 Task: Look for Airbnb options in Nguru, Nigeria from 6th December, 2023 to 10th December, 2023 for 1 adult.1  bedroom having 1 bed and 1 bathroom. Property type can be hotel. Look for 5 properties as per requirement.
Action: Mouse moved to (605, 134)
Screenshot: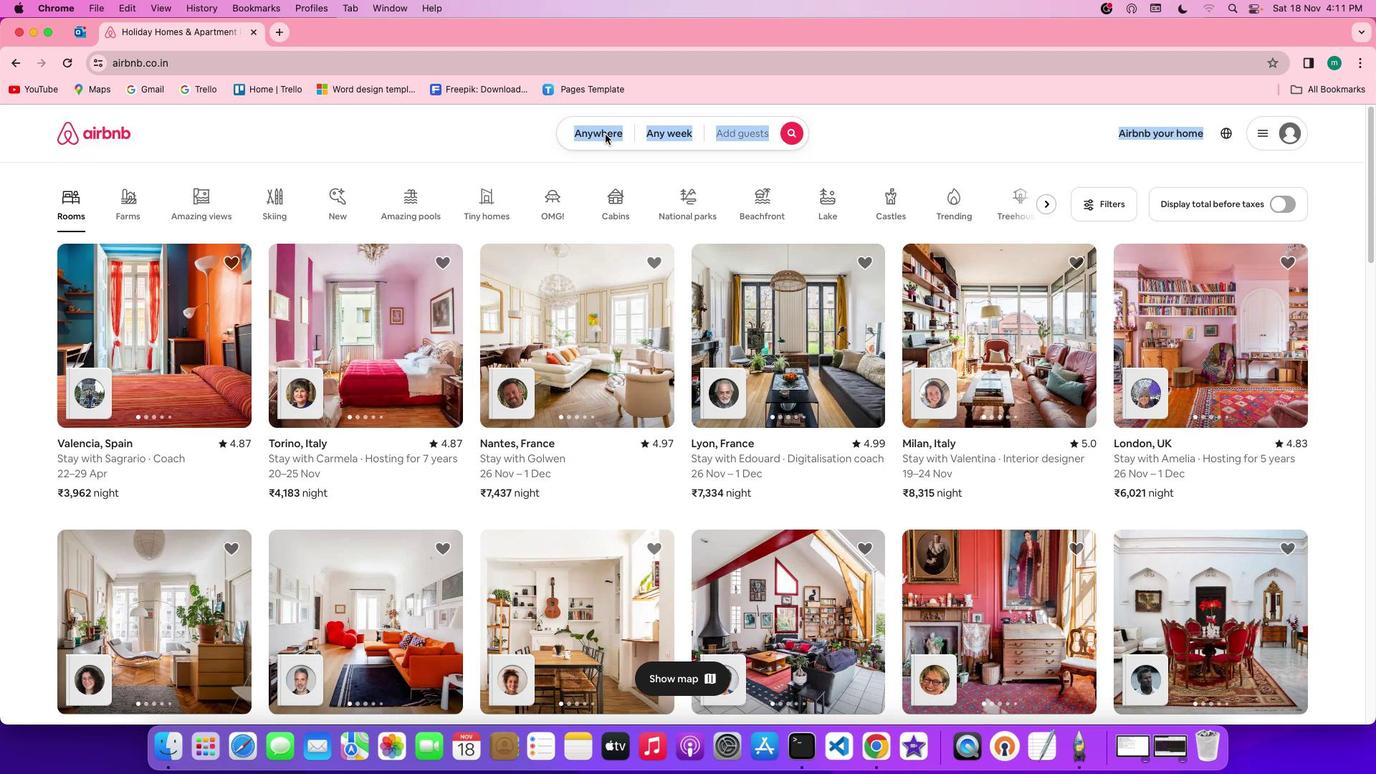 
Action: Mouse pressed left at (605, 134)
Screenshot: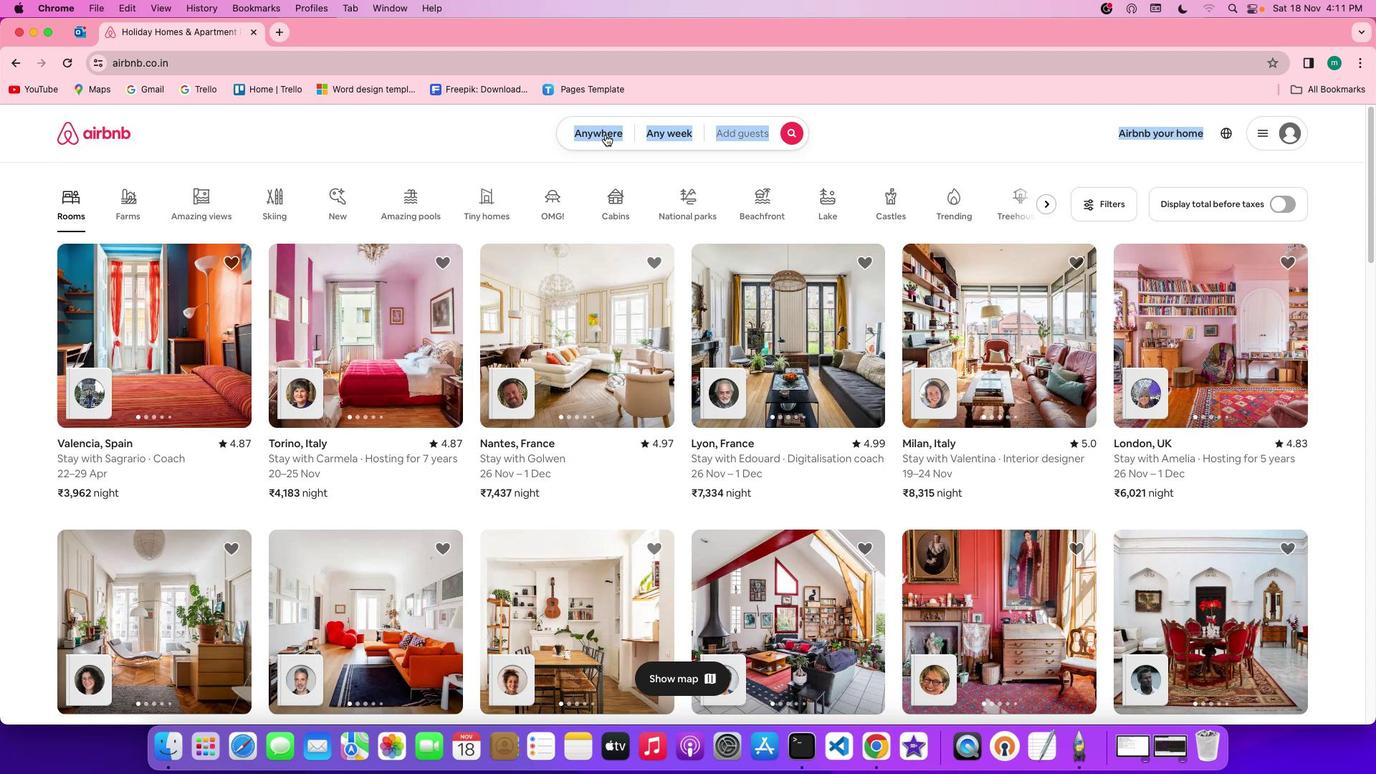 
Action: Mouse pressed left at (605, 134)
Screenshot: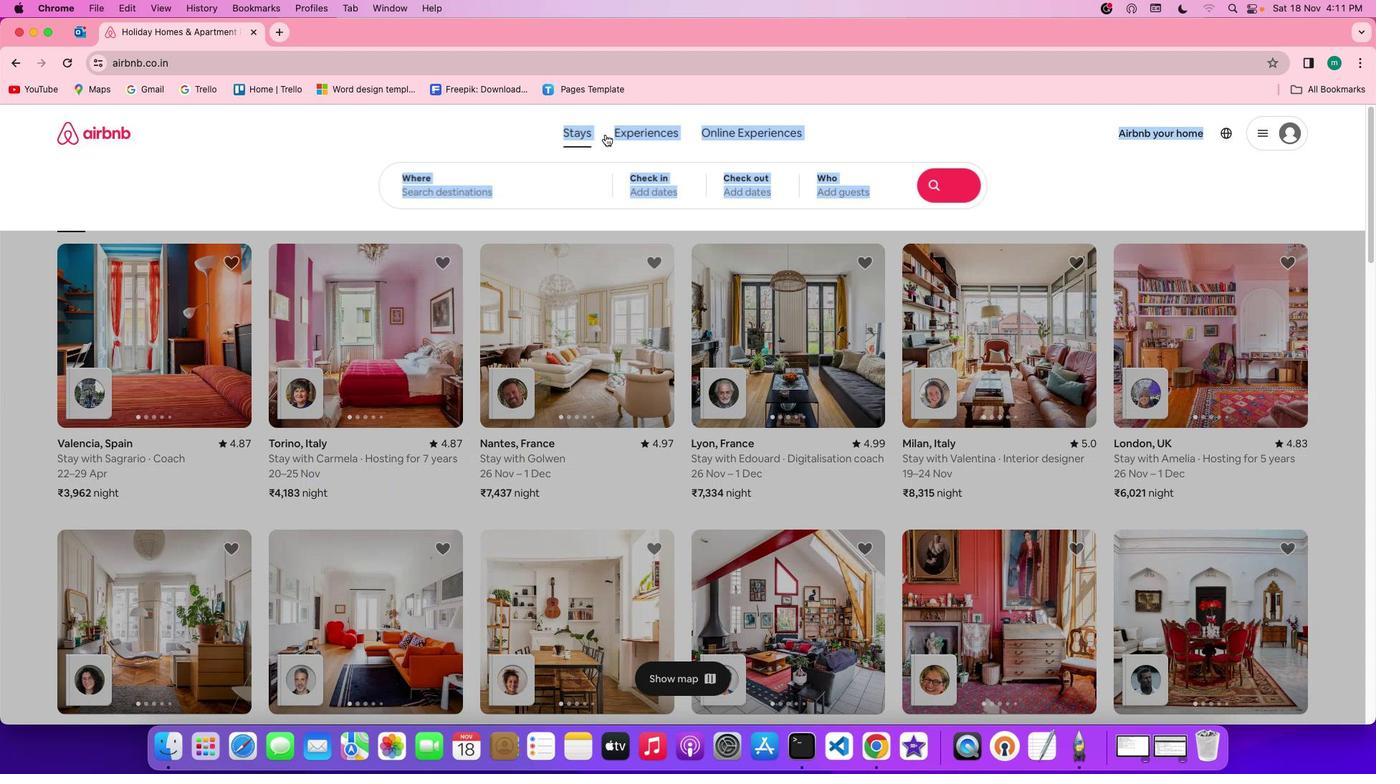 
Action: Mouse moved to (556, 180)
Screenshot: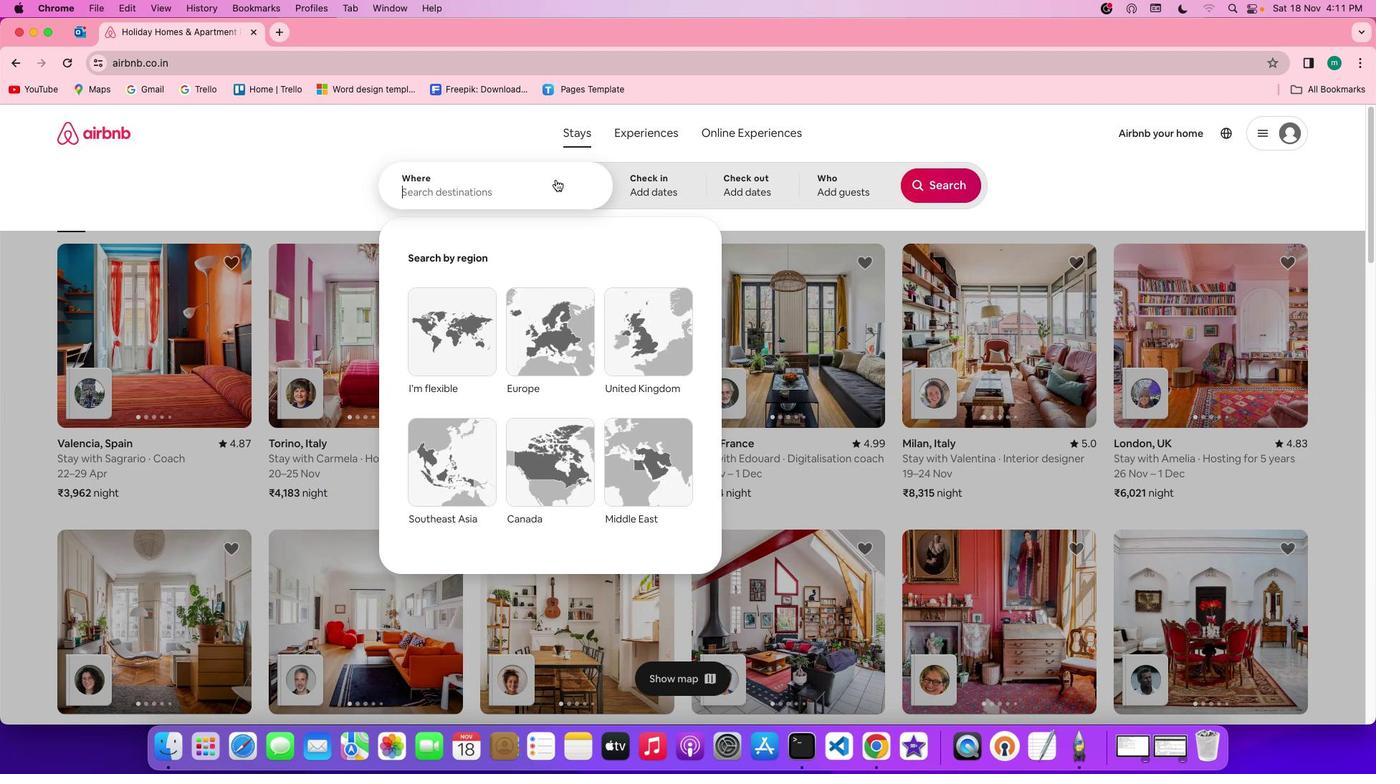 
Action: Mouse pressed left at (556, 180)
Screenshot: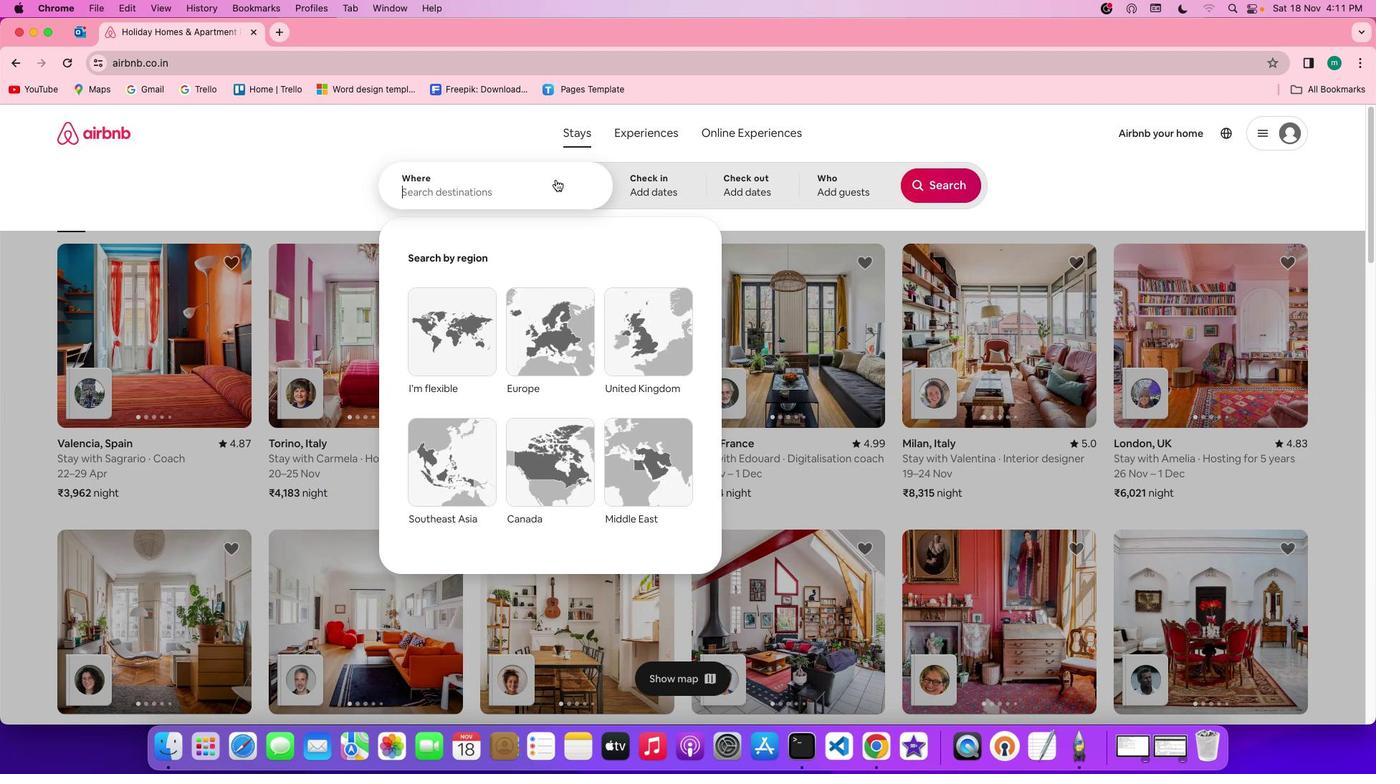 
Action: Mouse moved to (469, 189)
Screenshot: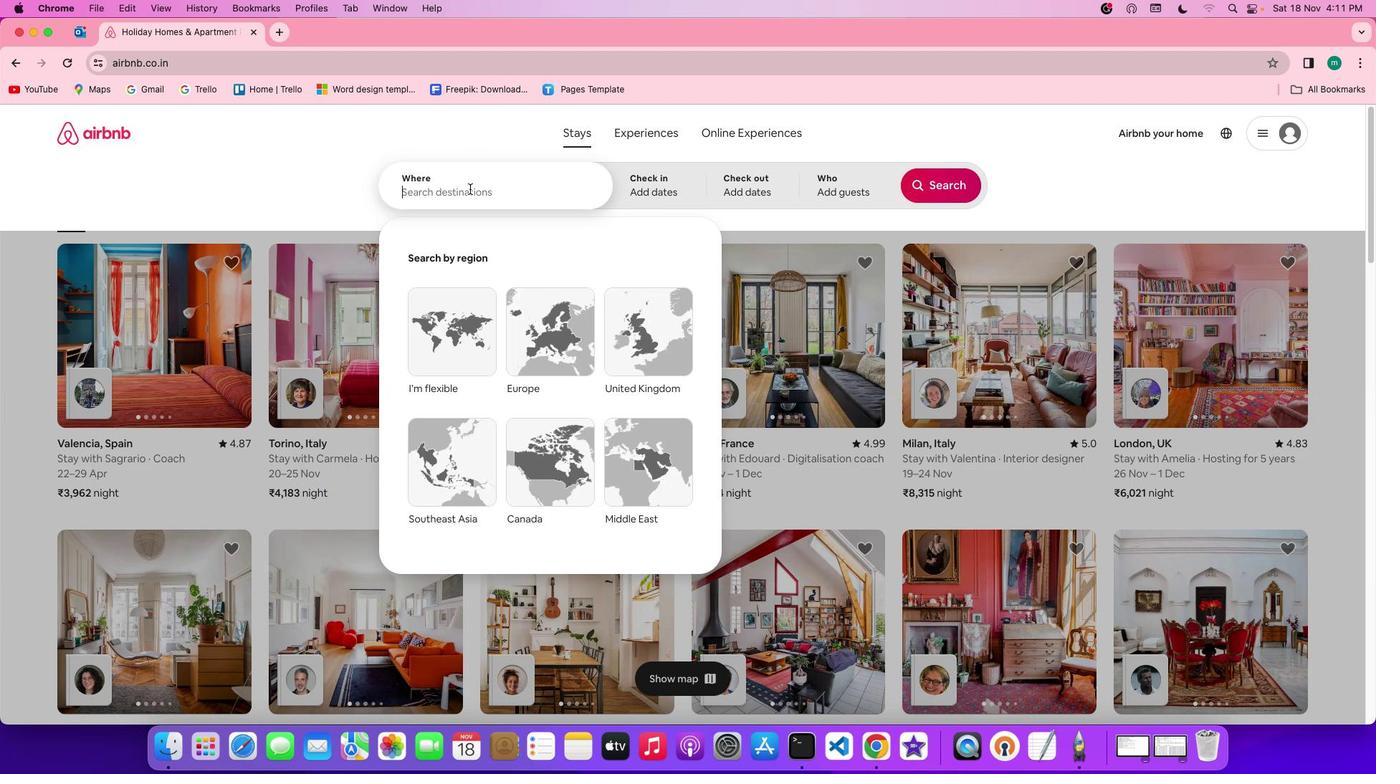 
Action: Mouse pressed left at (469, 189)
Screenshot: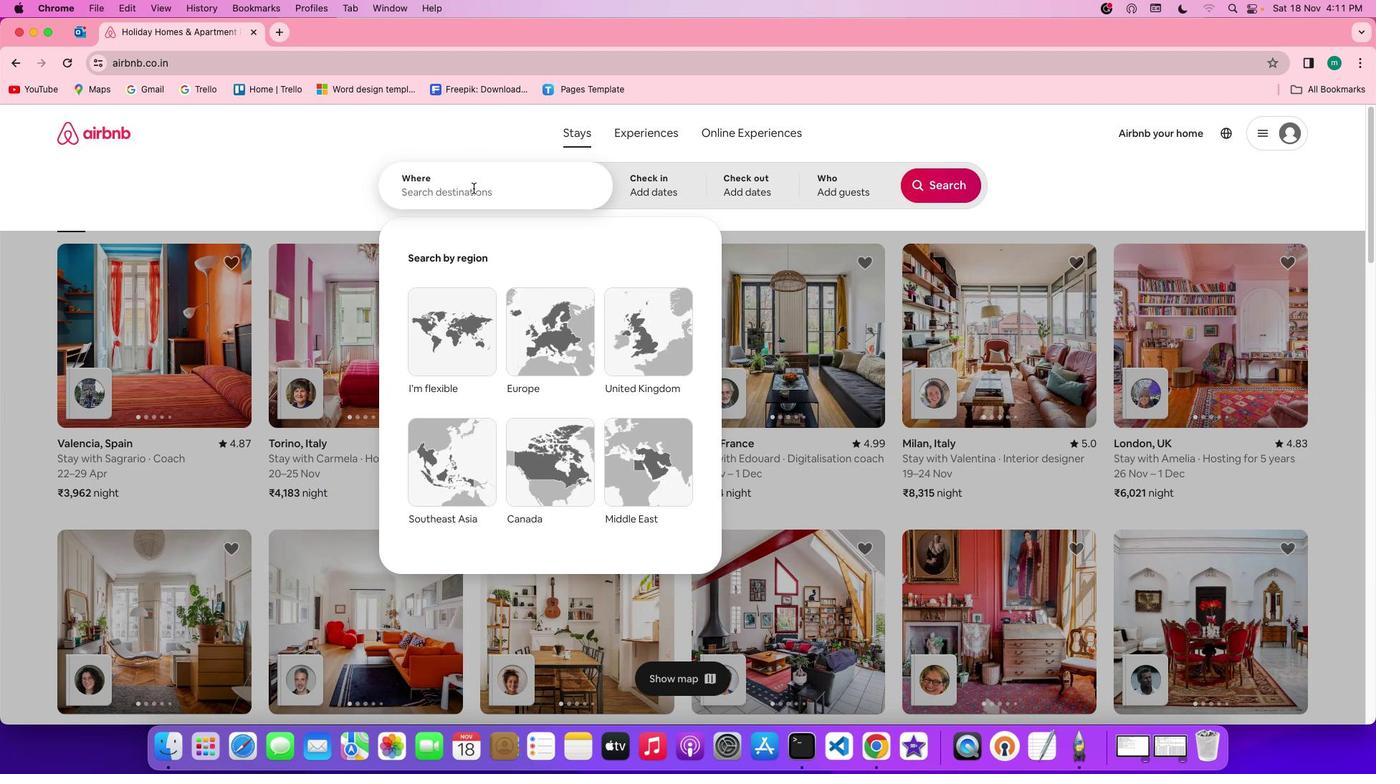 
Action: Mouse moved to (476, 187)
Screenshot: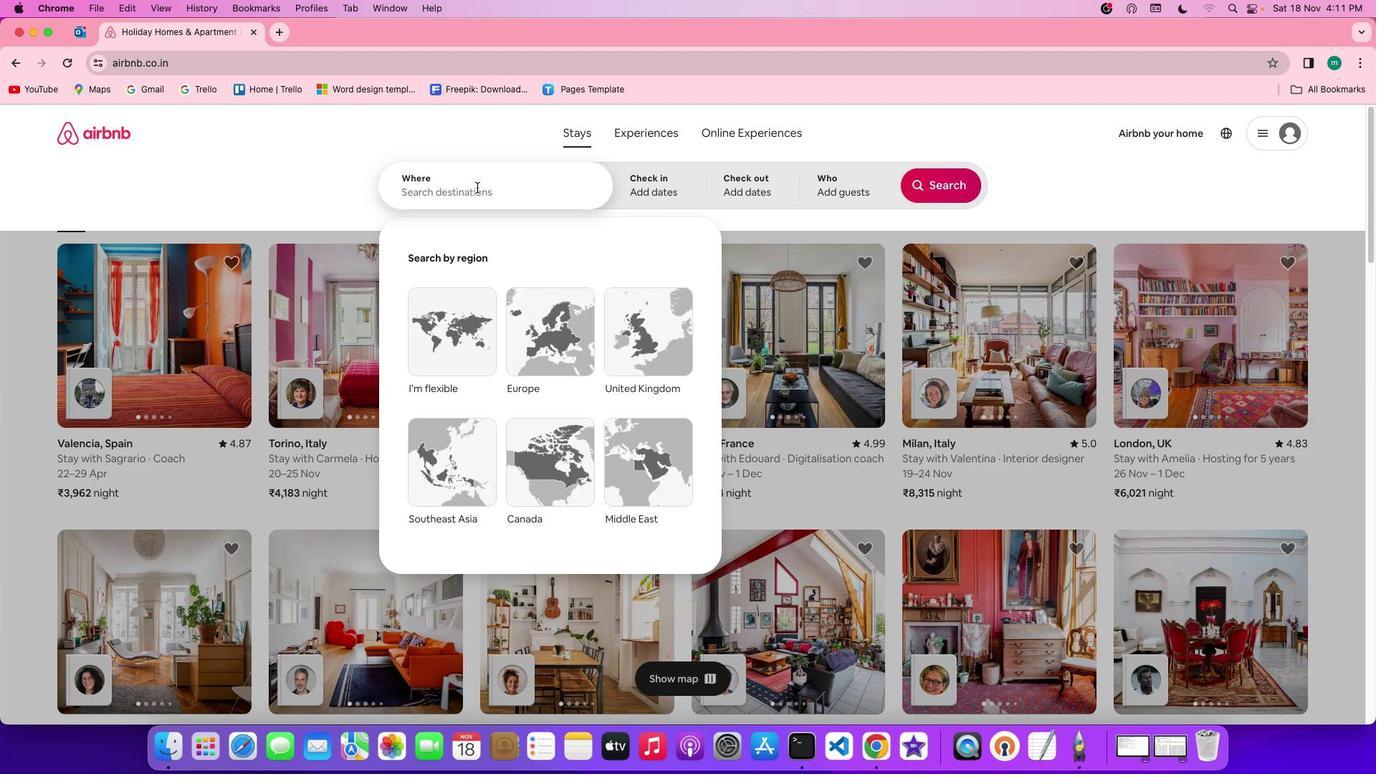 
Action: Key pressed Key.shift'N''g''u''r''u'','Key.spaceKey.shift'n''i''g''e''r''i''a'
Screenshot: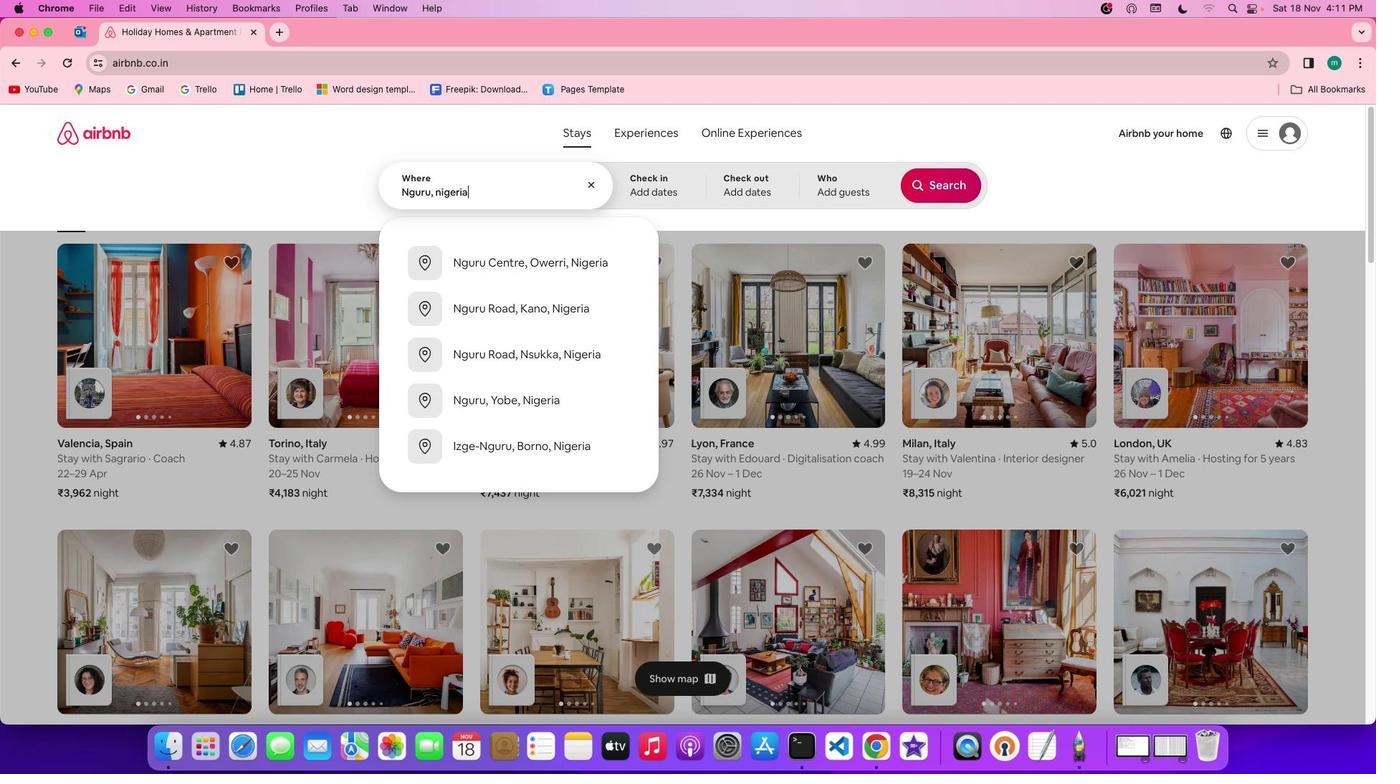 
Action: Mouse moved to (642, 188)
Screenshot: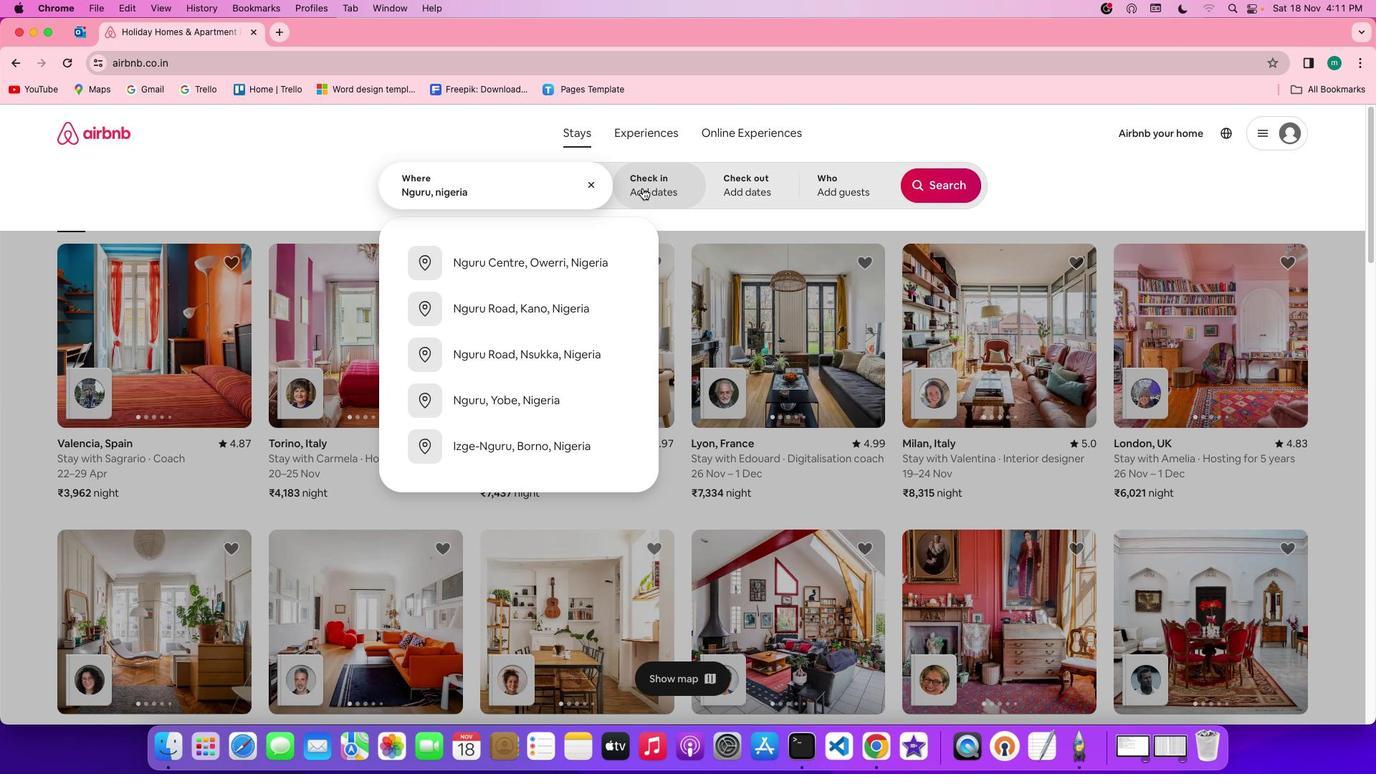 
Action: Mouse pressed left at (642, 188)
Screenshot: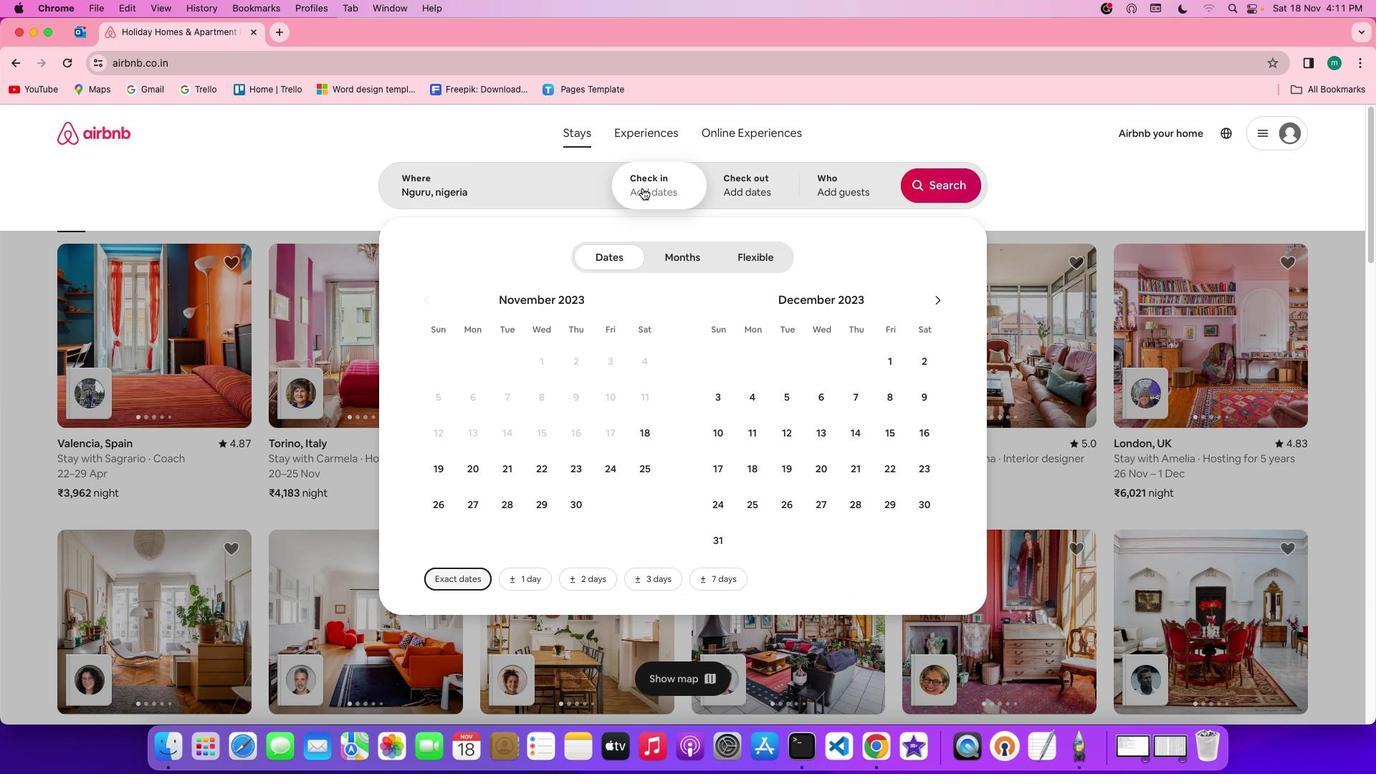 
Action: Mouse moved to (811, 404)
Screenshot: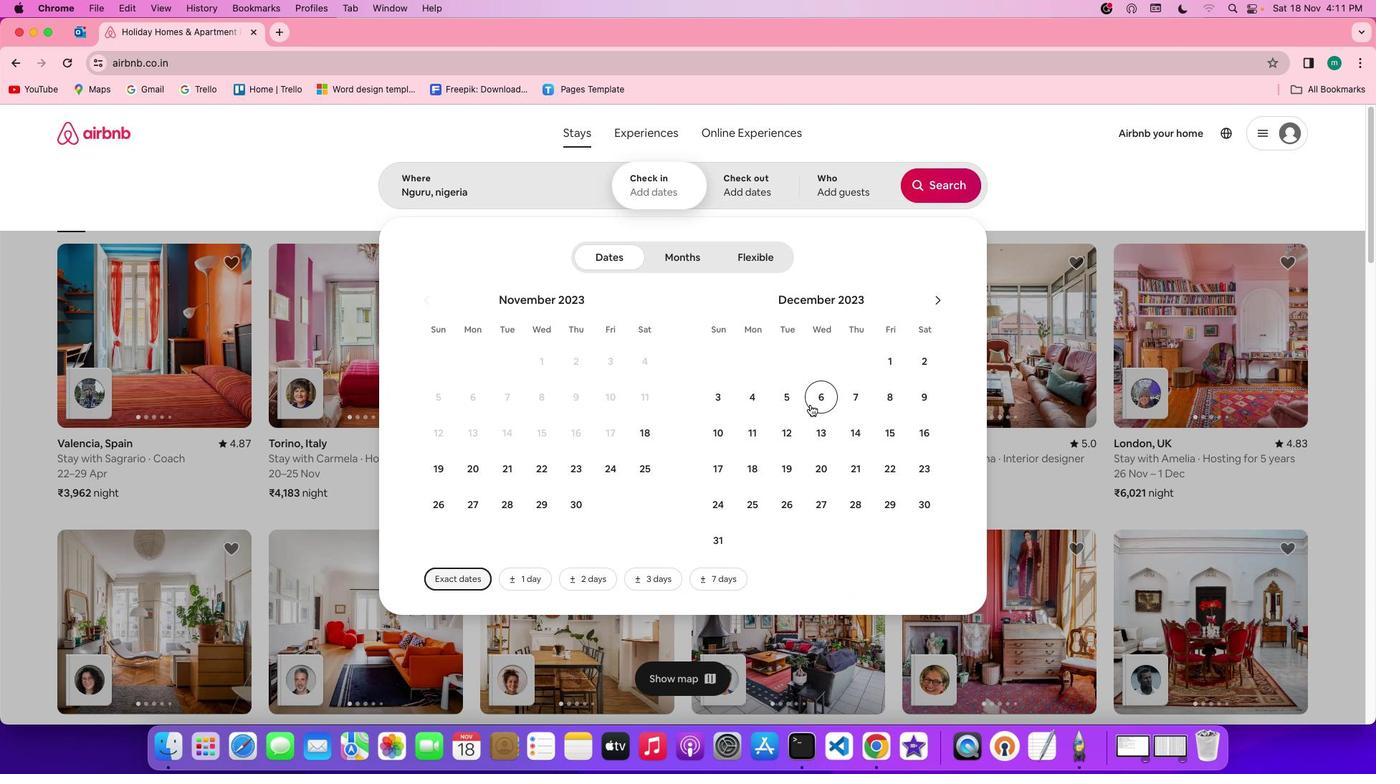 
Action: Mouse pressed left at (811, 404)
Screenshot: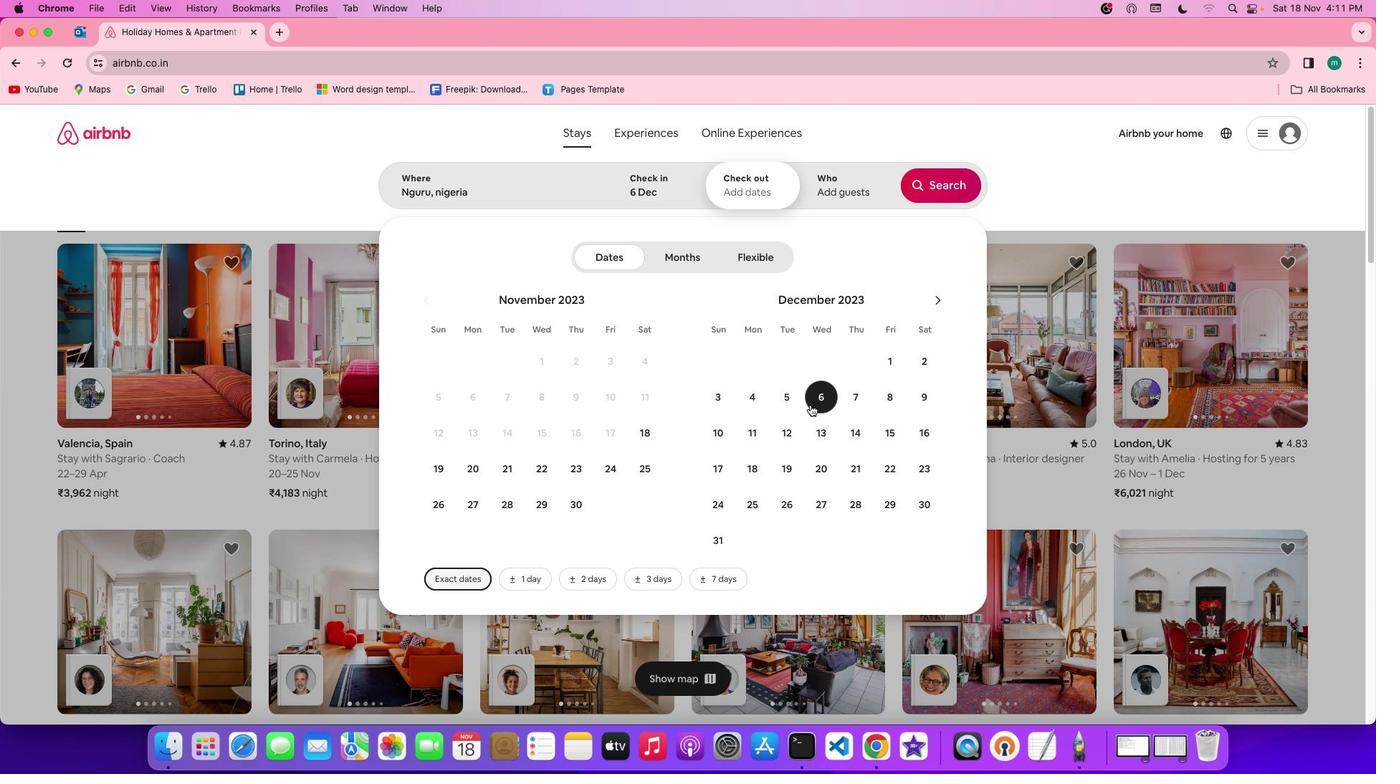 
Action: Mouse moved to (716, 427)
Screenshot: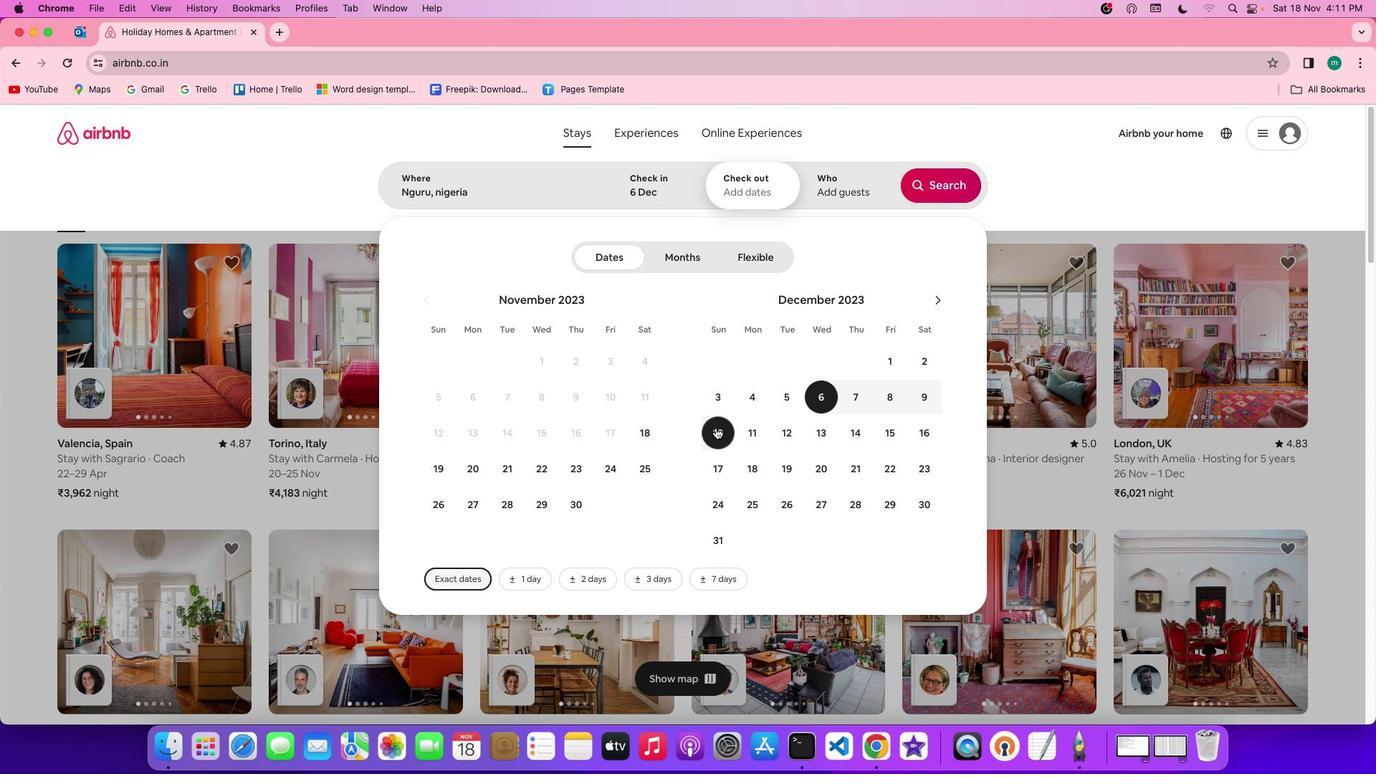 
Action: Mouse pressed left at (716, 427)
Screenshot: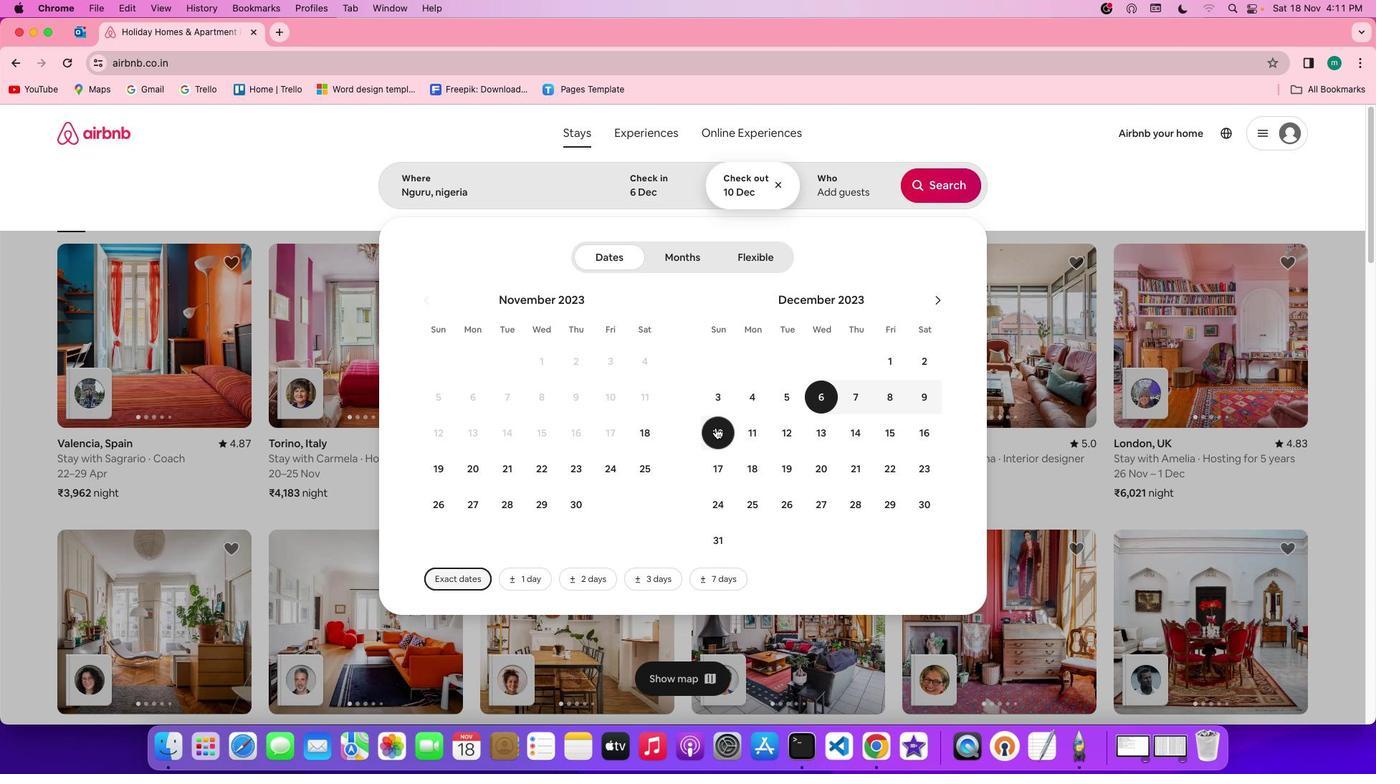 
Action: Mouse moved to (860, 193)
Screenshot: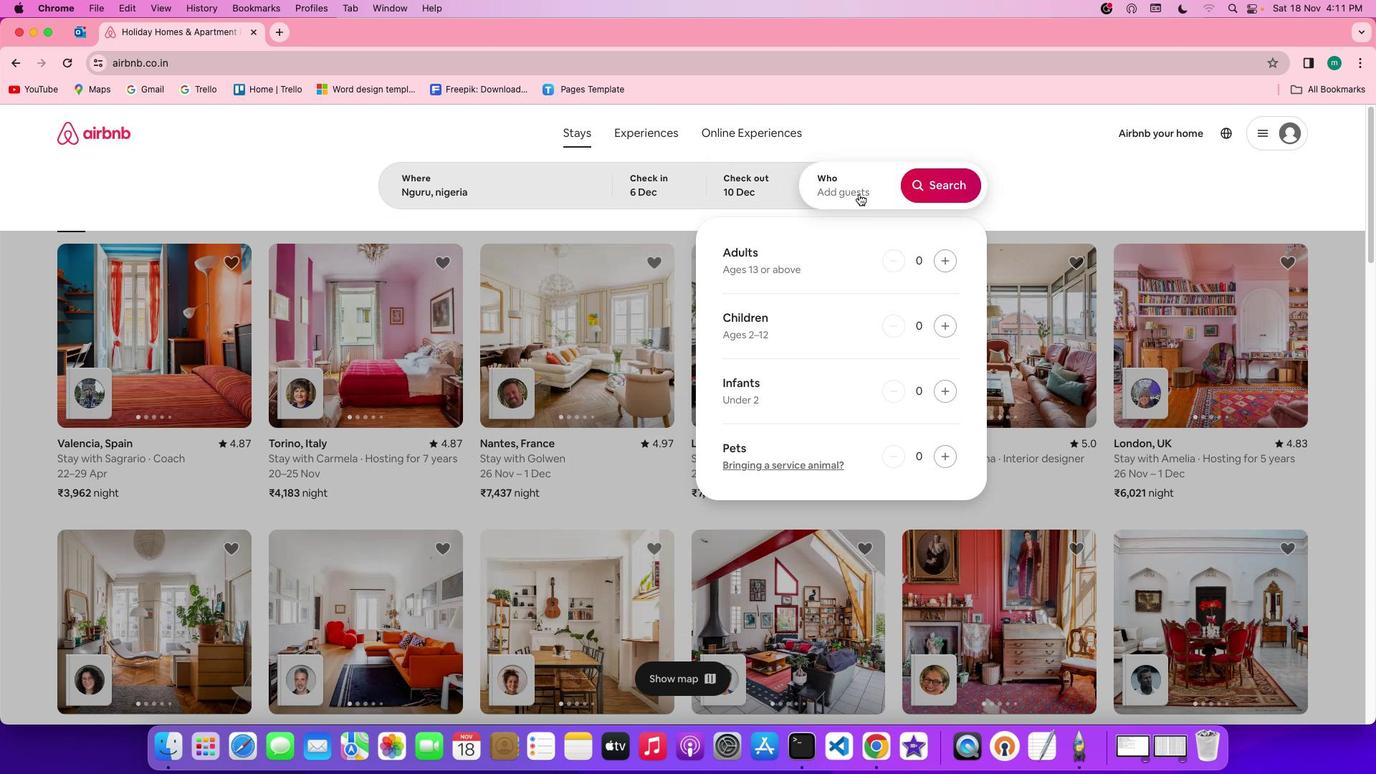 
Action: Mouse pressed left at (860, 193)
Screenshot: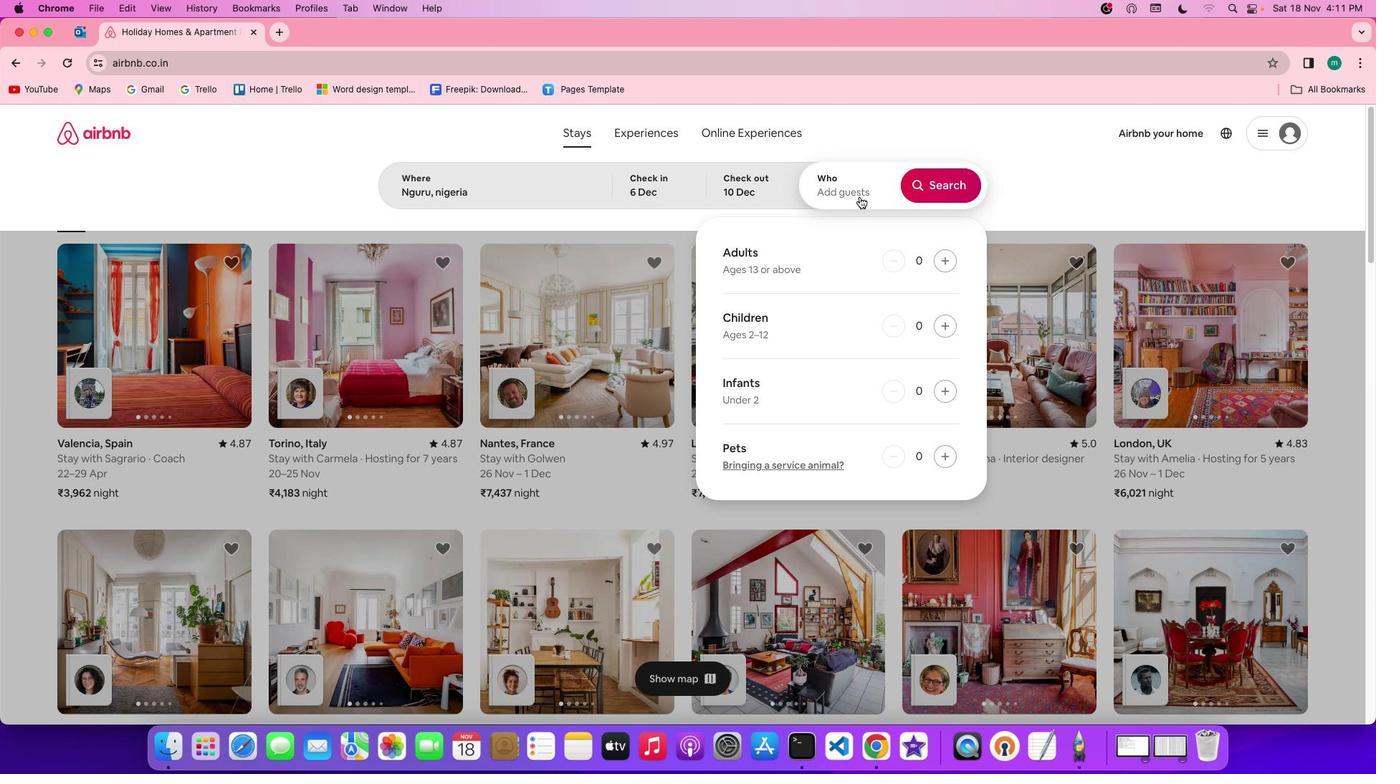 
Action: Mouse moved to (948, 266)
Screenshot: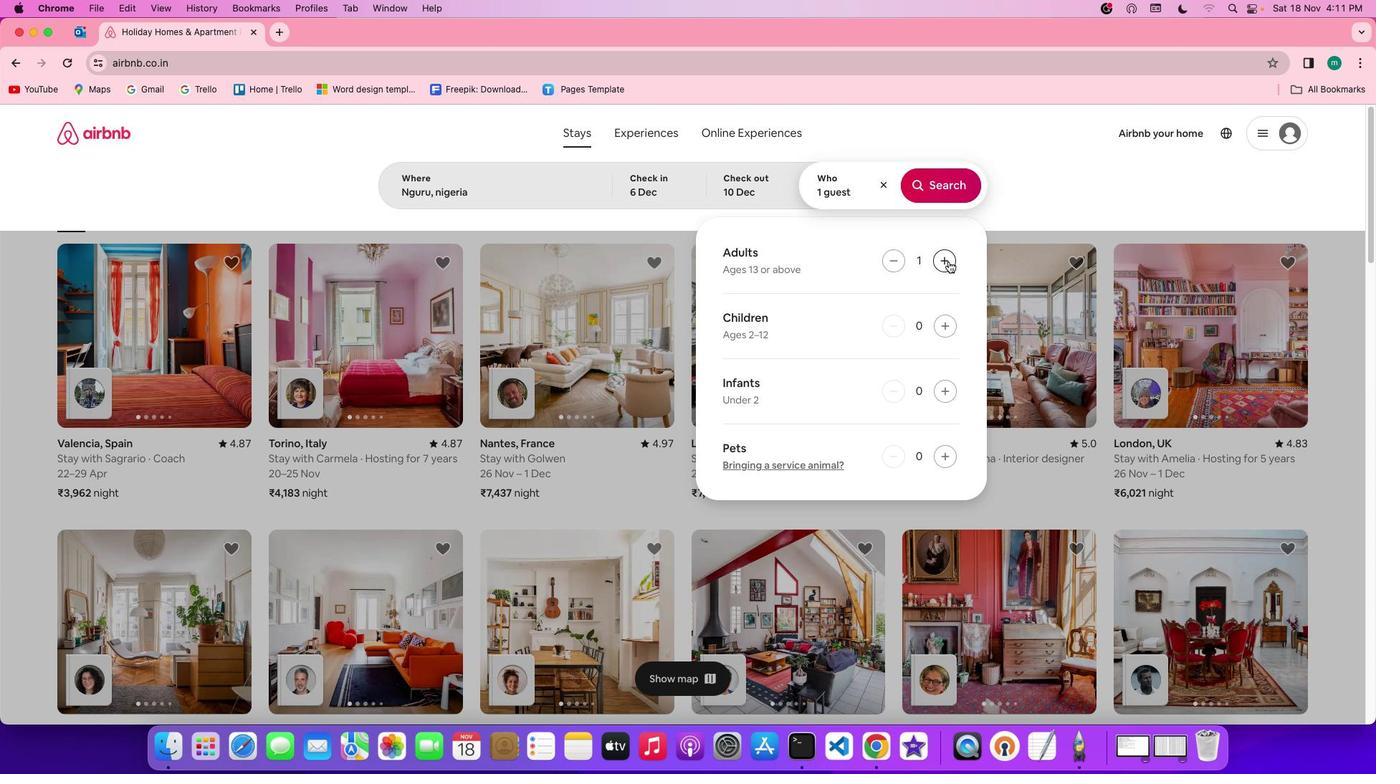 
Action: Mouse pressed left at (948, 266)
Screenshot: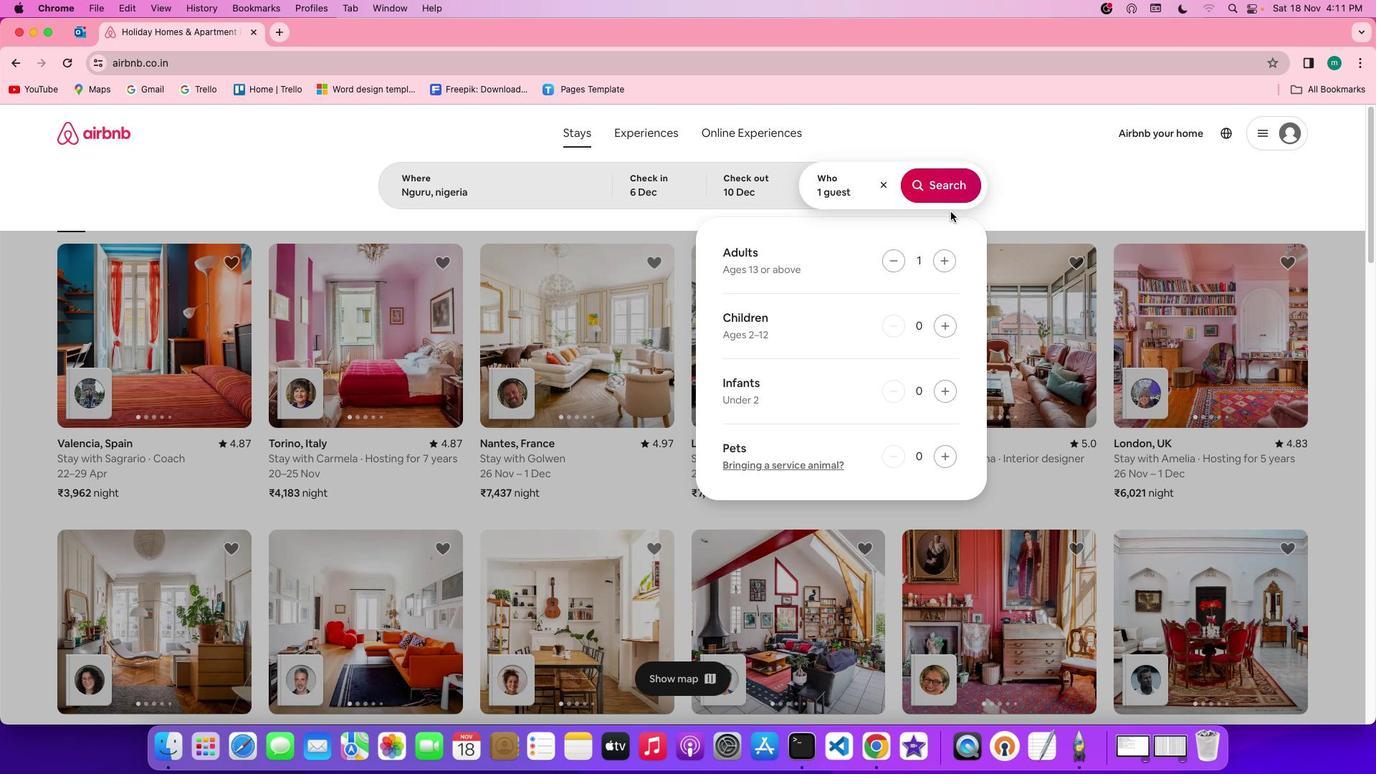 
Action: Mouse moved to (949, 182)
Screenshot: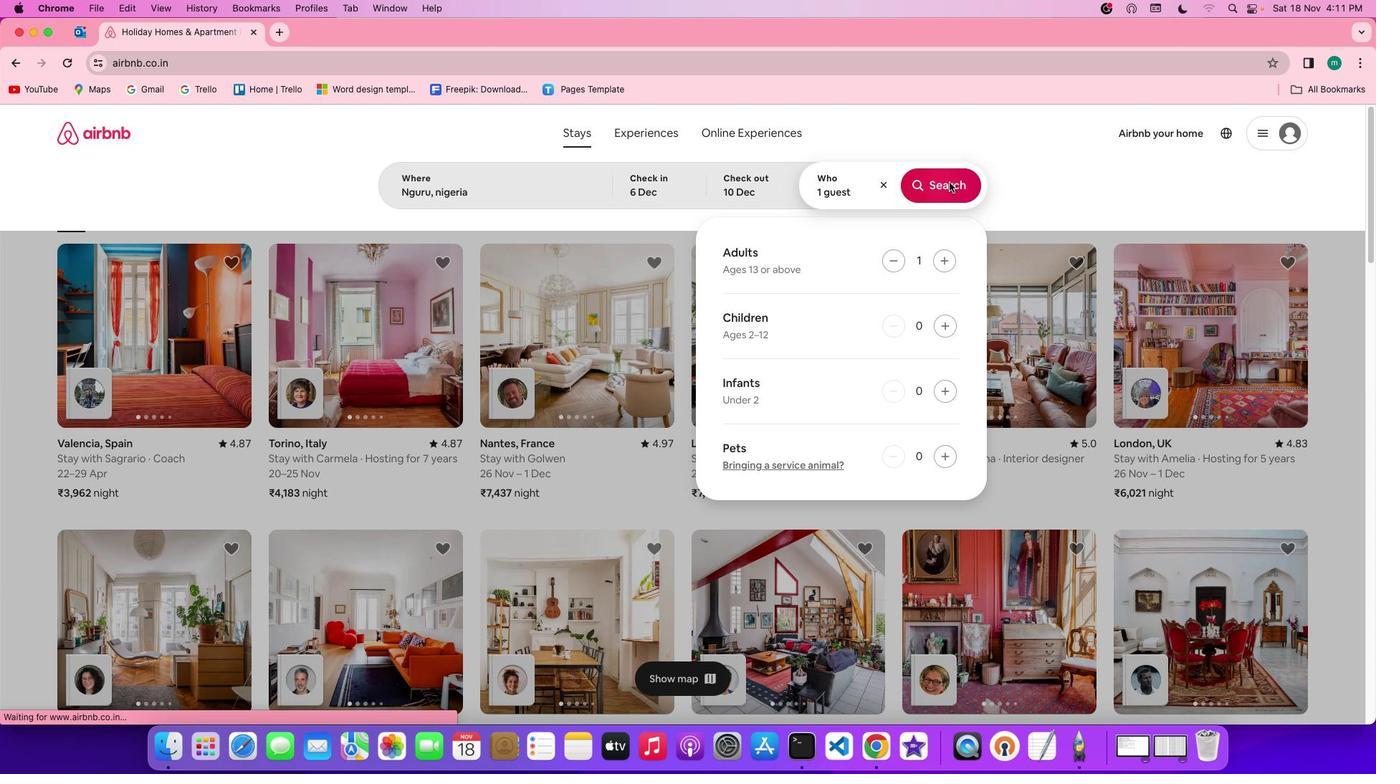 
Action: Mouse pressed left at (949, 182)
Screenshot: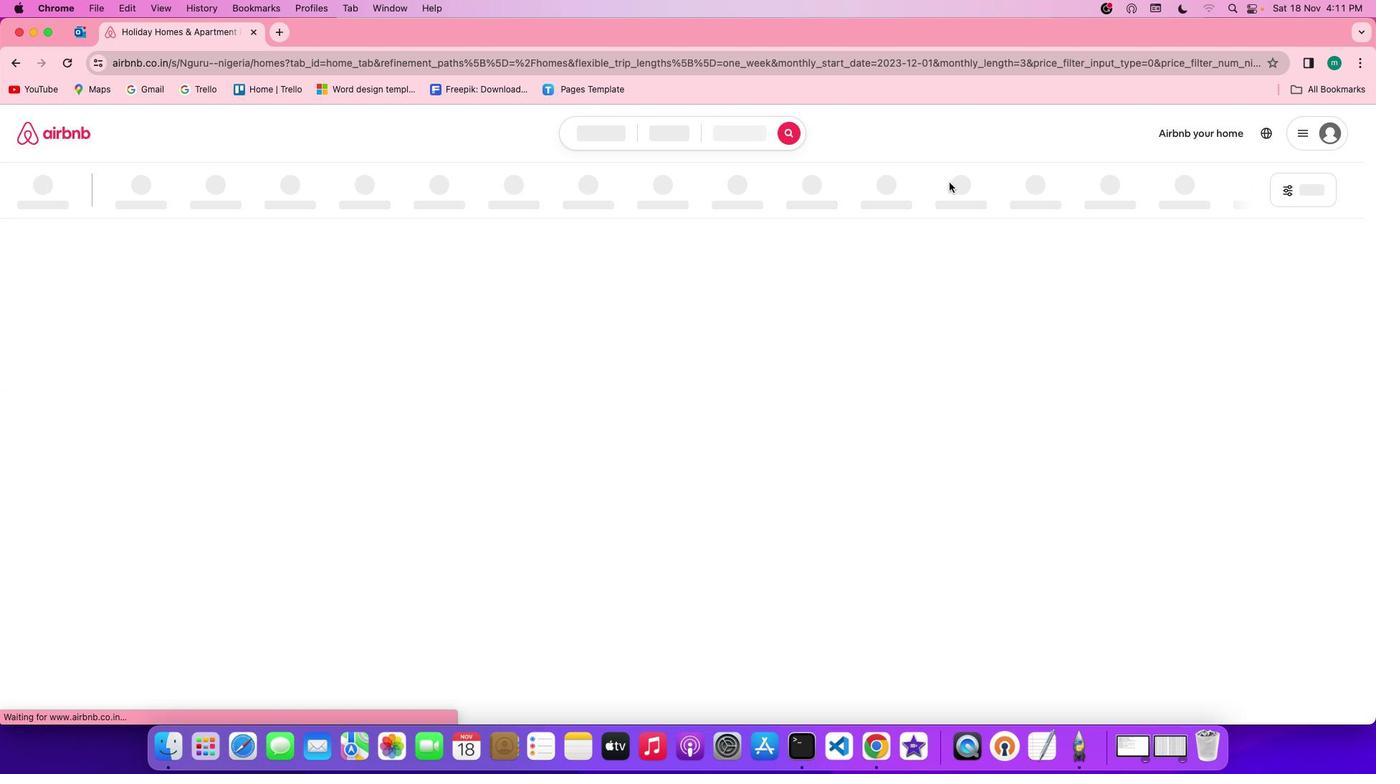 
Action: Mouse moved to (1138, 188)
Screenshot: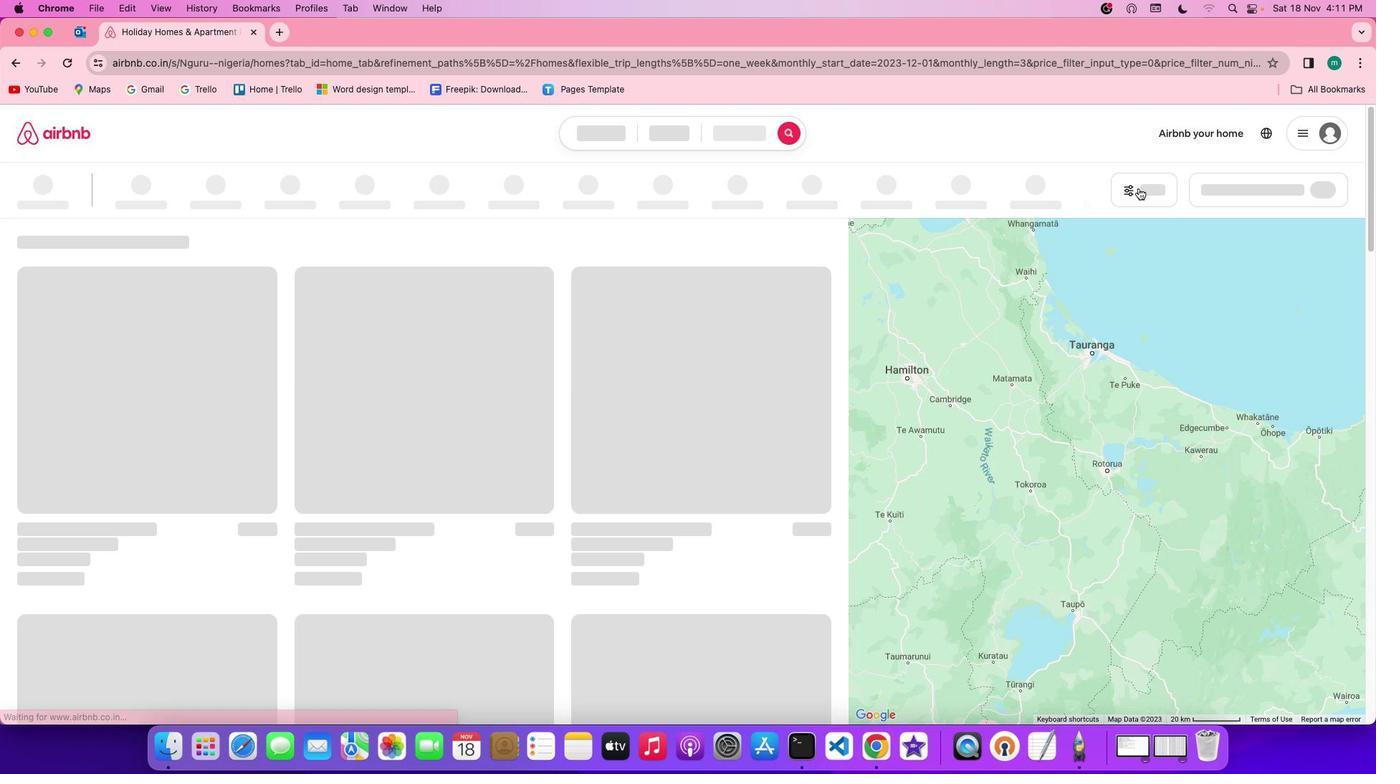 
Action: Mouse pressed left at (1138, 188)
Screenshot: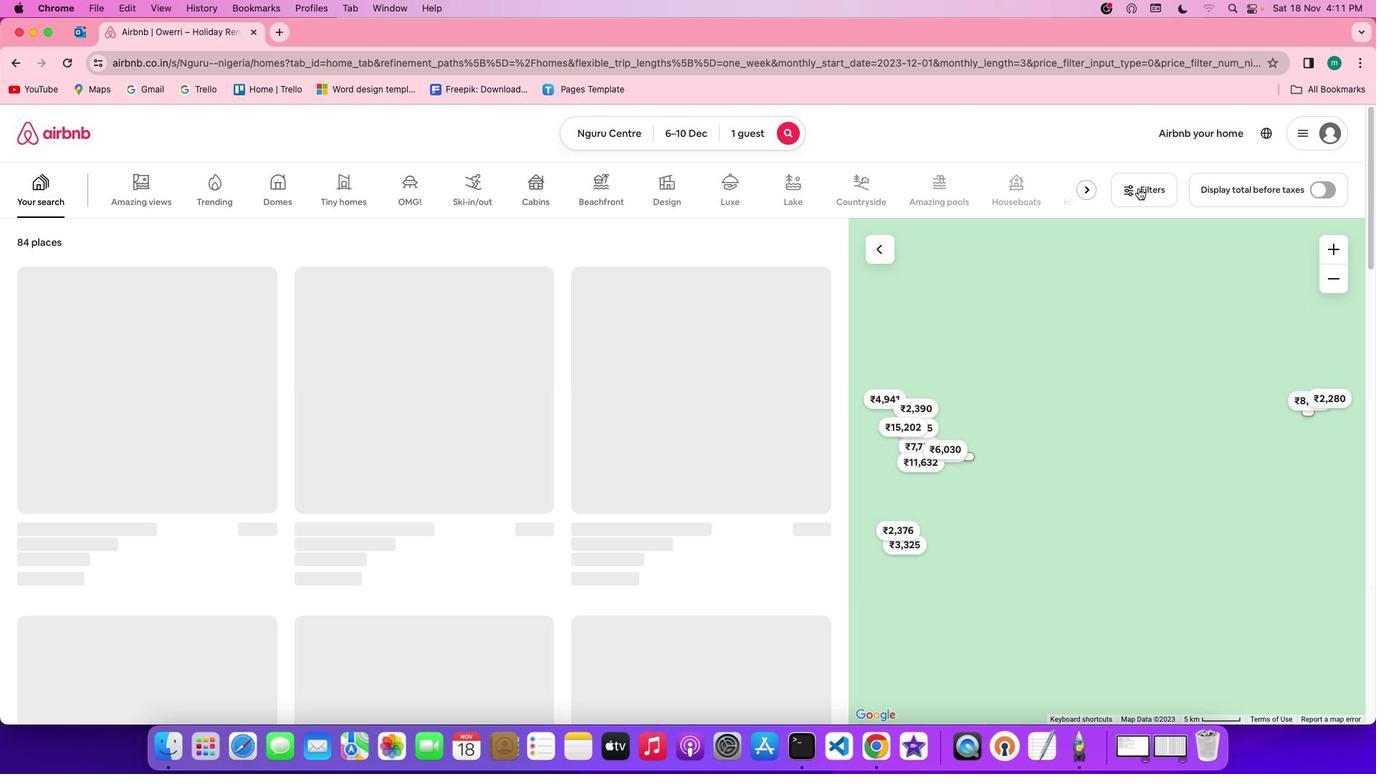 
Action: Mouse moved to (598, 463)
Screenshot: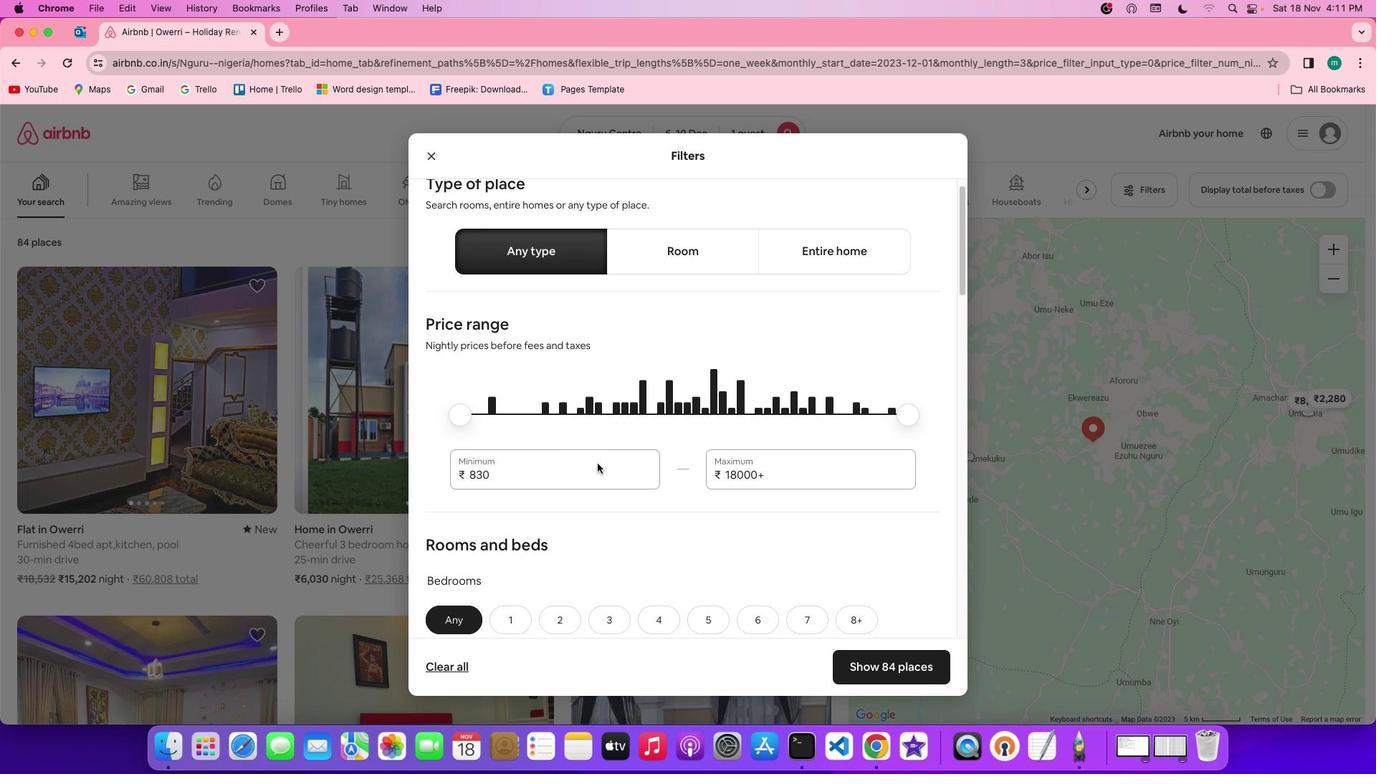 
Action: Mouse scrolled (598, 463) with delta (0, 0)
Screenshot: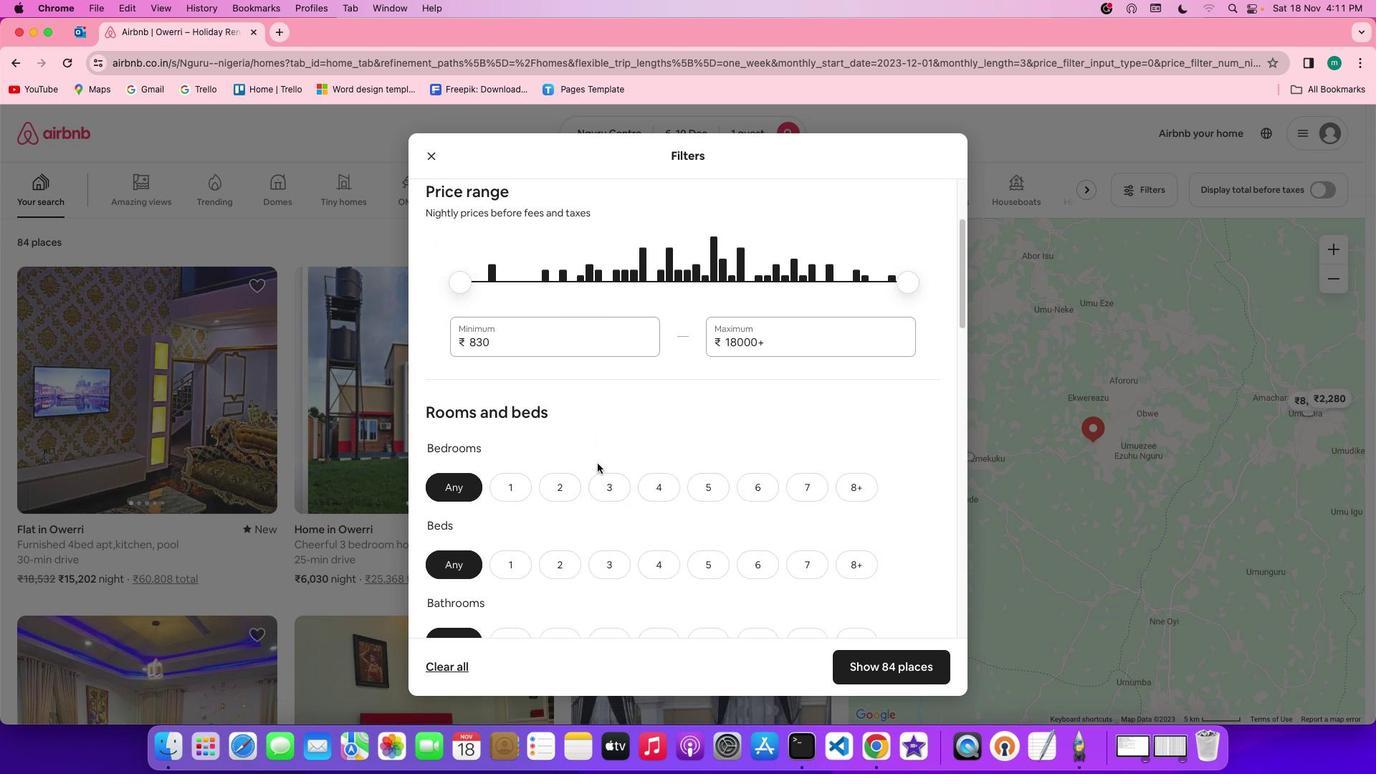 
Action: Mouse scrolled (598, 463) with delta (0, 0)
Screenshot: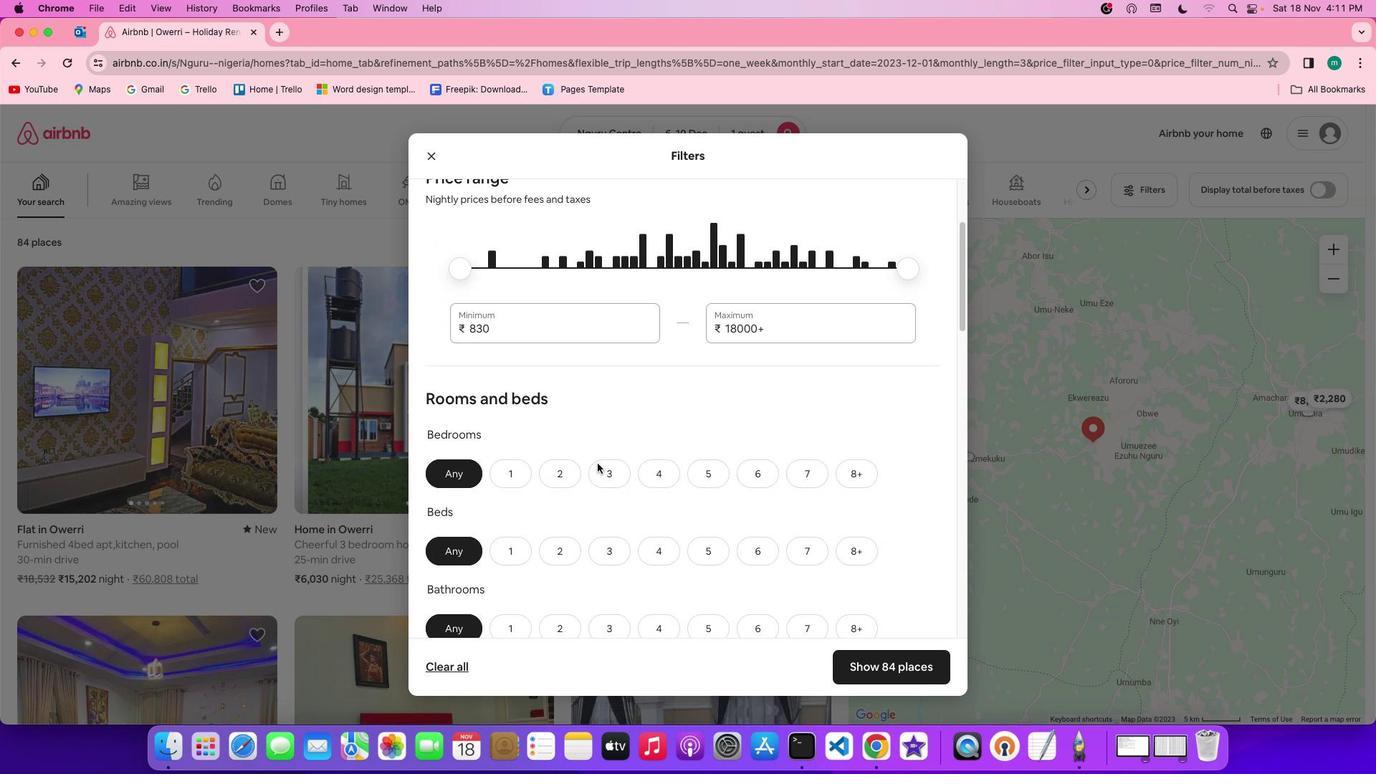 
Action: Mouse scrolled (598, 463) with delta (0, -1)
Screenshot: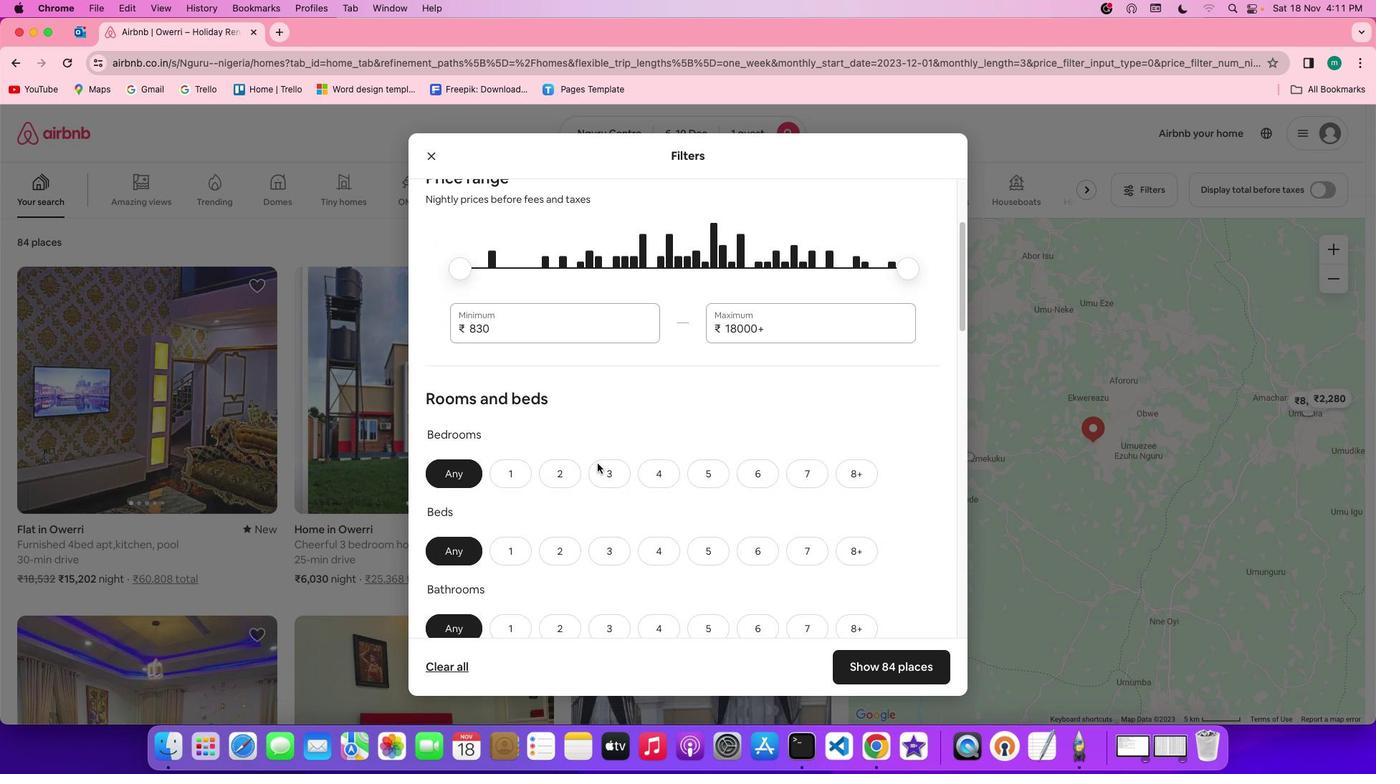 
Action: Mouse scrolled (598, 463) with delta (0, -1)
Screenshot: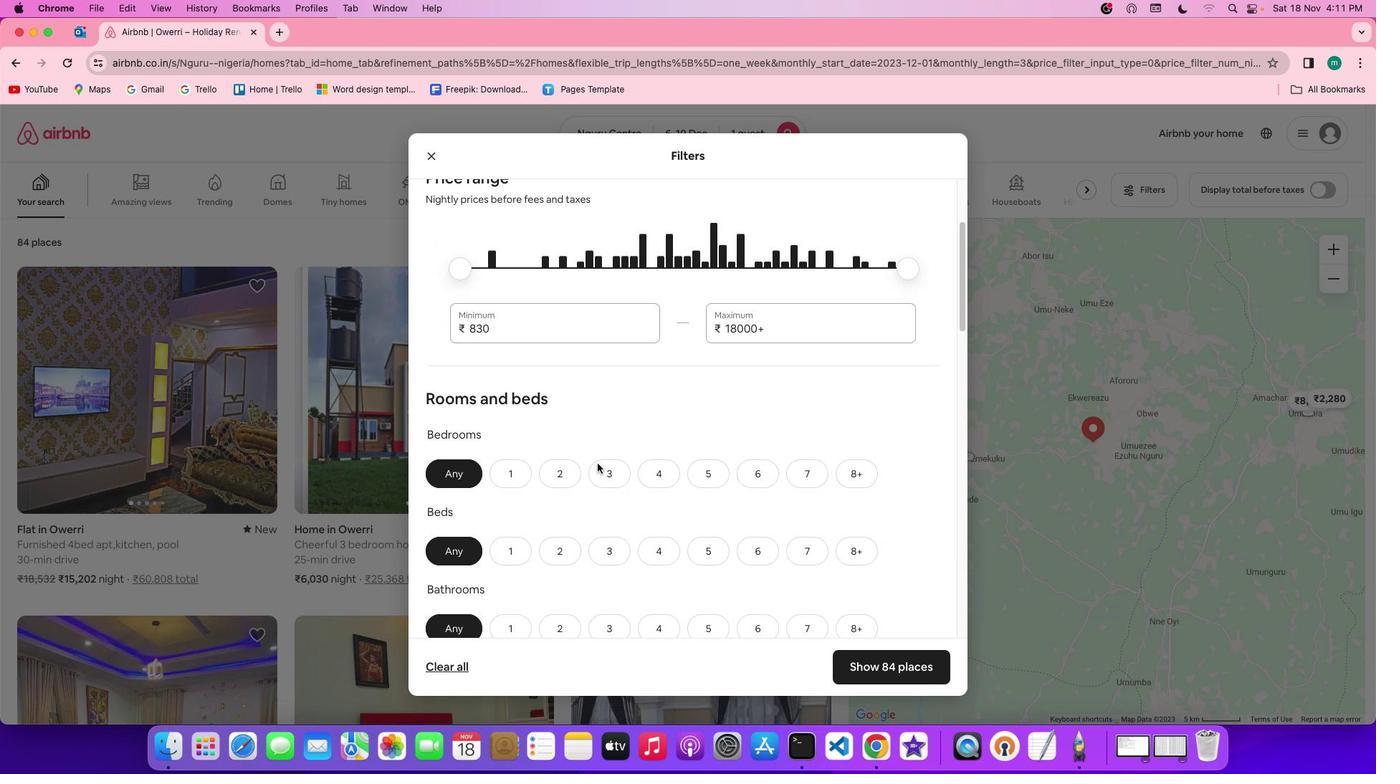 
Action: Mouse scrolled (598, 463) with delta (0, 0)
Screenshot: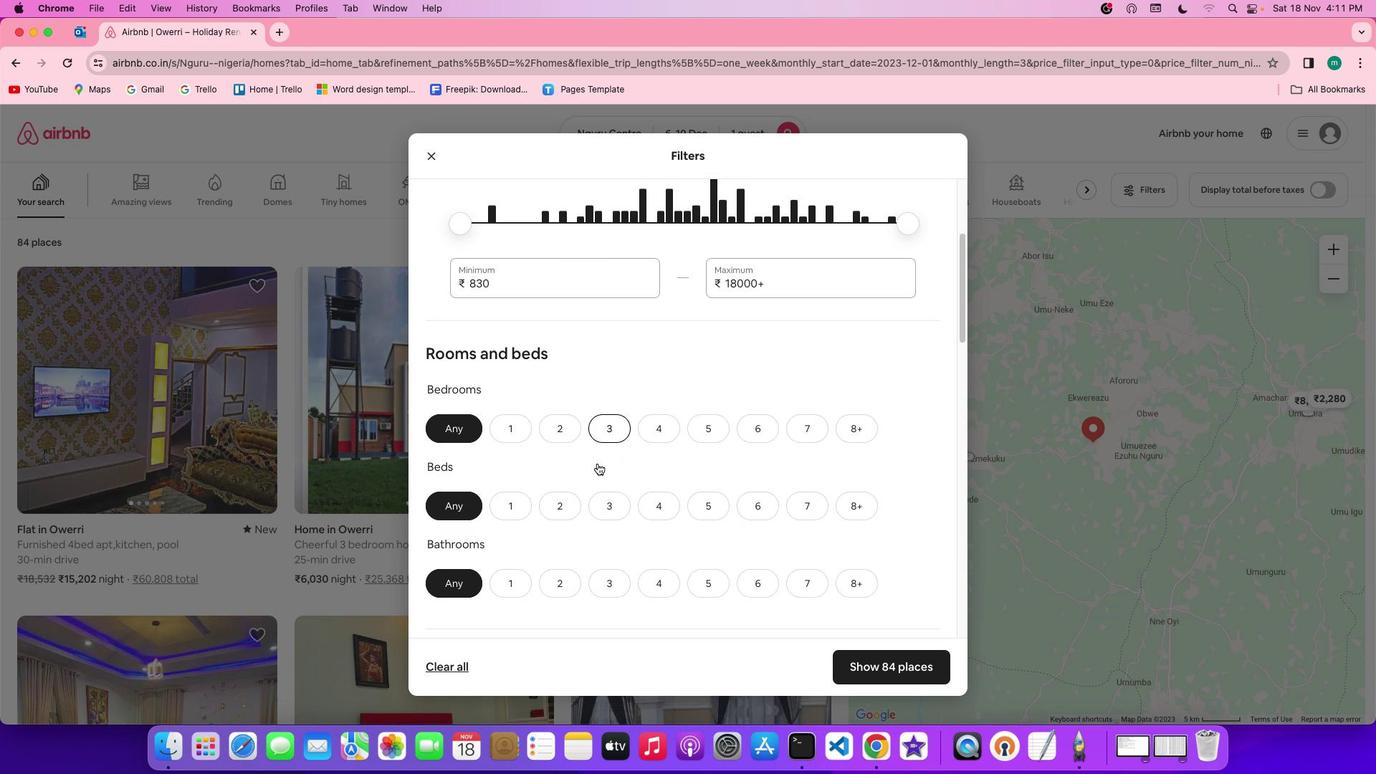 
Action: Mouse scrolled (598, 463) with delta (0, 0)
Screenshot: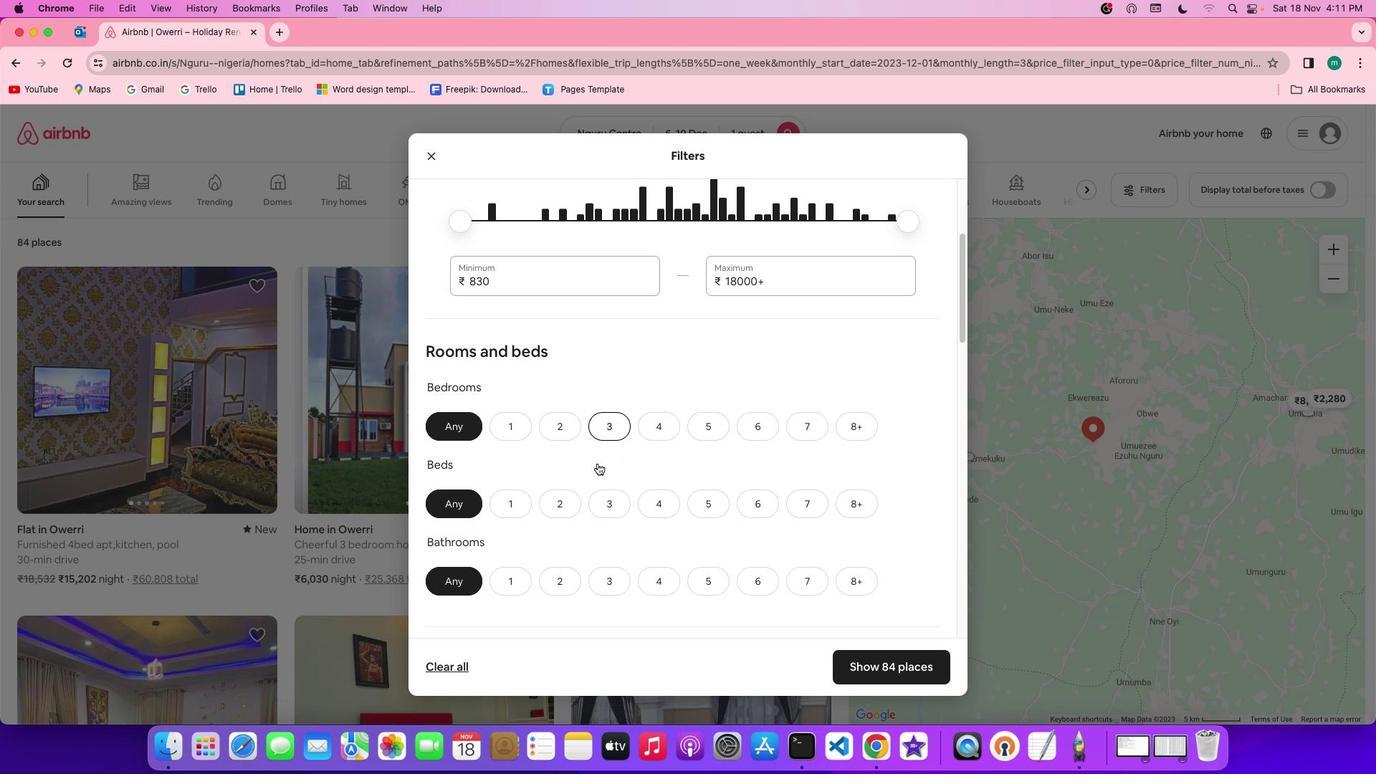
Action: Mouse scrolled (598, 463) with delta (0, 0)
Screenshot: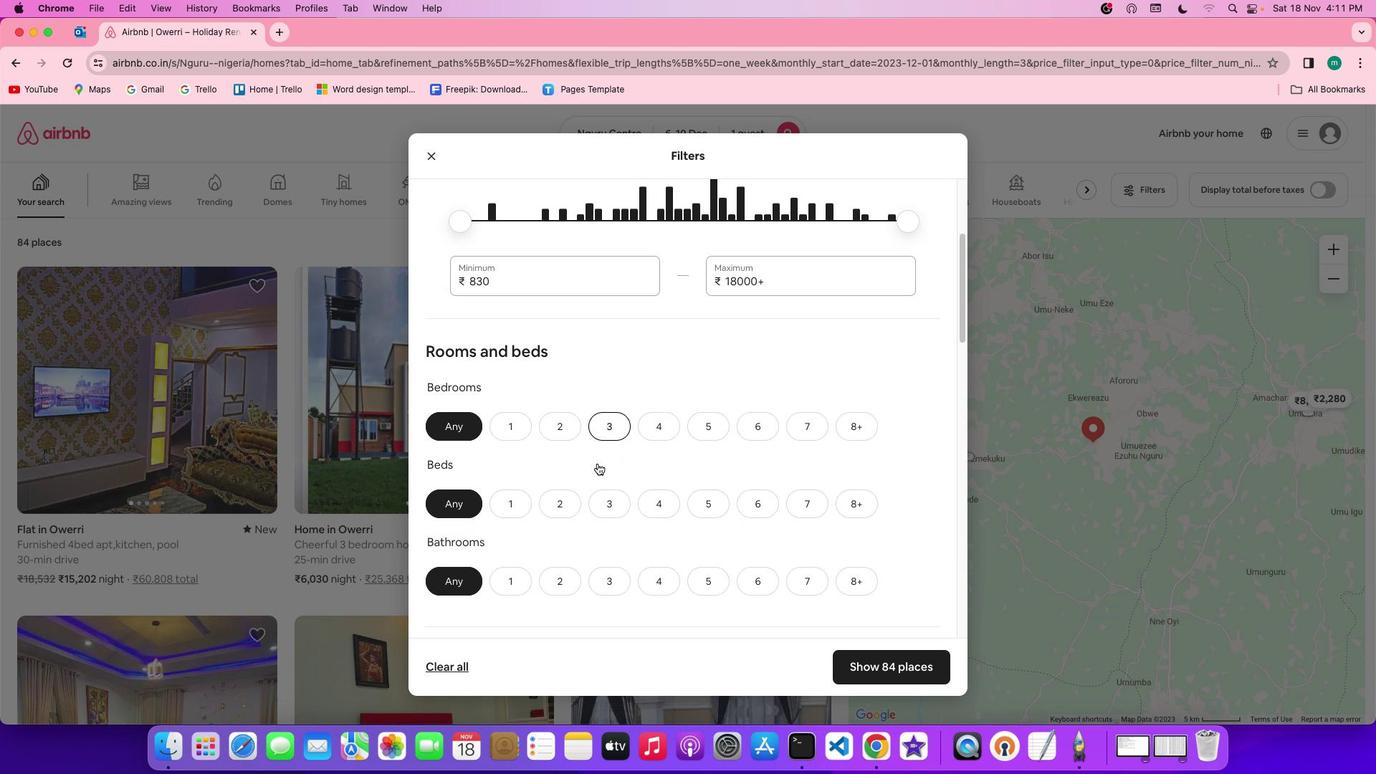 
Action: Mouse scrolled (598, 463) with delta (0, 0)
Screenshot: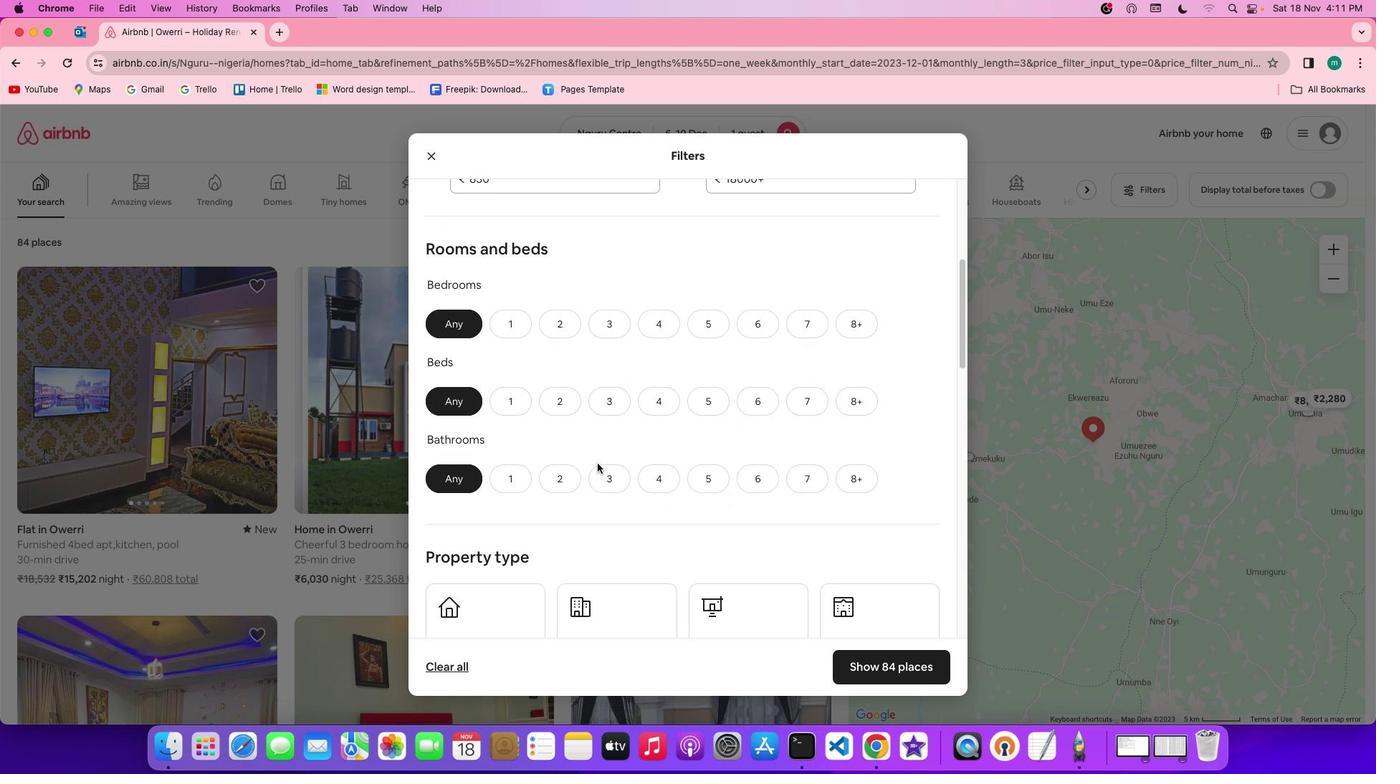 
Action: Mouse scrolled (598, 463) with delta (0, 0)
Screenshot: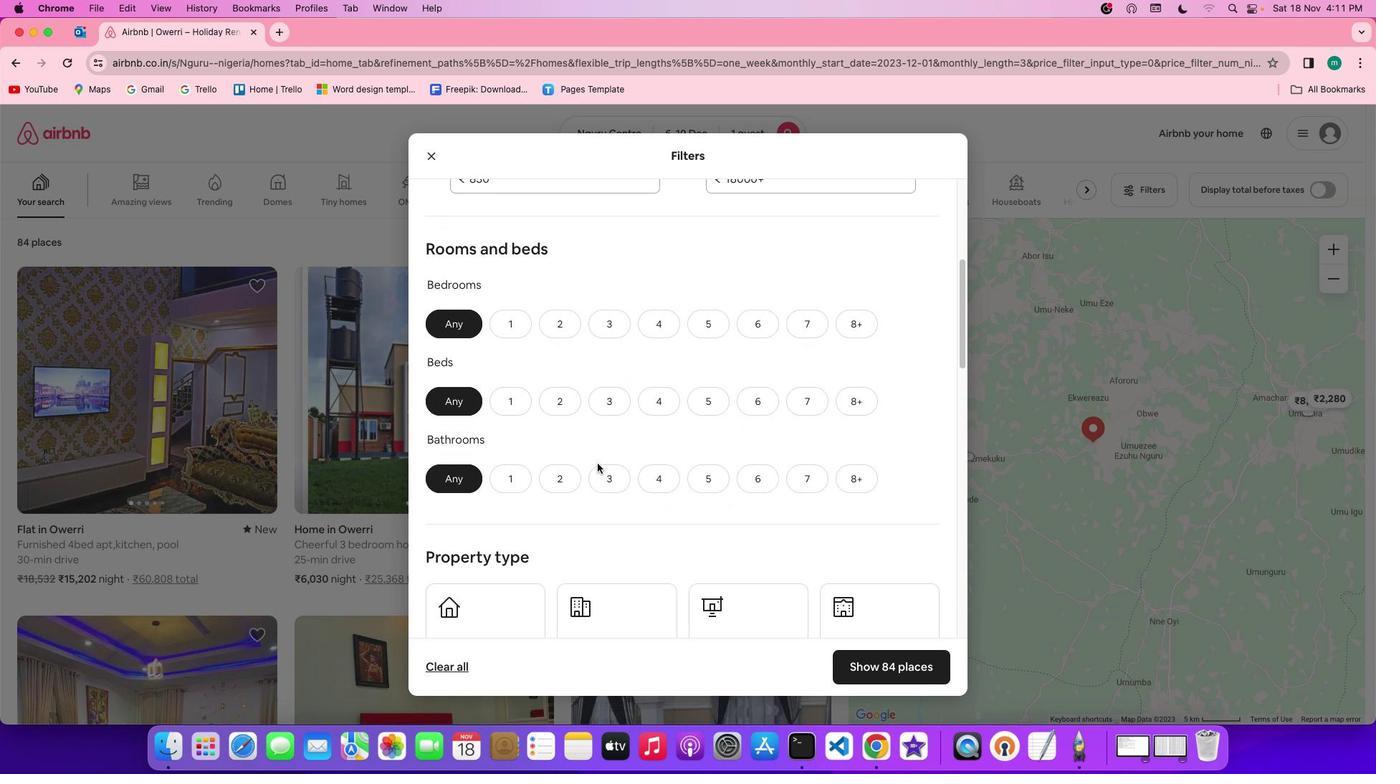 
Action: Mouse scrolled (598, 463) with delta (0, -1)
Screenshot: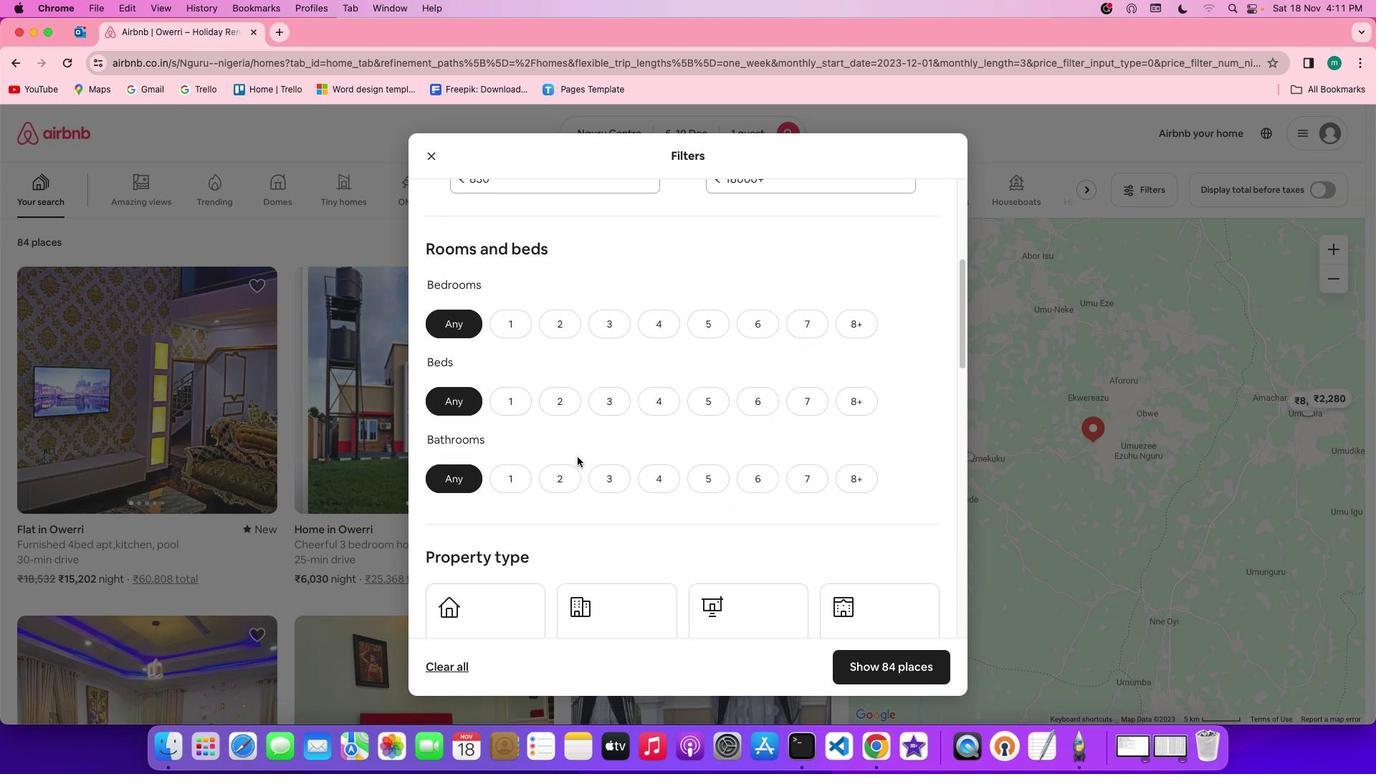 
Action: Mouse scrolled (598, 463) with delta (0, 0)
Screenshot: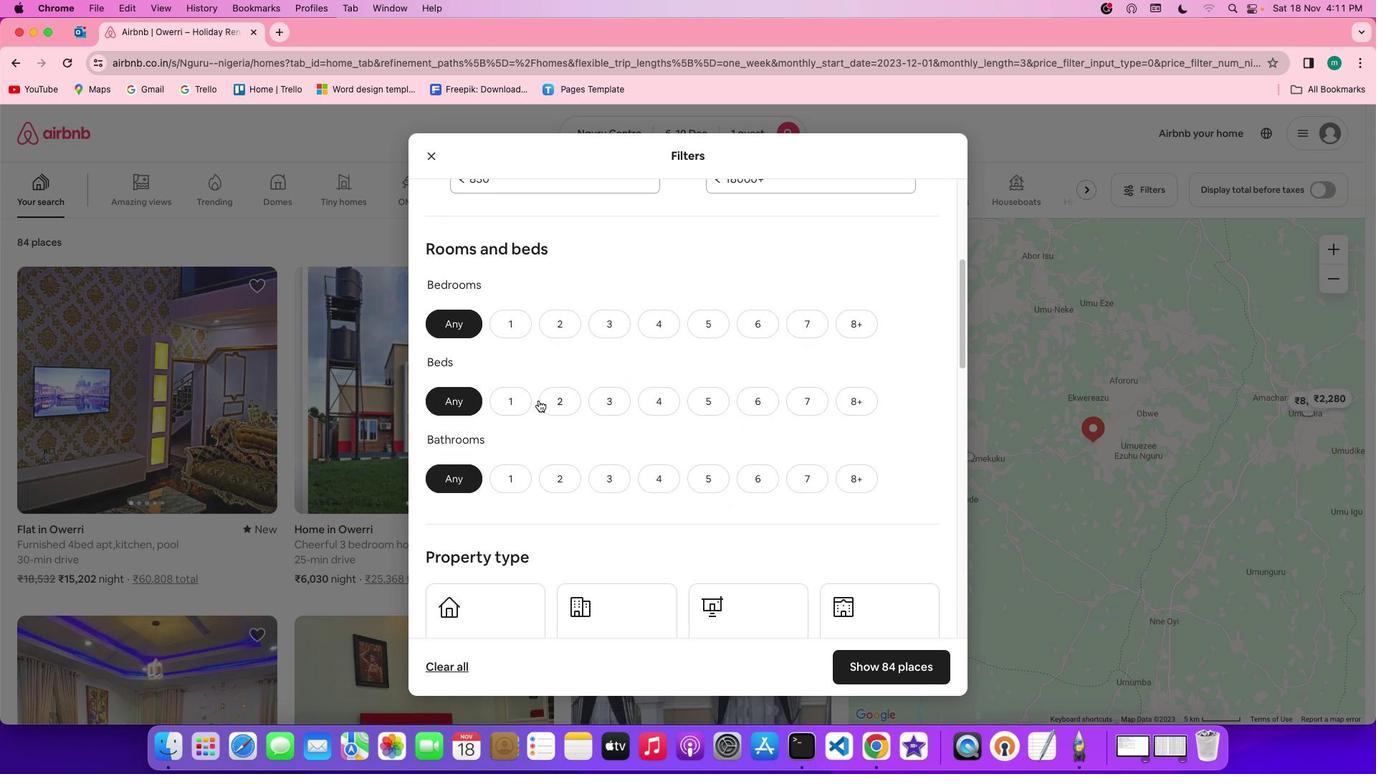 
Action: Mouse moved to (514, 322)
Screenshot: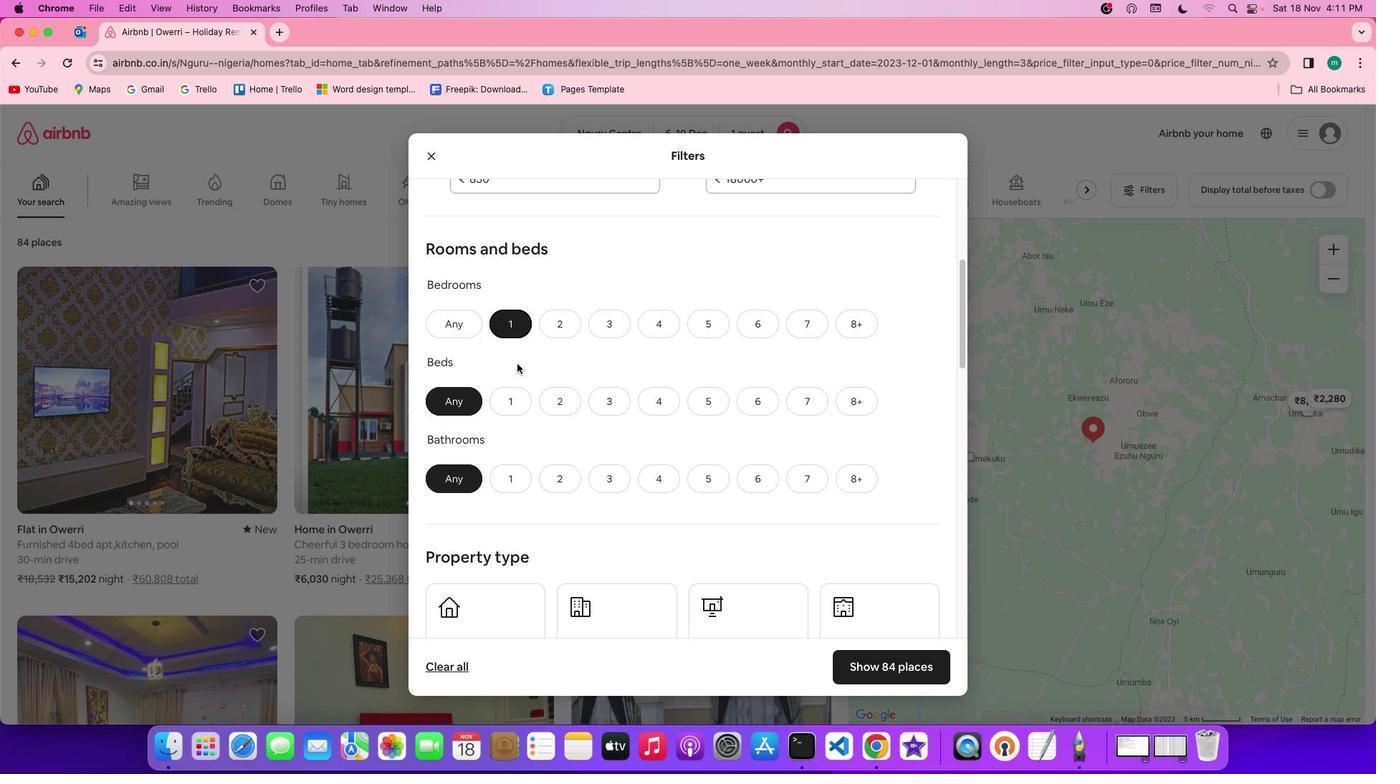 
Action: Mouse pressed left at (514, 322)
Screenshot: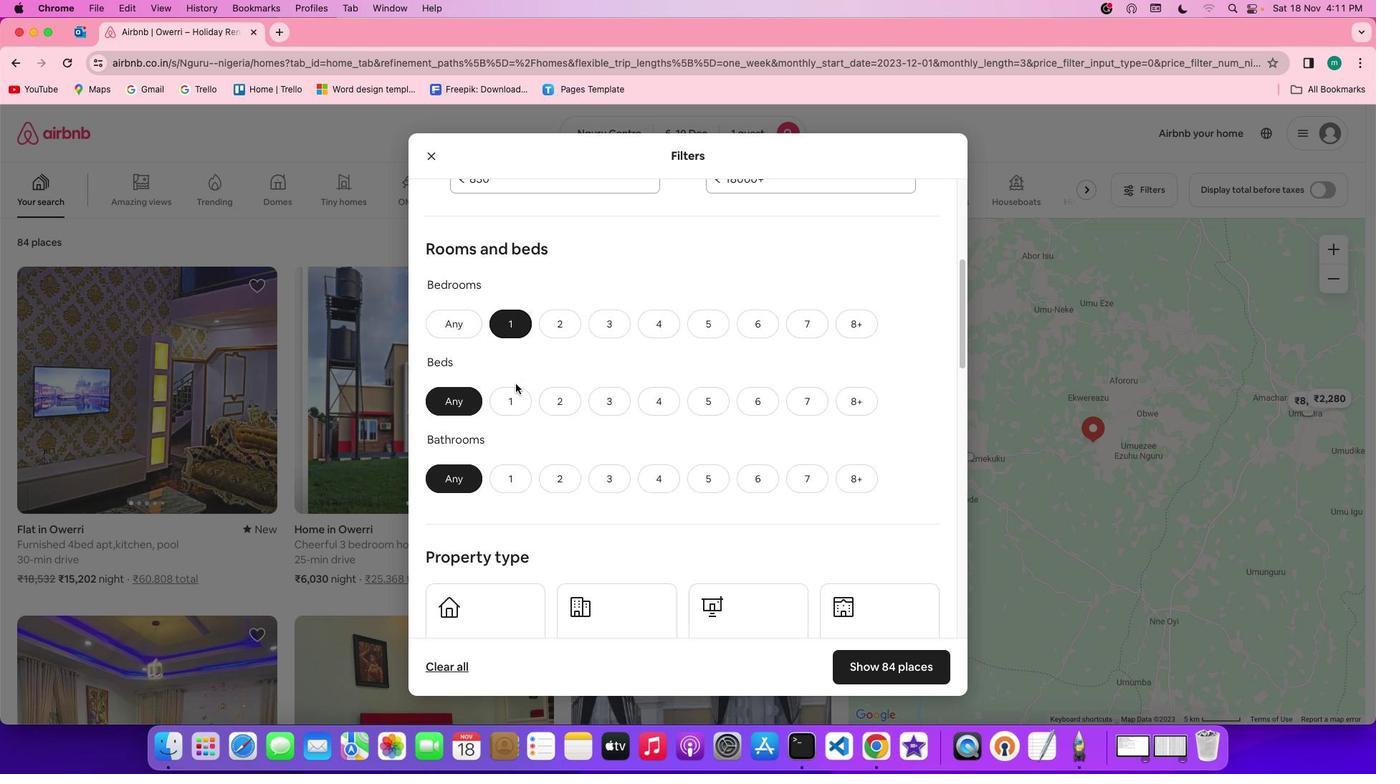 
Action: Mouse moved to (505, 400)
Screenshot: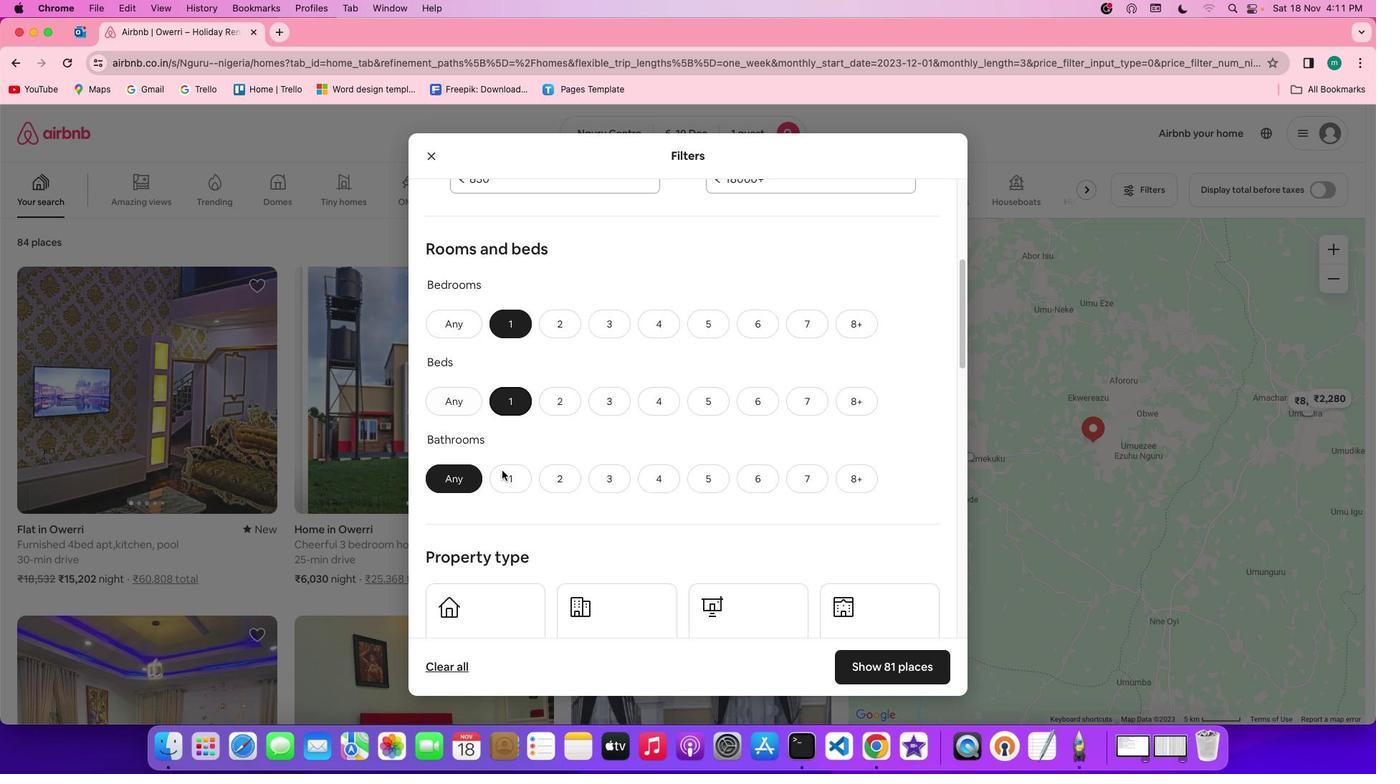 
Action: Mouse pressed left at (505, 400)
Screenshot: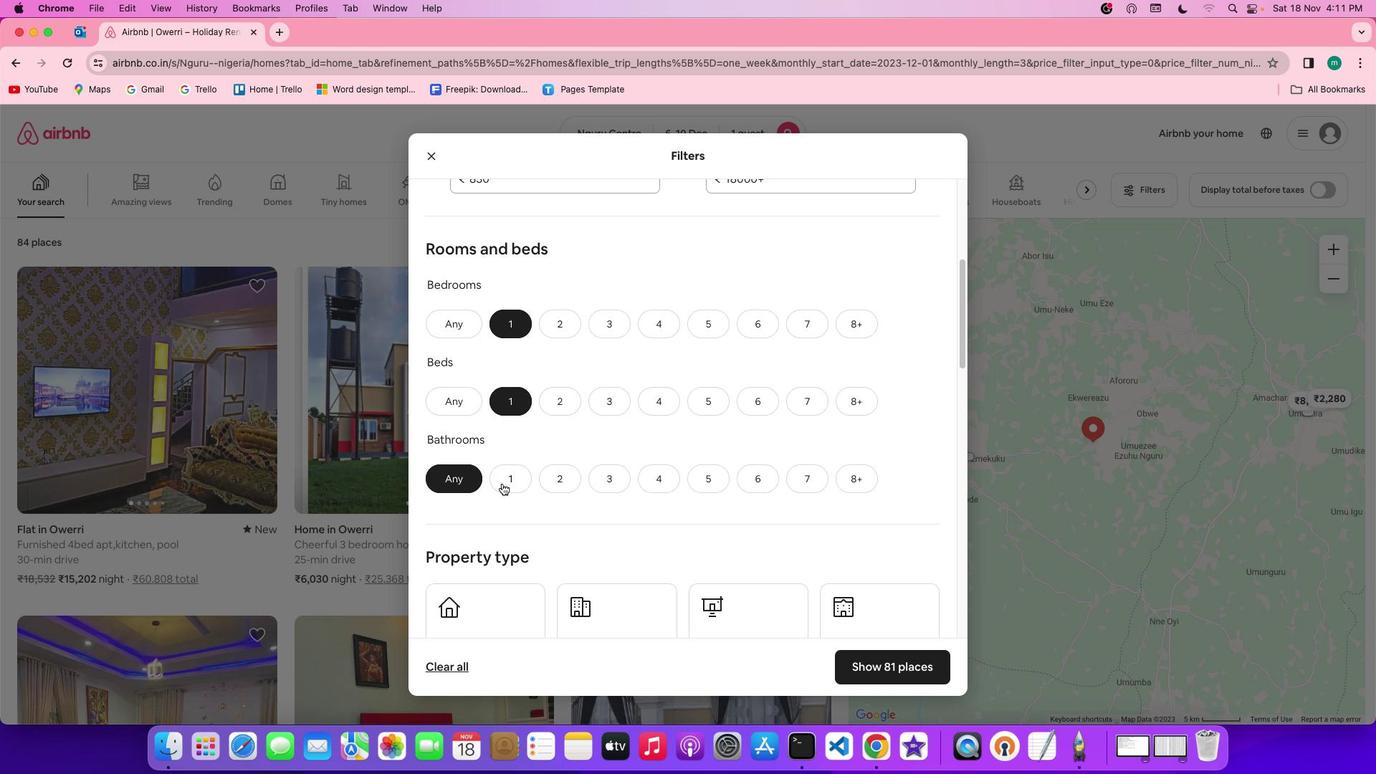 
Action: Mouse moved to (511, 482)
Screenshot: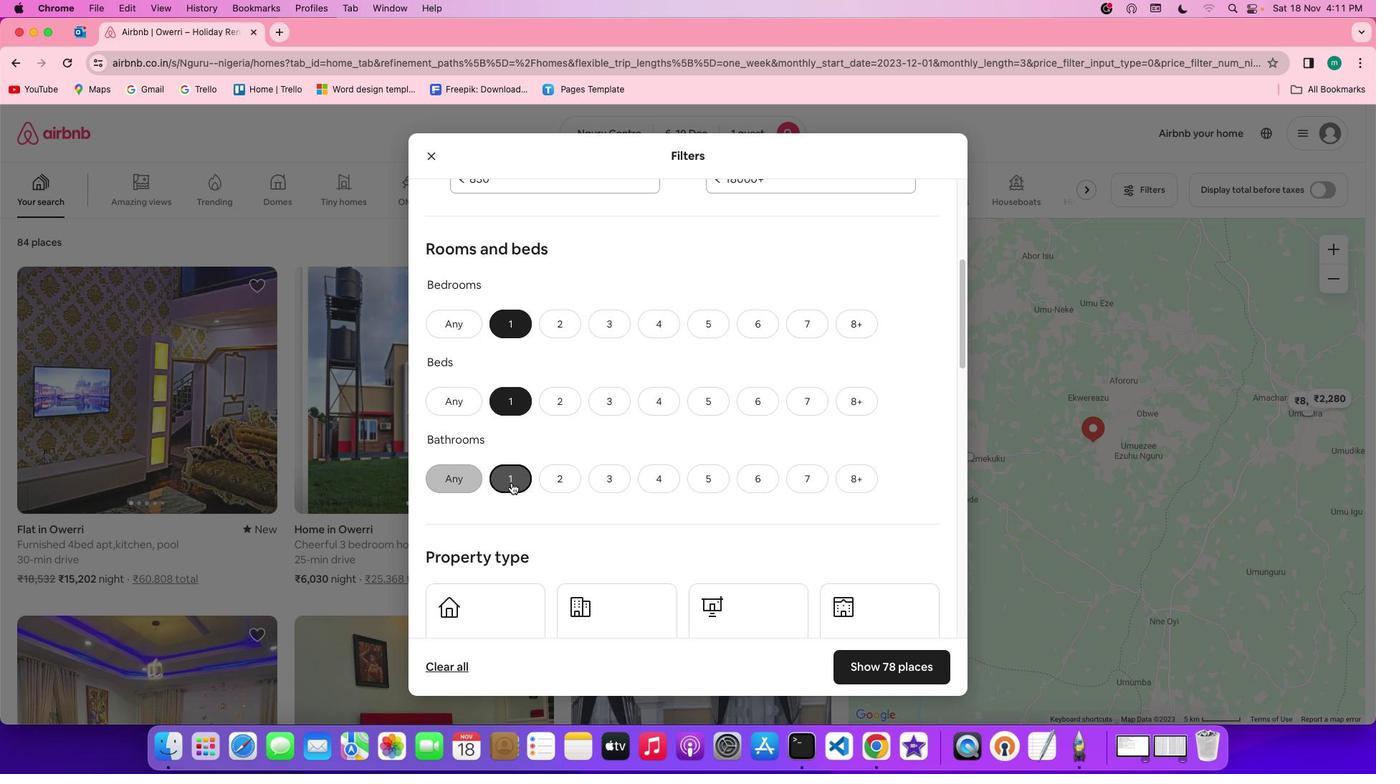 
Action: Mouse pressed left at (511, 482)
Screenshot: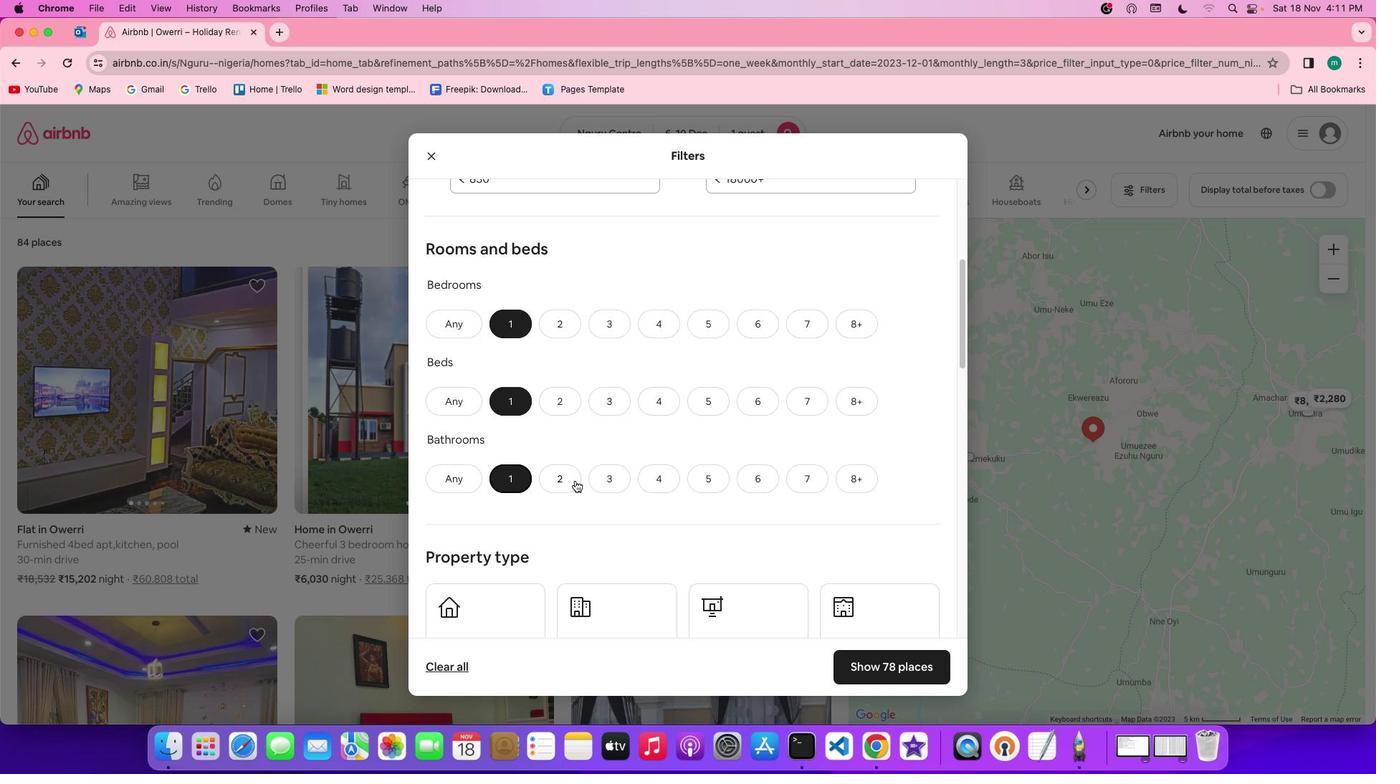 
Action: Mouse moved to (642, 486)
Screenshot: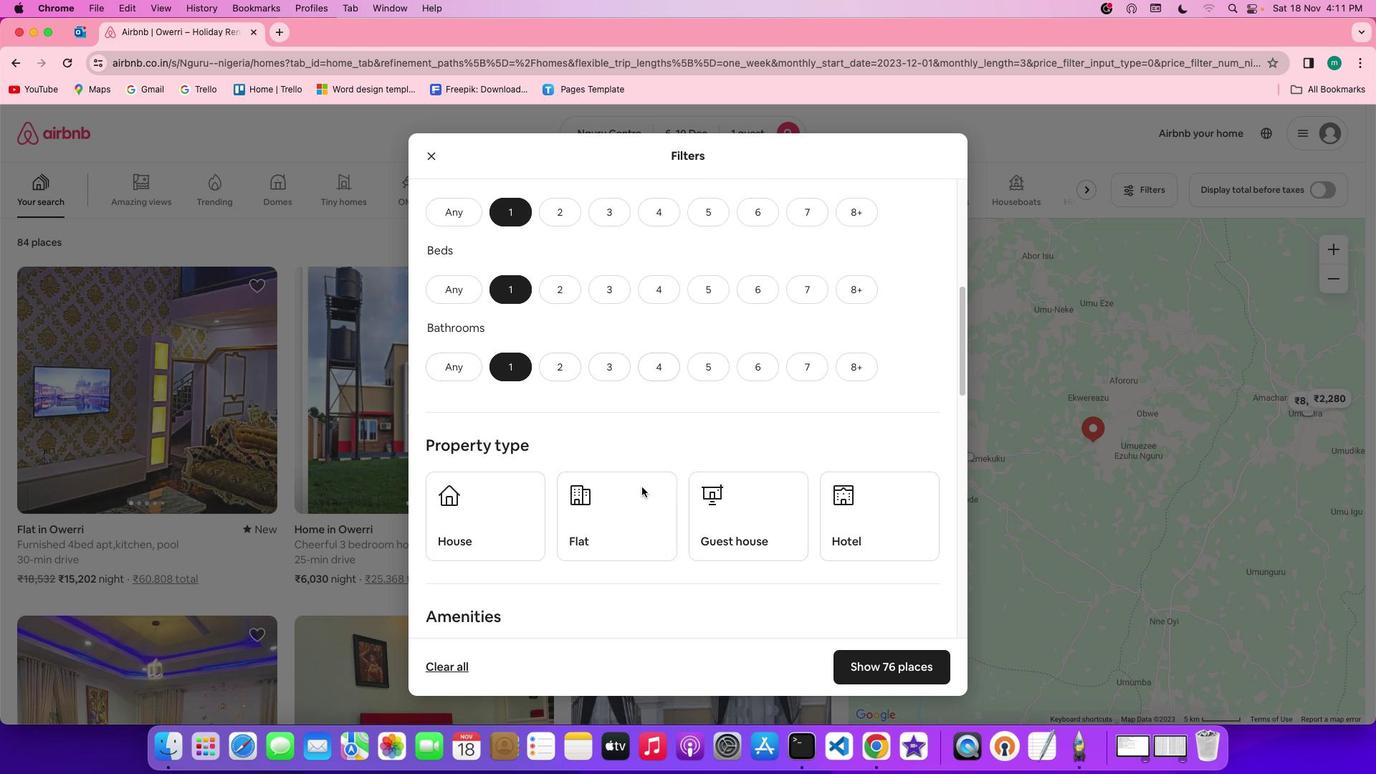 
Action: Mouse scrolled (642, 486) with delta (0, 0)
Screenshot: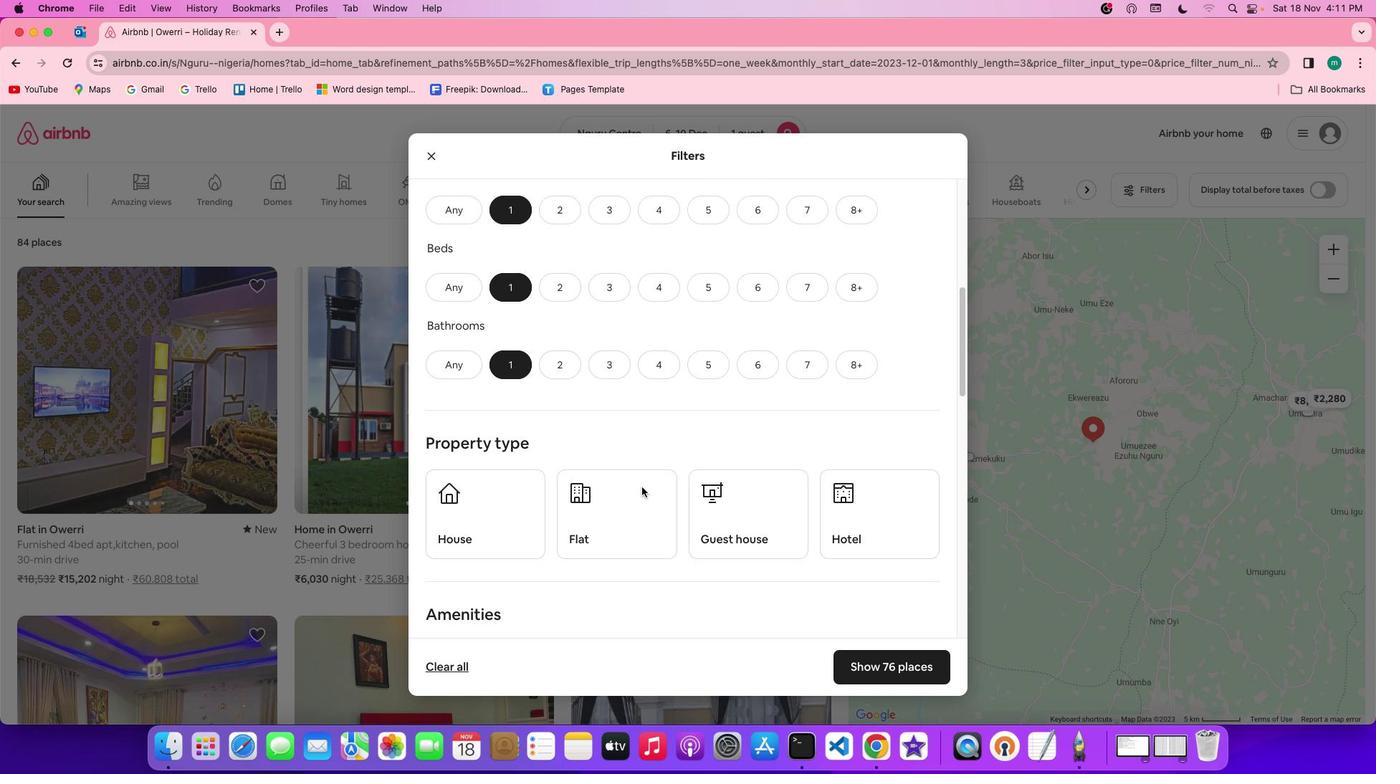 
Action: Mouse scrolled (642, 486) with delta (0, 0)
Screenshot: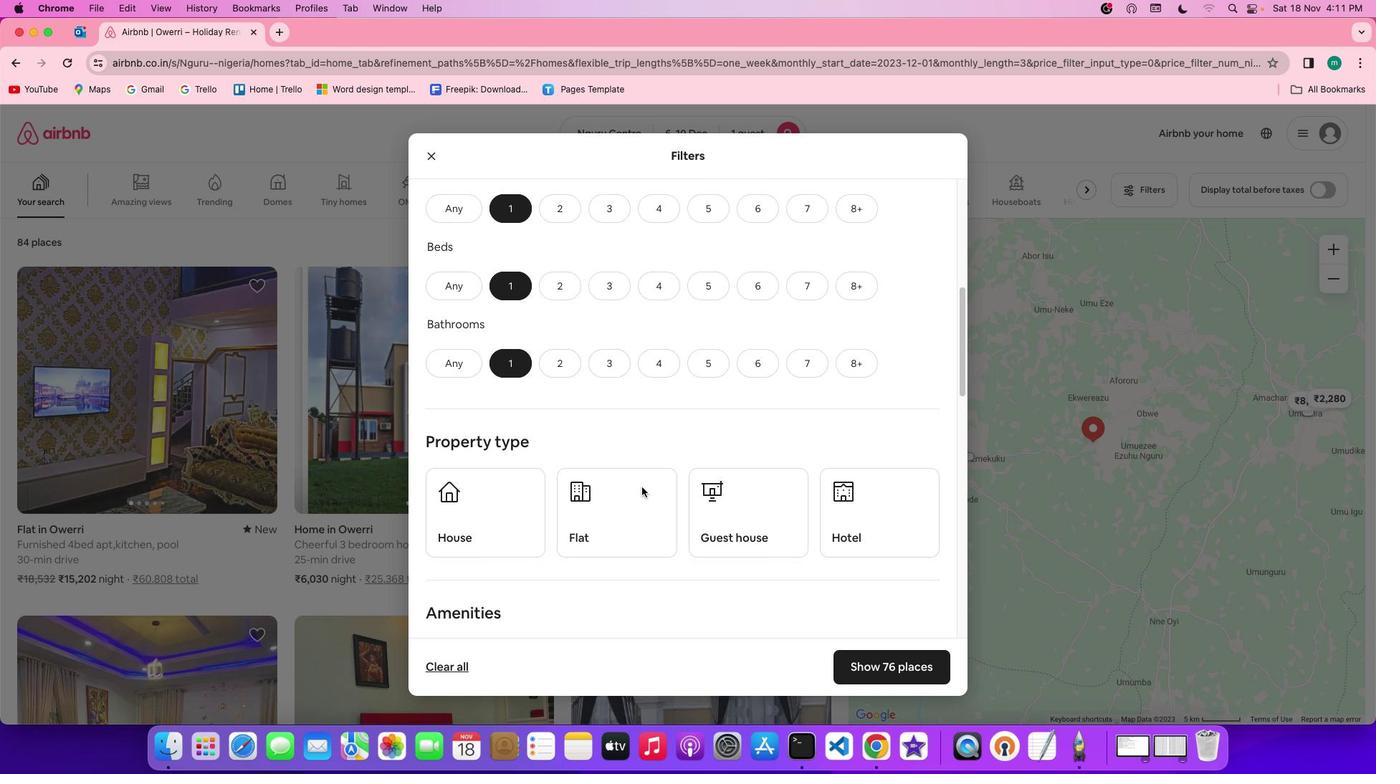 
Action: Mouse scrolled (642, 486) with delta (0, -1)
Screenshot: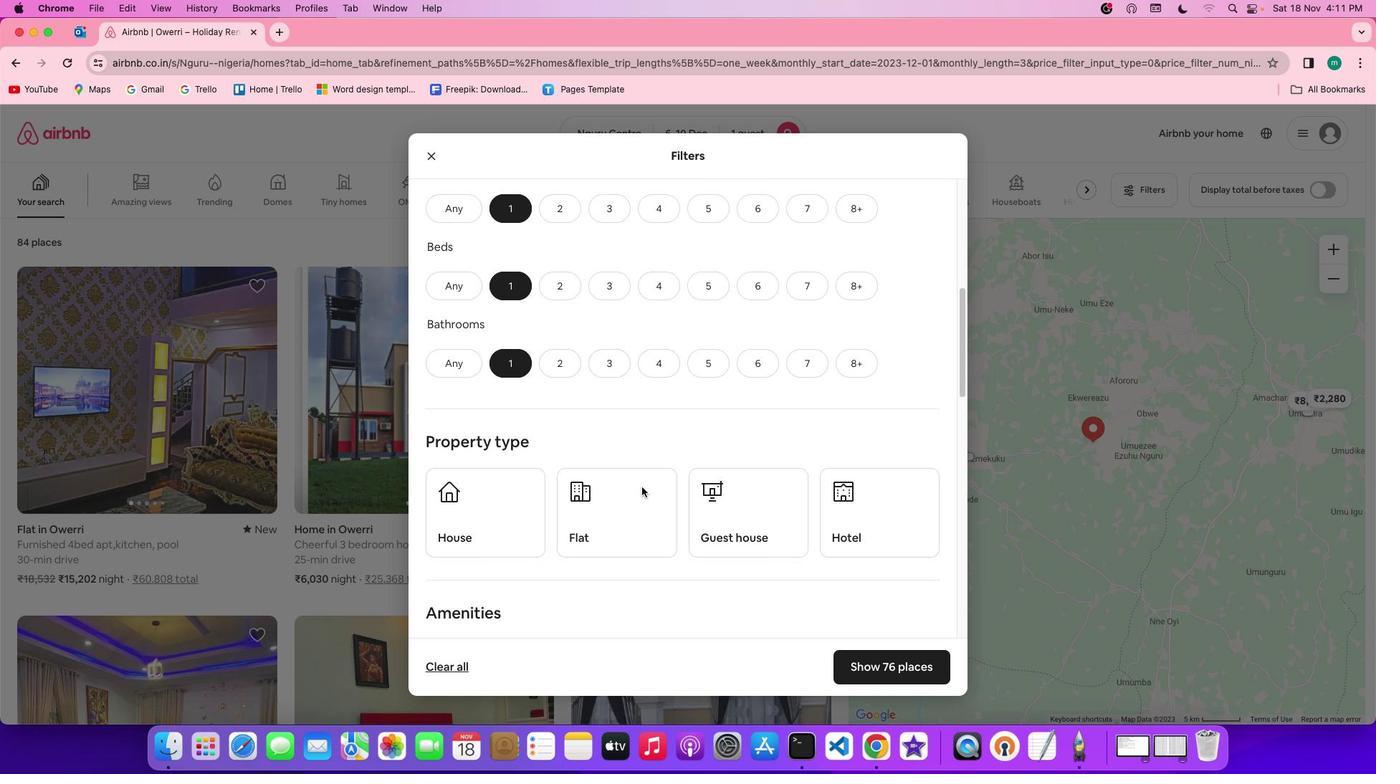 
Action: Mouse scrolled (642, 486) with delta (0, 0)
Screenshot: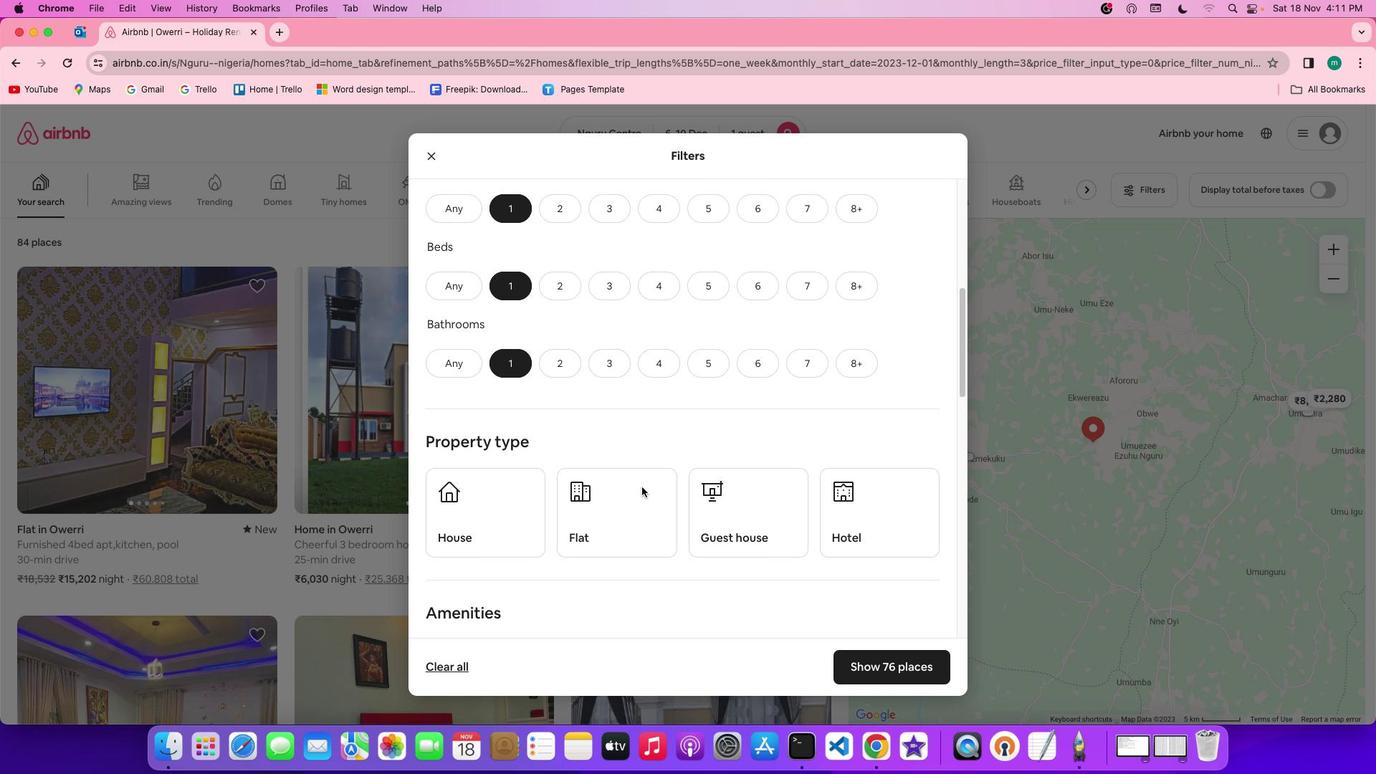
Action: Mouse scrolled (642, 486) with delta (0, 0)
Screenshot: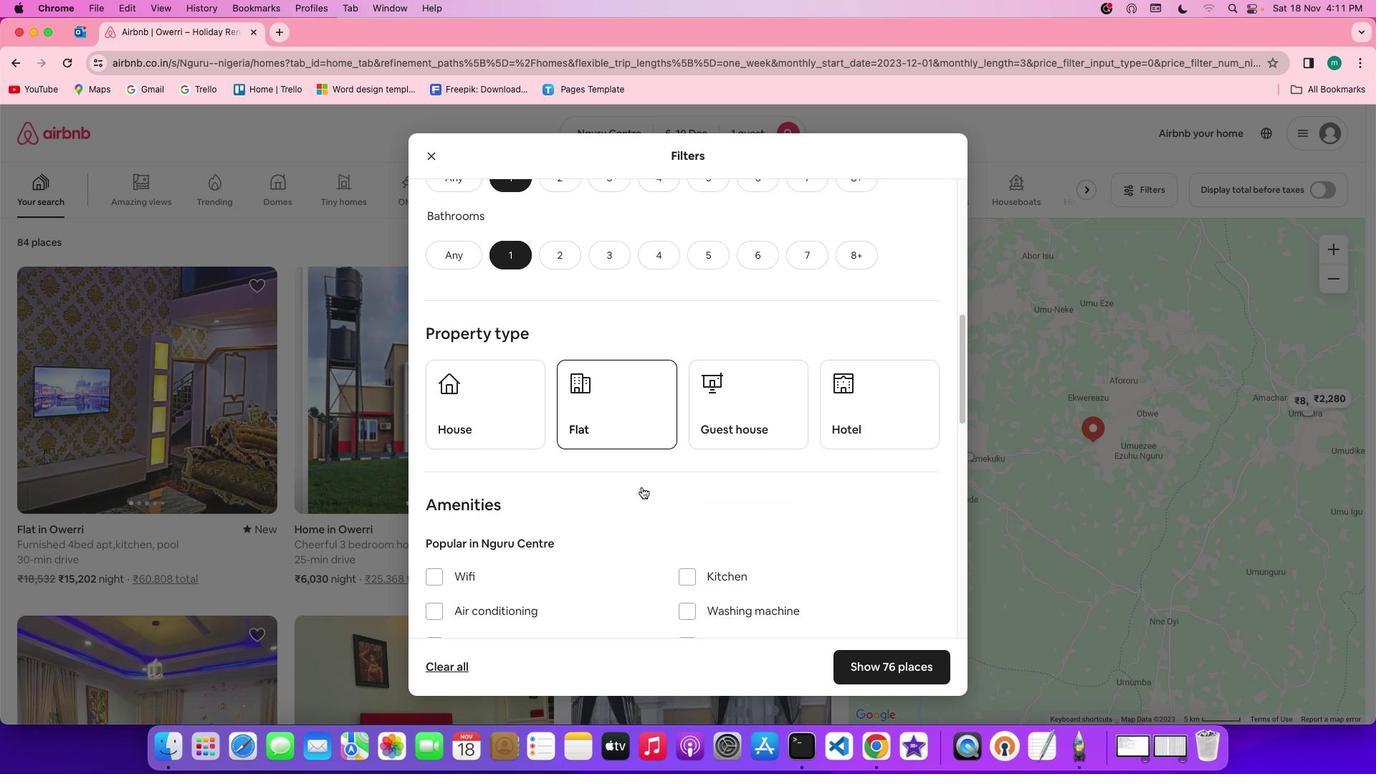 
Action: Mouse scrolled (642, 486) with delta (0, 0)
Screenshot: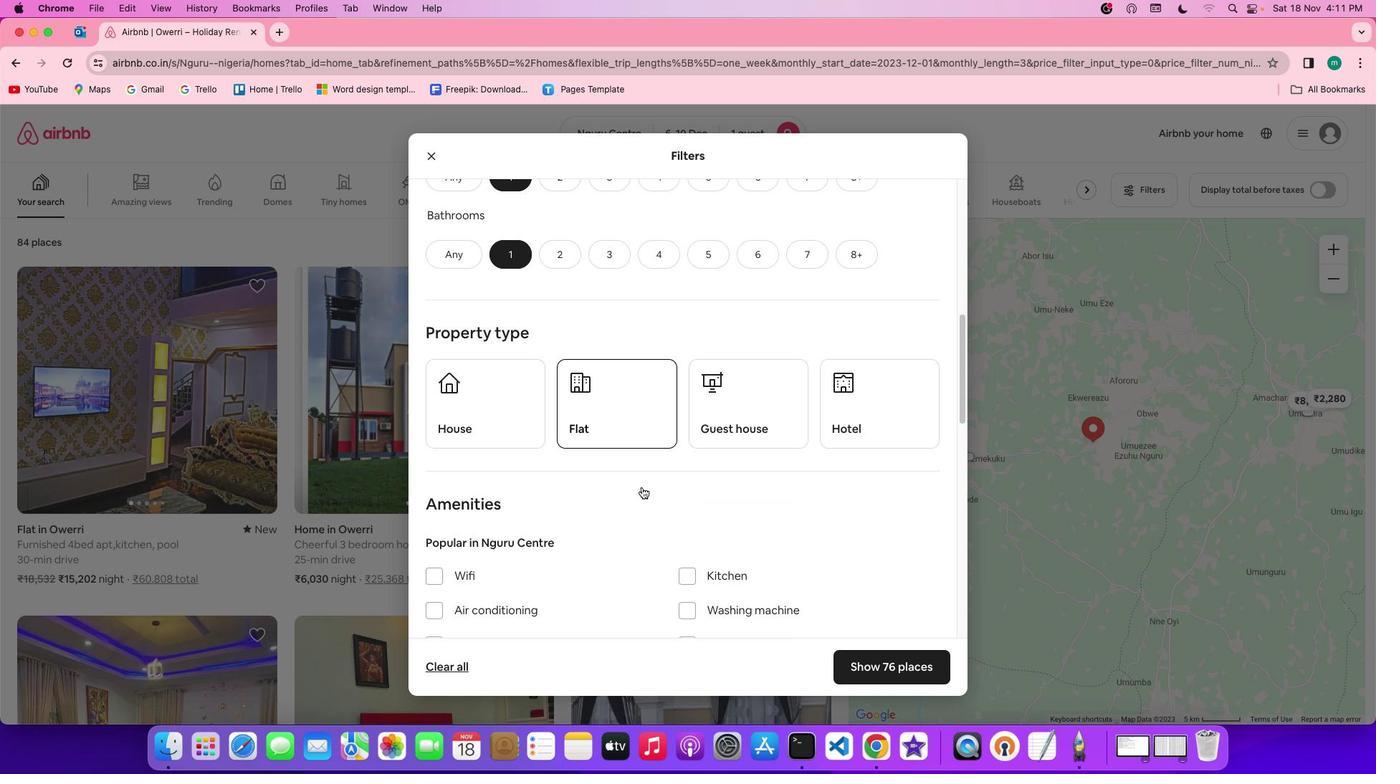 
Action: Mouse scrolled (642, 486) with delta (0, -1)
Screenshot: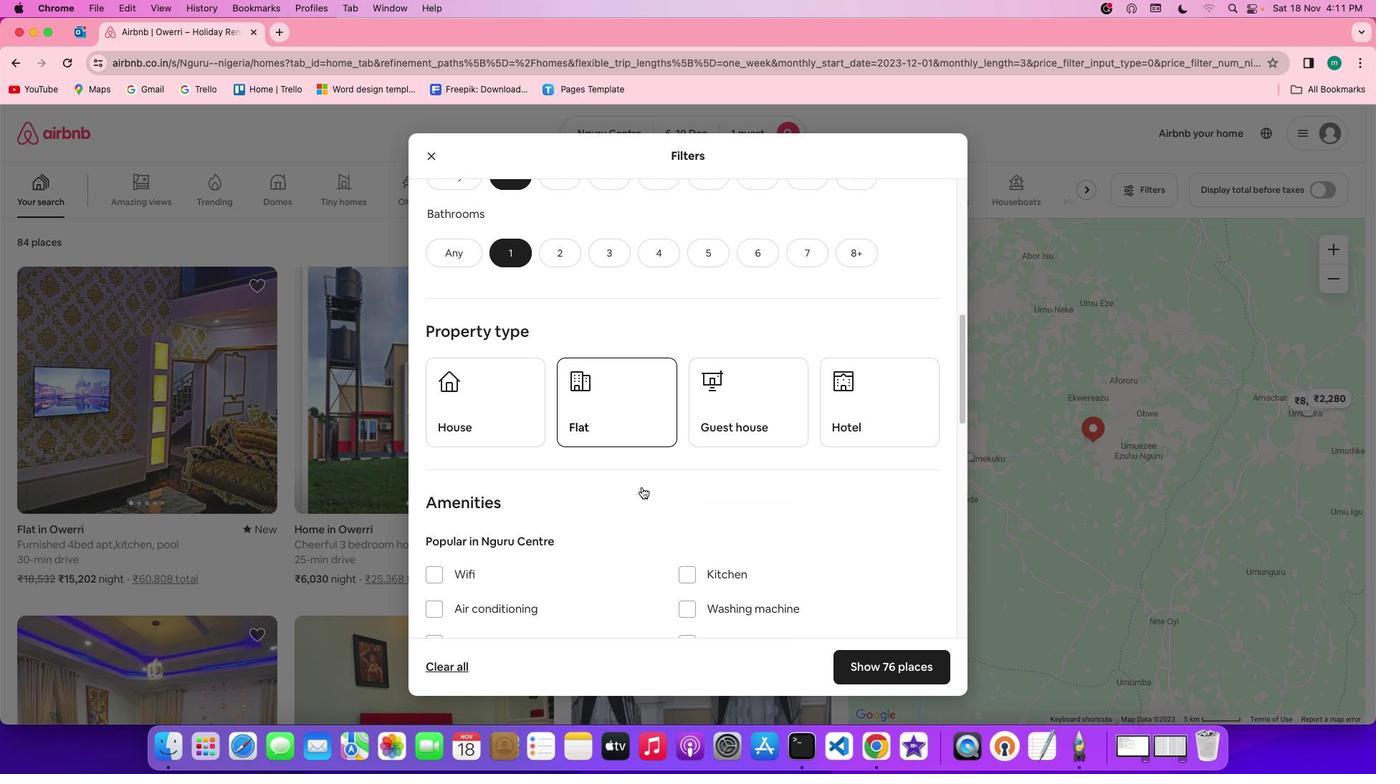 
Action: Mouse scrolled (642, 486) with delta (0, 0)
Screenshot: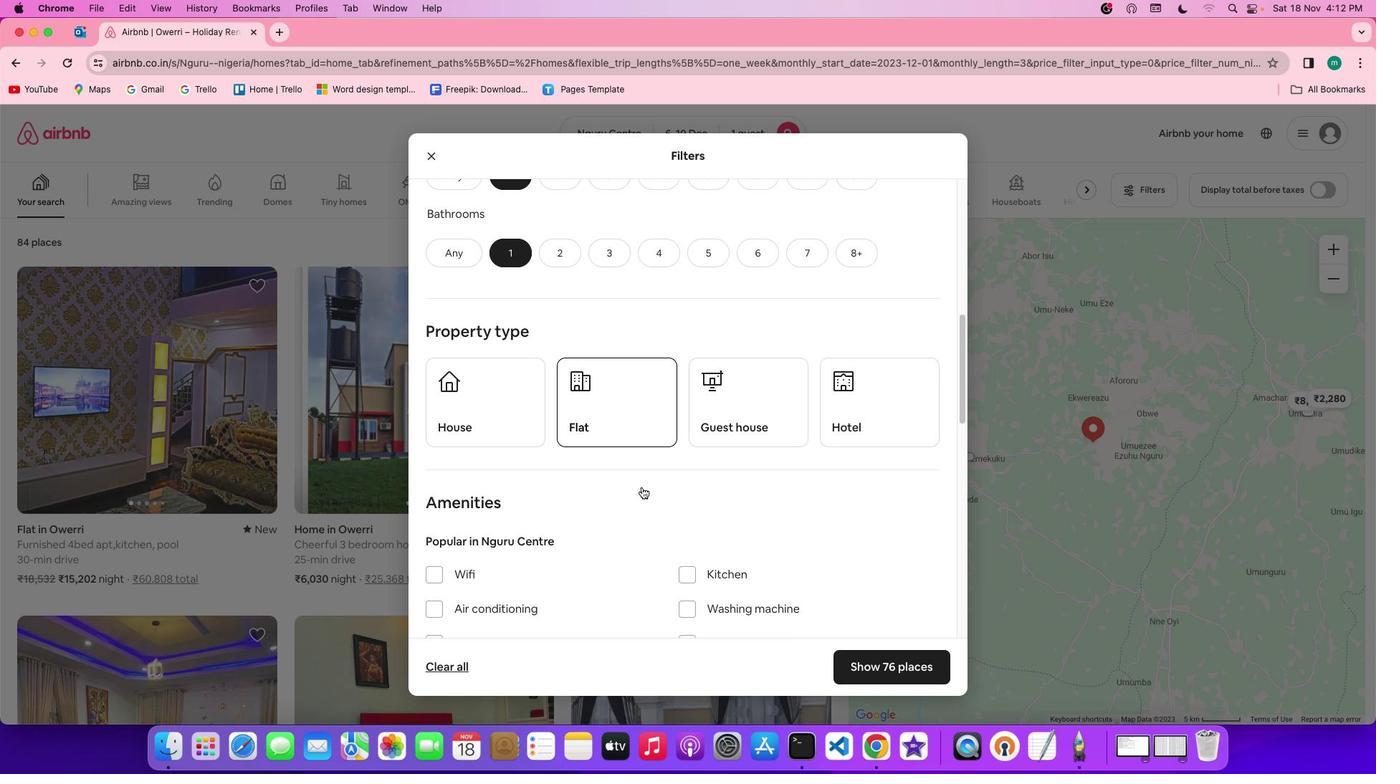 
Action: Mouse scrolled (642, 486) with delta (0, 0)
Screenshot: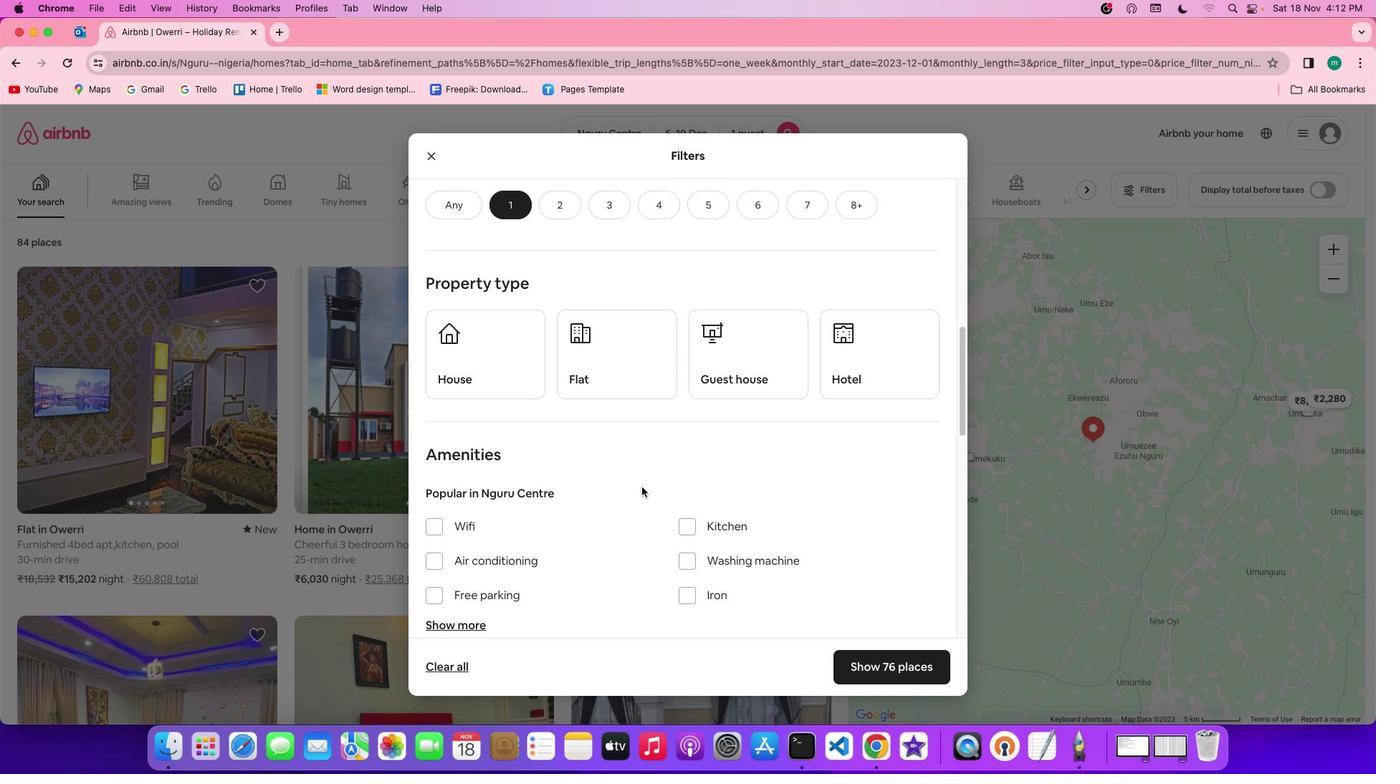 
Action: Mouse scrolled (642, 486) with delta (0, 0)
Screenshot: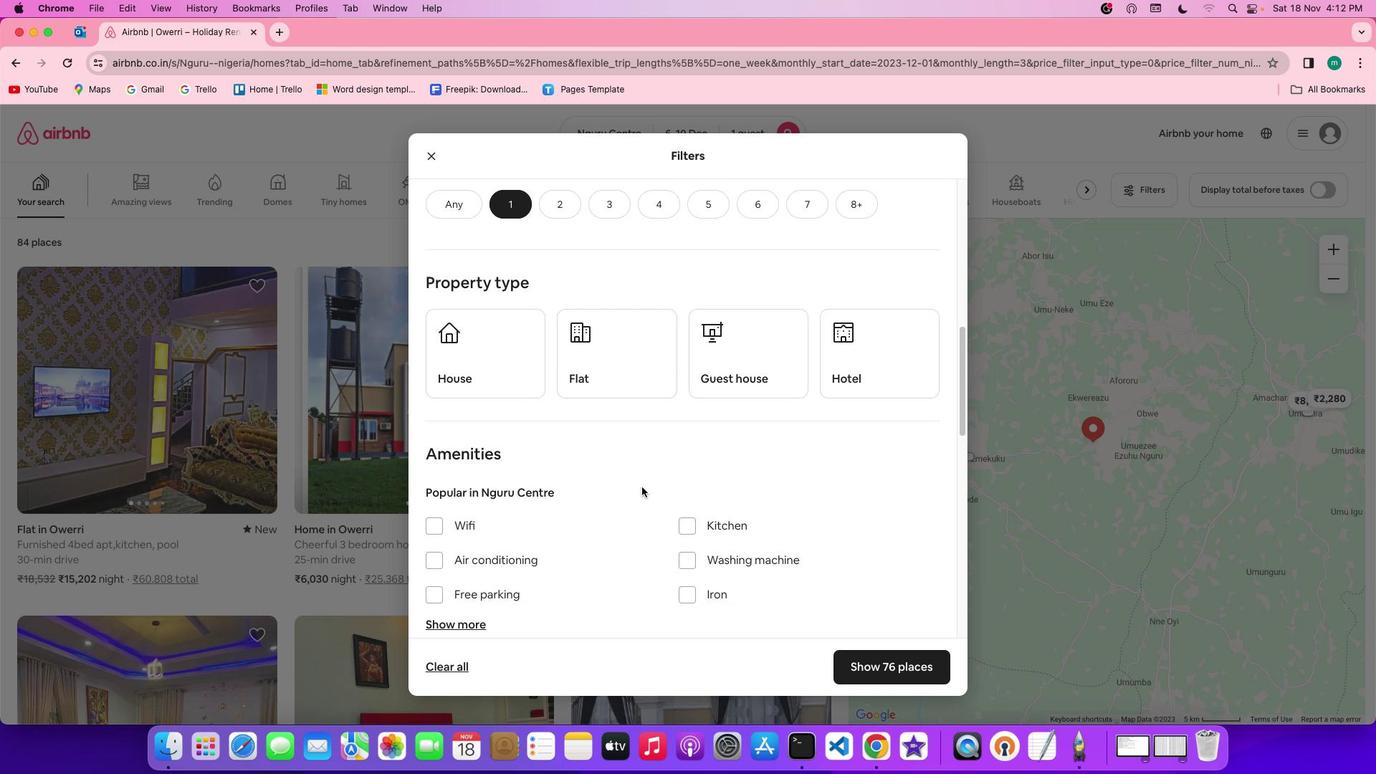 
Action: Mouse scrolled (642, 486) with delta (0, 0)
Screenshot: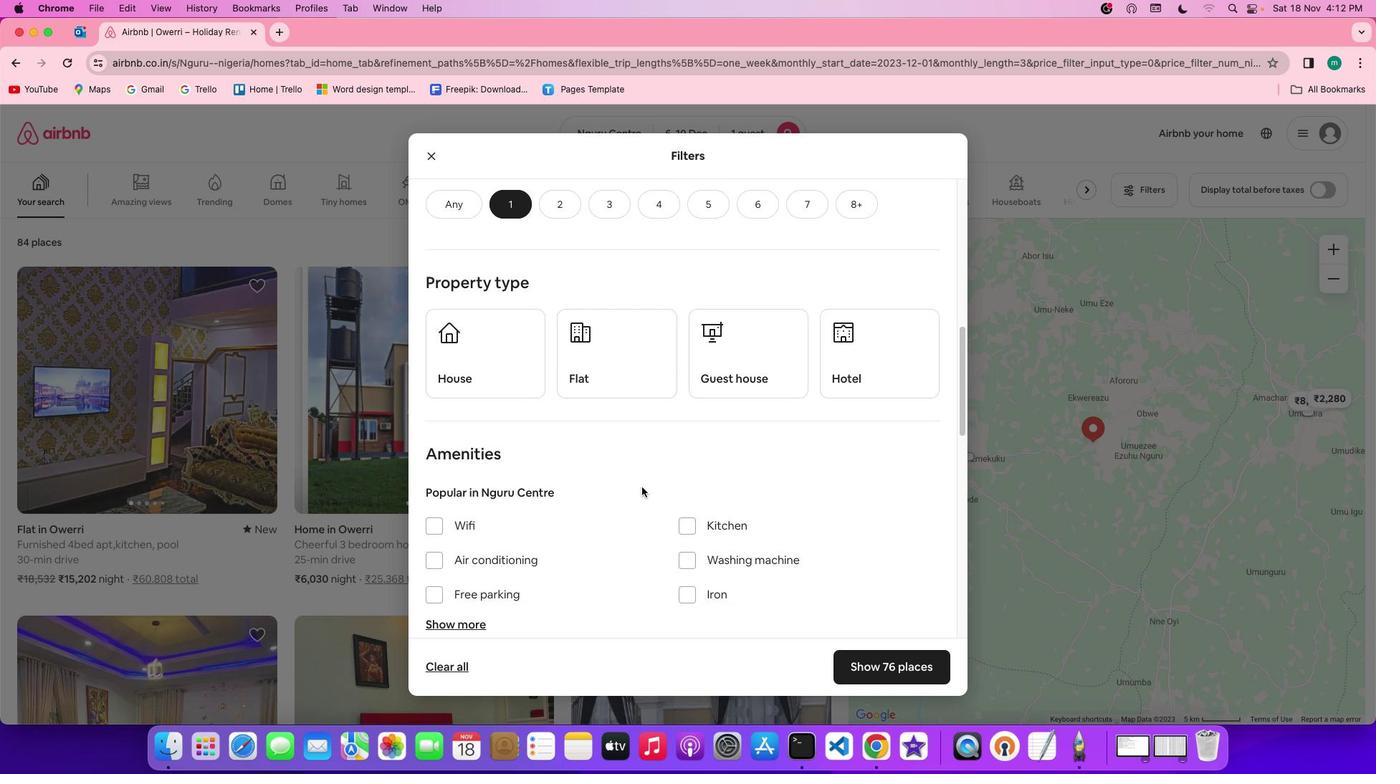 
Action: Mouse moved to (846, 367)
Screenshot: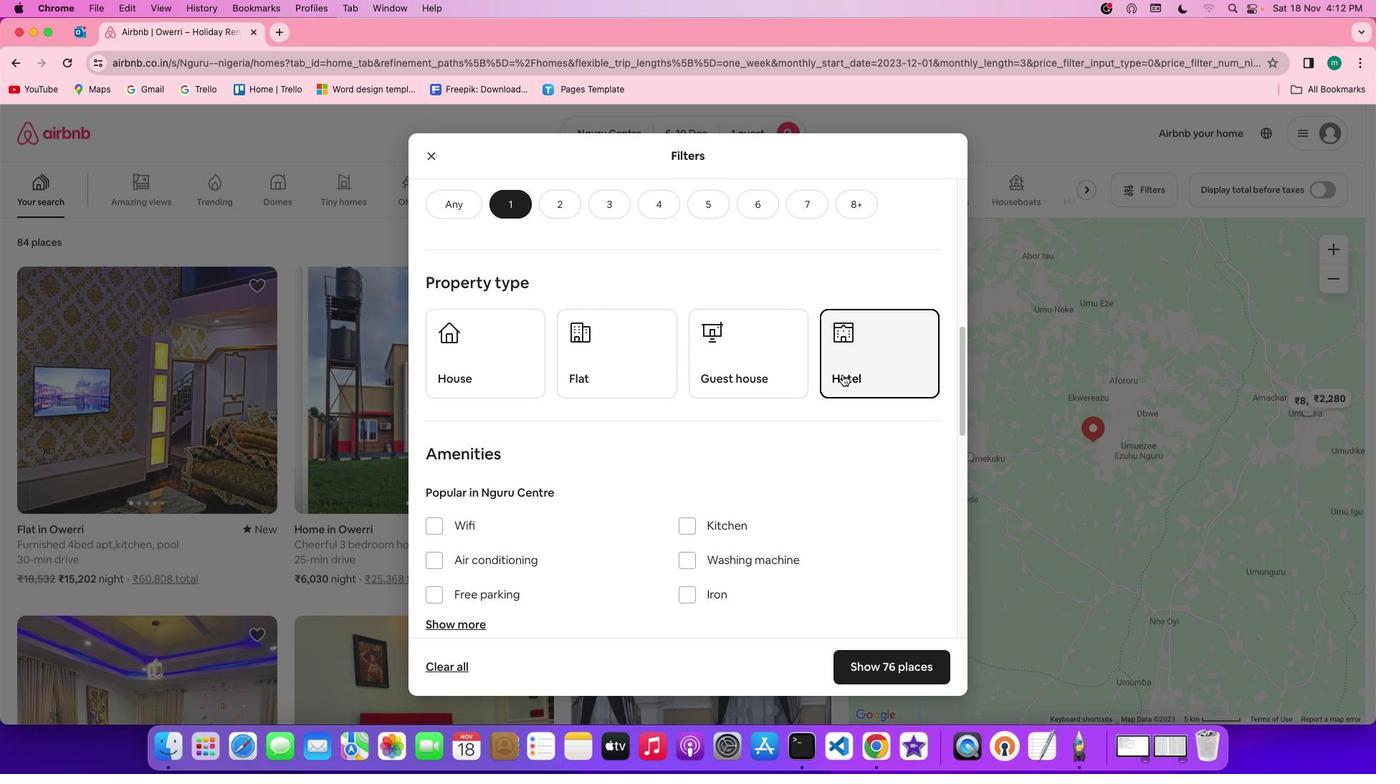 
Action: Mouse pressed left at (846, 367)
Screenshot: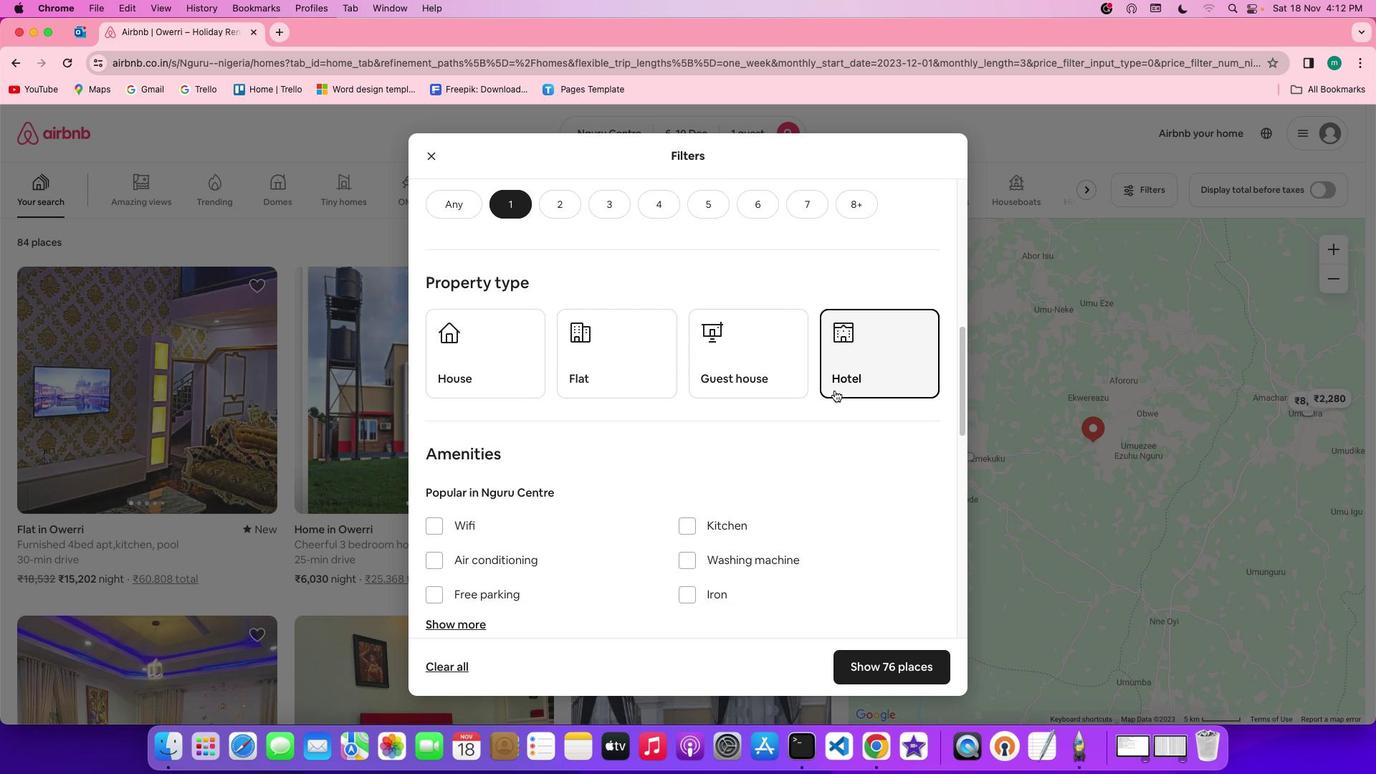 
Action: Mouse moved to (776, 446)
Screenshot: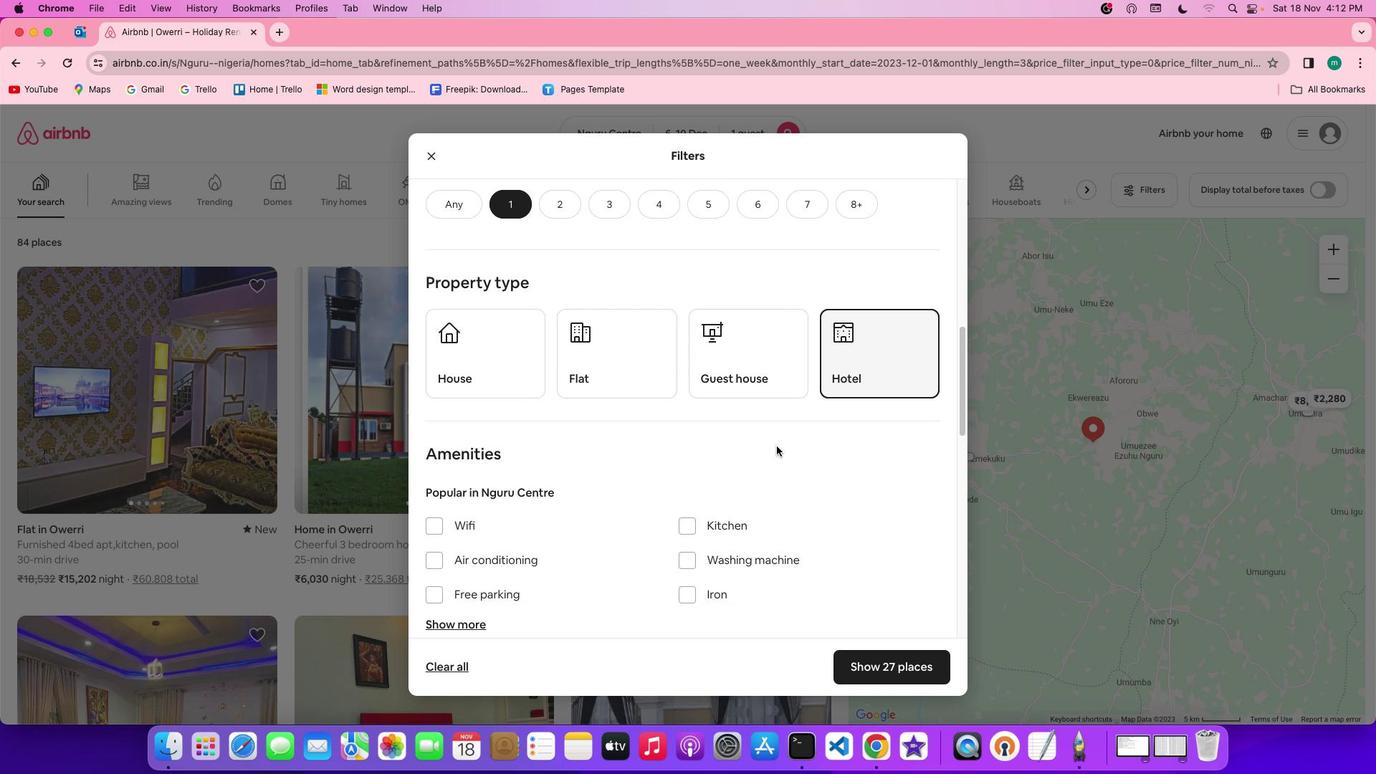 
Action: Mouse scrolled (776, 446) with delta (0, 0)
Screenshot: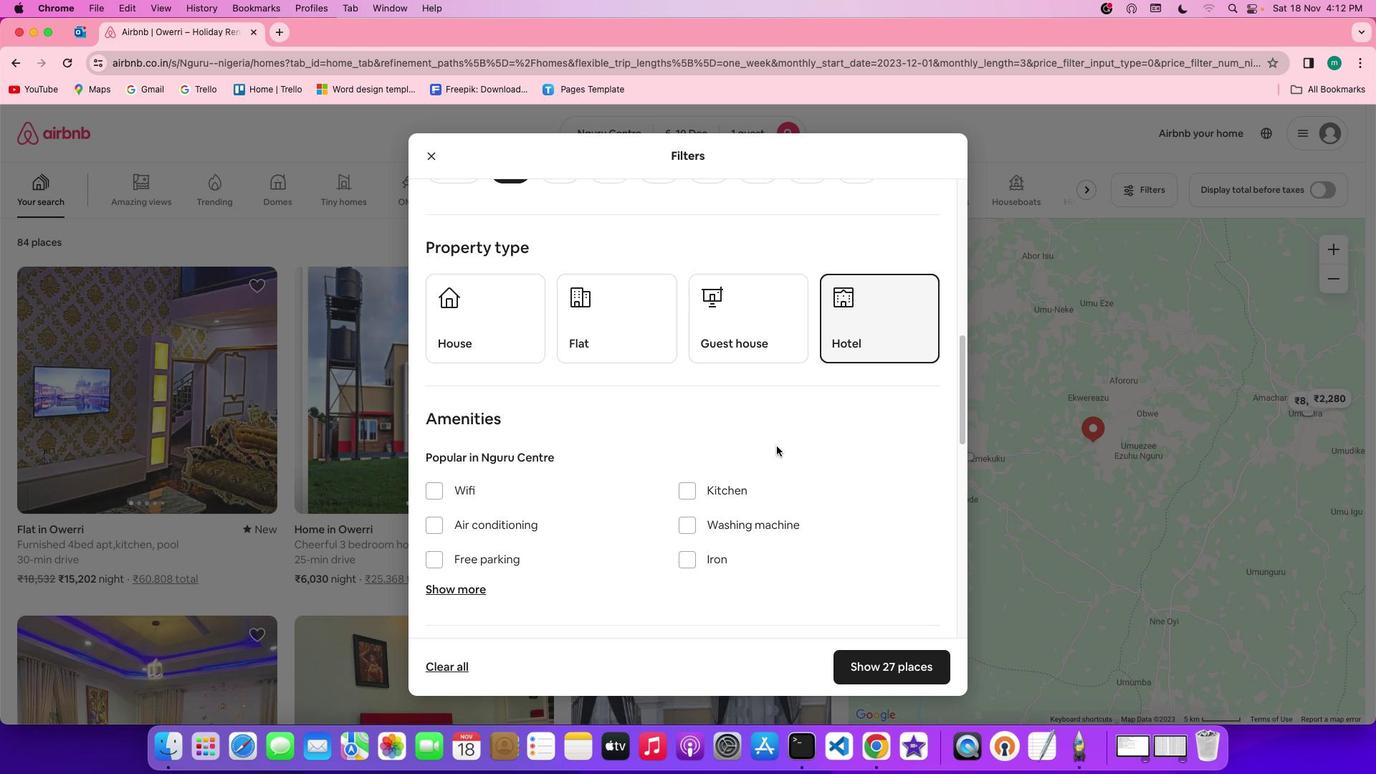 
Action: Mouse scrolled (776, 446) with delta (0, 0)
Screenshot: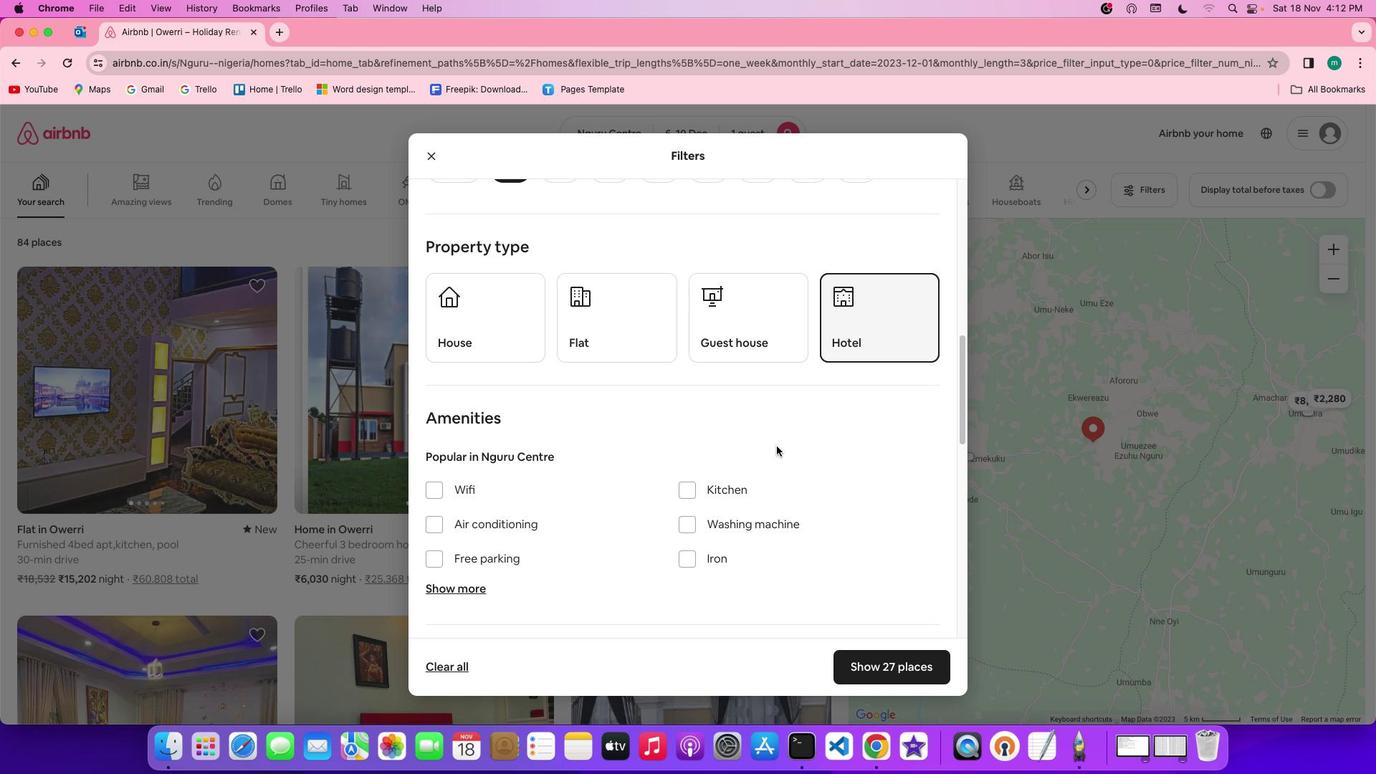 
Action: Mouse scrolled (776, 446) with delta (0, 0)
Screenshot: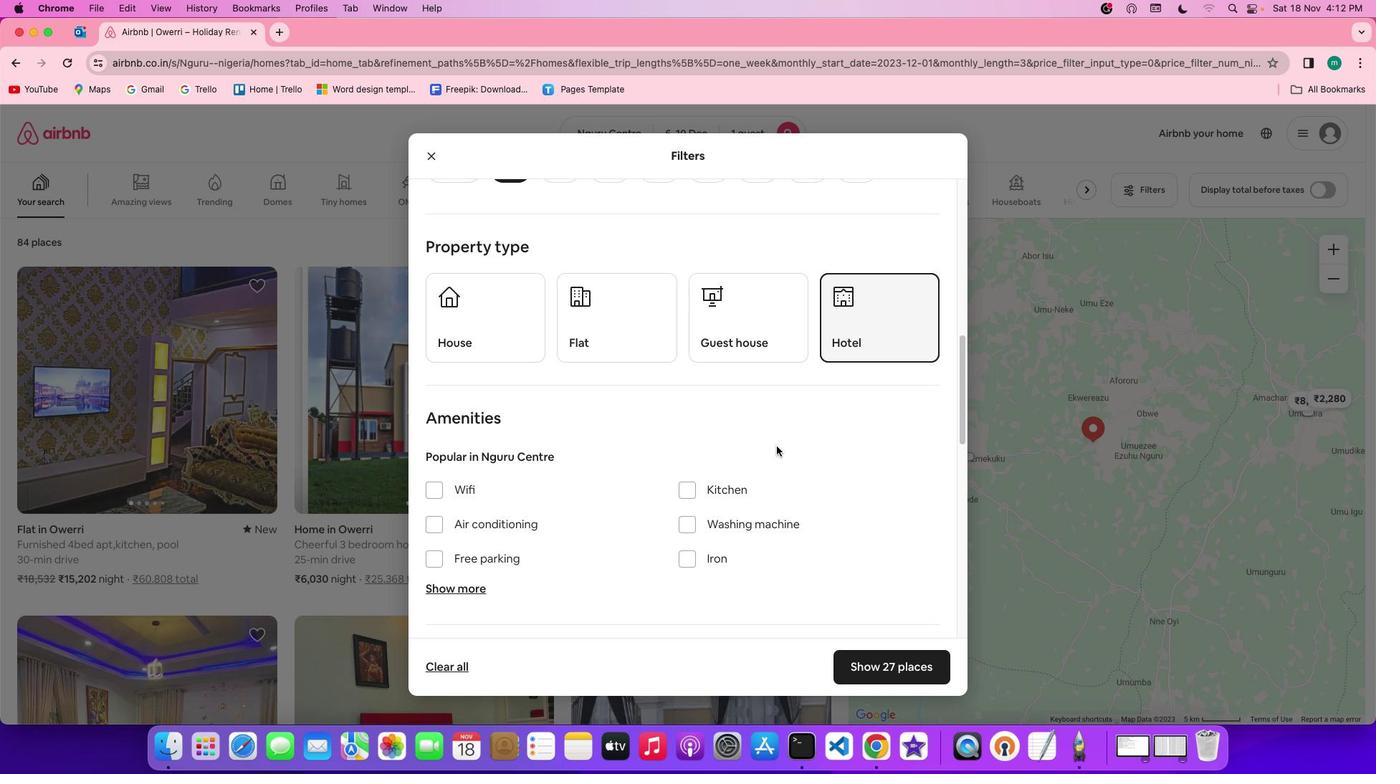 
Action: Mouse scrolled (776, 446) with delta (0, 0)
Screenshot: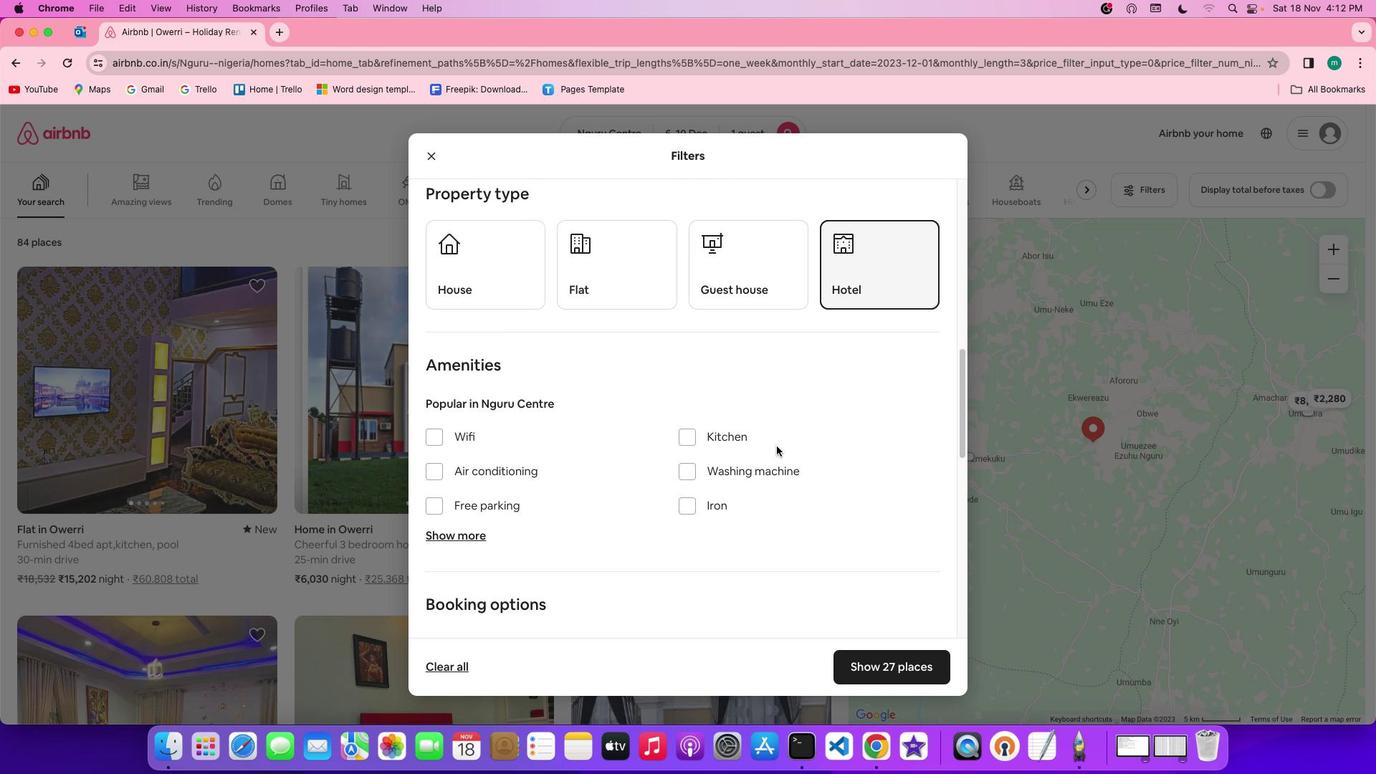 
Action: Mouse scrolled (776, 446) with delta (0, 0)
Screenshot: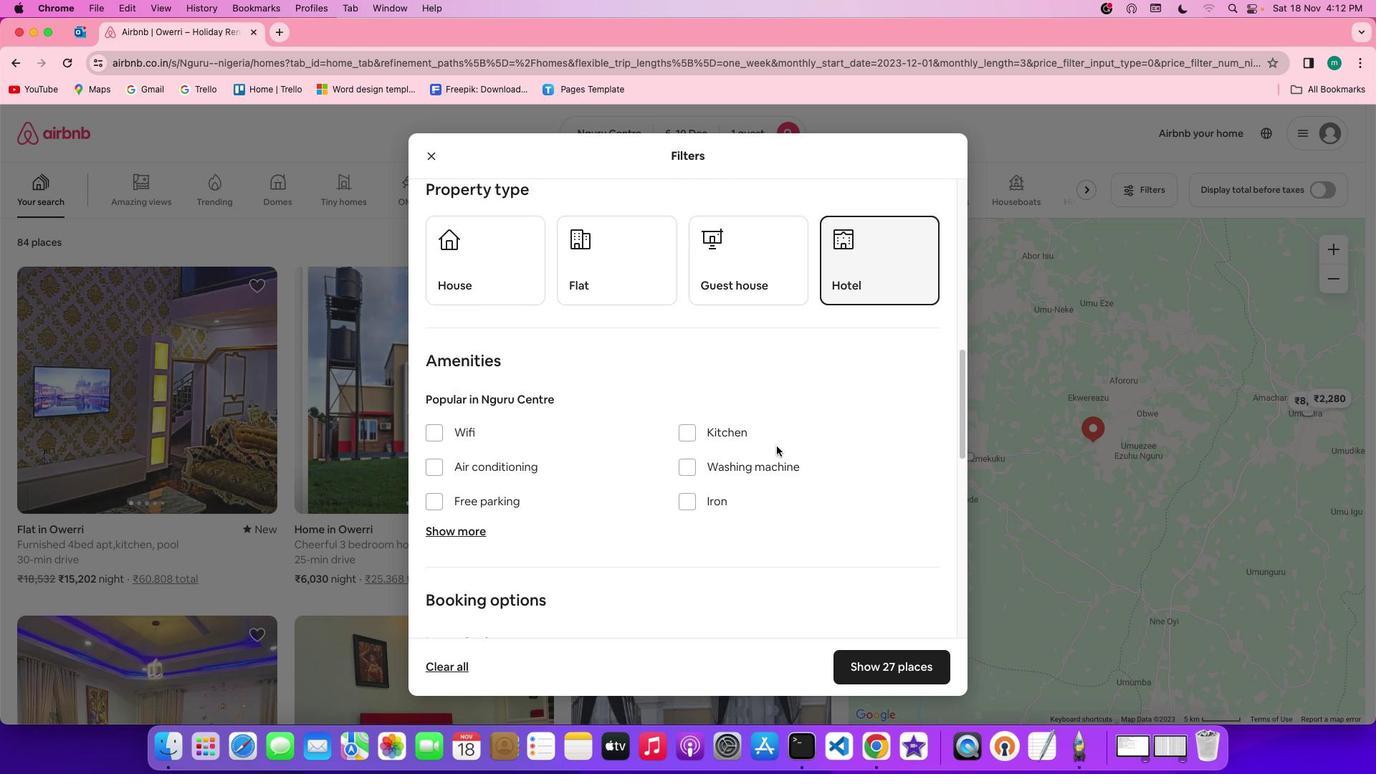 
Action: Mouse scrolled (776, 446) with delta (0, 0)
Screenshot: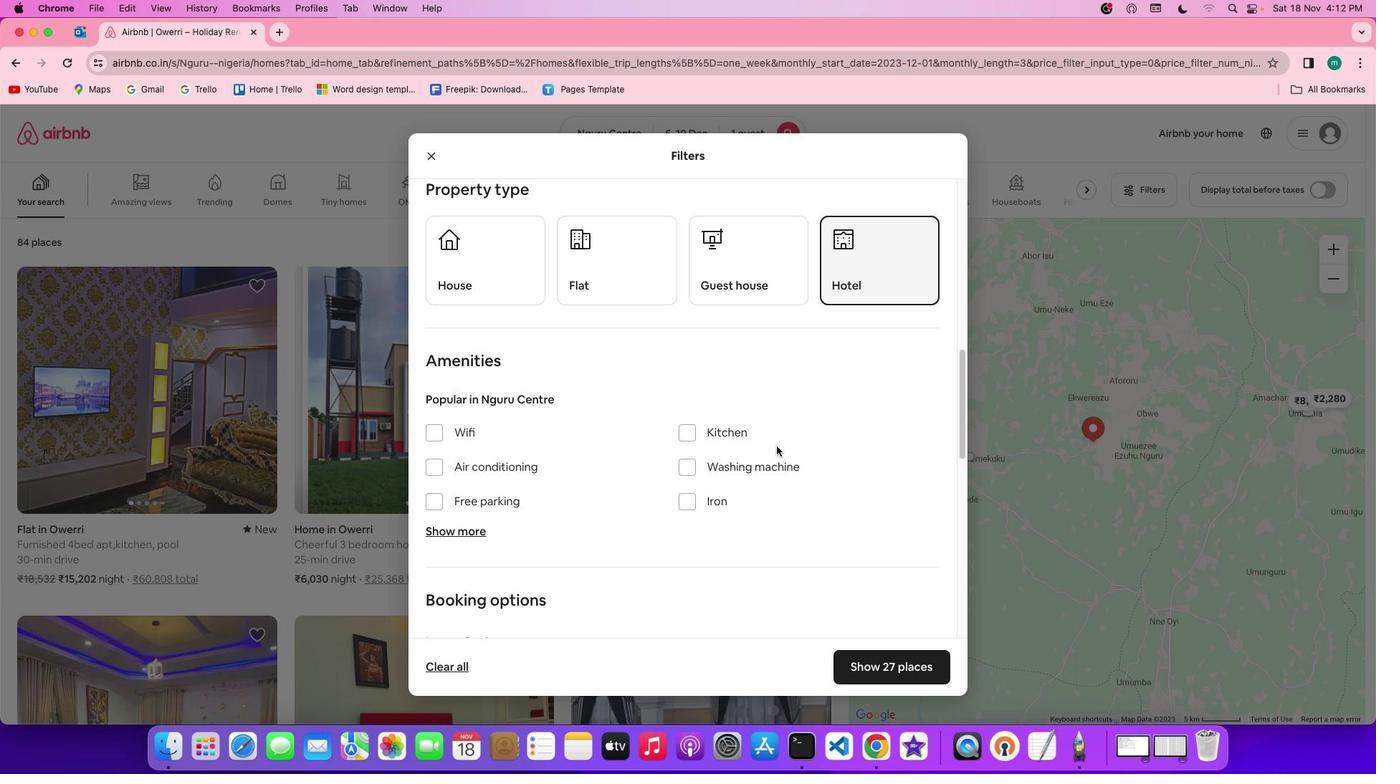 
Action: Mouse scrolled (776, 446) with delta (0, 0)
Screenshot: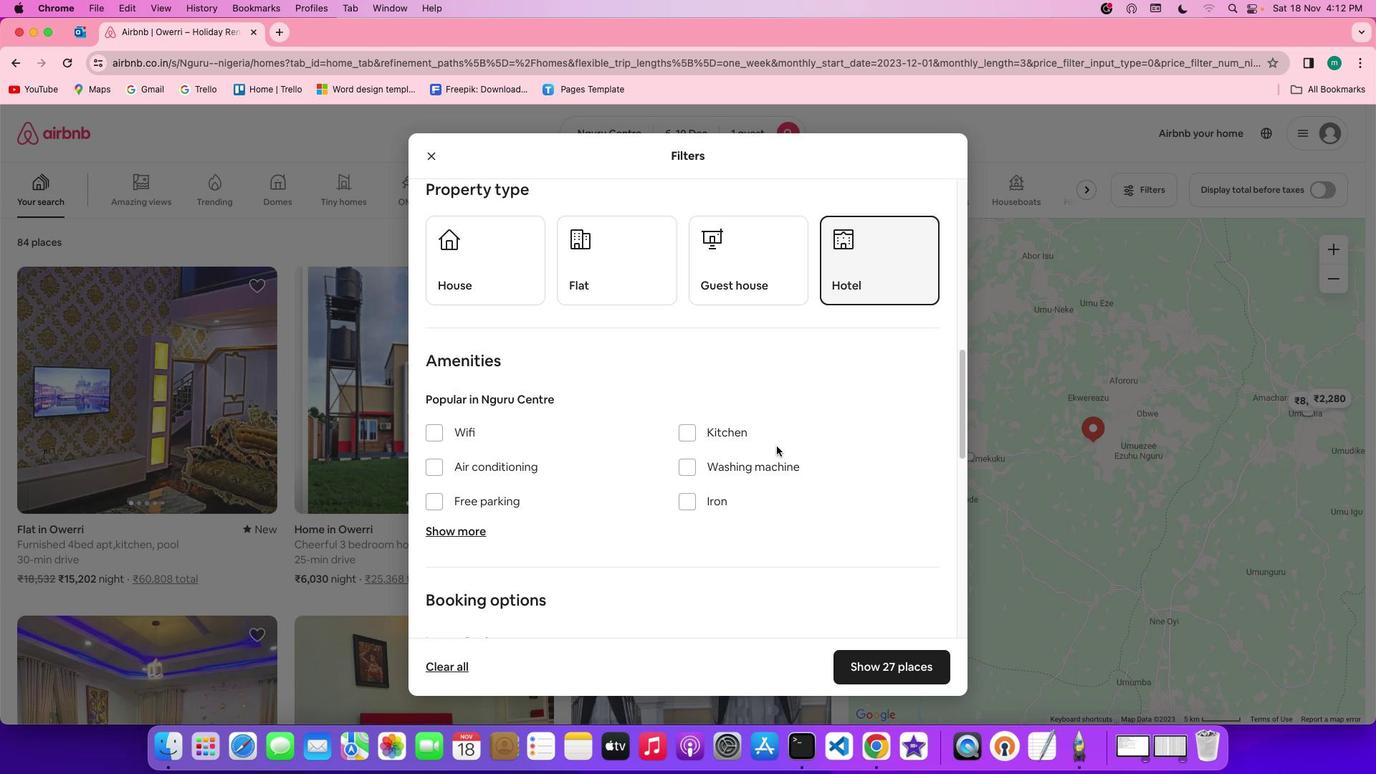 
Action: Mouse scrolled (776, 446) with delta (0, 0)
Screenshot: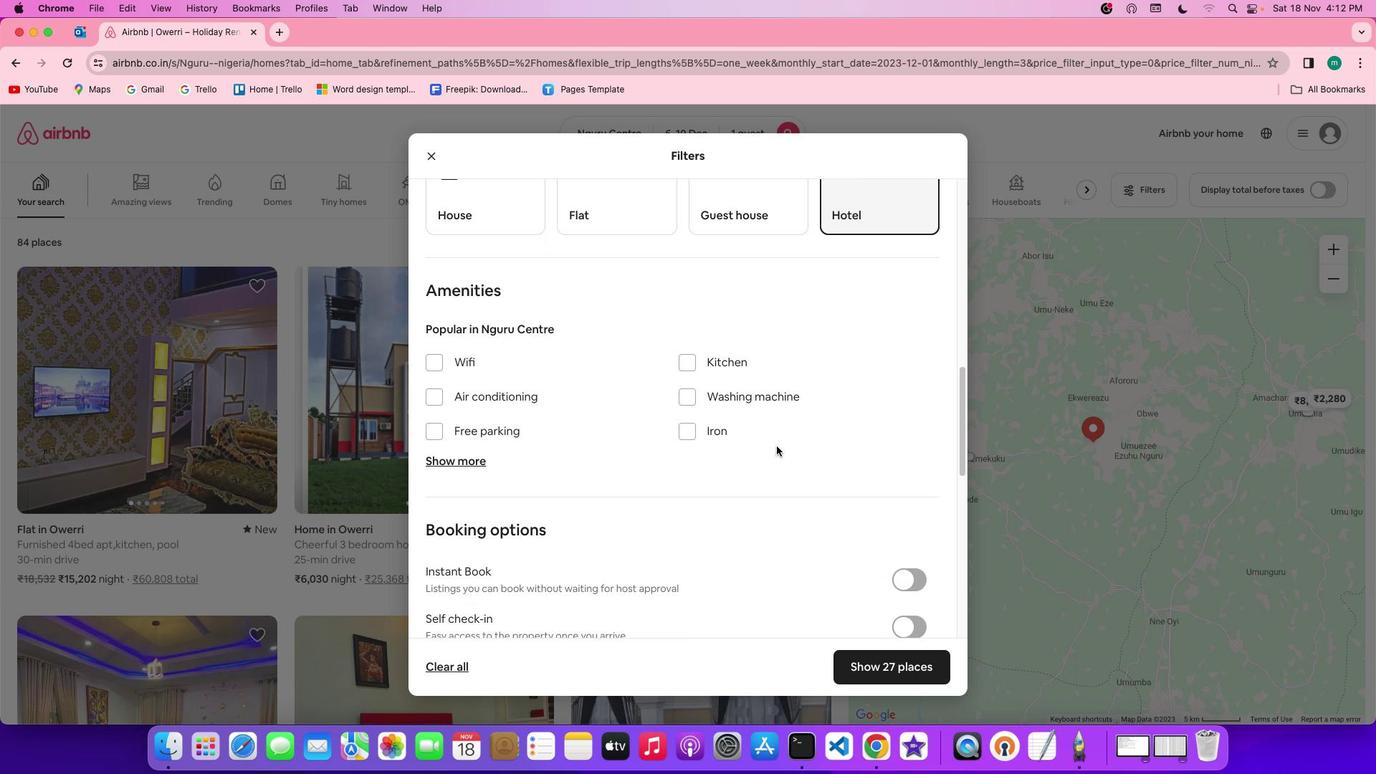 
Action: Mouse scrolled (776, 446) with delta (0, 0)
Screenshot: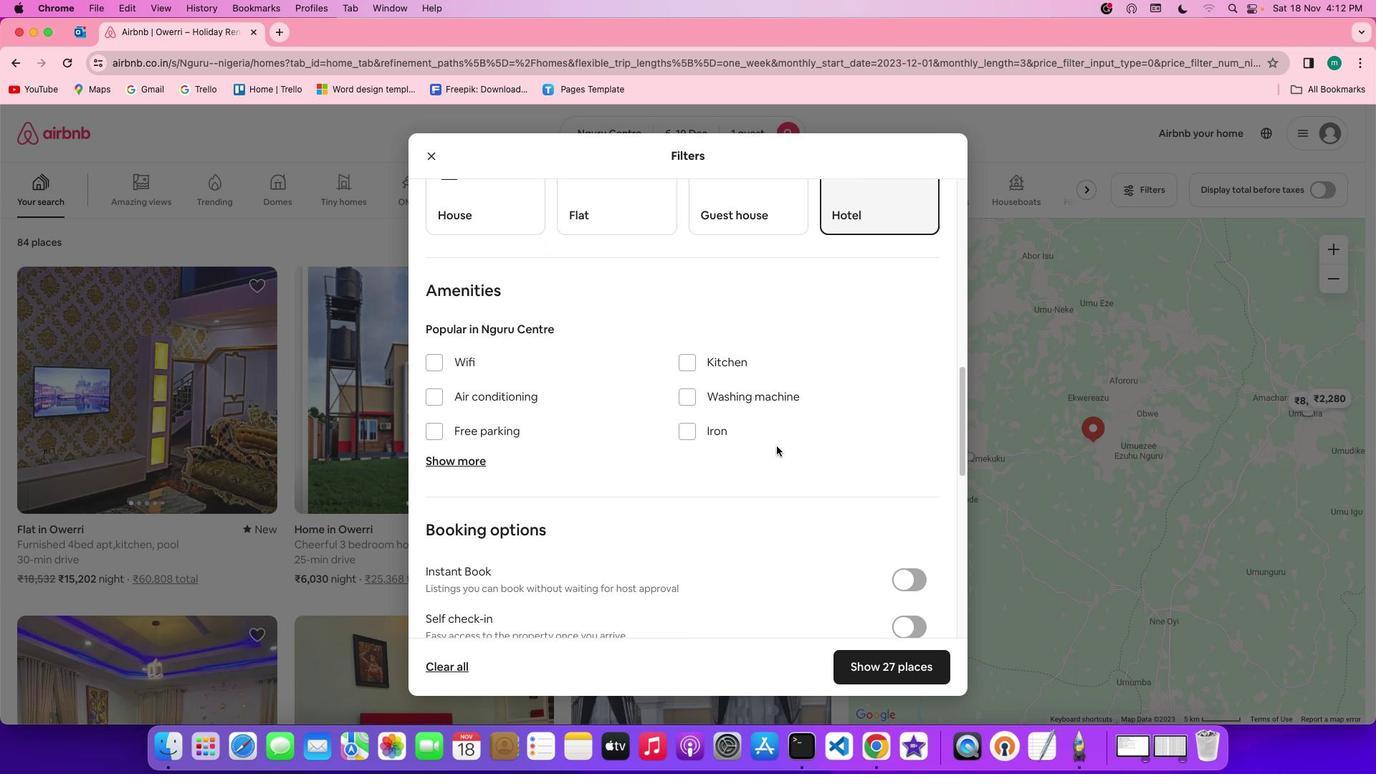 
Action: Mouse scrolled (776, 446) with delta (0, 0)
Screenshot: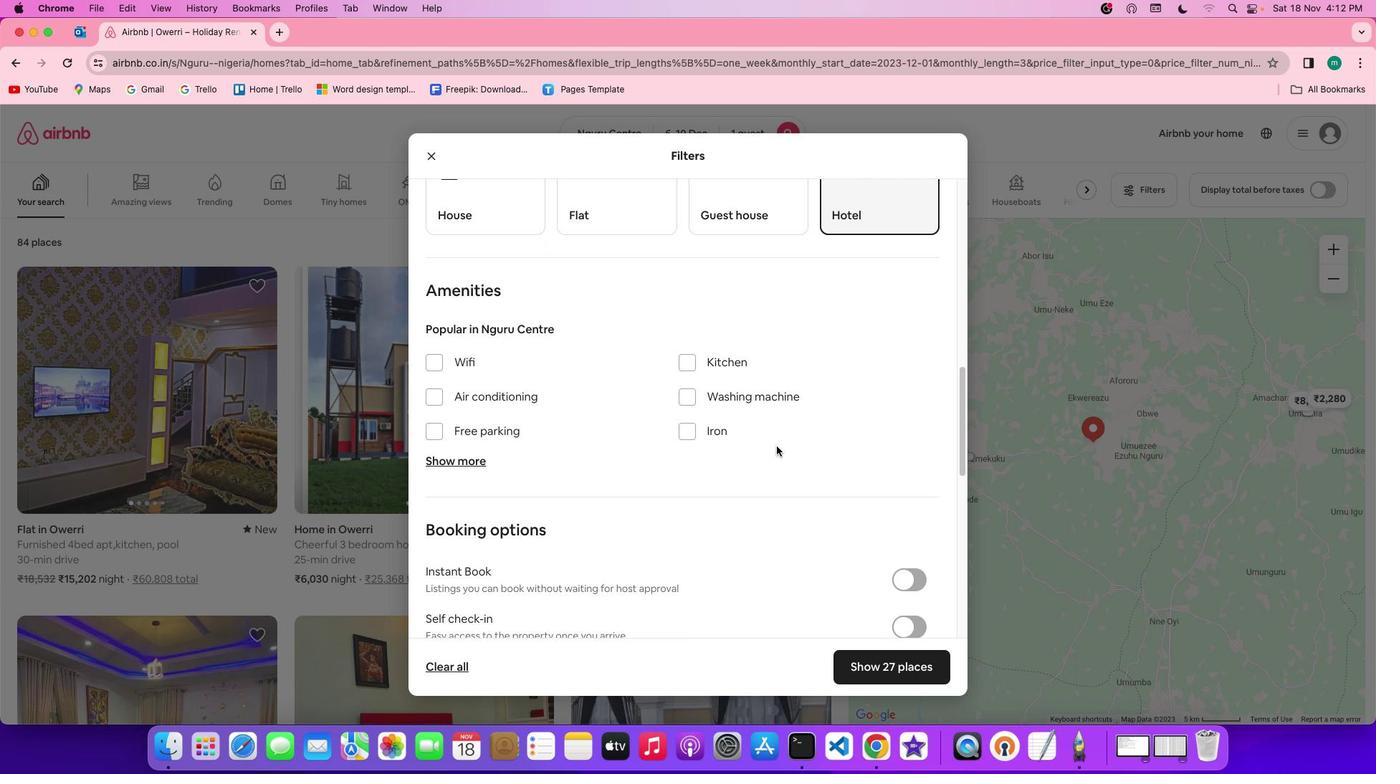 
Action: Mouse scrolled (776, 446) with delta (0, 0)
Screenshot: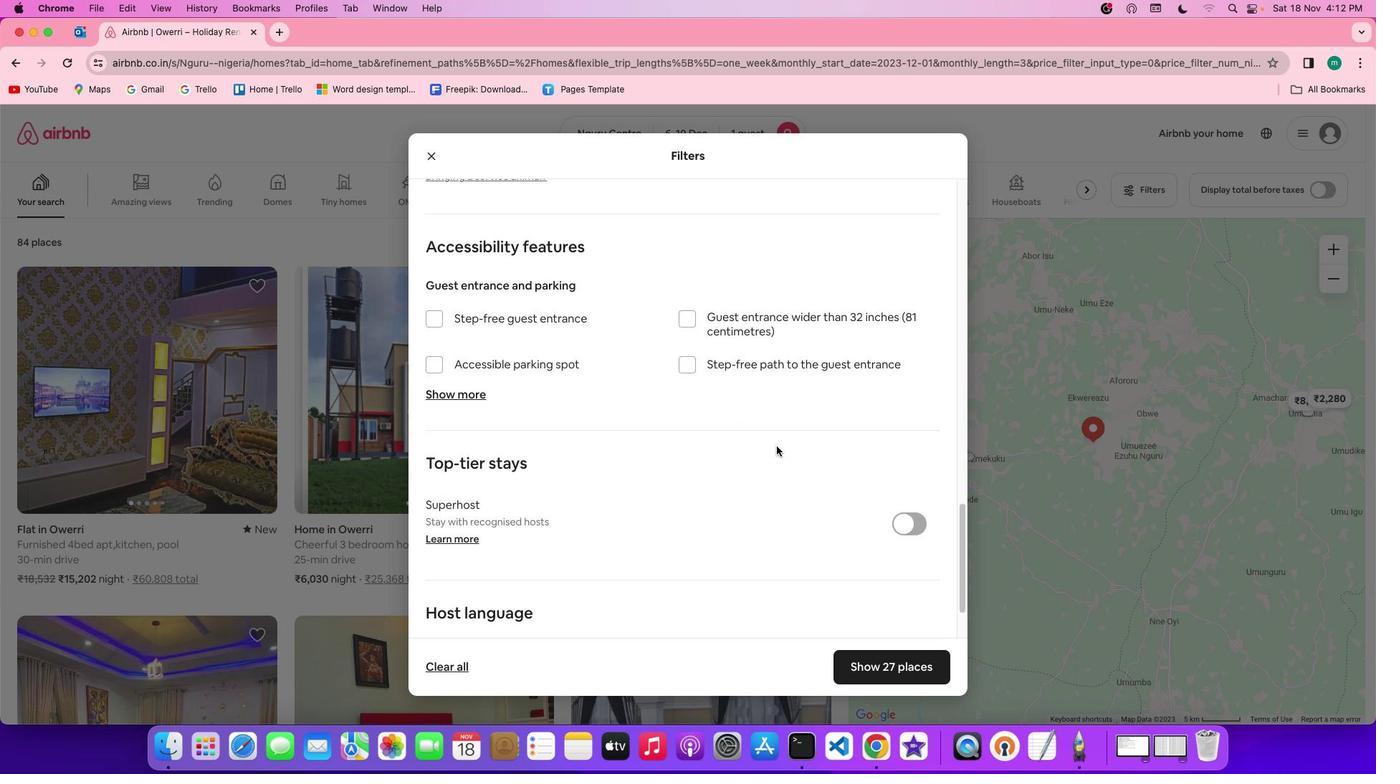 
Action: Mouse scrolled (776, 446) with delta (0, 0)
Screenshot: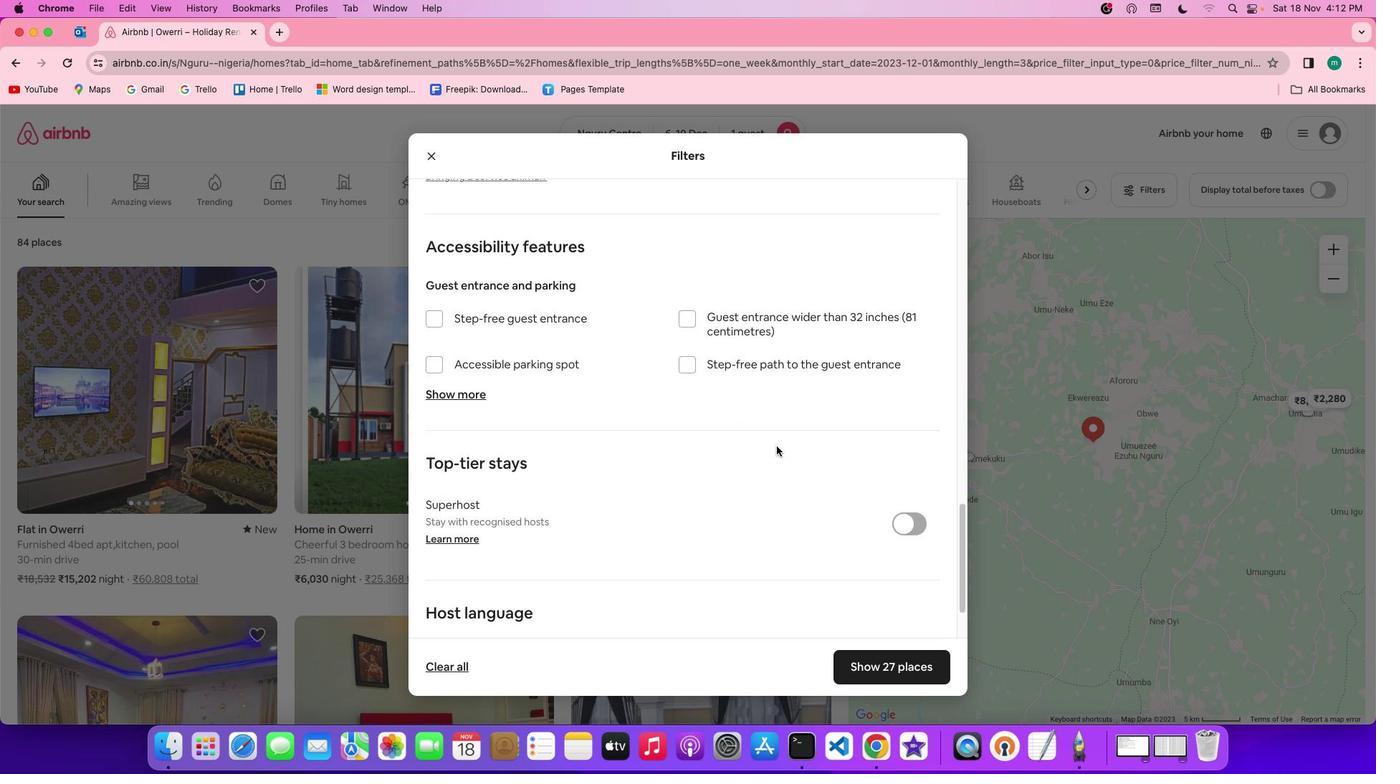 
Action: Mouse scrolled (776, 446) with delta (0, -1)
Screenshot: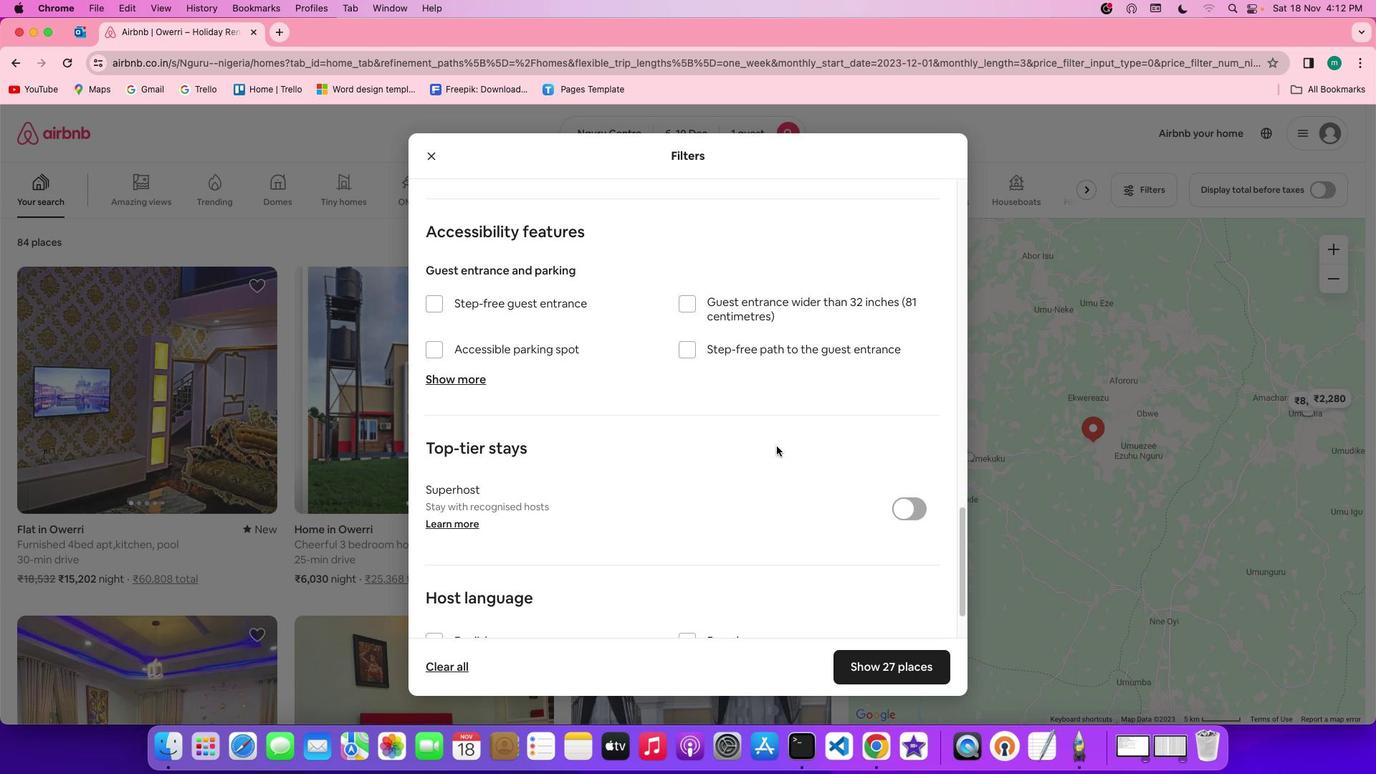 
Action: Mouse scrolled (776, 446) with delta (0, -2)
Screenshot: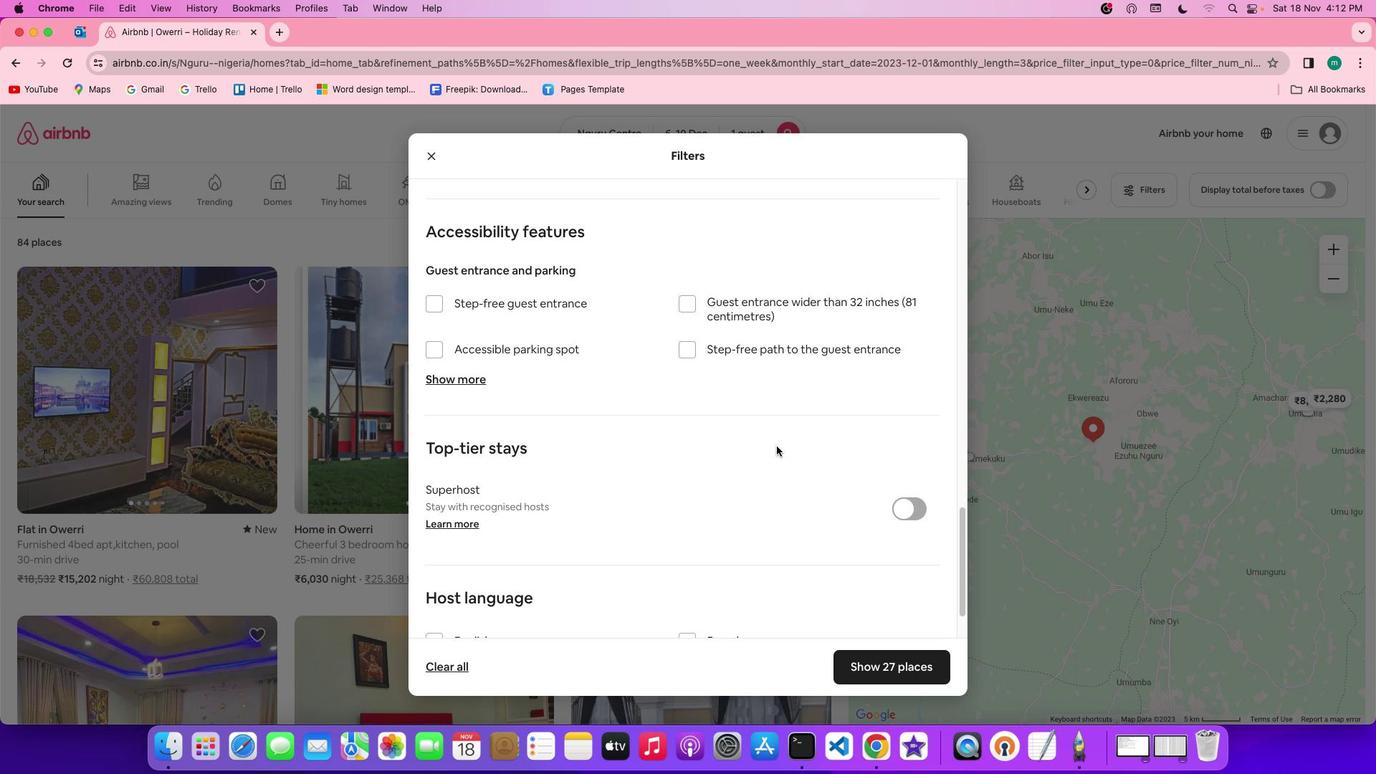 
Action: Mouse scrolled (776, 446) with delta (0, -3)
Screenshot: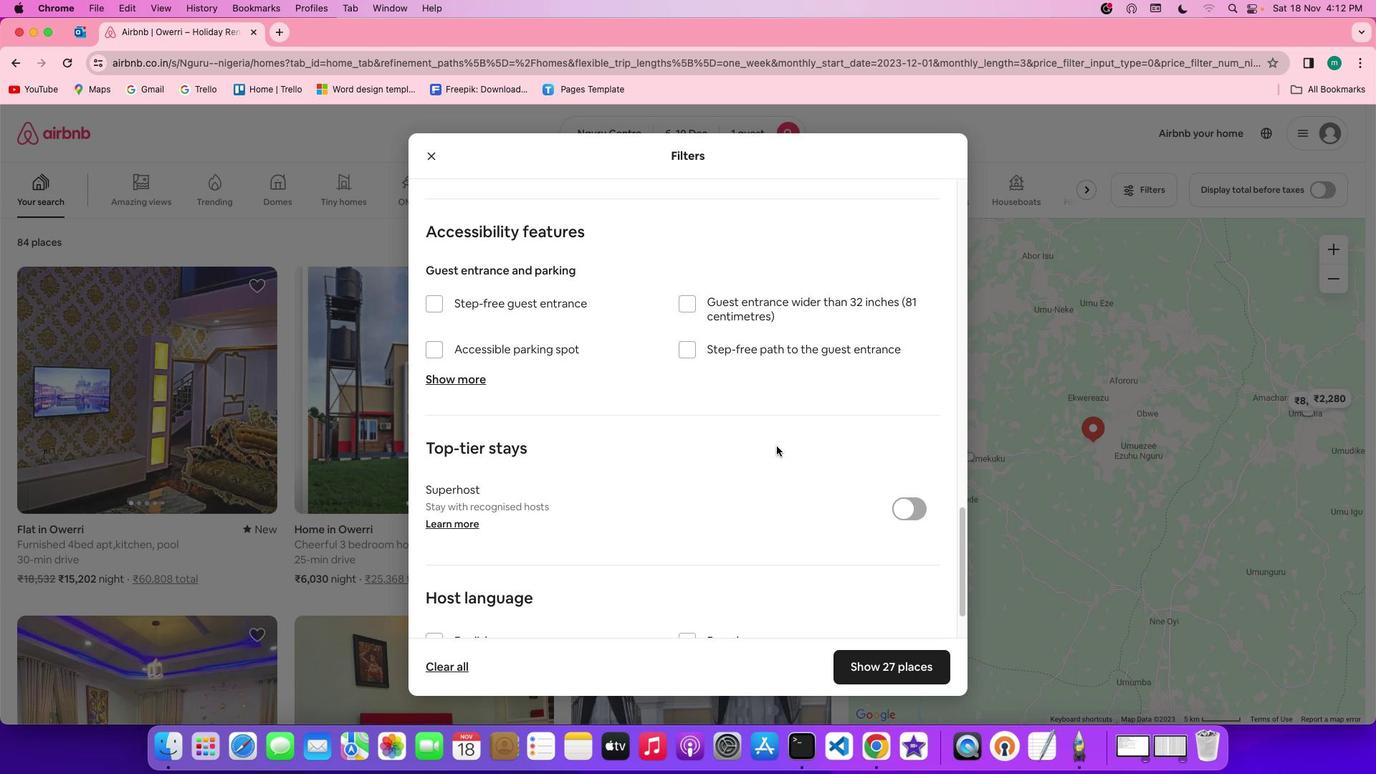 
Action: Mouse scrolled (776, 446) with delta (0, -3)
Screenshot: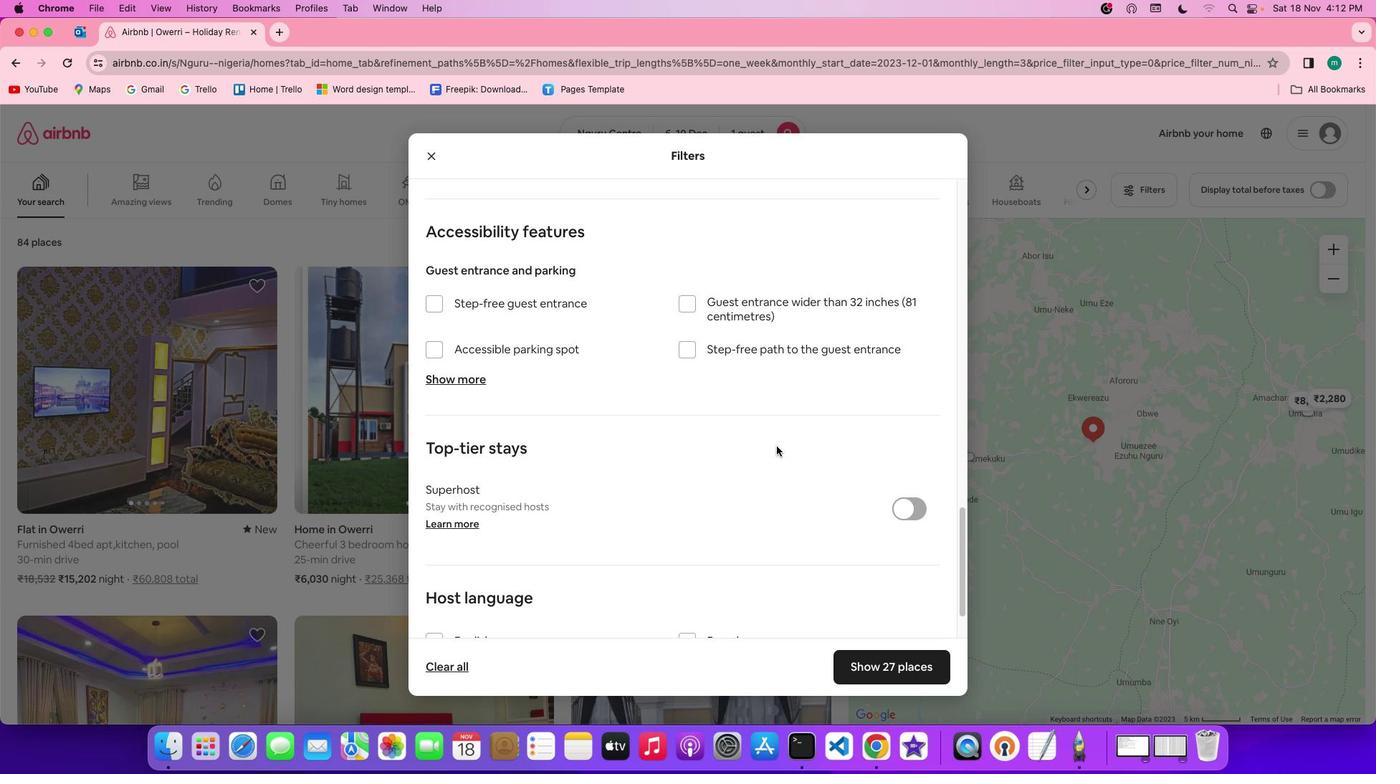 
Action: Mouse scrolled (776, 446) with delta (0, 0)
Screenshot: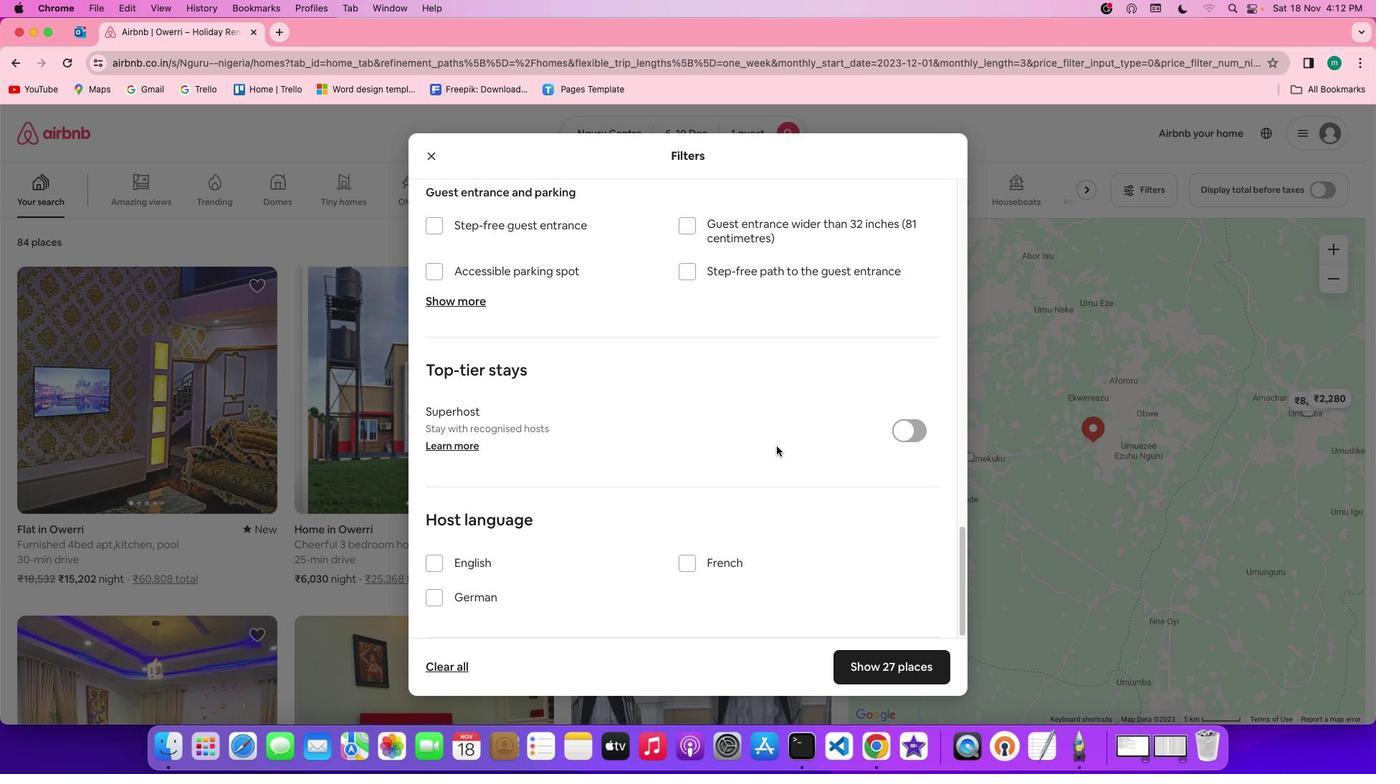 
Action: Mouse scrolled (776, 446) with delta (0, 0)
Screenshot: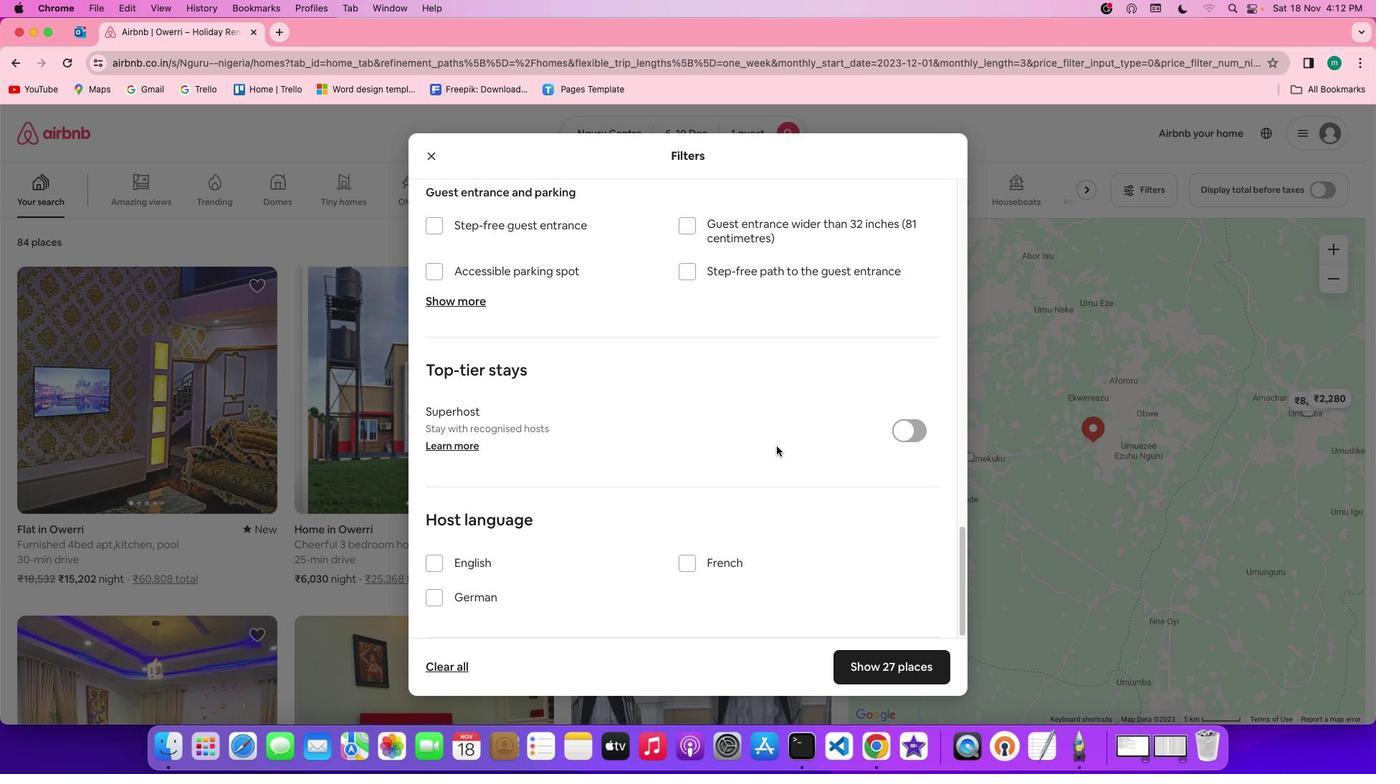
Action: Mouse scrolled (776, 446) with delta (0, -2)
Screenshot: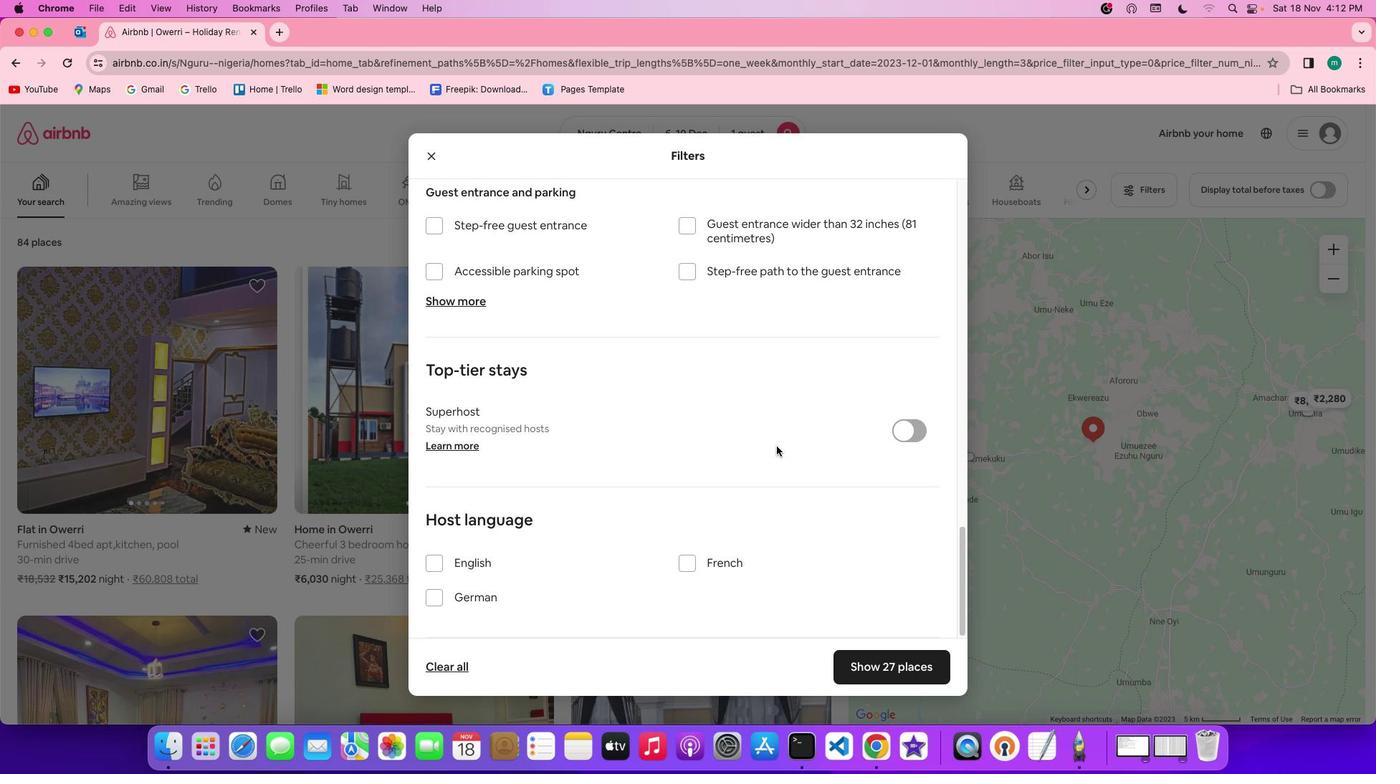 
Action: Mouse scrolled (776, 446) with delta (0, -3)
Screenshot: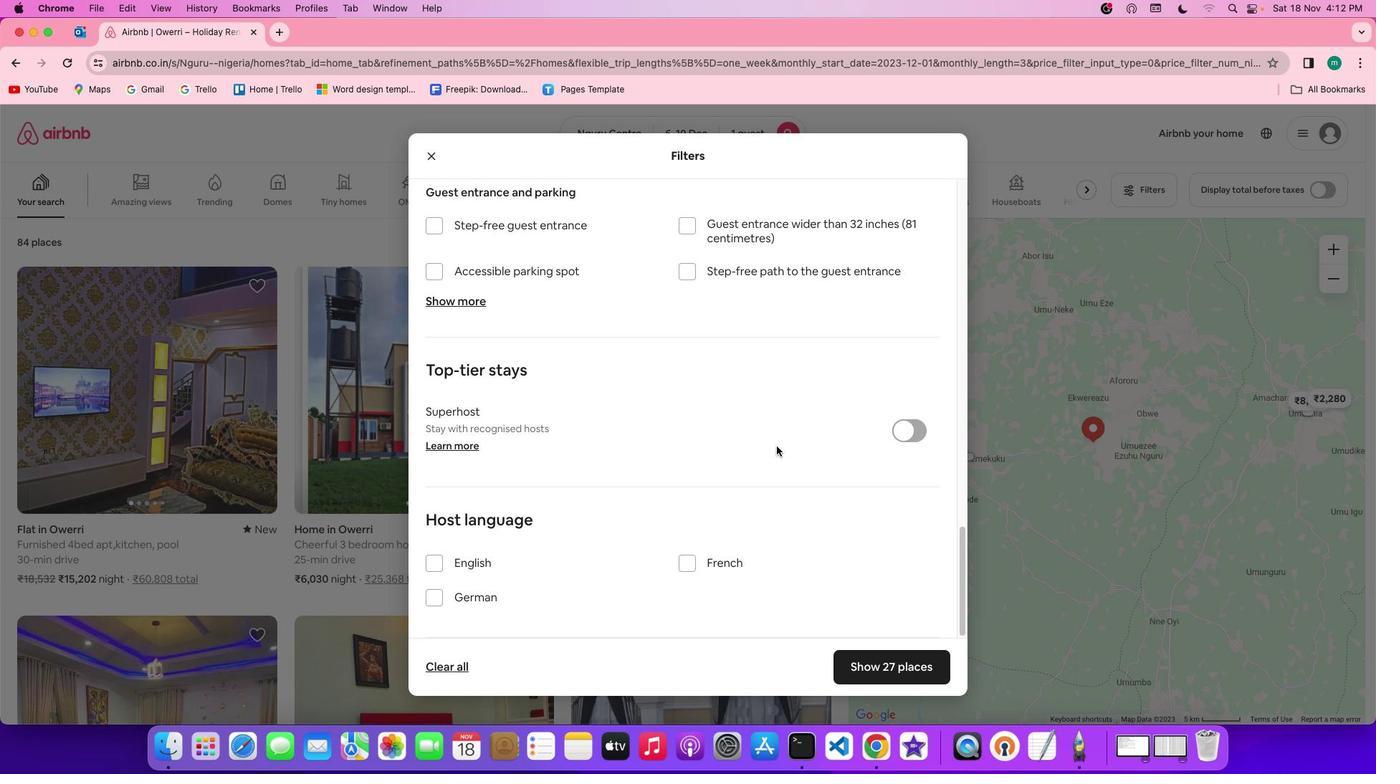 
Action: Mouse scrolled (776, 446) with delta (0, -3)
Screenshot: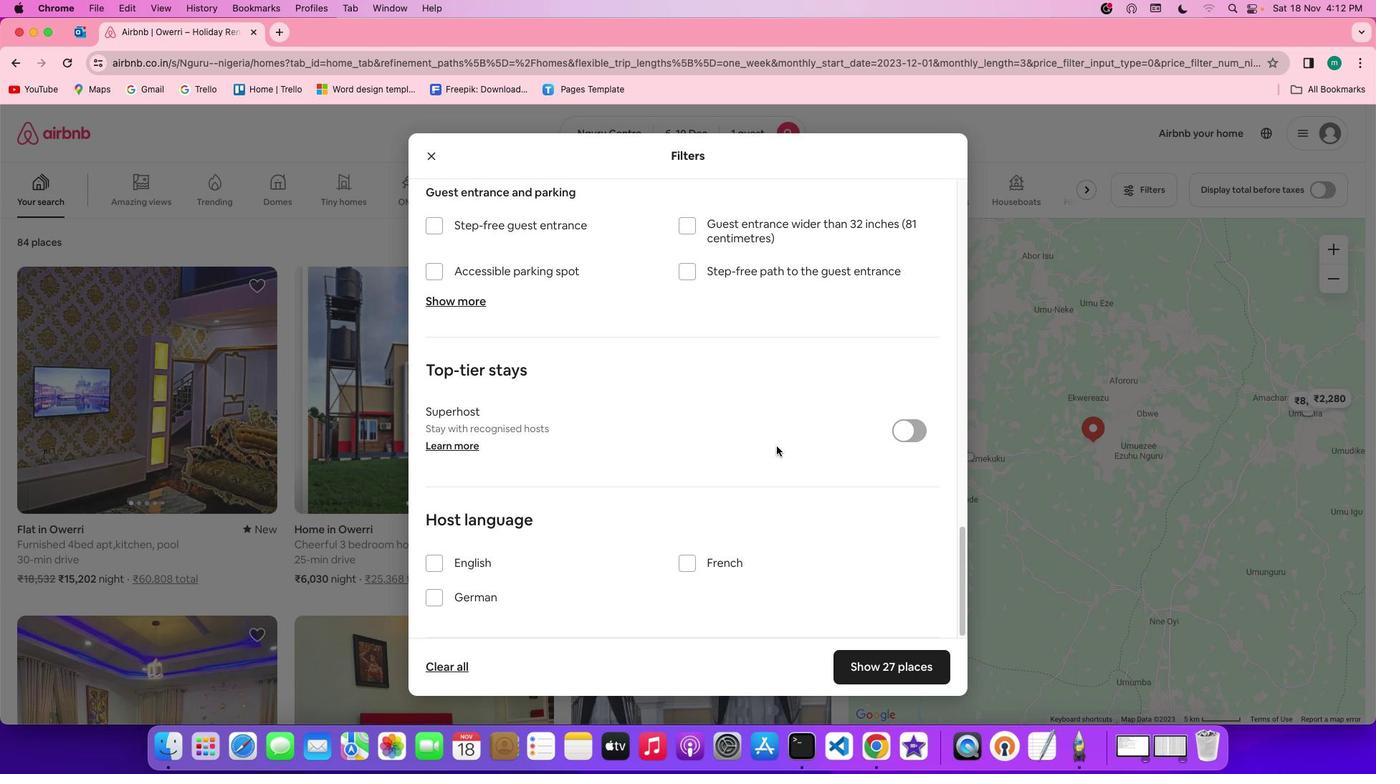 
Action: Mouse scrolled (776, 446) with delta (0, 0)
Screenshot: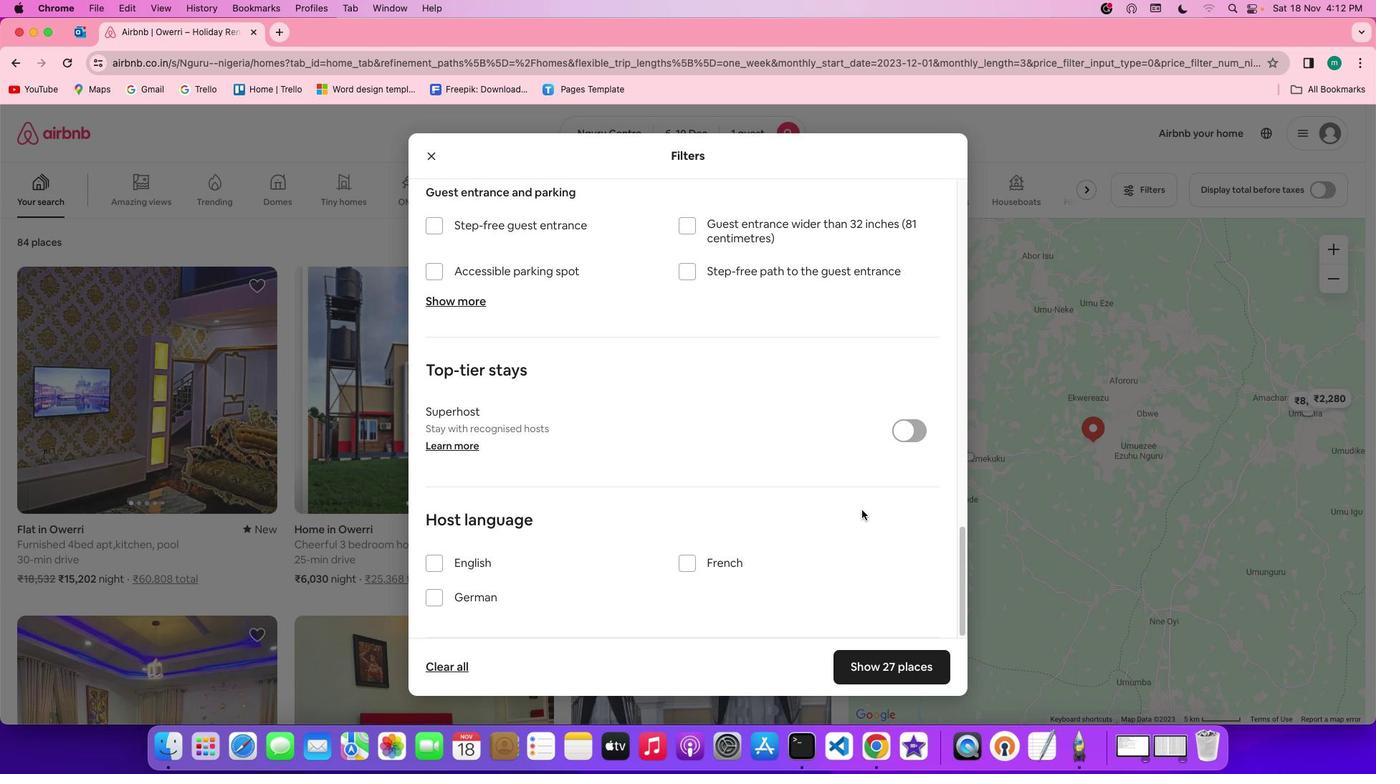 
Action: Mouse scrolled (776, 446) with delta (0, 0)
Screenshot: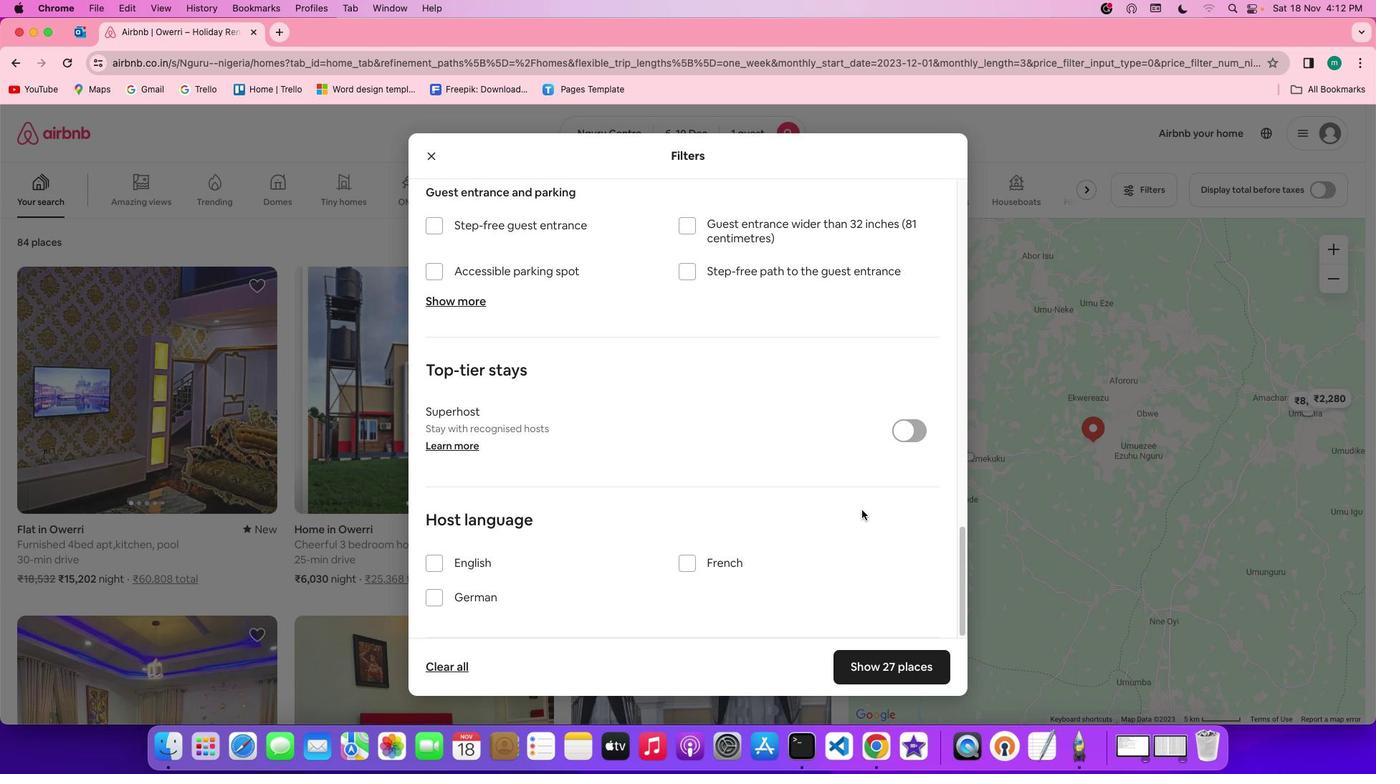 
Action: Mouse scrolled (776, 446) with delta (0, -2)
Screenshot: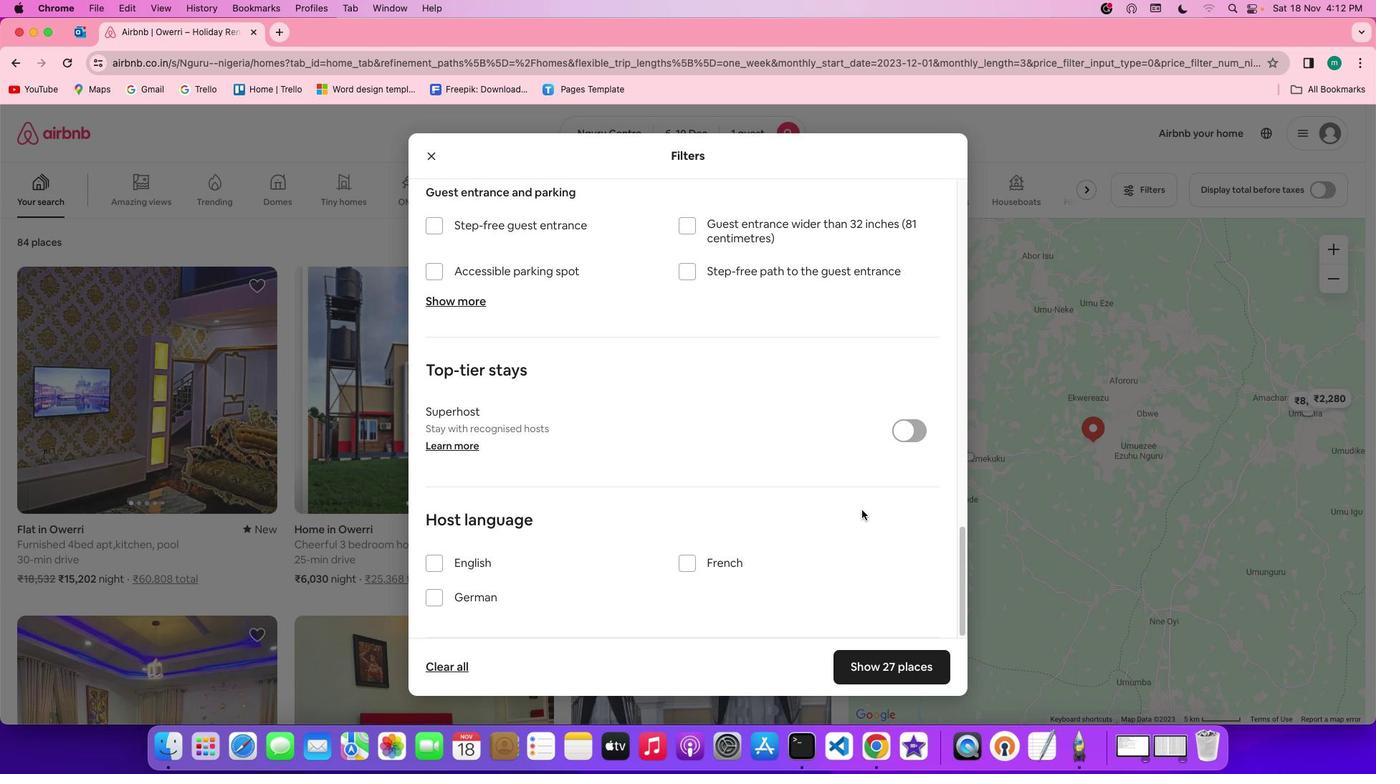 
Action: Mouse scrolled (776, 446) with delta (0, -3)
Screenshot: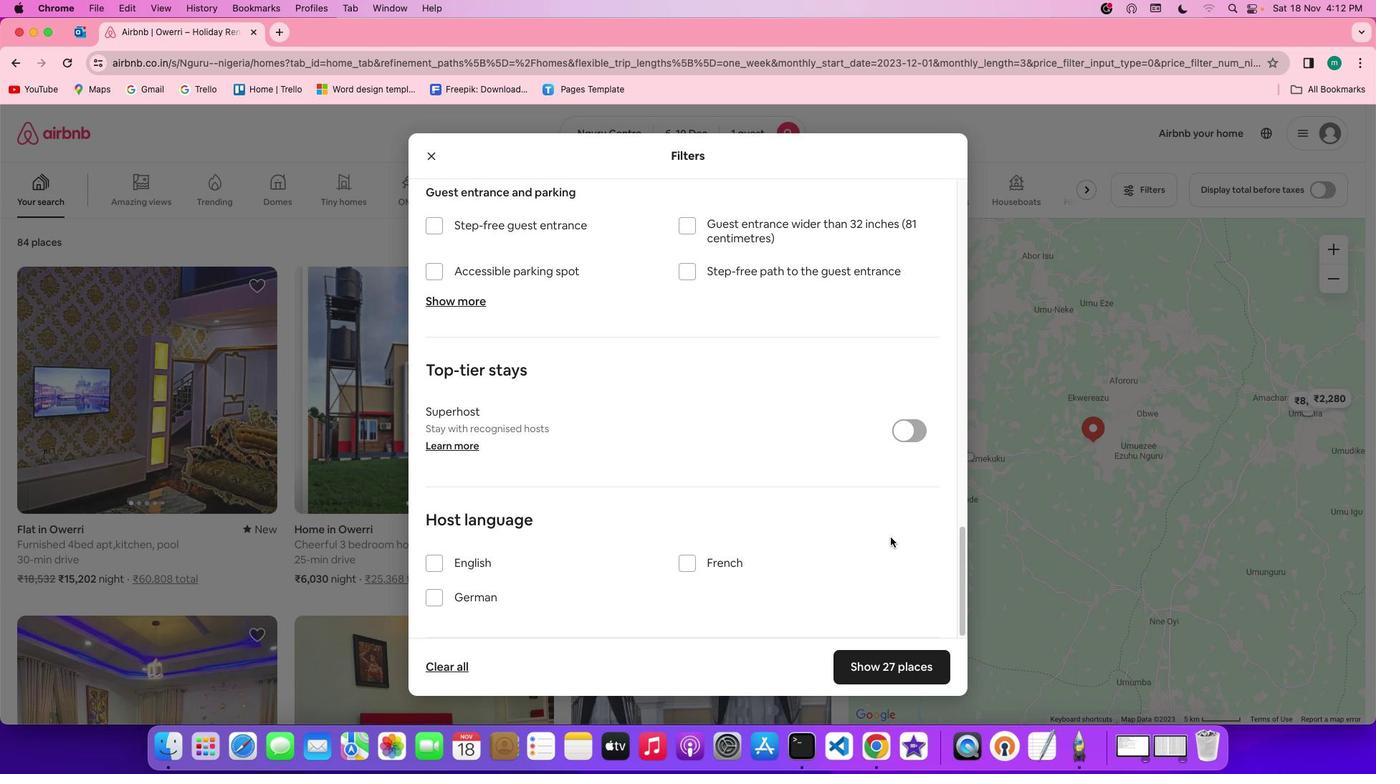 
Action: Mouse scrolled (776, 446) with delta (0, -4)
Screenshot: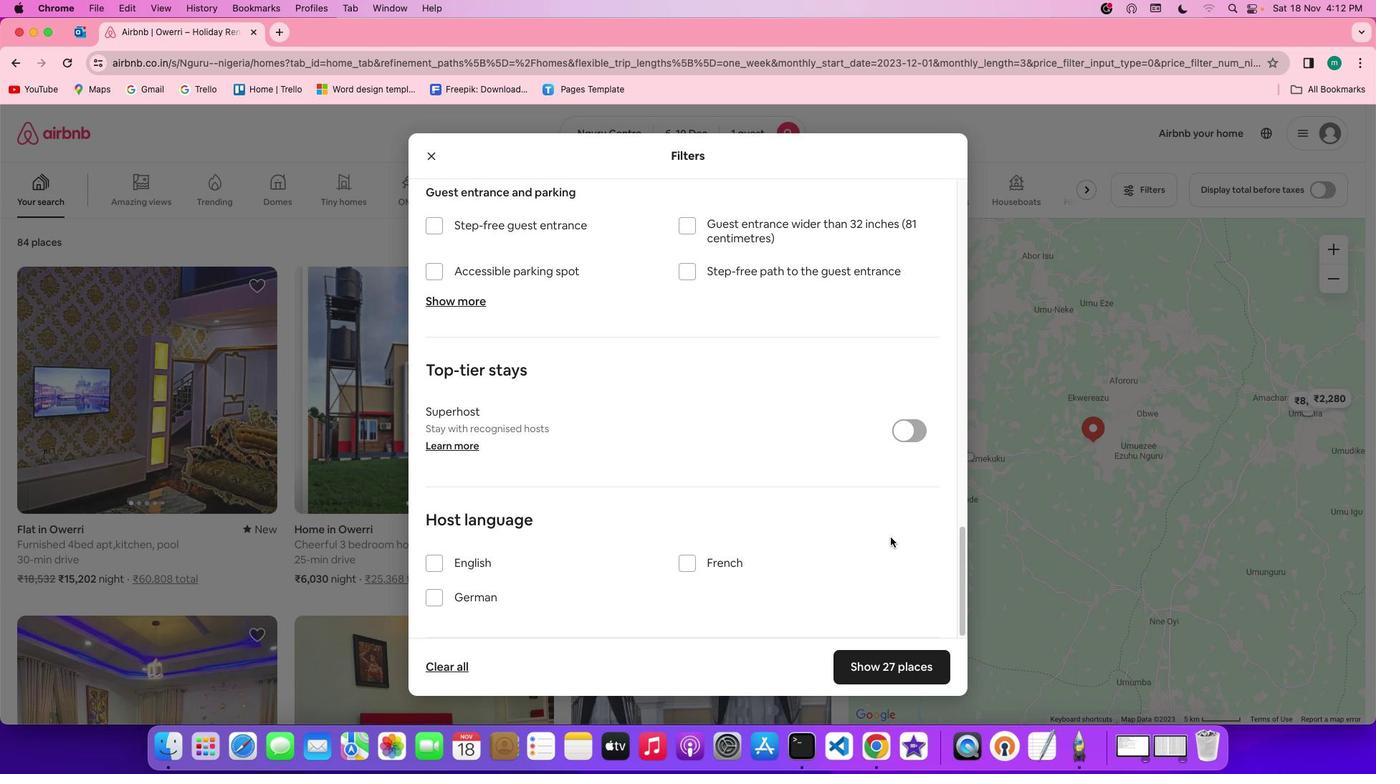 
Action: Mouse scrolled (776, 446) with delta (0, -5)
Screenshot: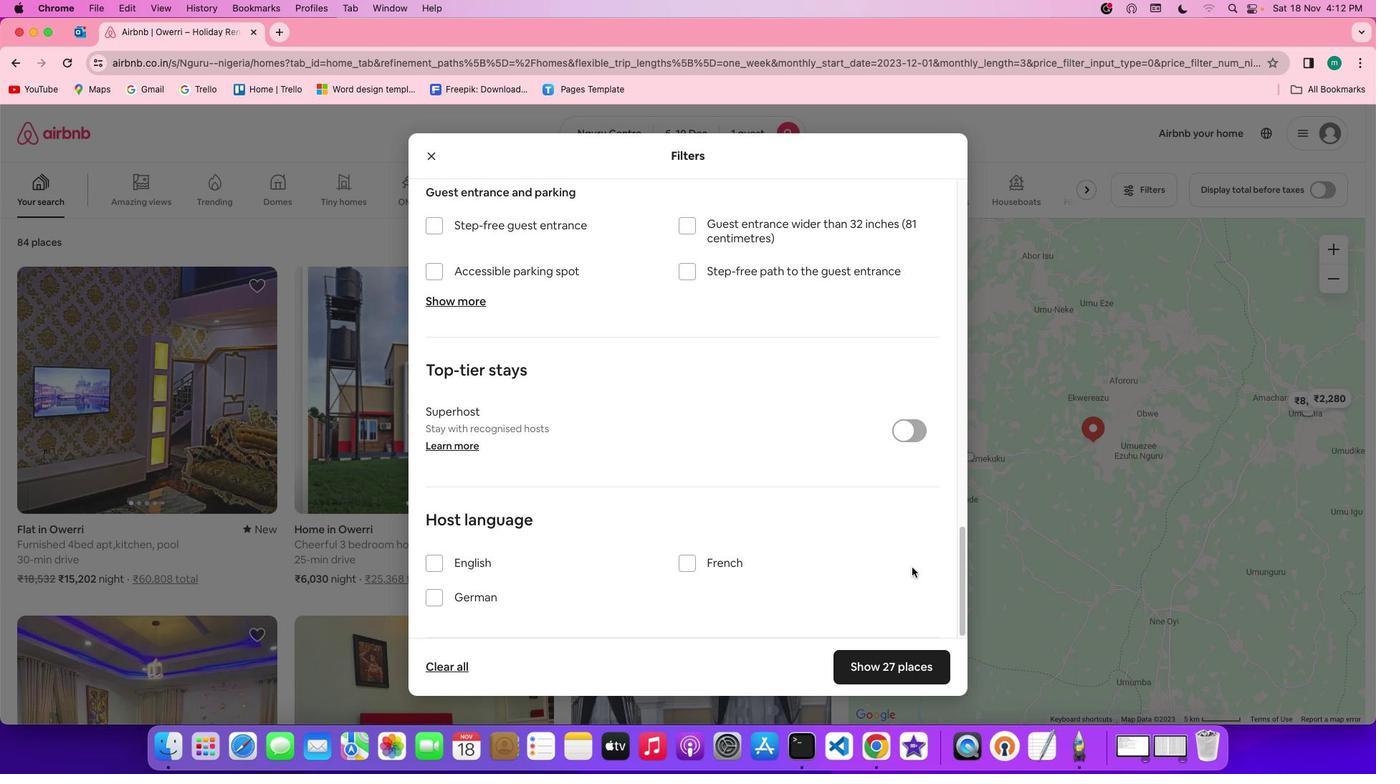 
Action: Mouse moved to (926, 611)
Screenshot: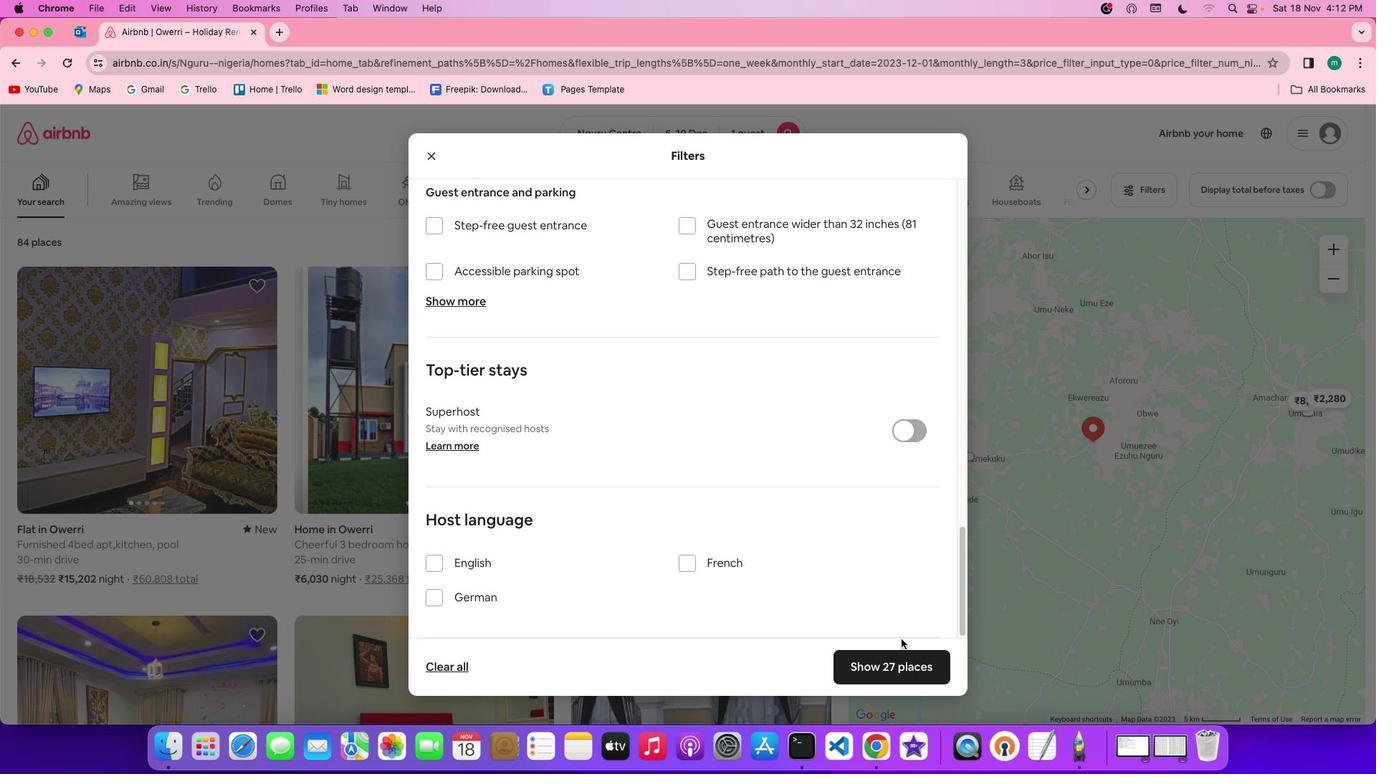 
Action: Mouse scrolled (926, 611) with delta (0, 0)
Screenshot: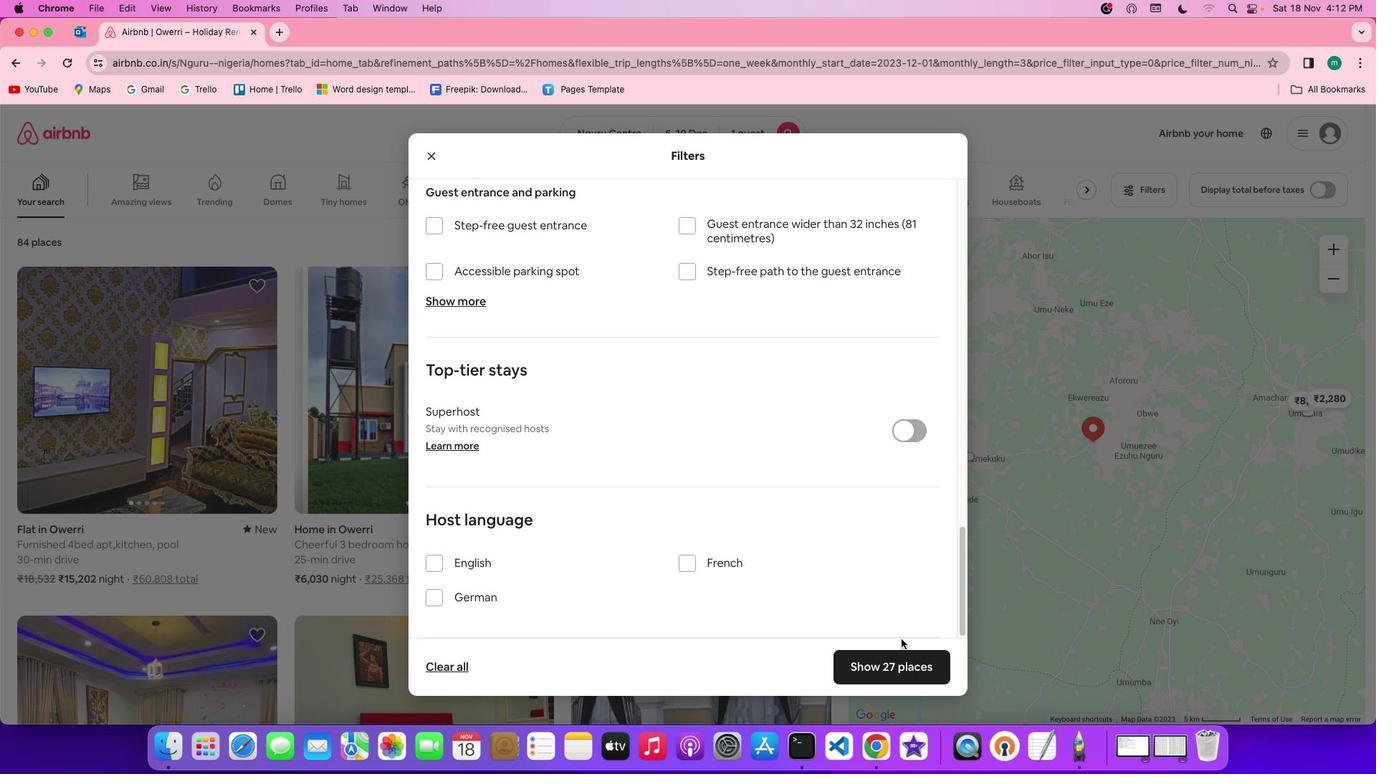 
Action: Mouse moved to (926, 610)
Screenshot: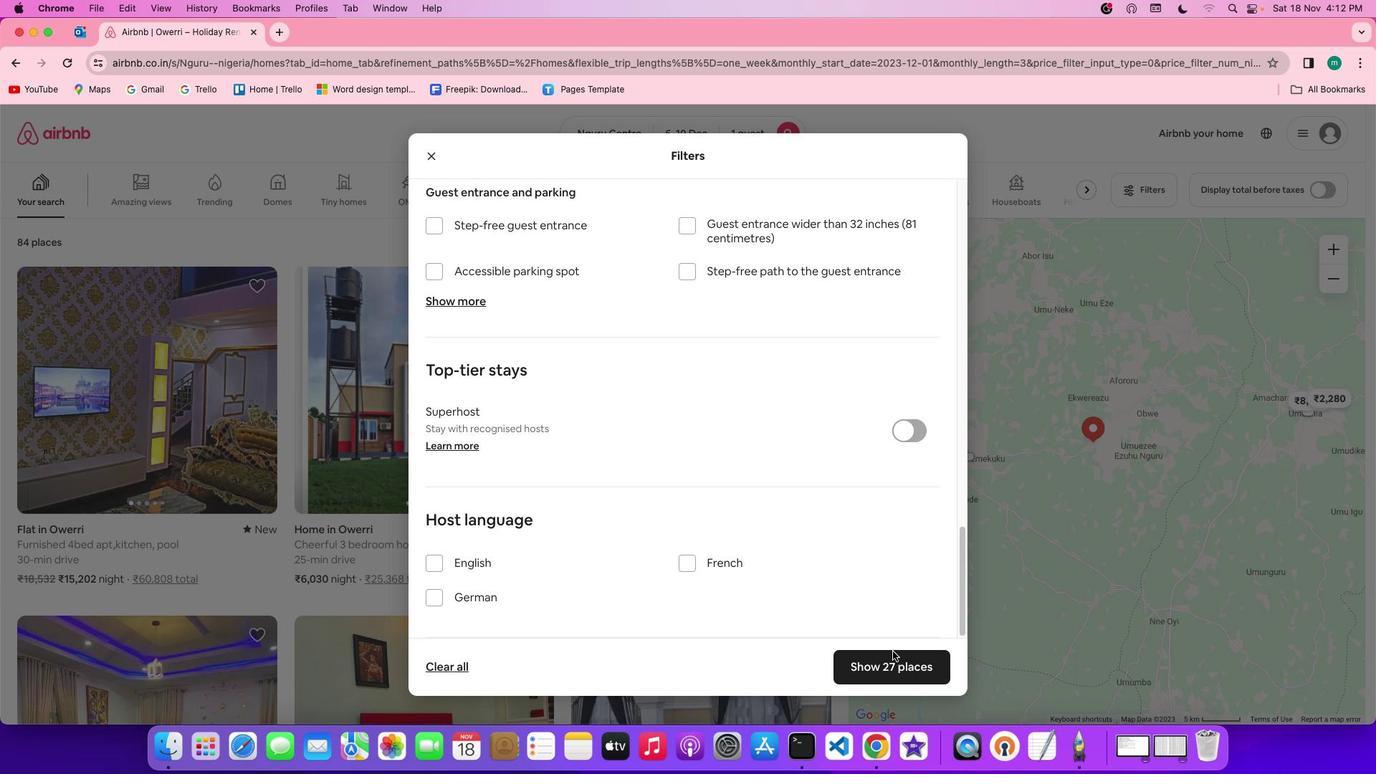 
Action: Mouse scrolled (926, 610) with delta (0, 0)
Screenshot: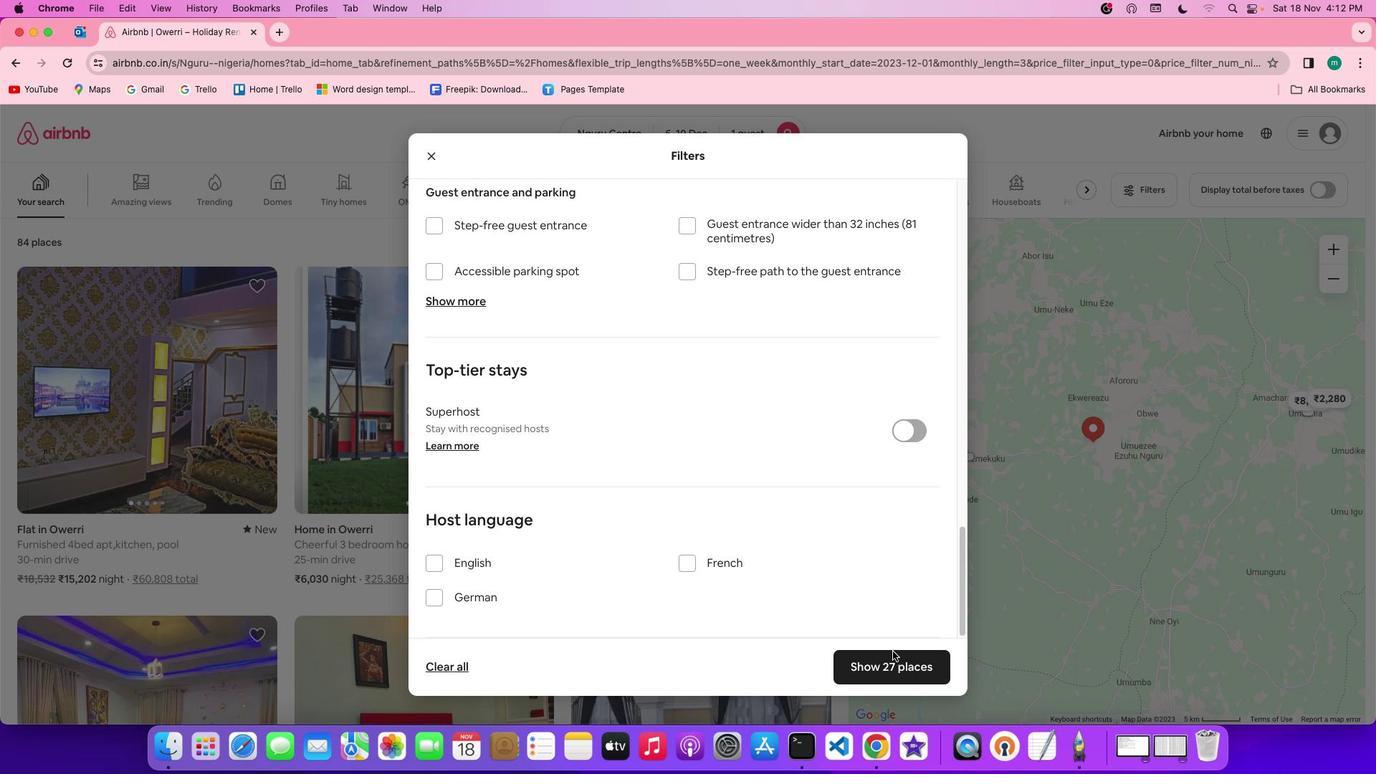 
Action: Mouse moved to (926, 610)
Screenshot: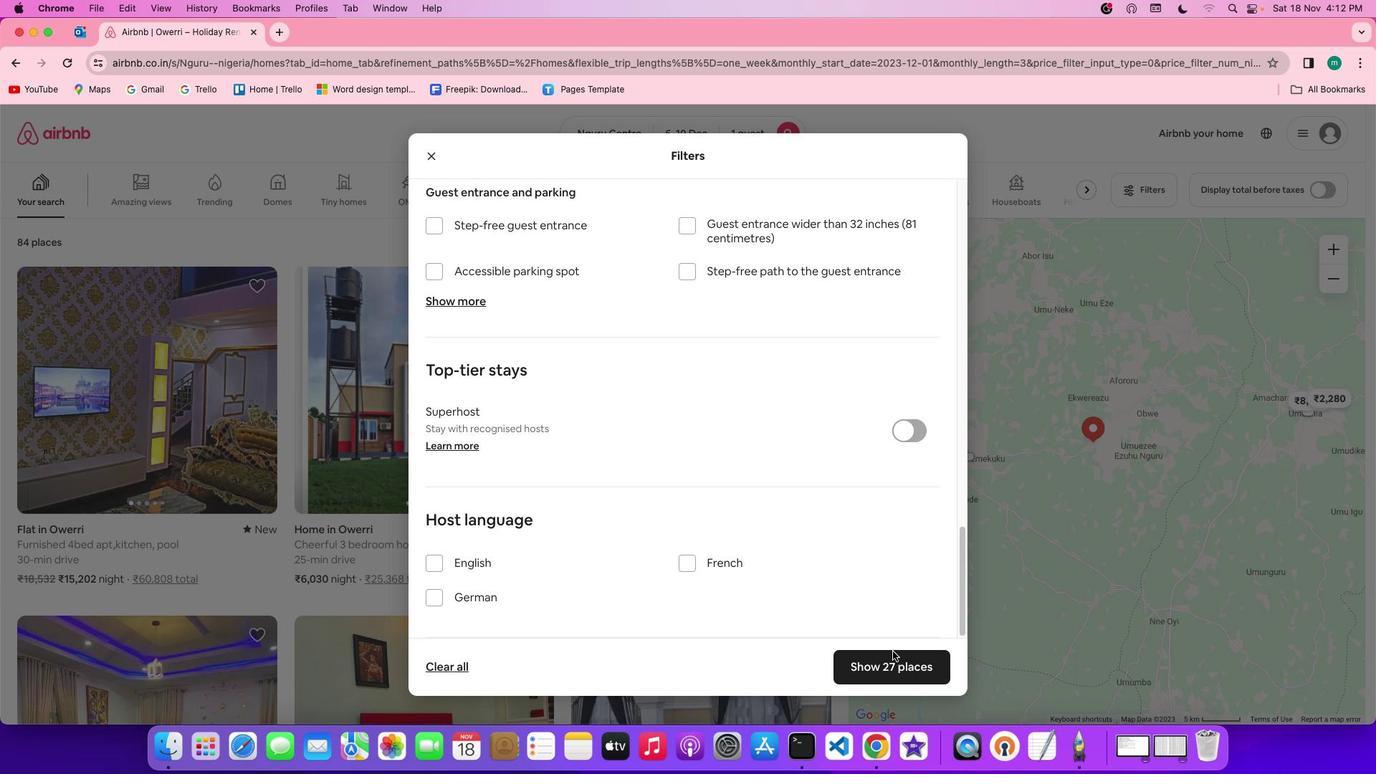 
Action: Mouse scrolled (926, 610) with delta (0, -2)
Screenshot: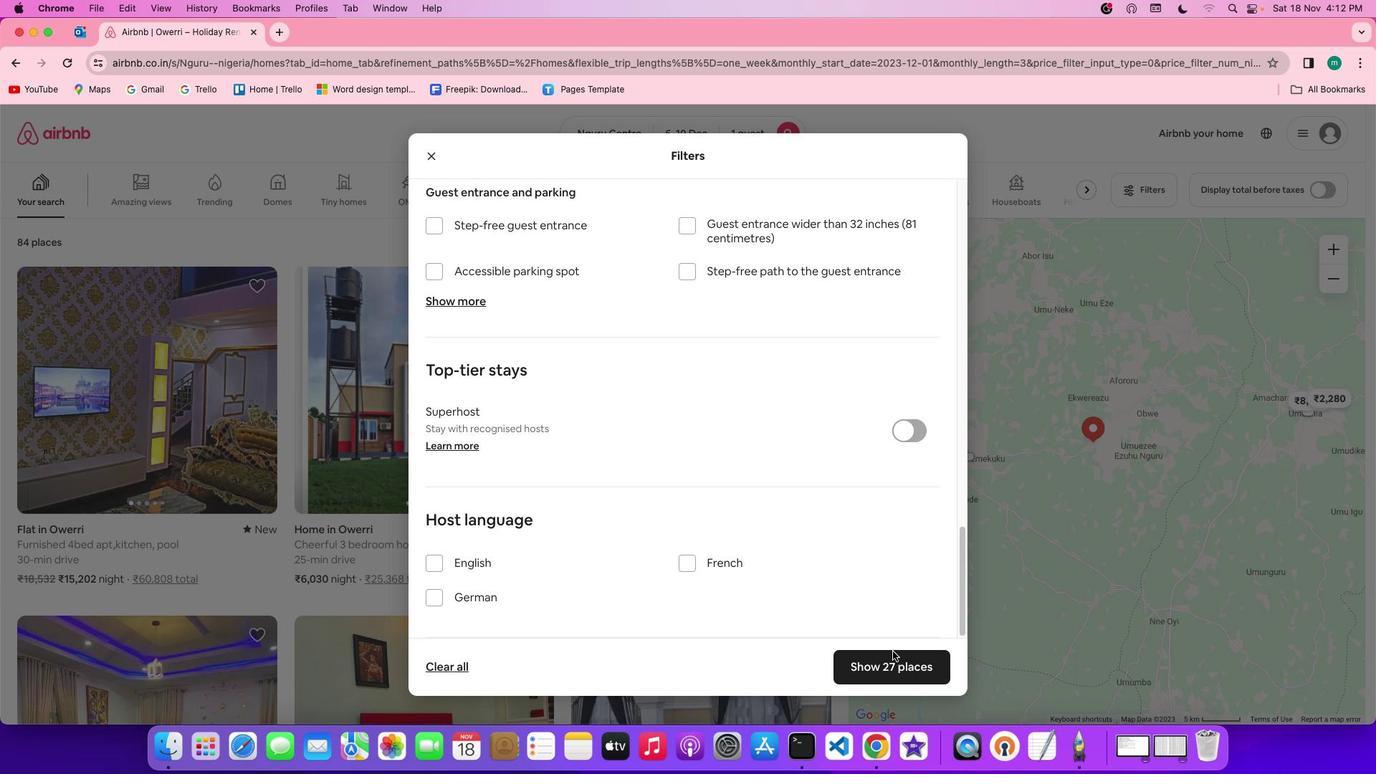 
Action: Mouse moved to (926, 609)
Screenshot: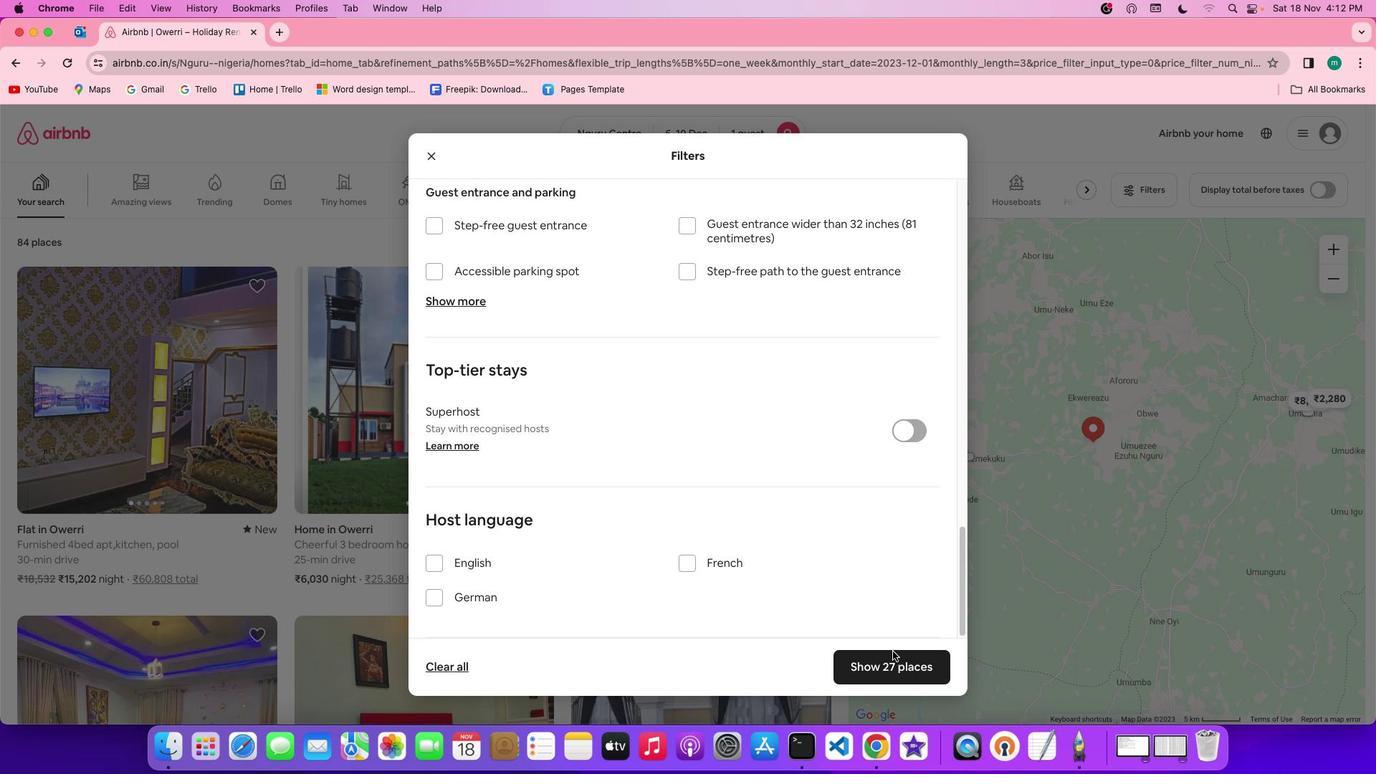 
Action: Mouse scrolled (926, 609) with delta (0, -3)
Screenshot: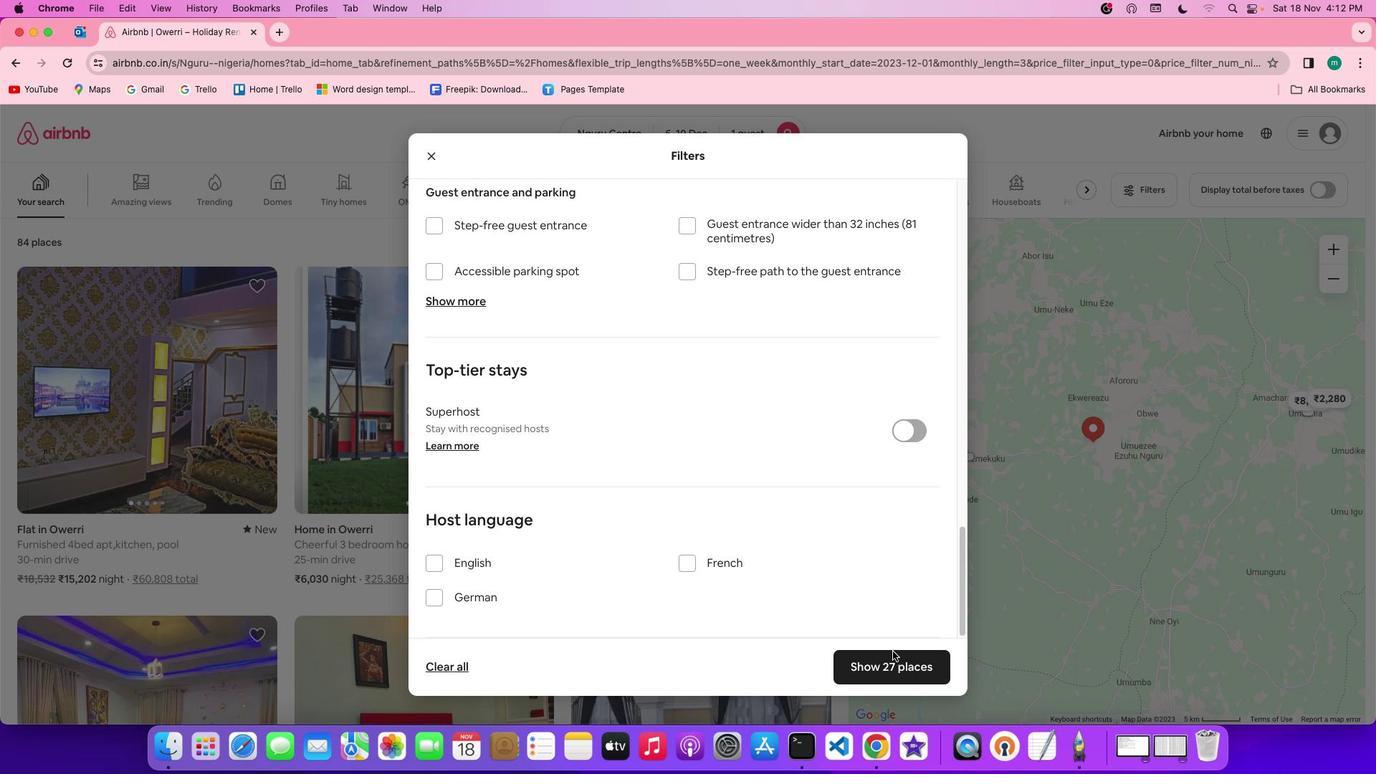 
Action: Mouse moved to (925, 607)
Screenshot: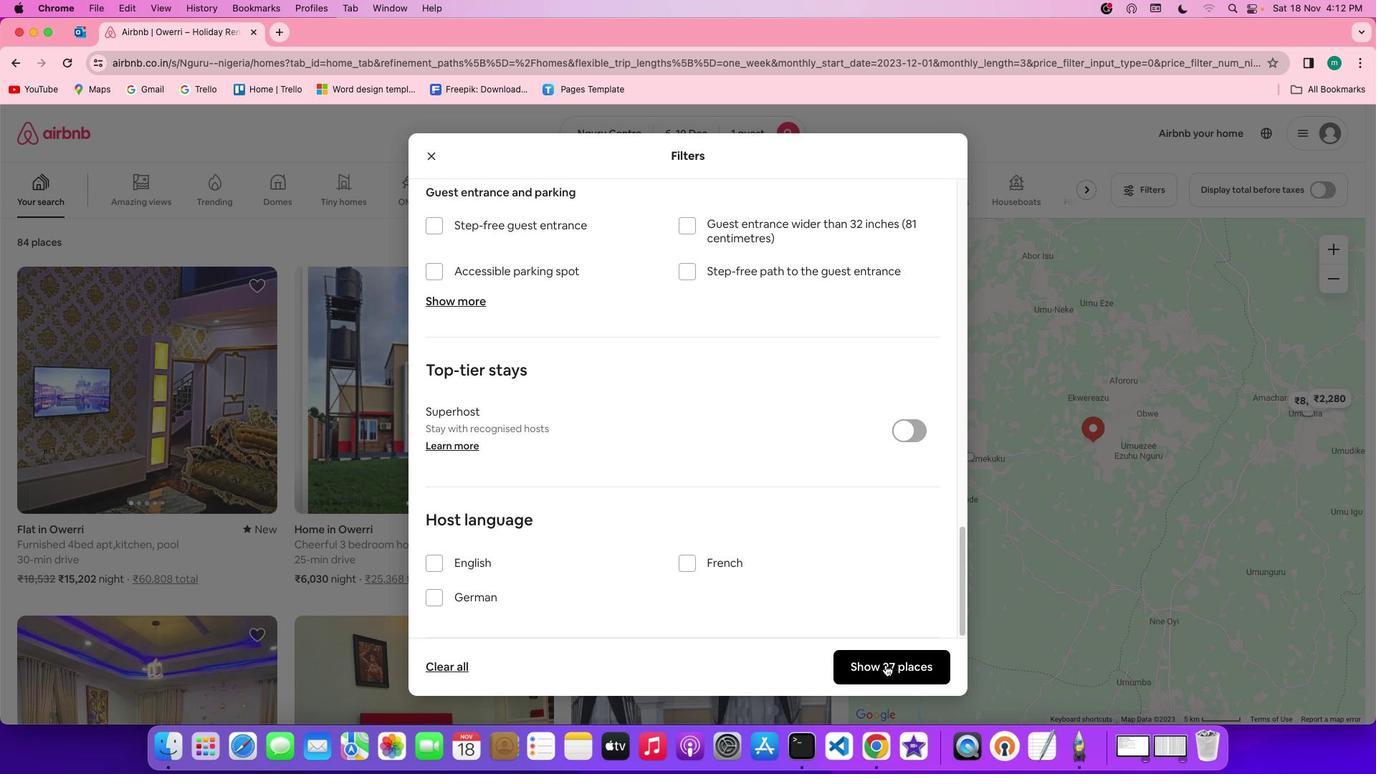 
Action: Mouse scrolled (925, 607) with delta (0, -4)
Screenshot: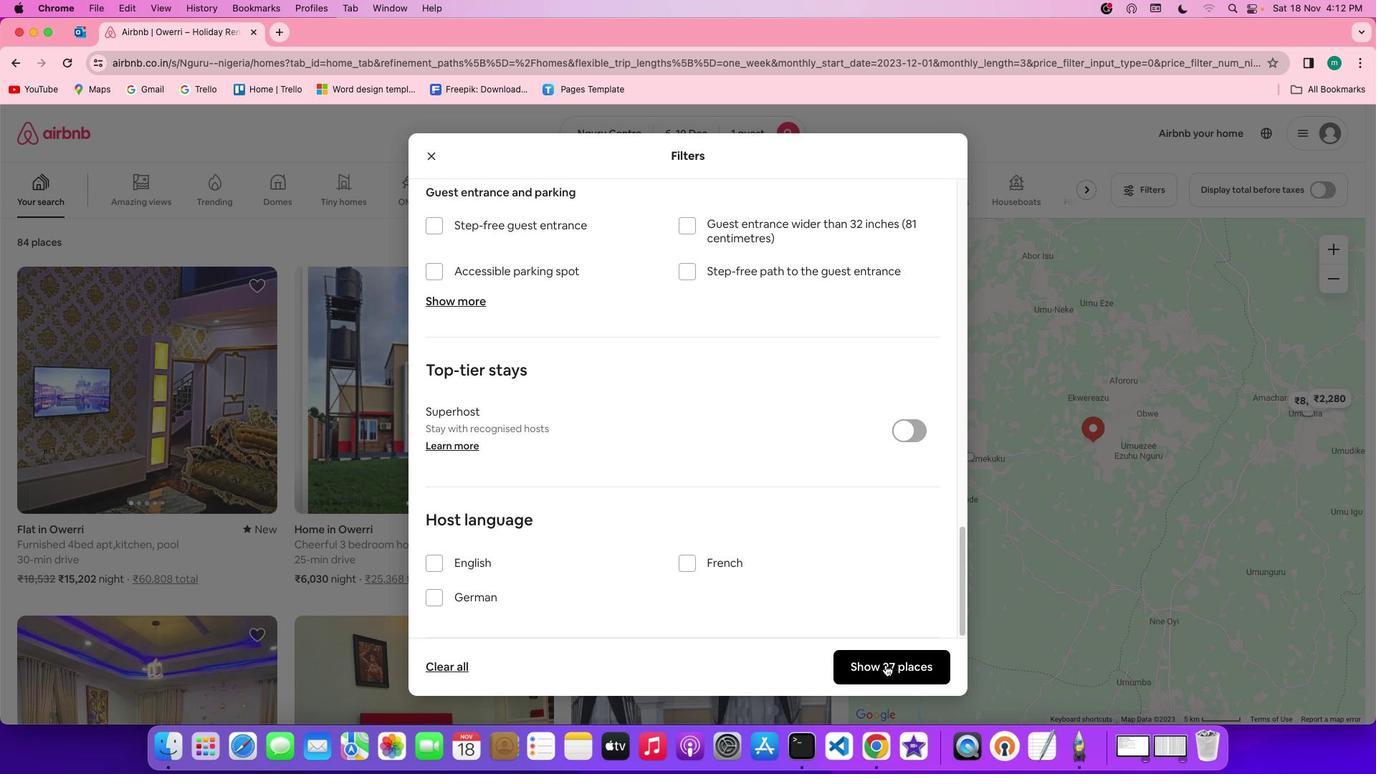 
Action: Mouse moved to (886, 666)
Screenshot: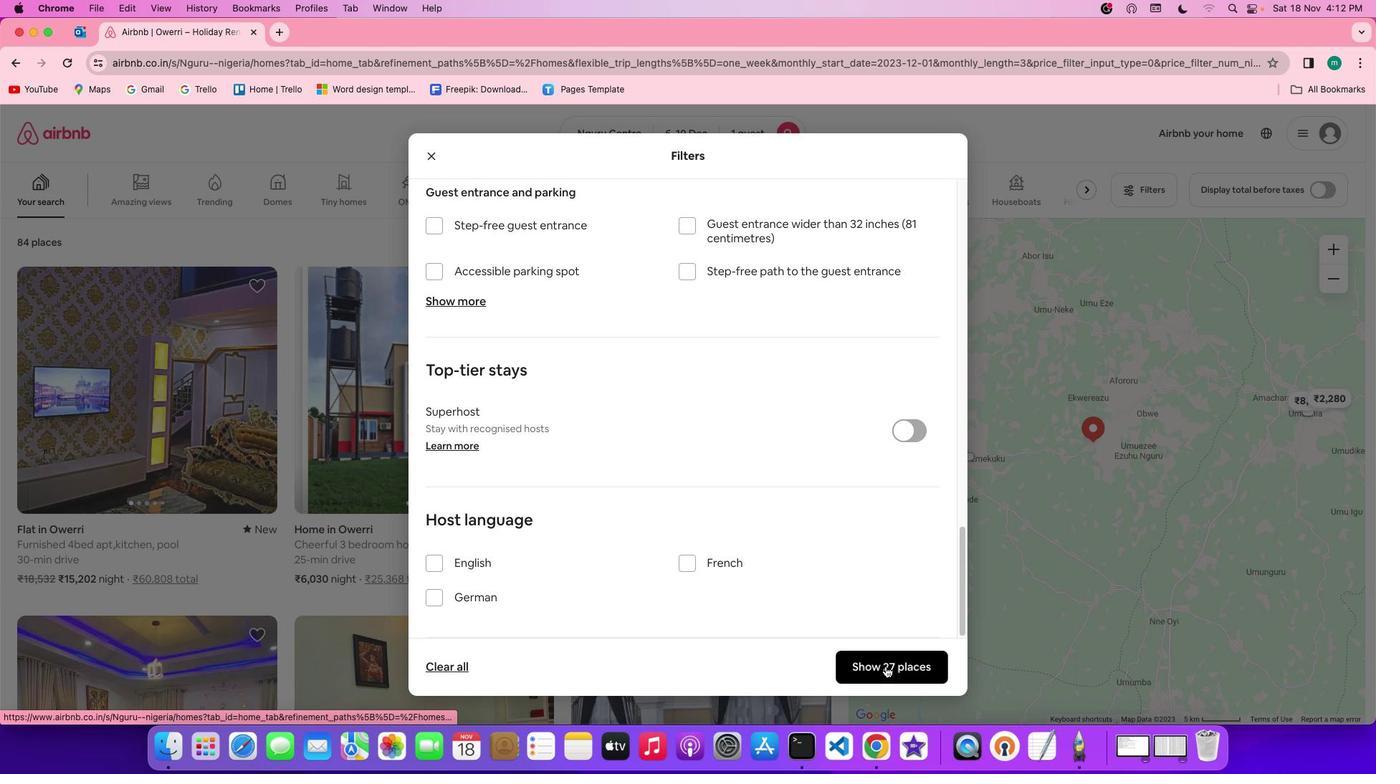 
Action: Mouse pressed left at (886, 666)
Screenshot: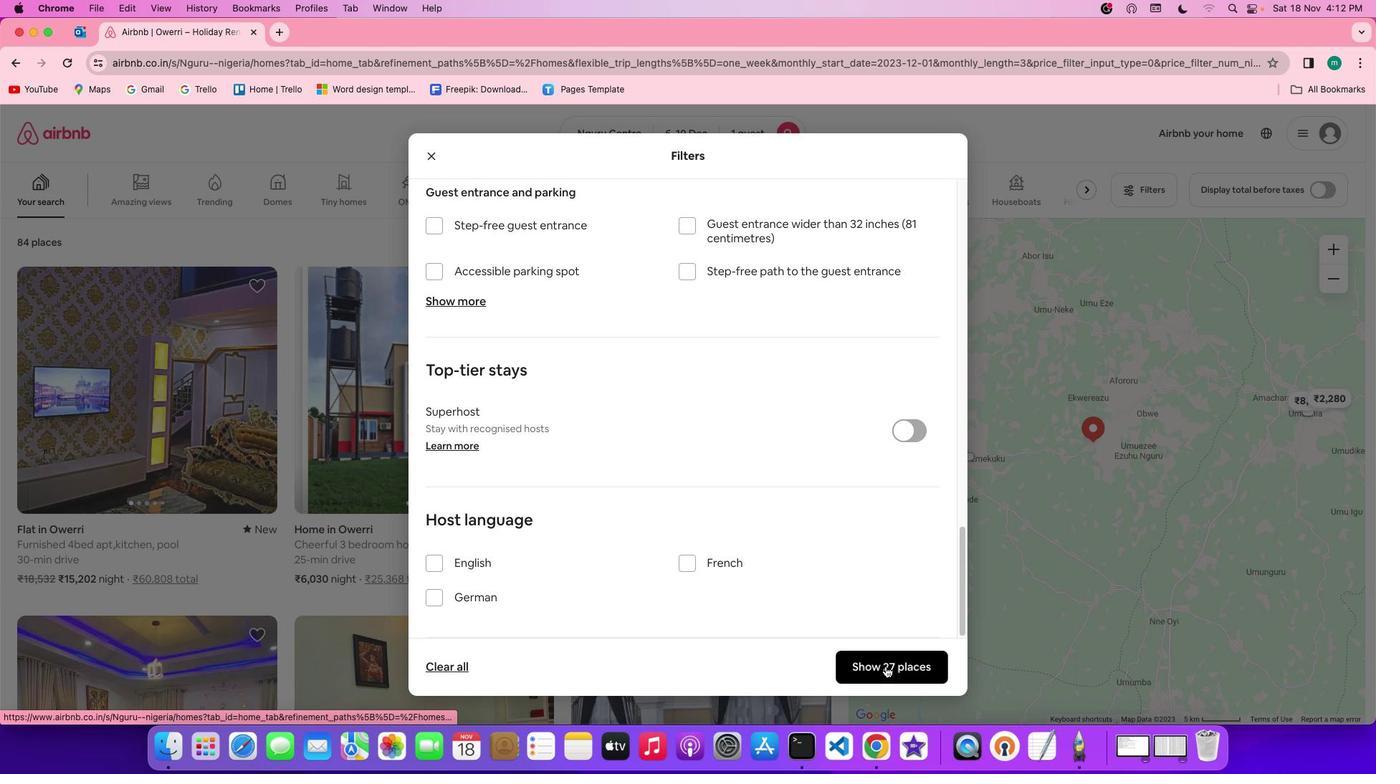 
Action: Mouse moved to (282, 403)
Screenshot: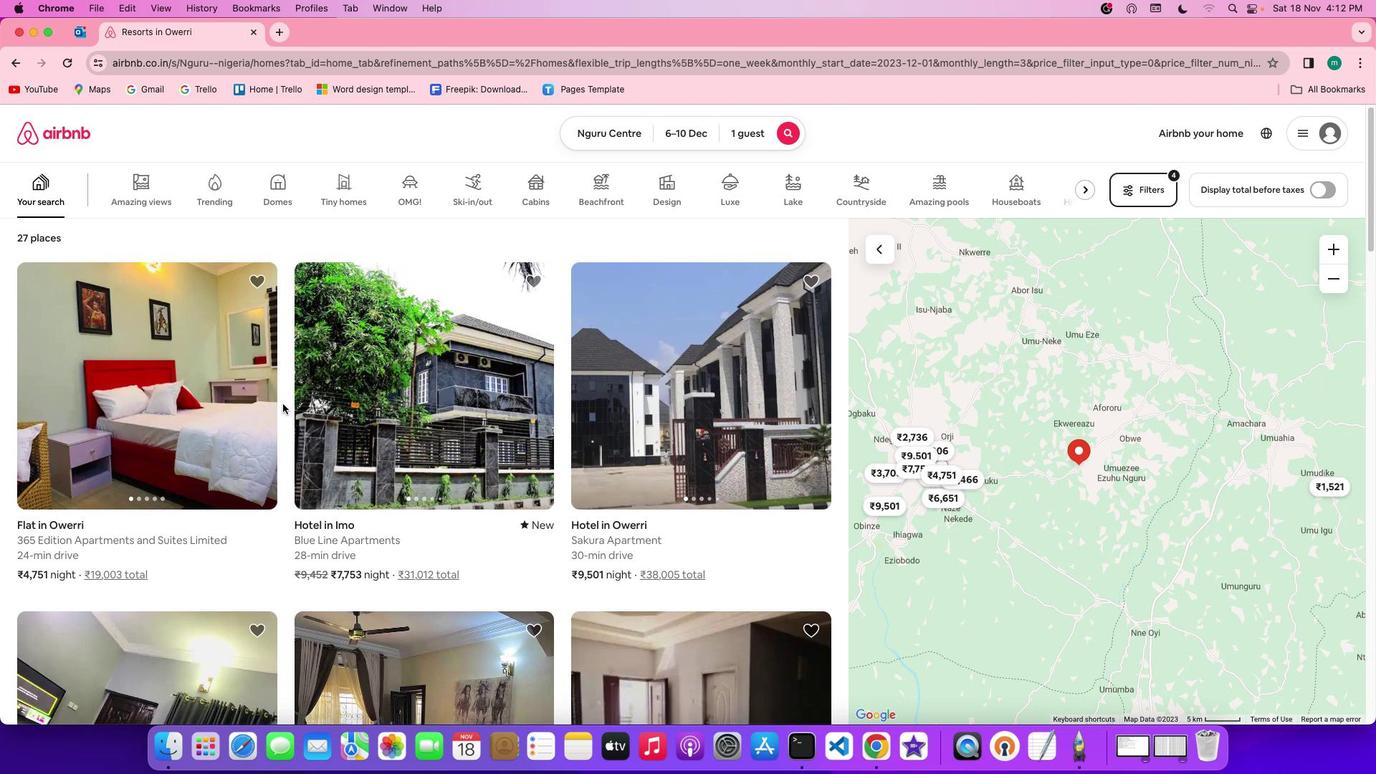 
Action: Mouse scrolled (282, 403) with delta (0, 0)
Screenshot: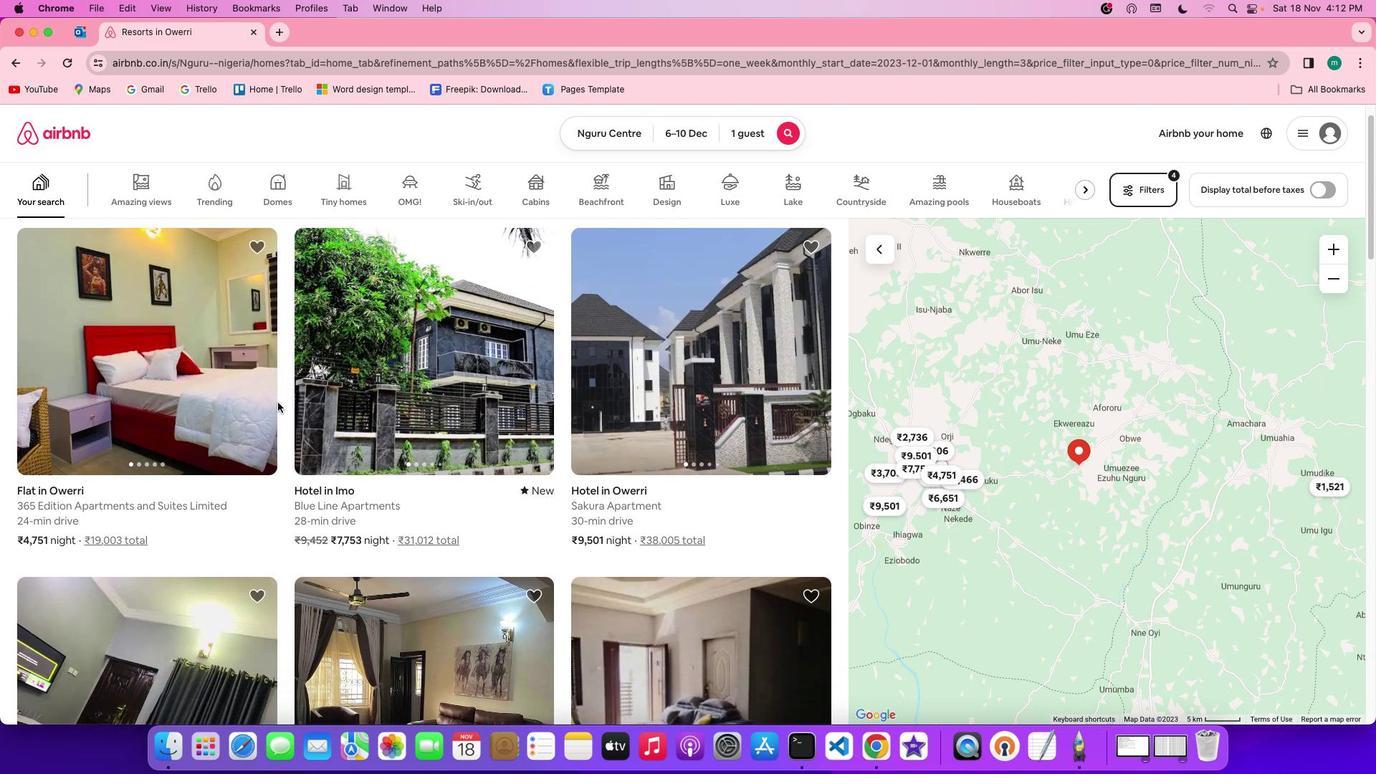 
Action: Mouse scrolled (282, 403) with delta (0, 0)
Screenshot: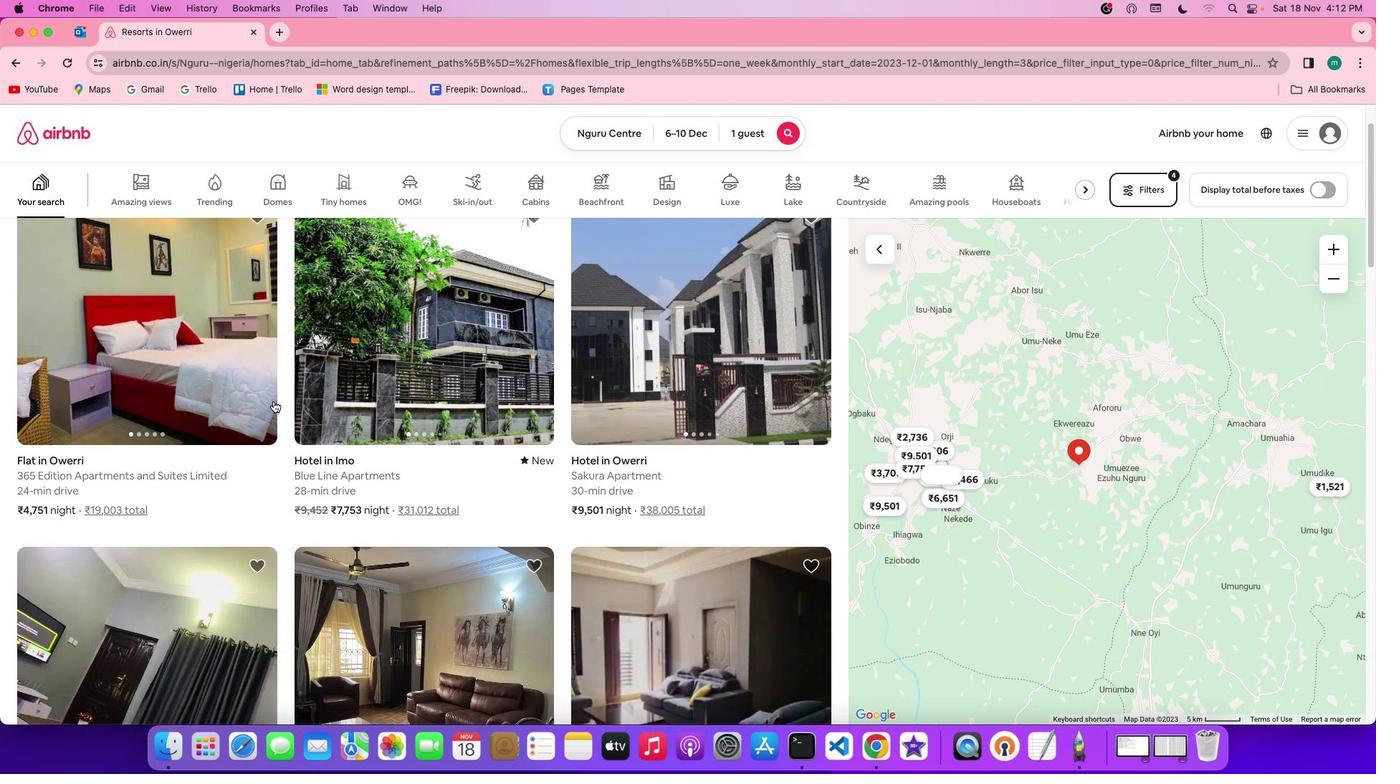 
Action: Mouse scrolled (282, 403) with delta (0, 0)
Screenshot: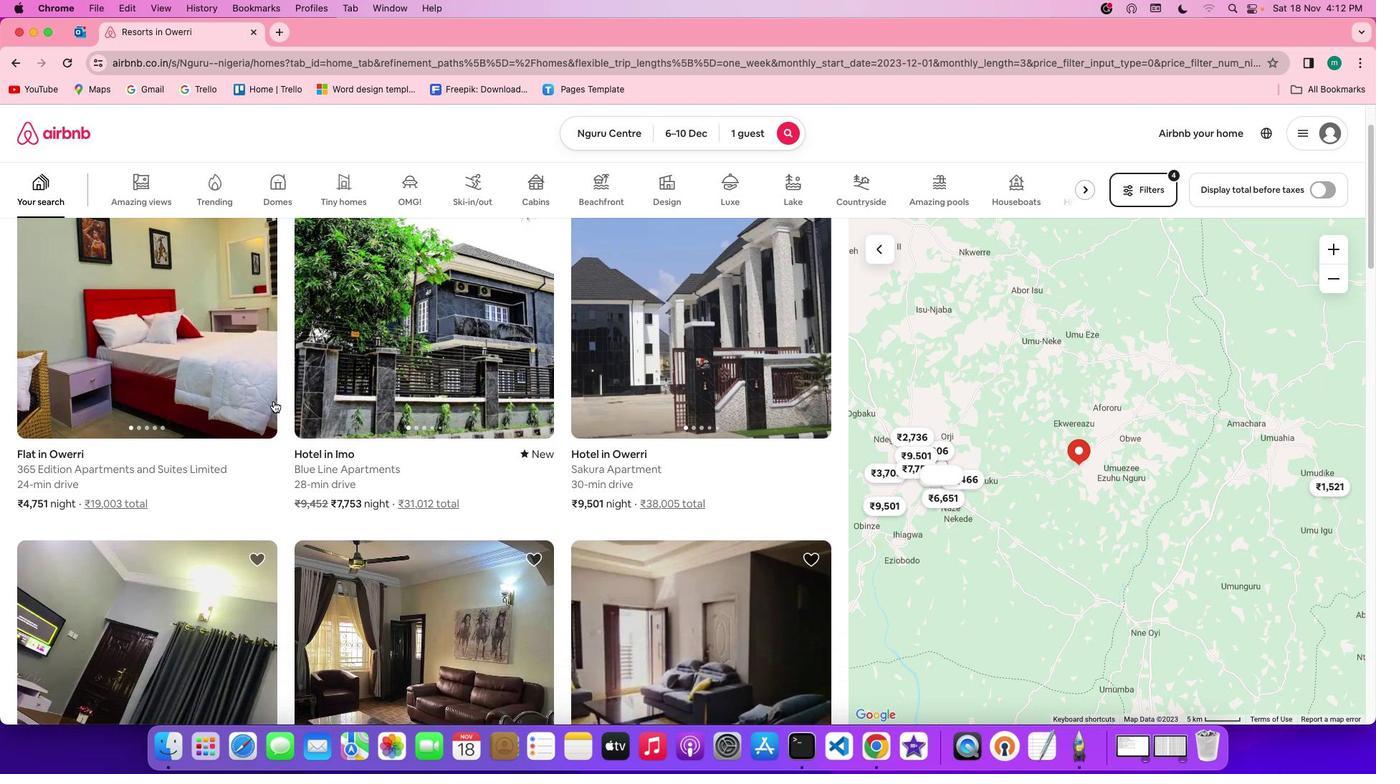 
Action: Mouse scrolled (282, 403) with delta (0, 0)
Screenshot: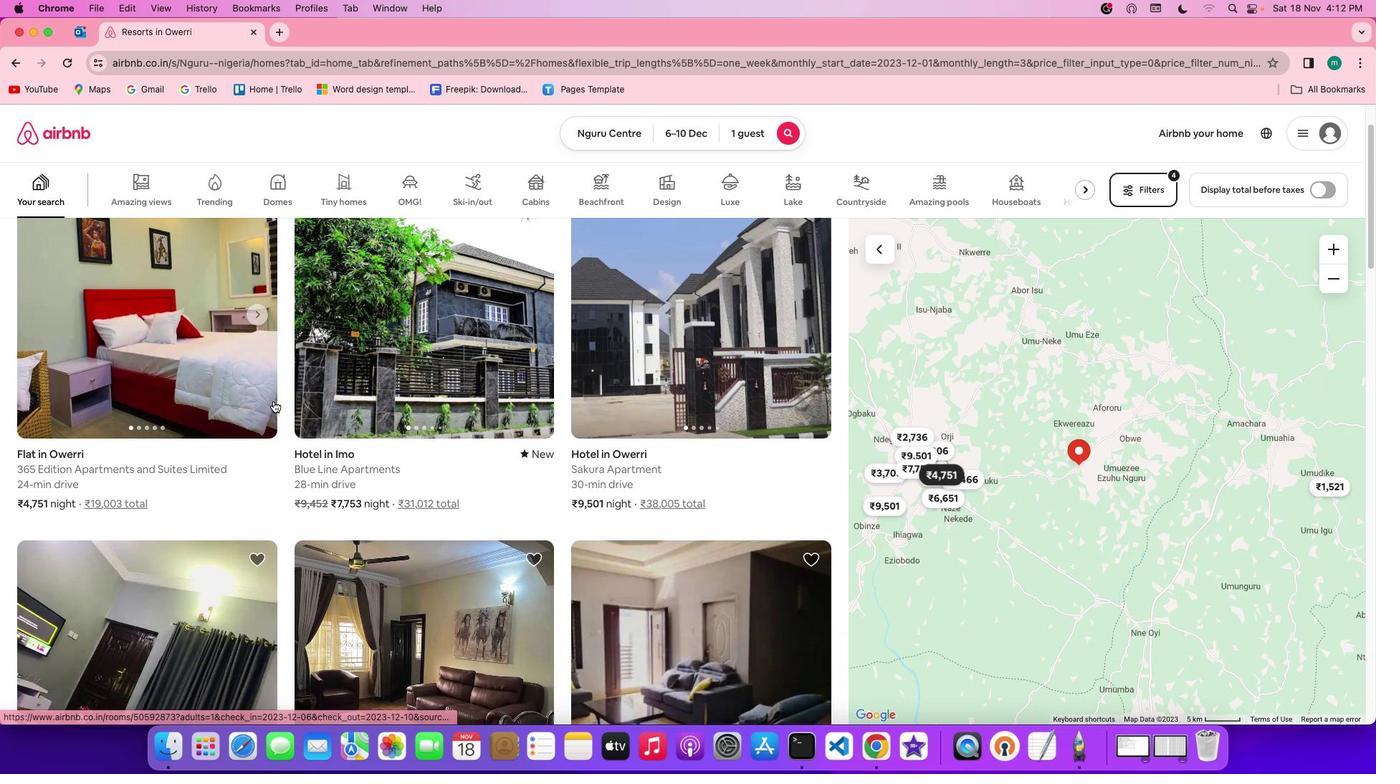 
Action: Mouse moved to (273, 400)
Screenshot: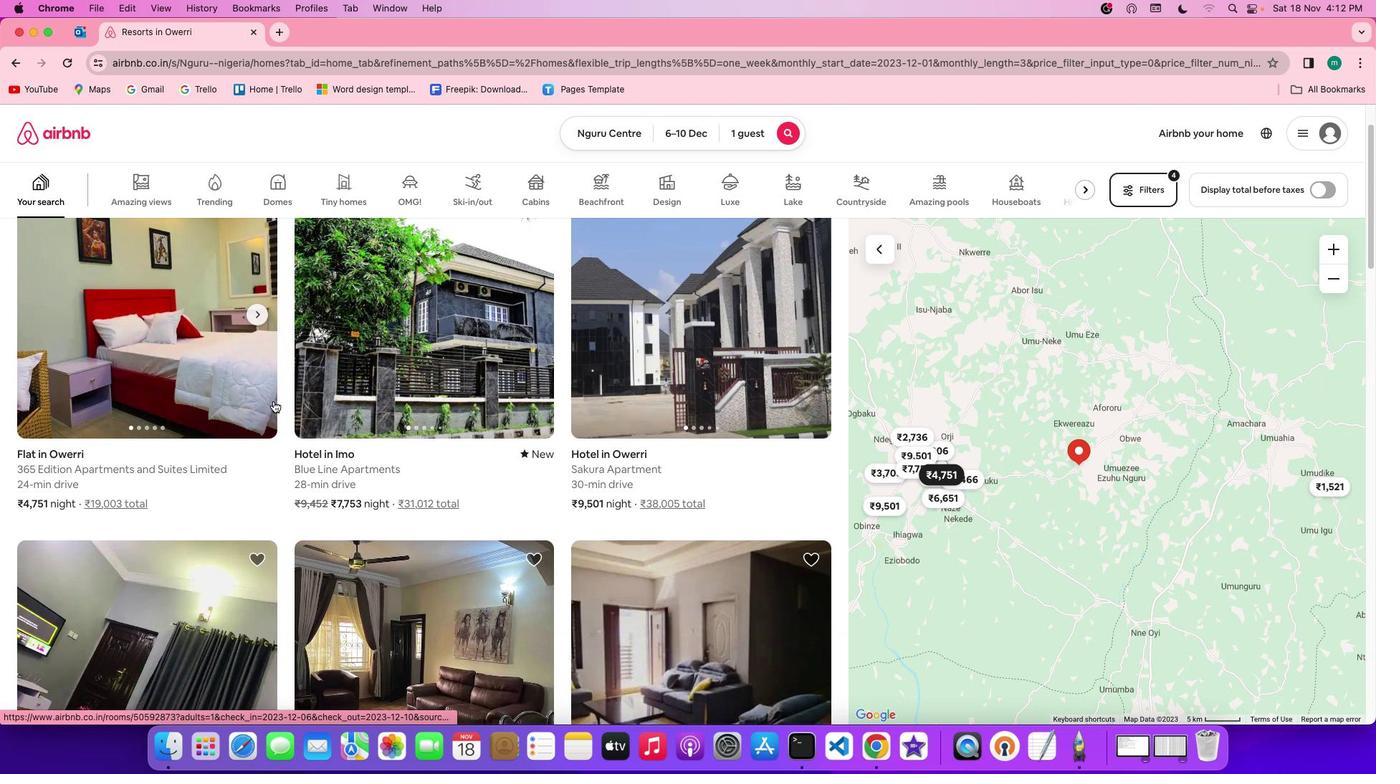 
Action: Mouse scrolled (273, 400) with delta (0, 0)
Screenshot: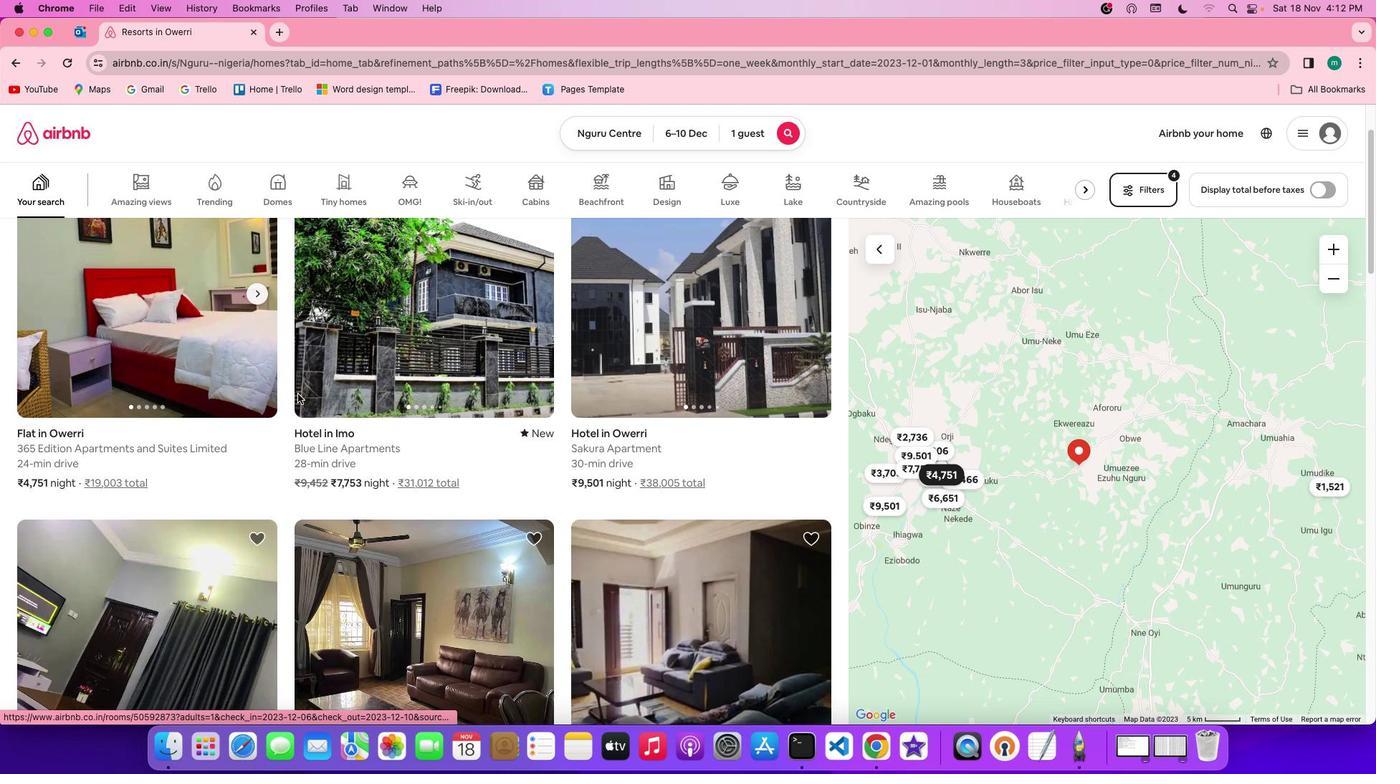 
Action: Mouse scrolled (273, 400) with delta (0, 0)
Screenshot: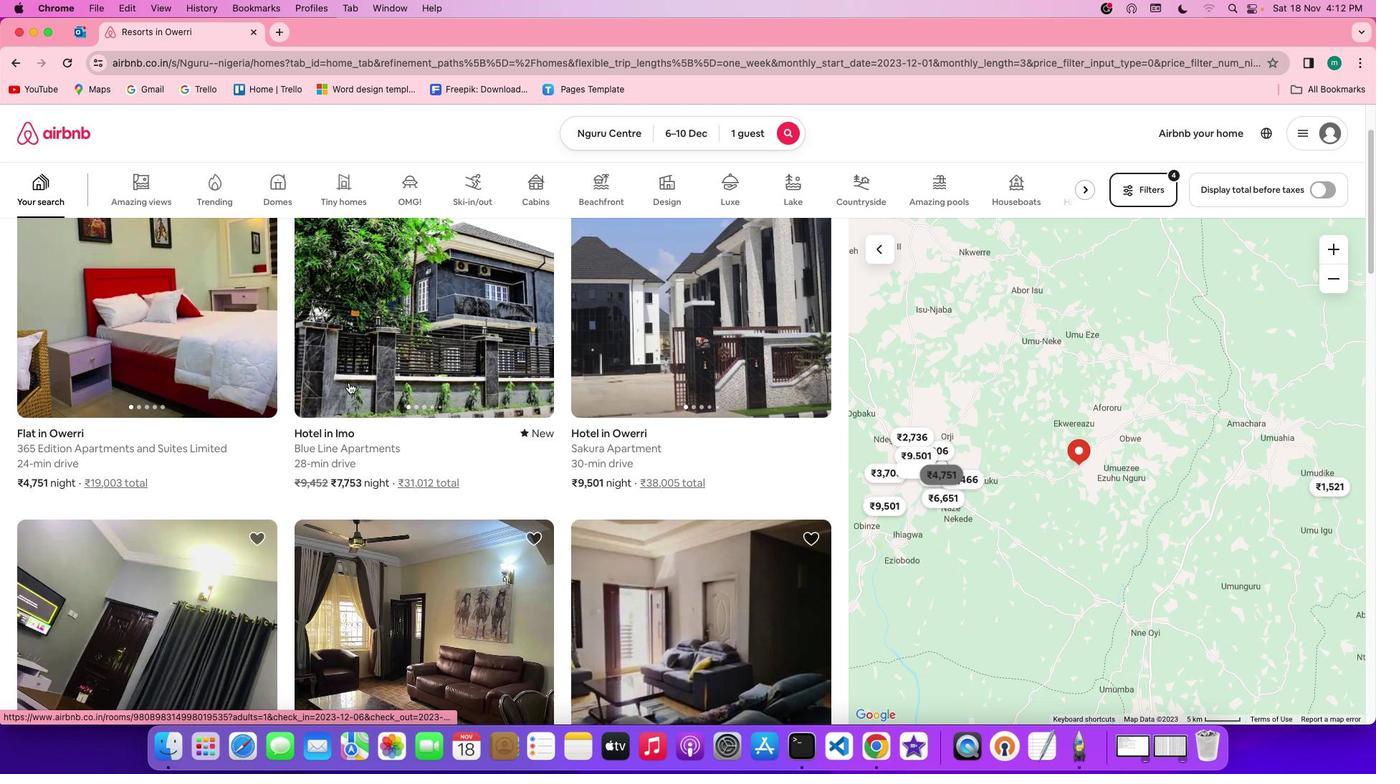 
Action: Mouse moved to (628, 317)
Screenshot: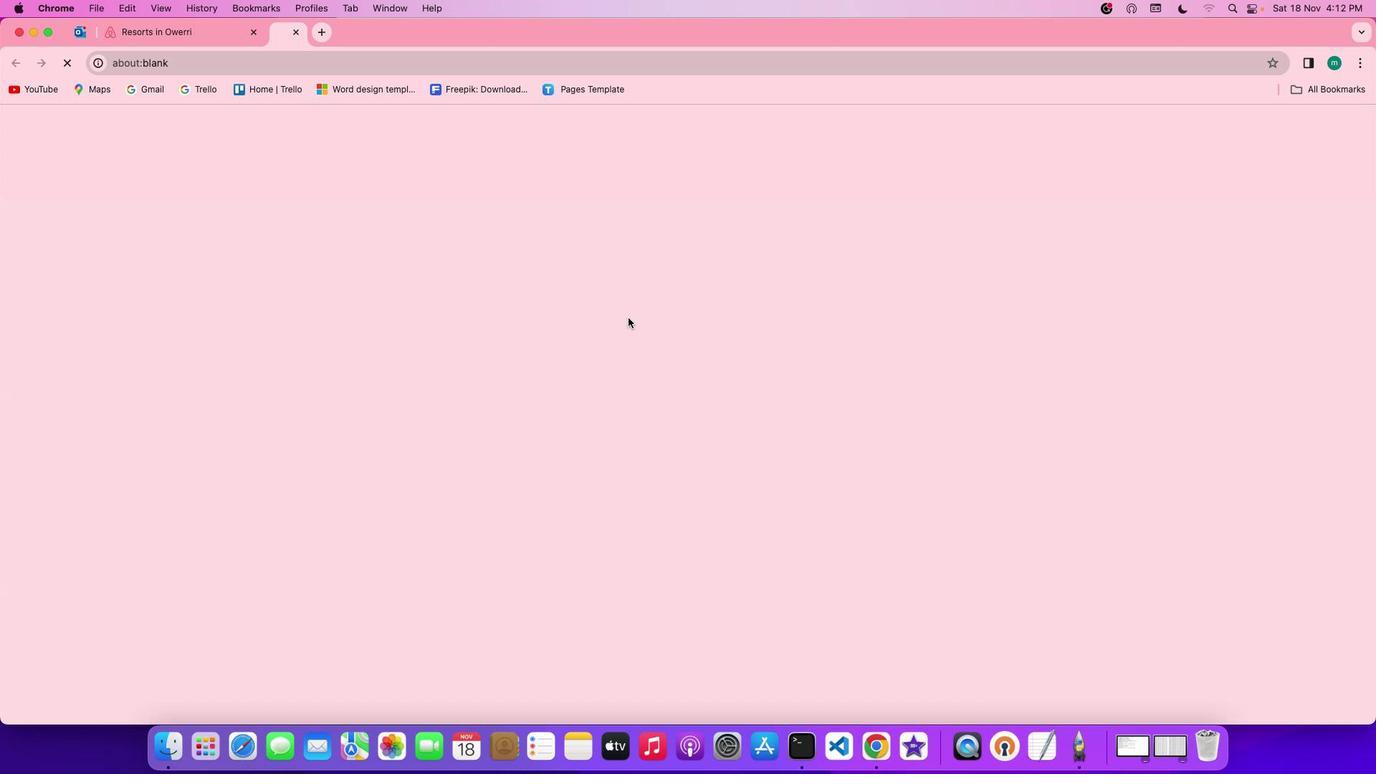 
Action: Mouse pressed left at (628, 317)
Screenshot: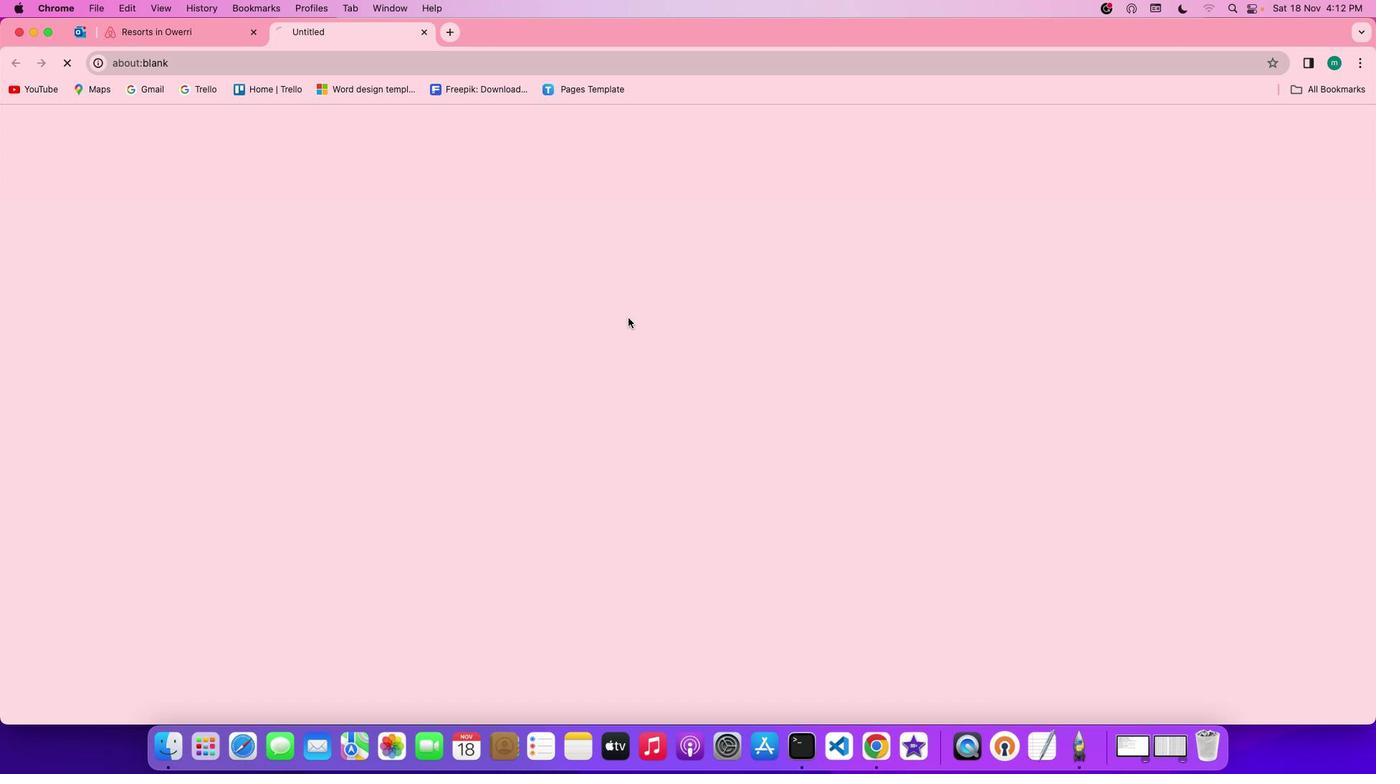 
Action: Mouse moved to (483, 363)
Screenshot: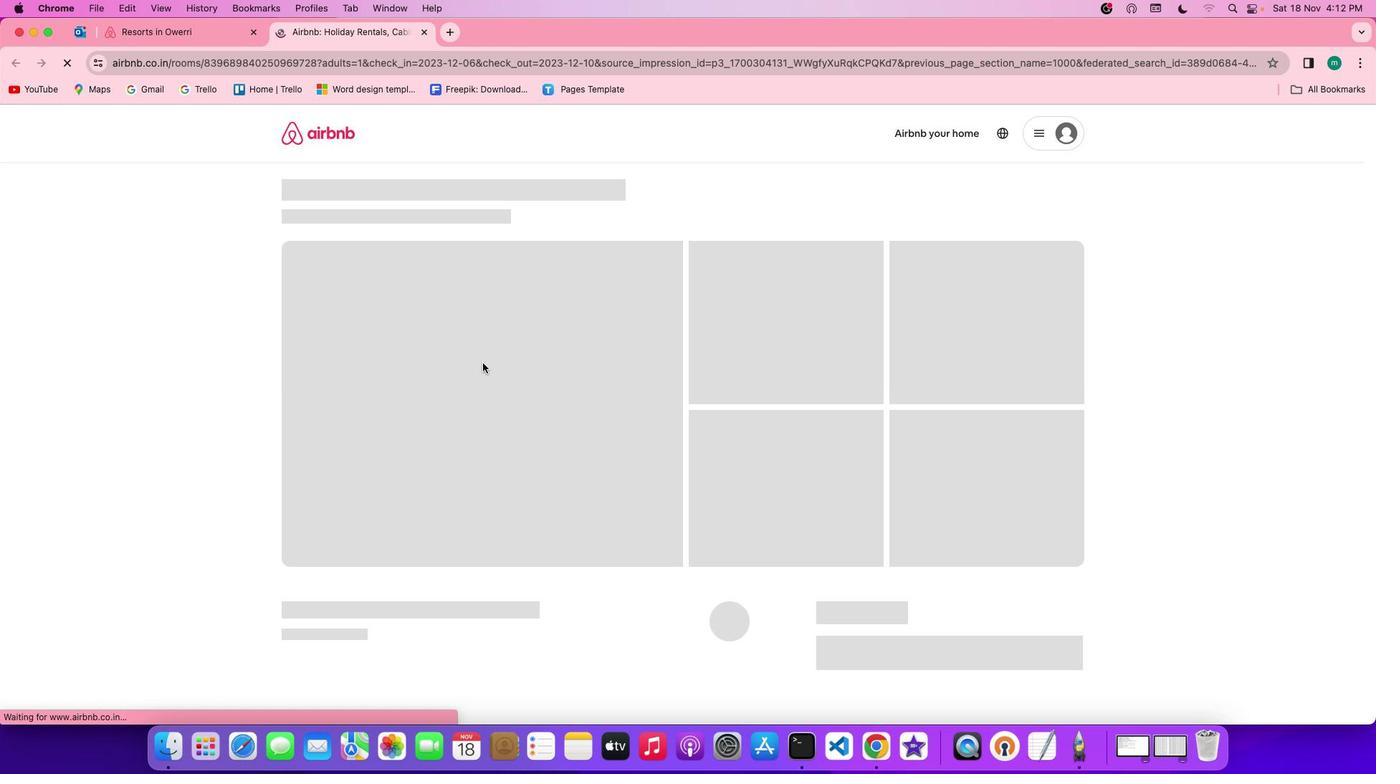 
Action: Mouse scrolled (483, 363) with delta (0, 0)
Screenshot: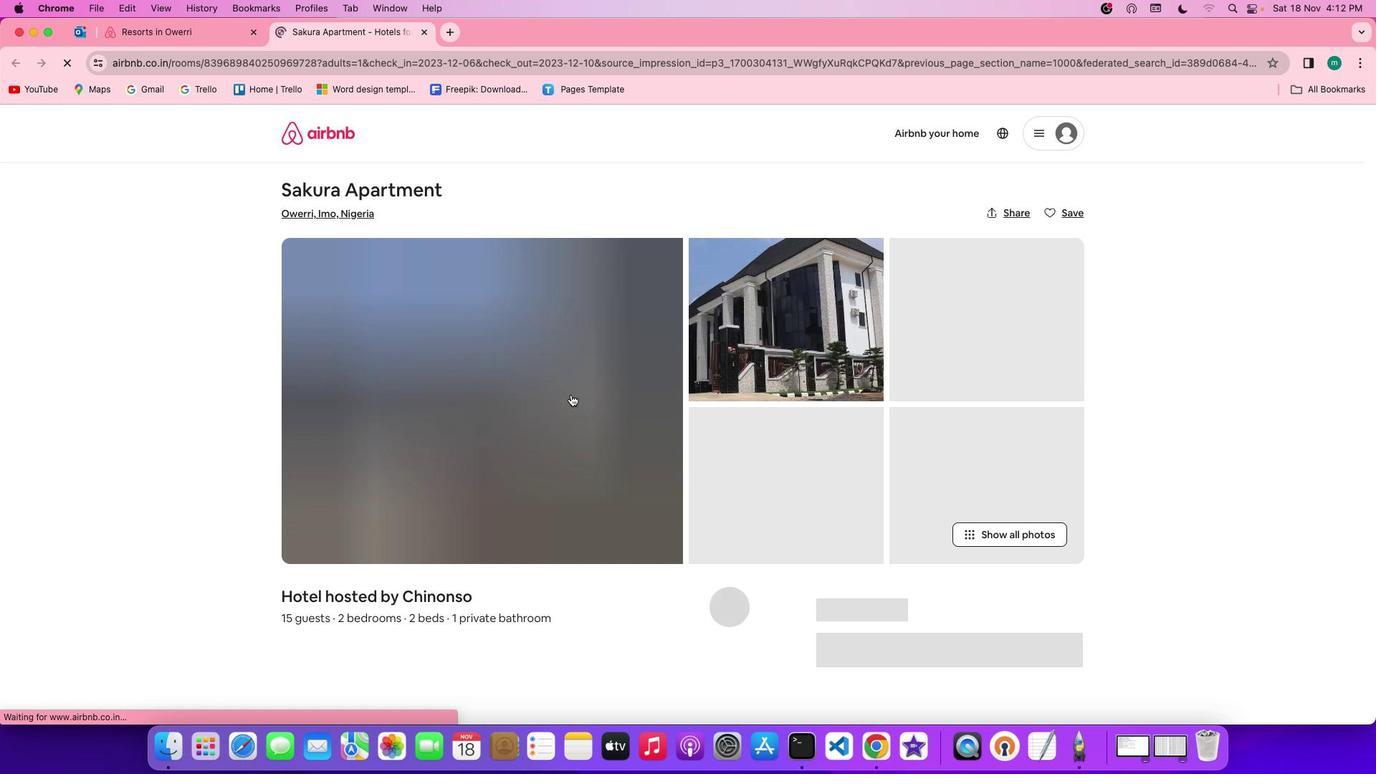 
Action: Mouse moved to (1052, 530)
Screenshot: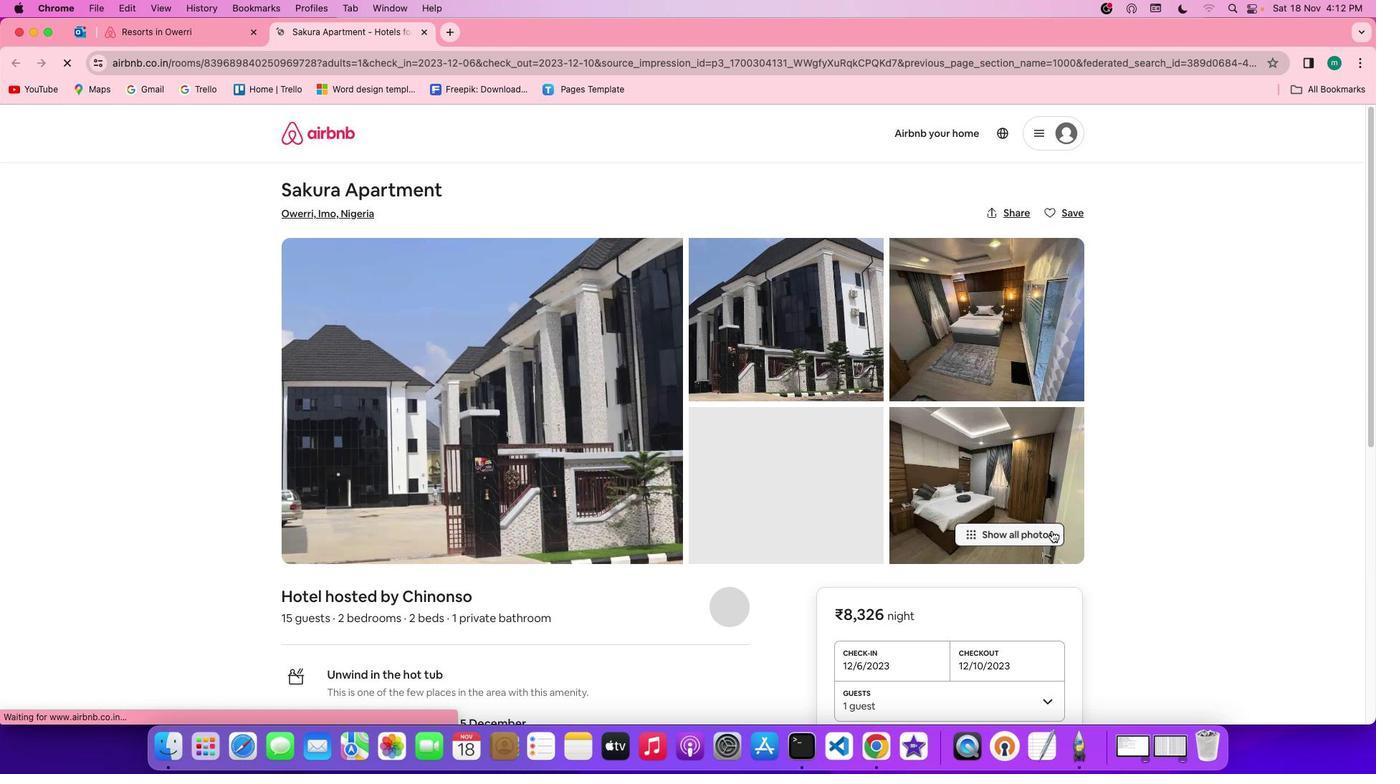 
Action: Mouse pressed left at (1052, 530)
Screenshot: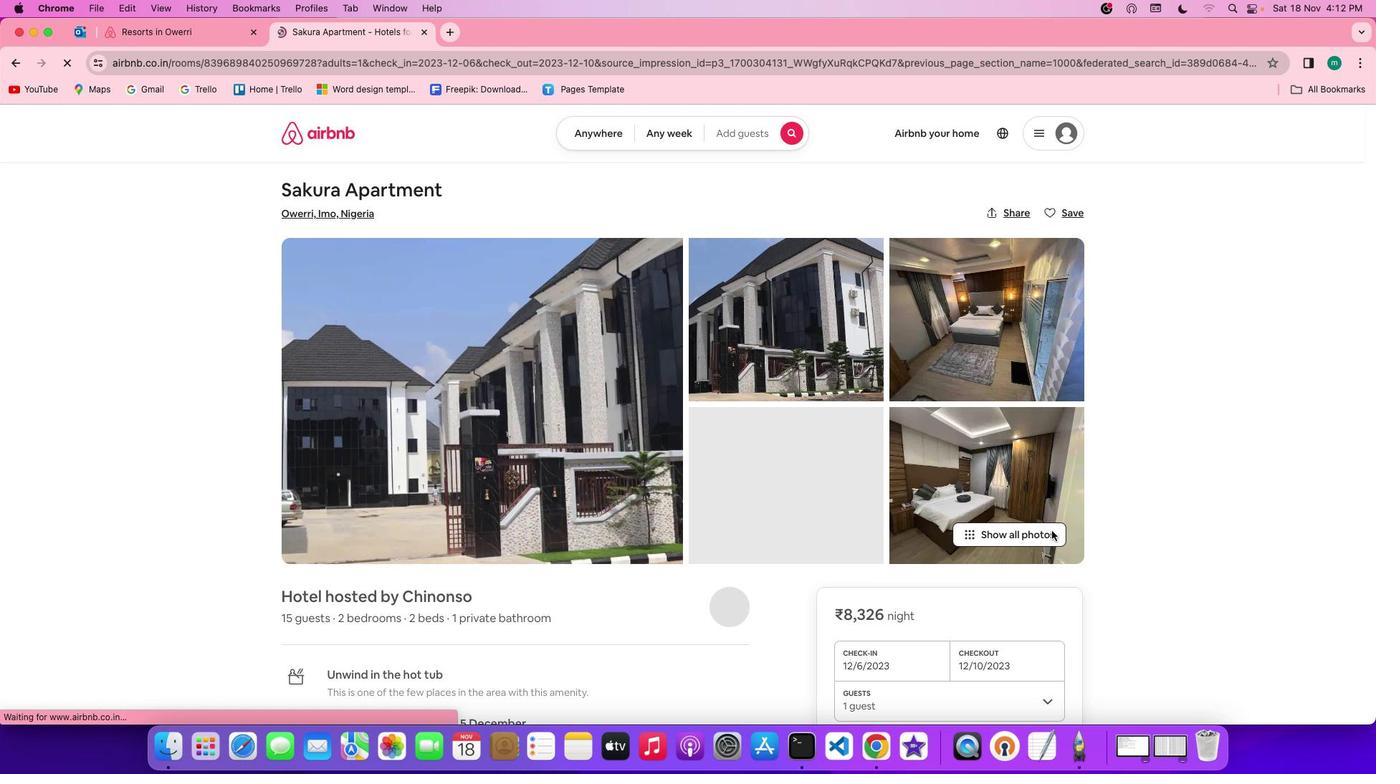
Action: Mouse moved to (685, 515)
Screenshot: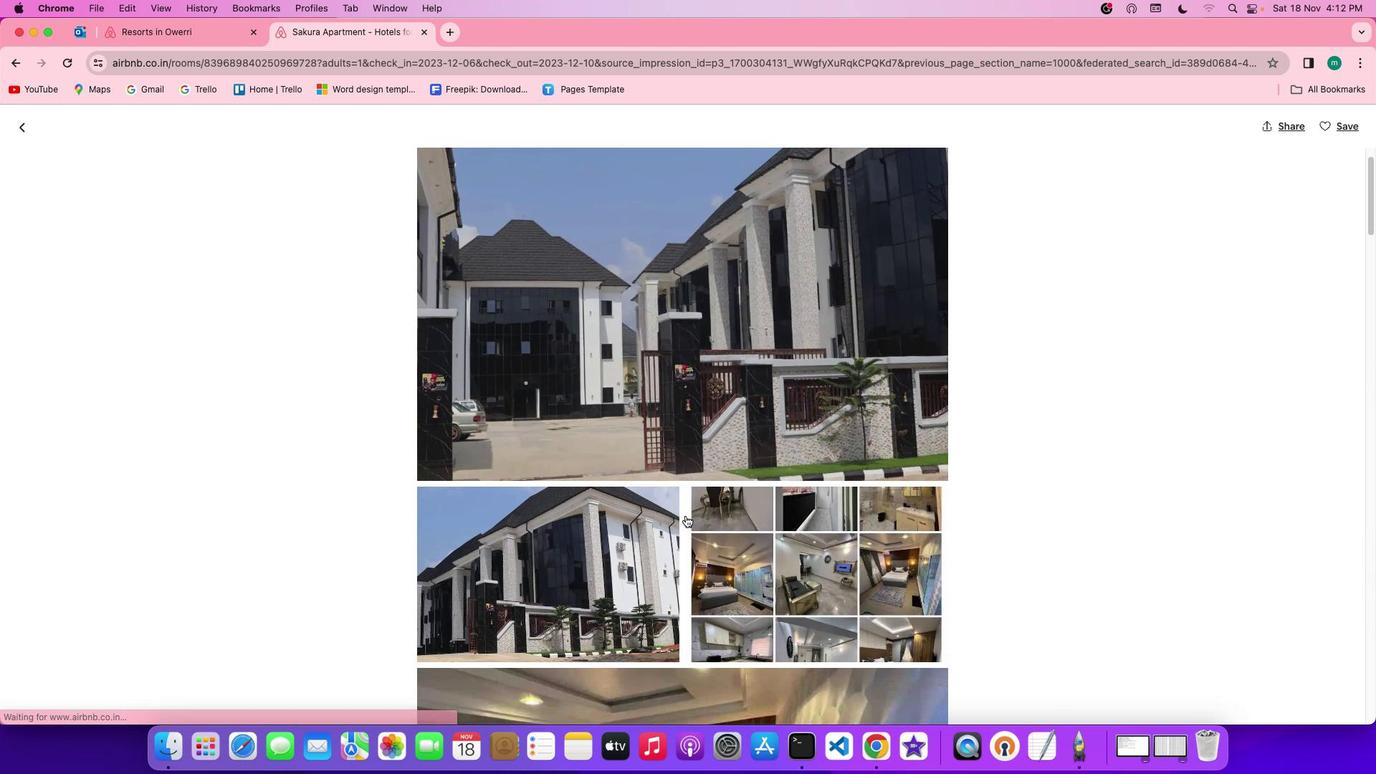 
Action: Mouse scrolled (685, 515) with delta (0, 0)
Screenshot: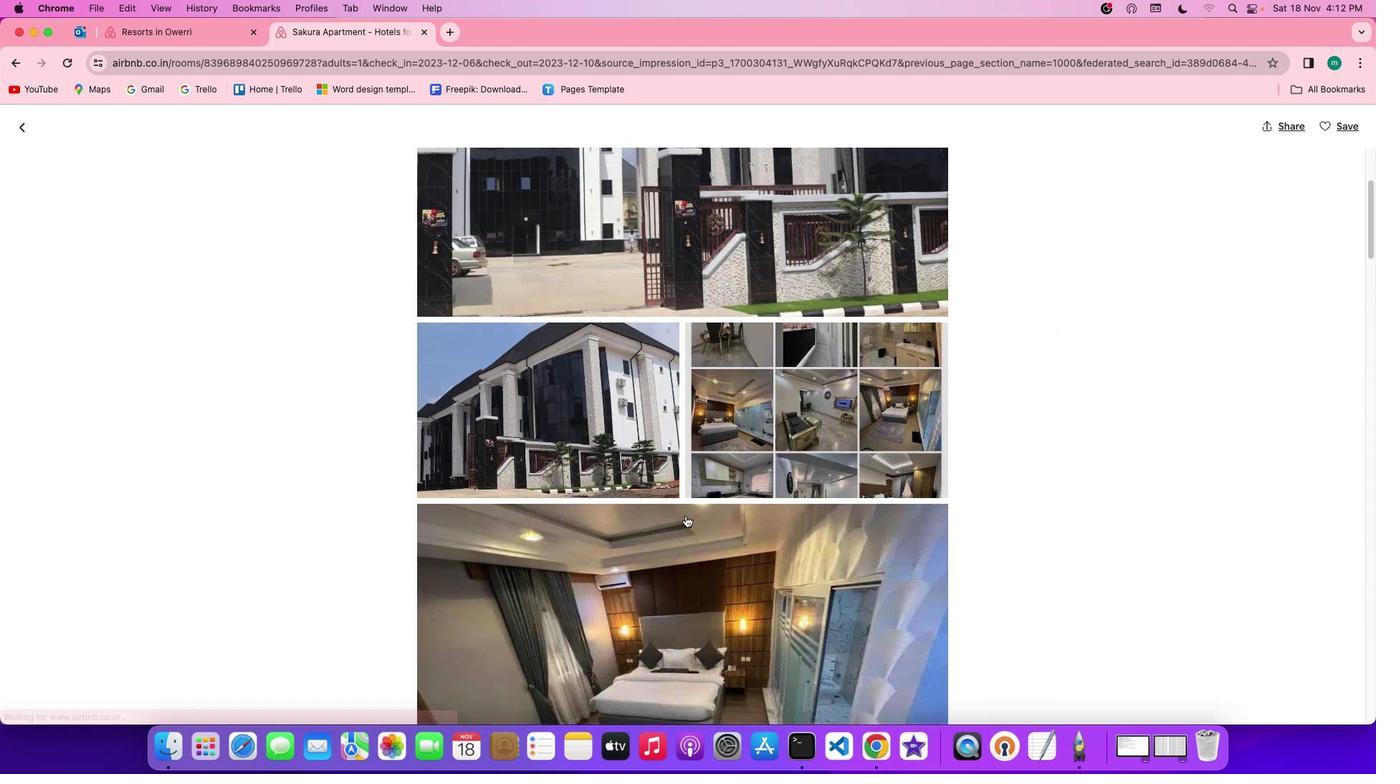 
Action: Mouse scrolled (685, 515) with delta (0, 0)
Screenshot: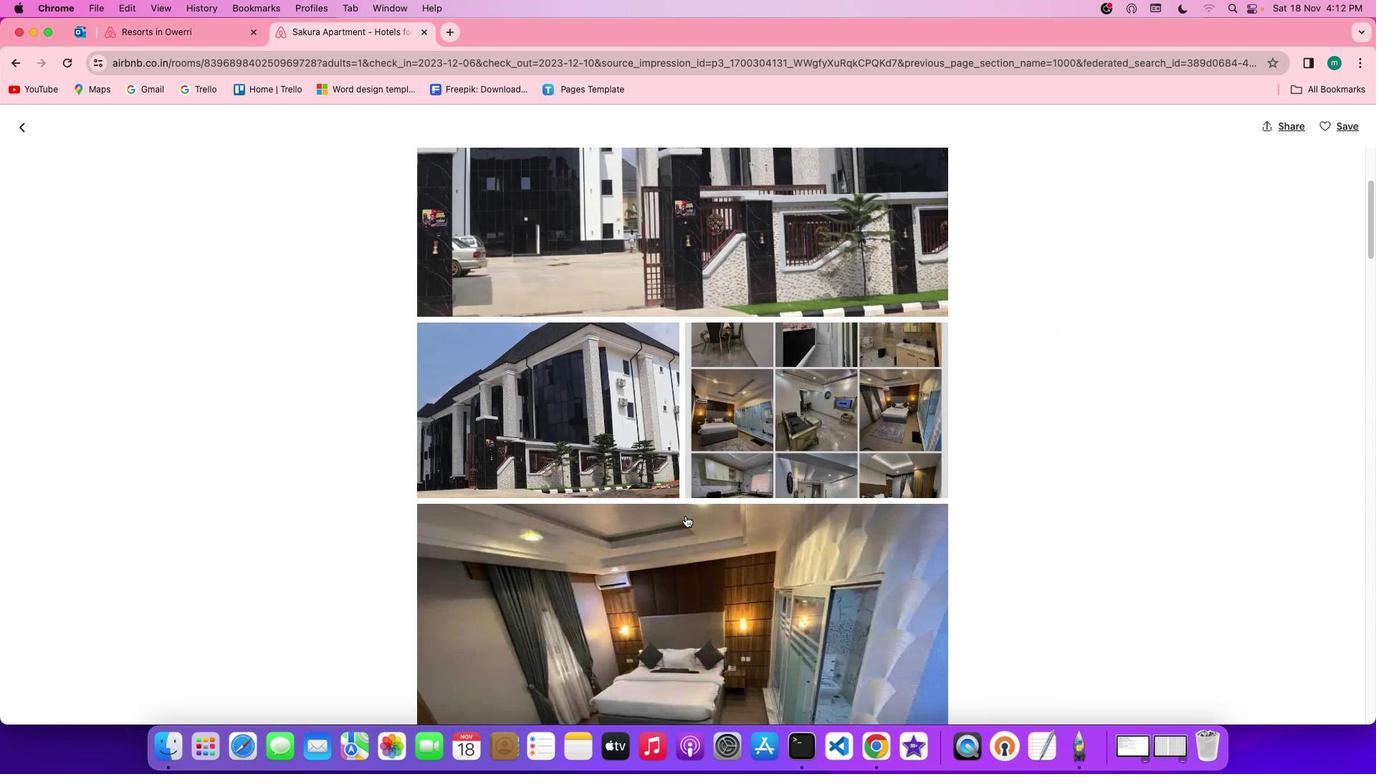 
Action: Mouse scrolled (685, 515) with delta (0, -1)
Screenshot: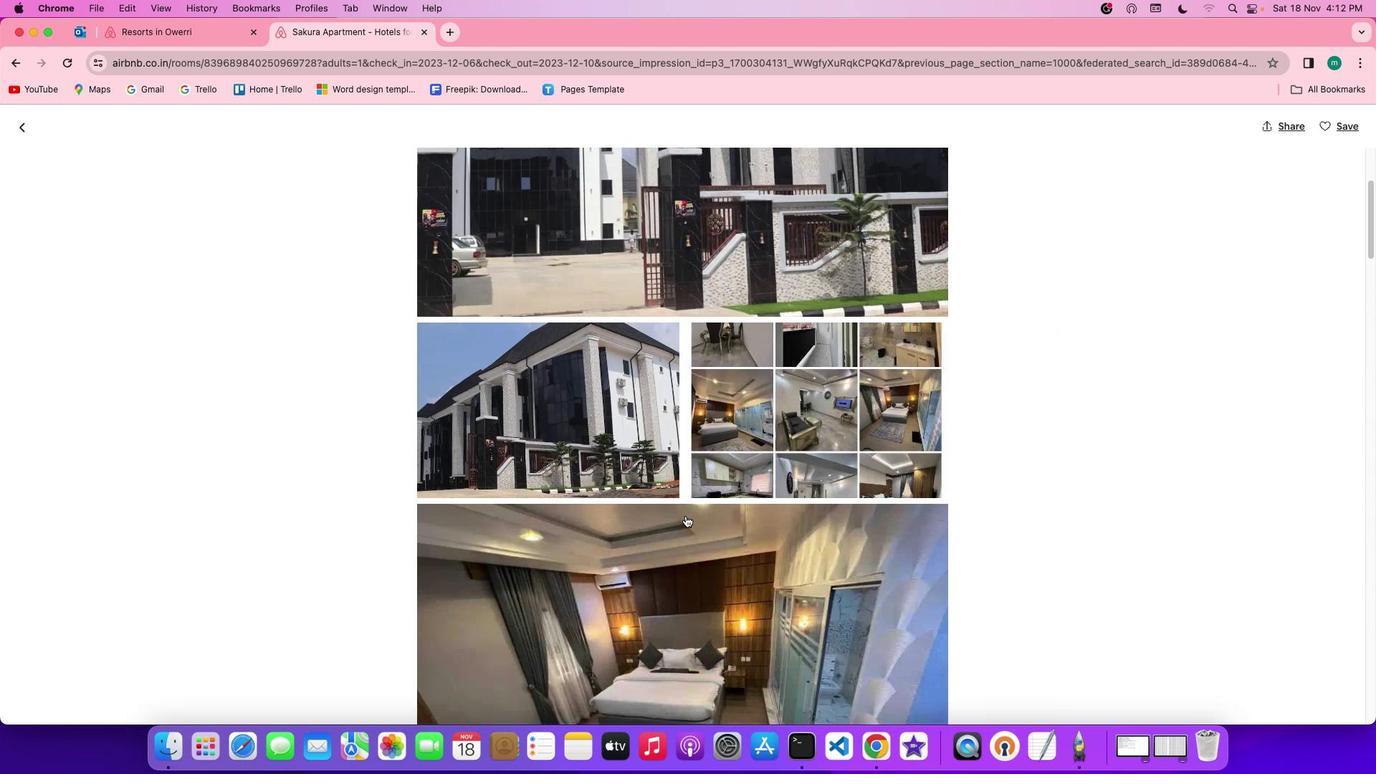 
Action: Mouse scrolled (685, 515) with delta (0, -2)
Screenshot: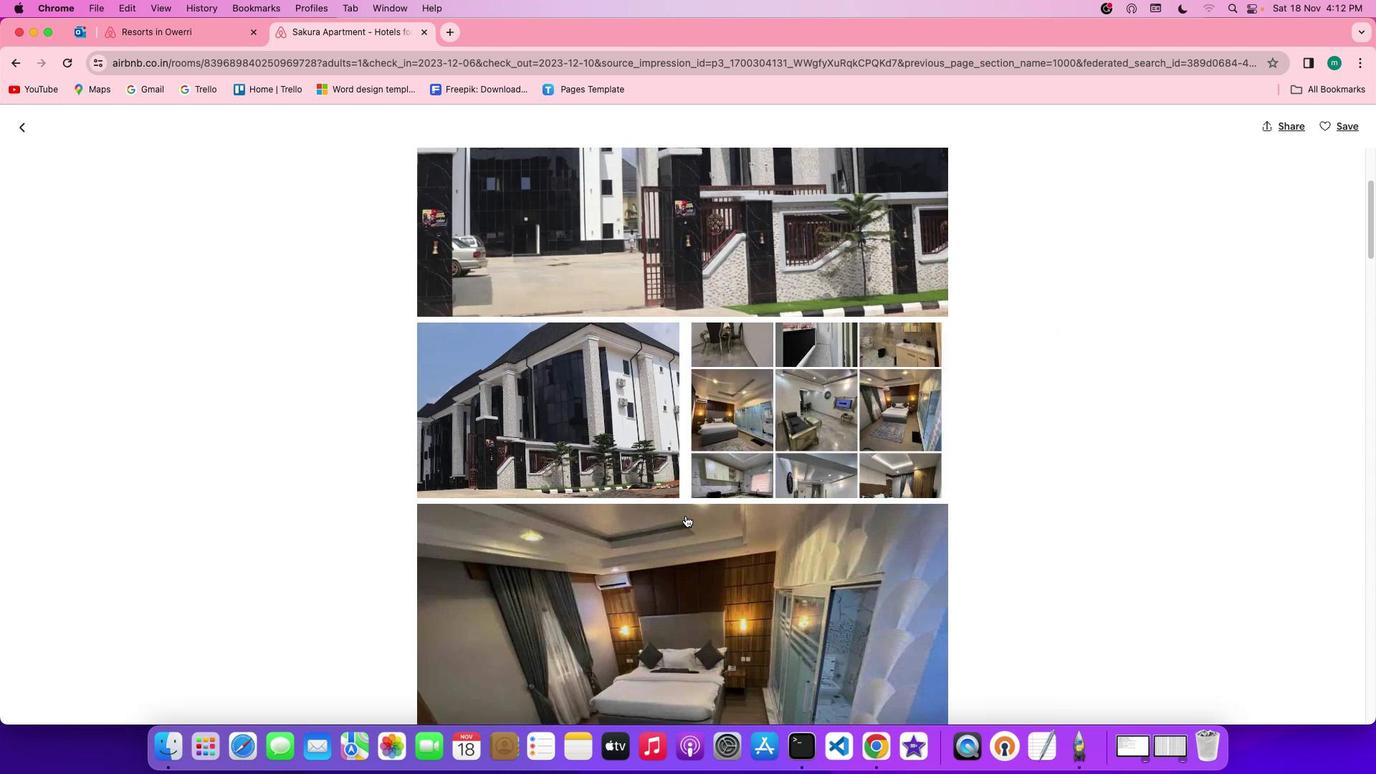 
Action: Mouse scrolled (685, 515) with delta (0, 0)
Screenshot: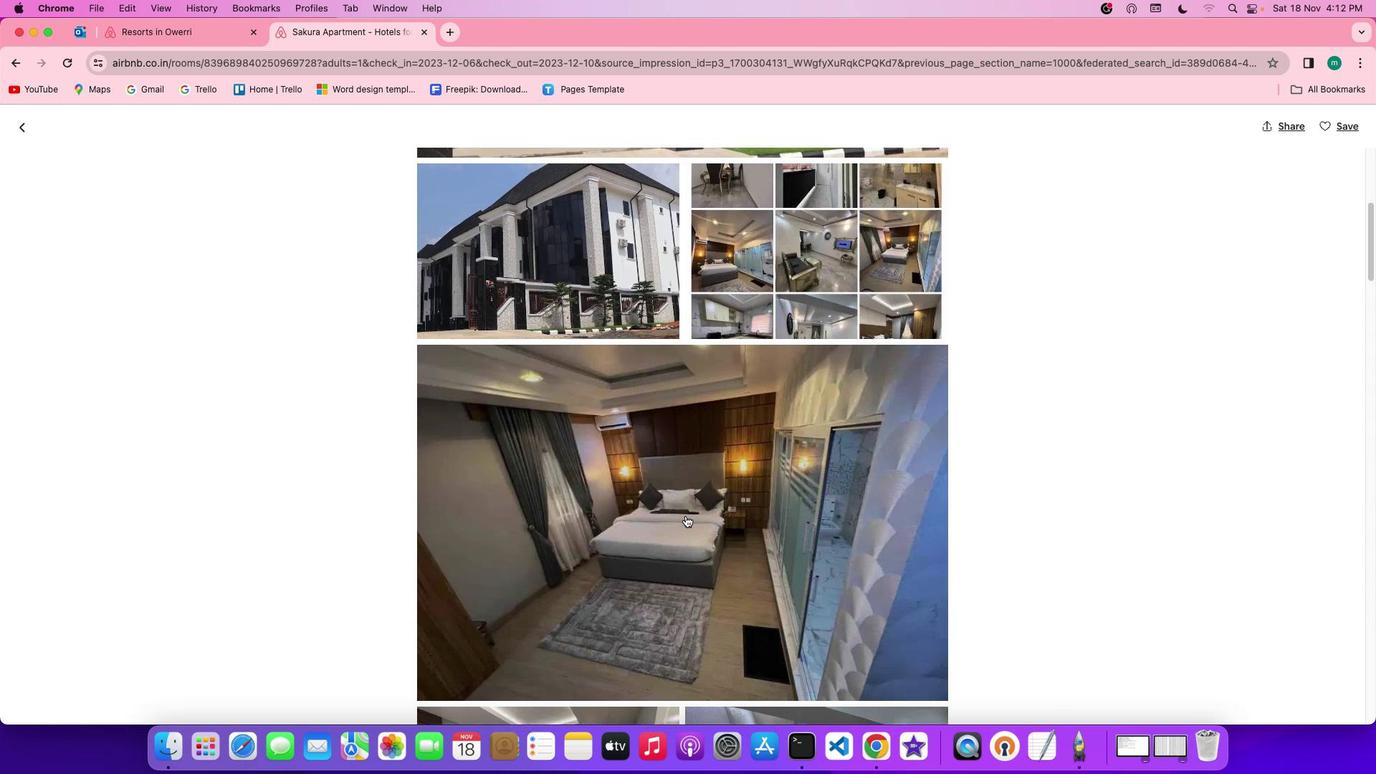 
Action: Mouse scrolled (685, 515) with delta (0, 0)
Screenshot: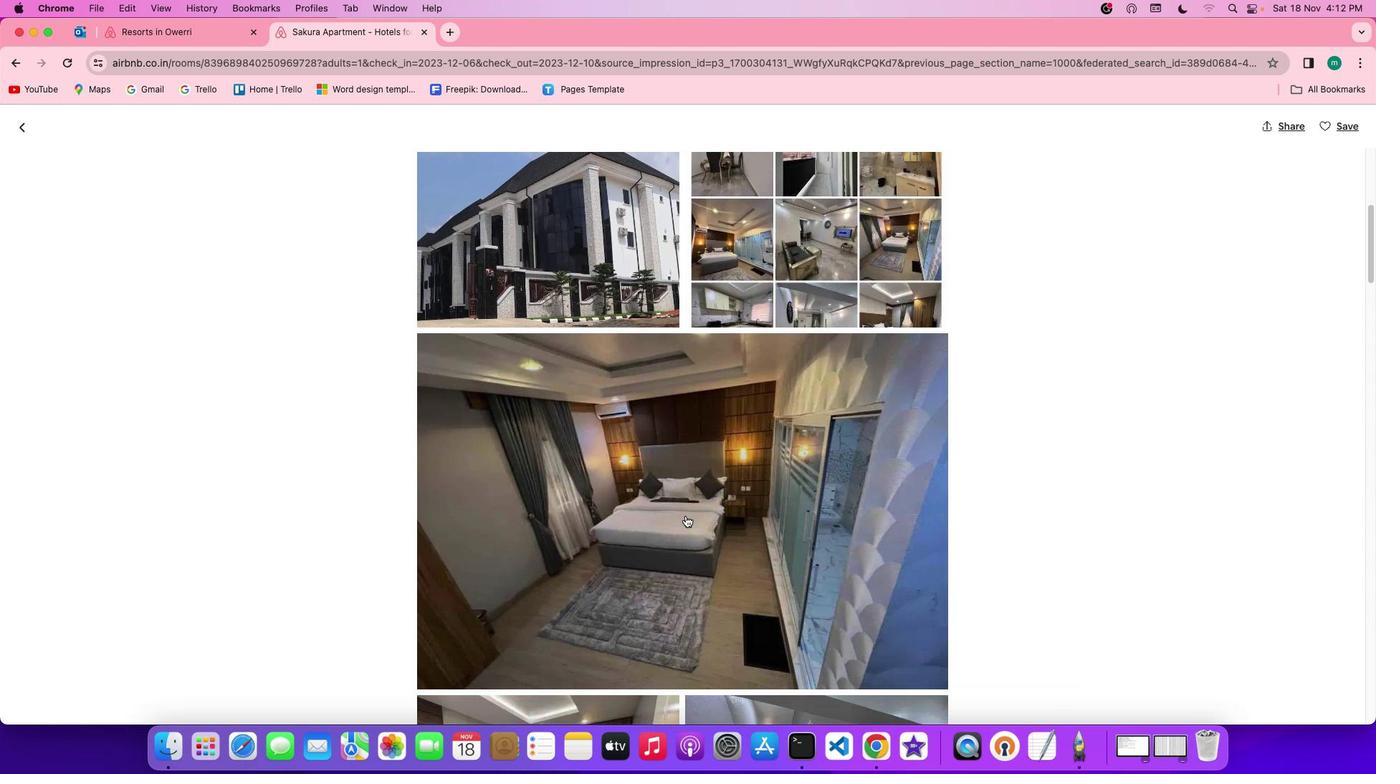 
Action: Mouse scrolled (685, 515) with delta (0, -1)
Screenshot: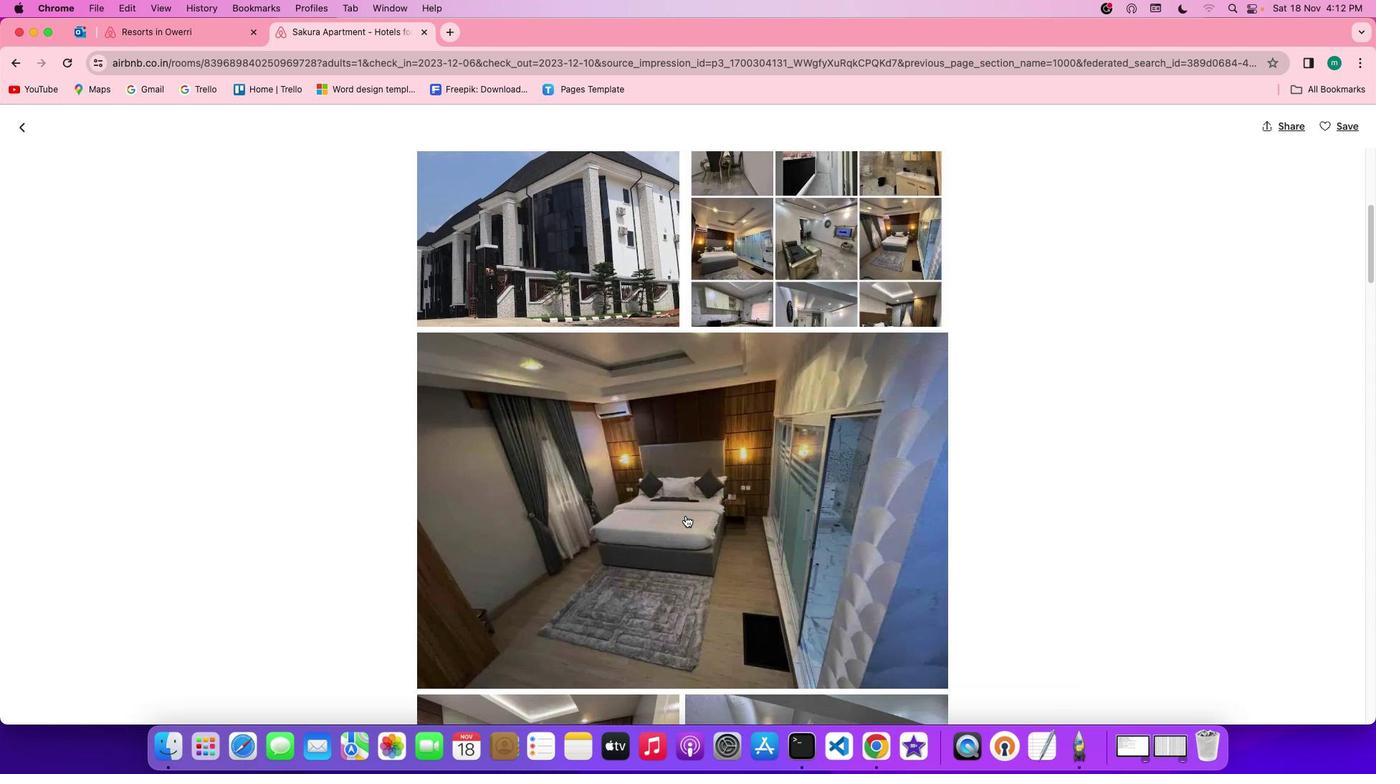 
Action: Mouse scrolled (685, 515) with delta (0, -1)
Screenshot: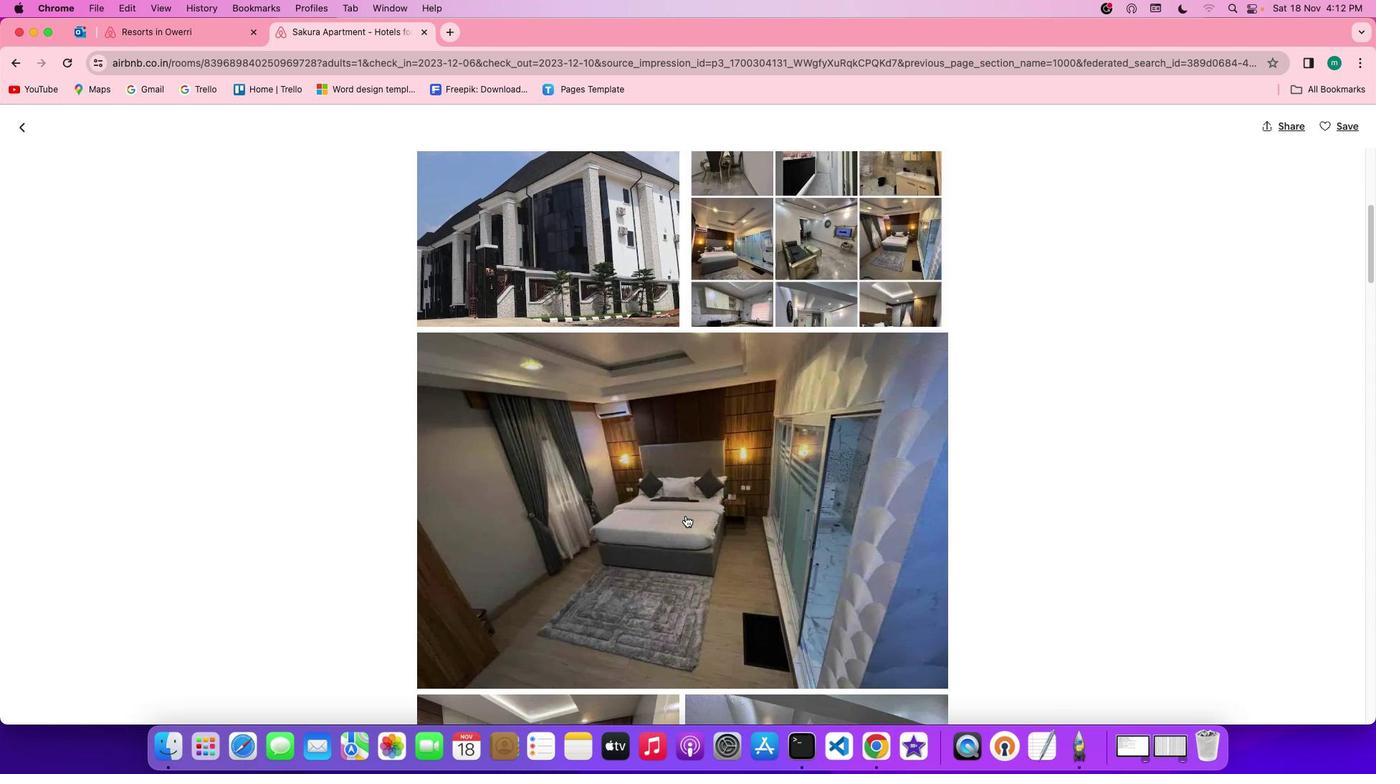 
Action: Mouse scrolled (685, 515) with delta (0, 0)
Screenshot: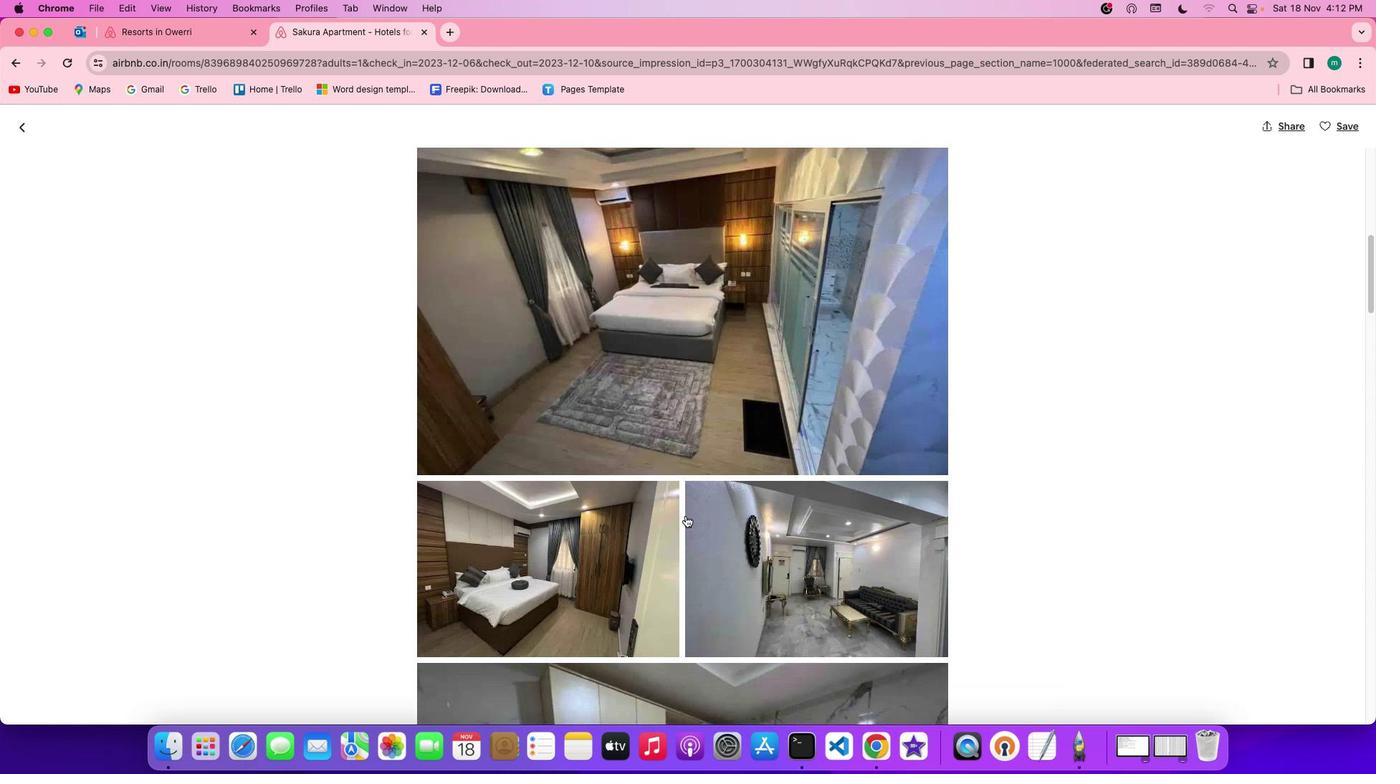 
Action: Mouse scrolled (685, 515) with delta (0, 0)
Screenshot: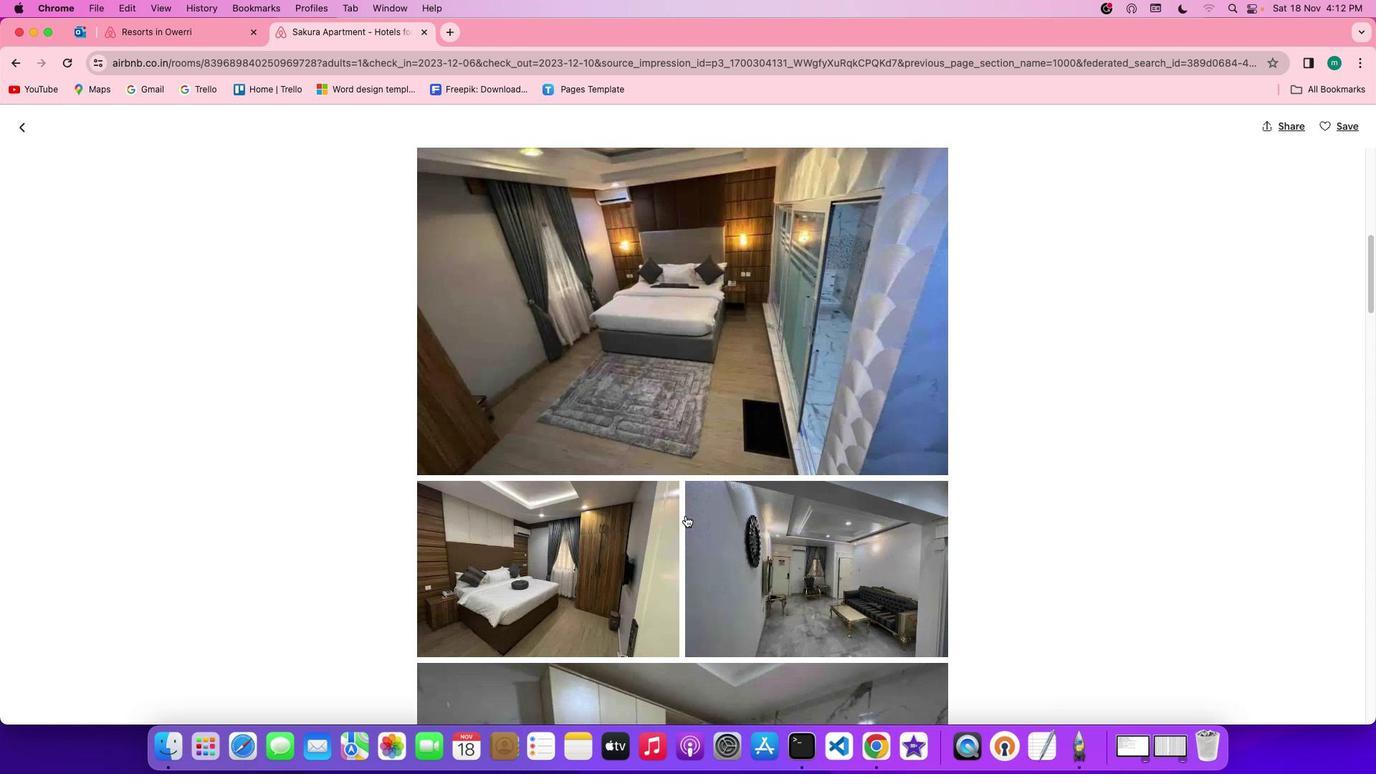 
Action: Mouse scrolled (685, 515) with delta (0, -1)
Screenshot: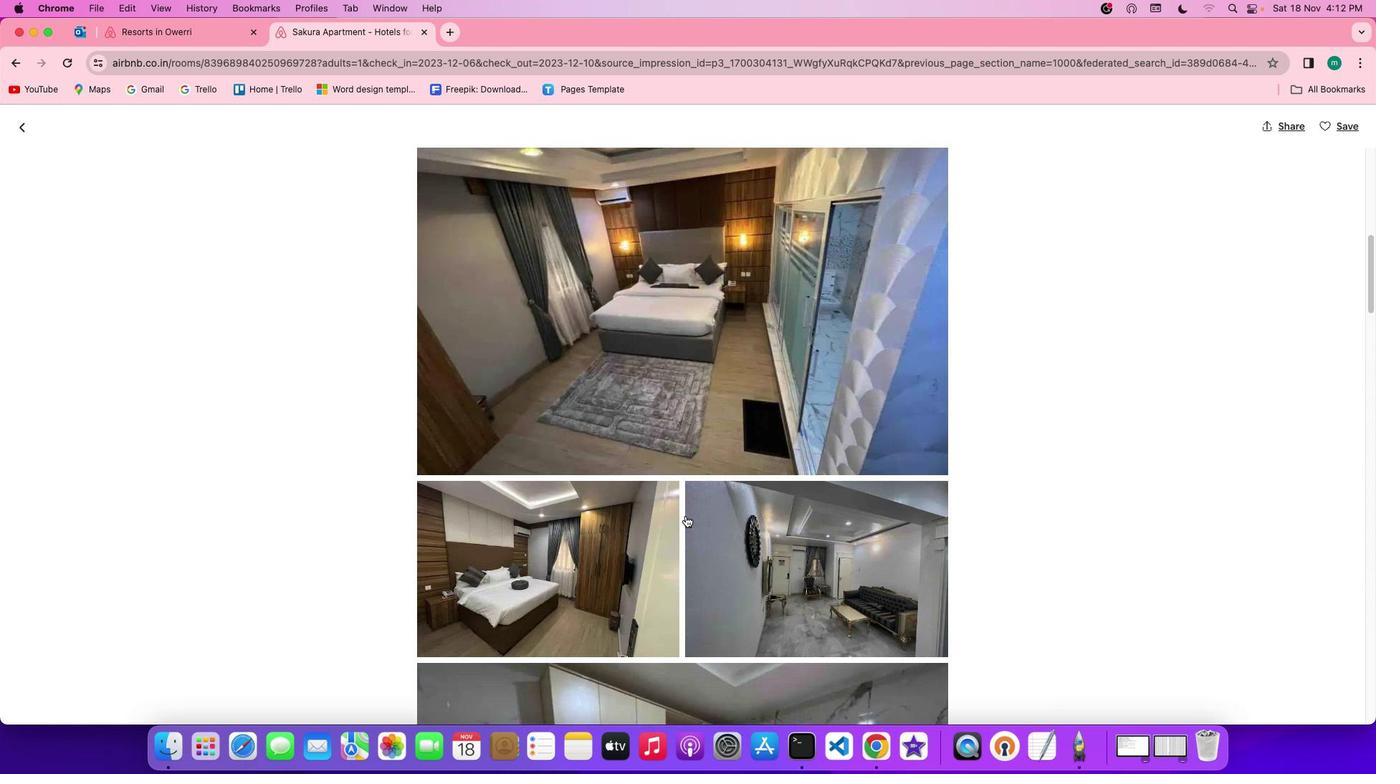 
Action: Mouse scrolled (685, 515) with delta (0, -2)
Screenshot: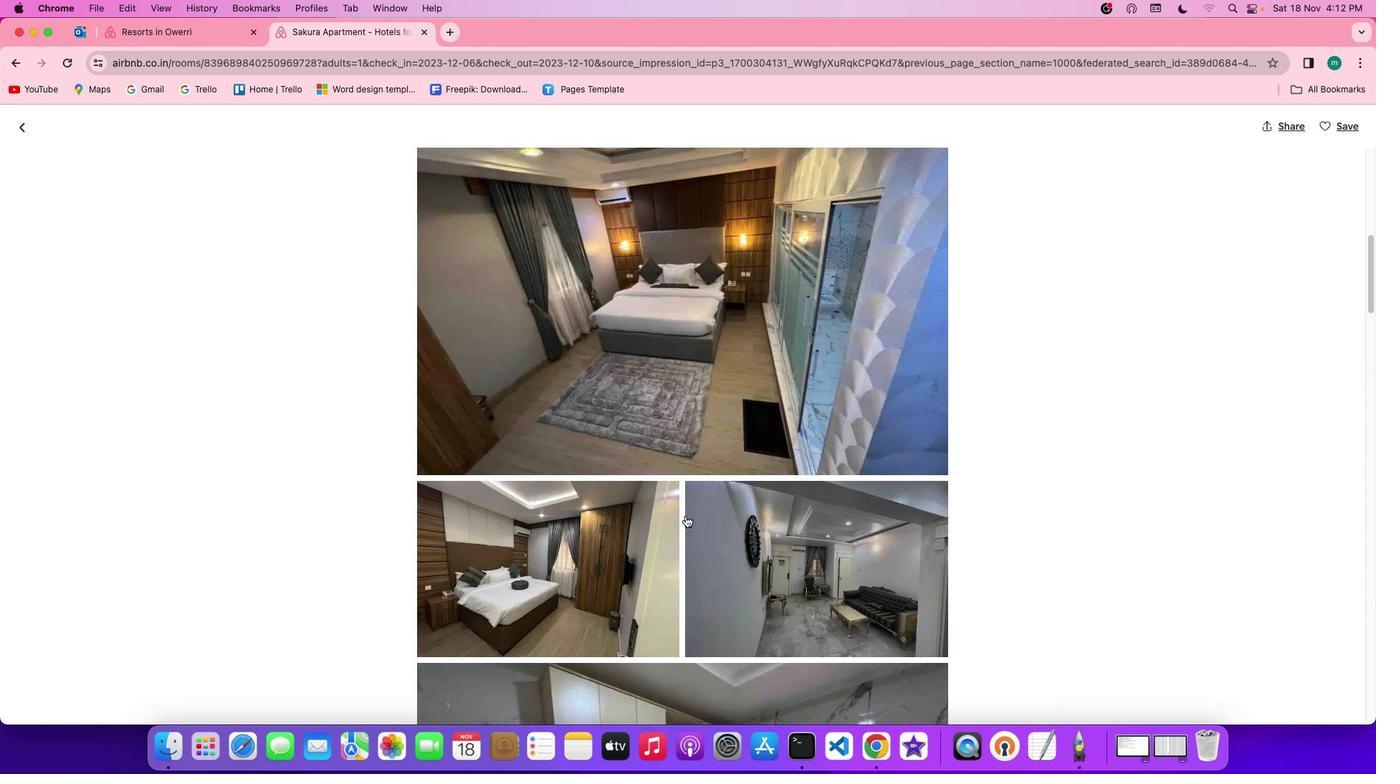 
Action: Mouse scrolled (685, 515) with delta (0, 0)
Screenshot: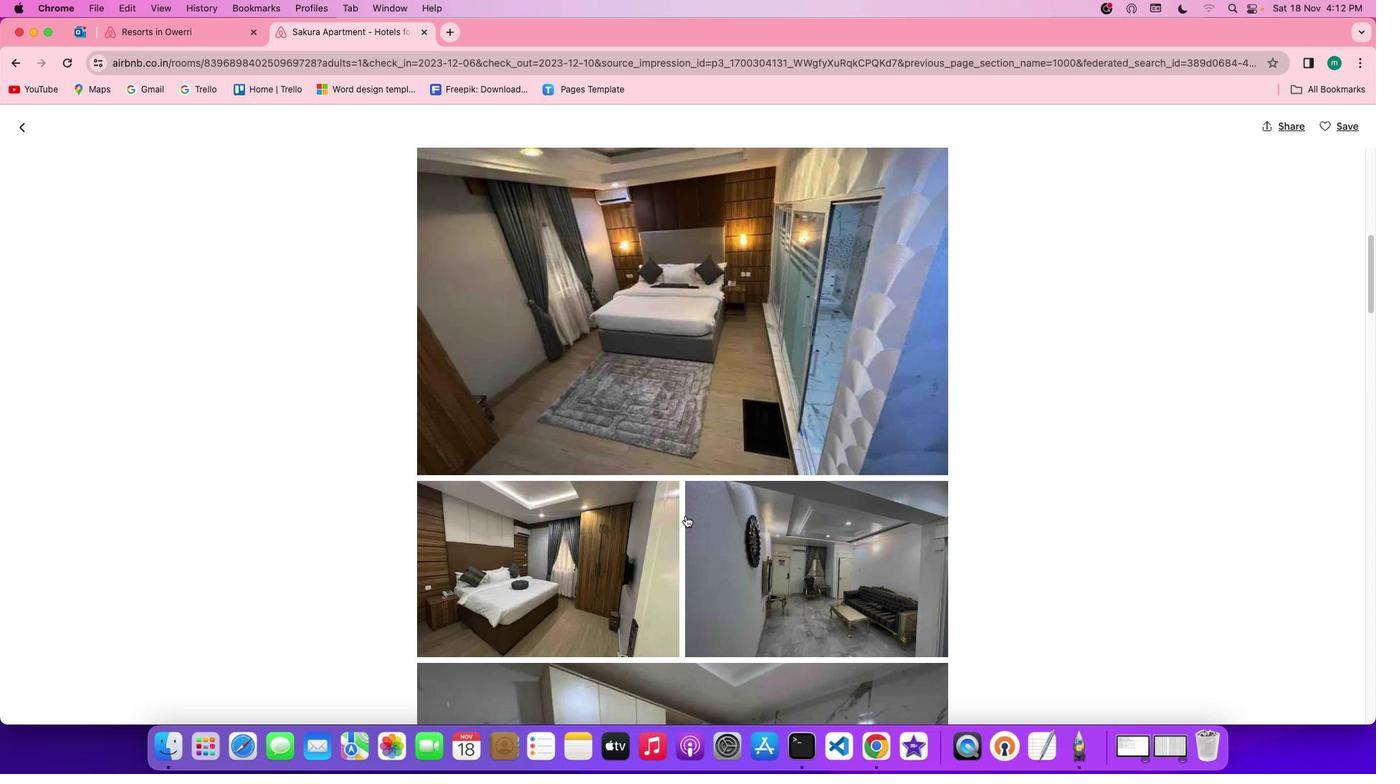 
Action: Mouse scrolled (685, 515) with delta (0, 0)
Screenshot: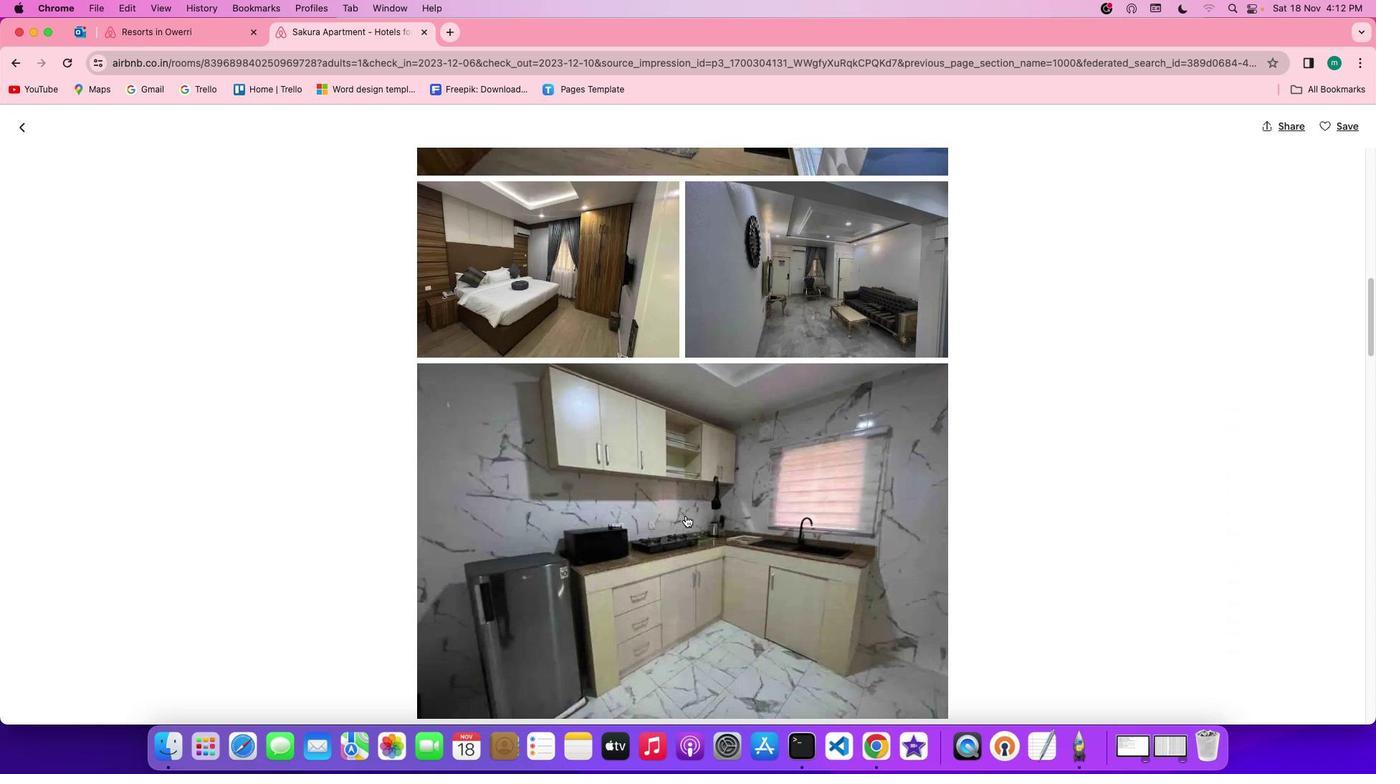 
Action: Mouse scrolled (685, 515) with delta (0, 0)
Screenshot: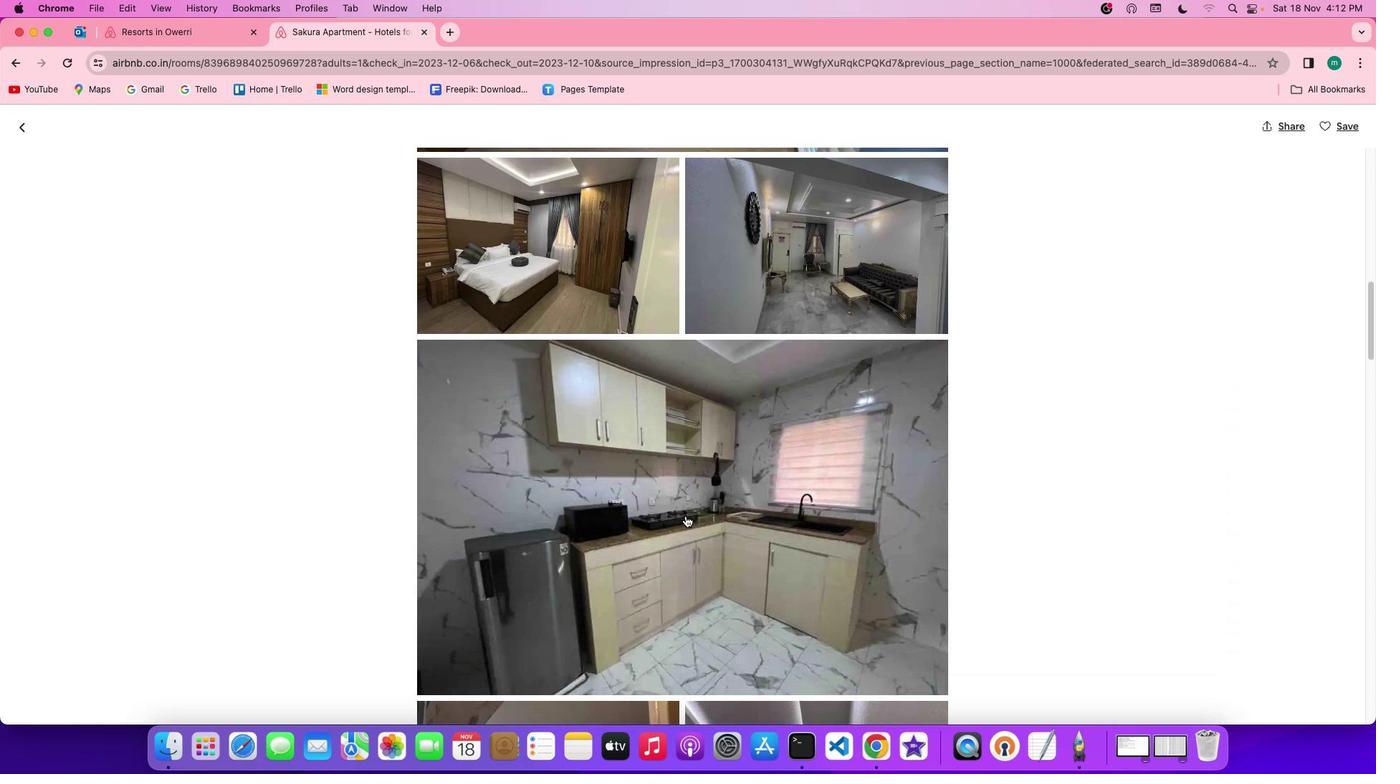 
Action: Mouse scrolled (685, 515) with delta (0, -1)
Screenshot: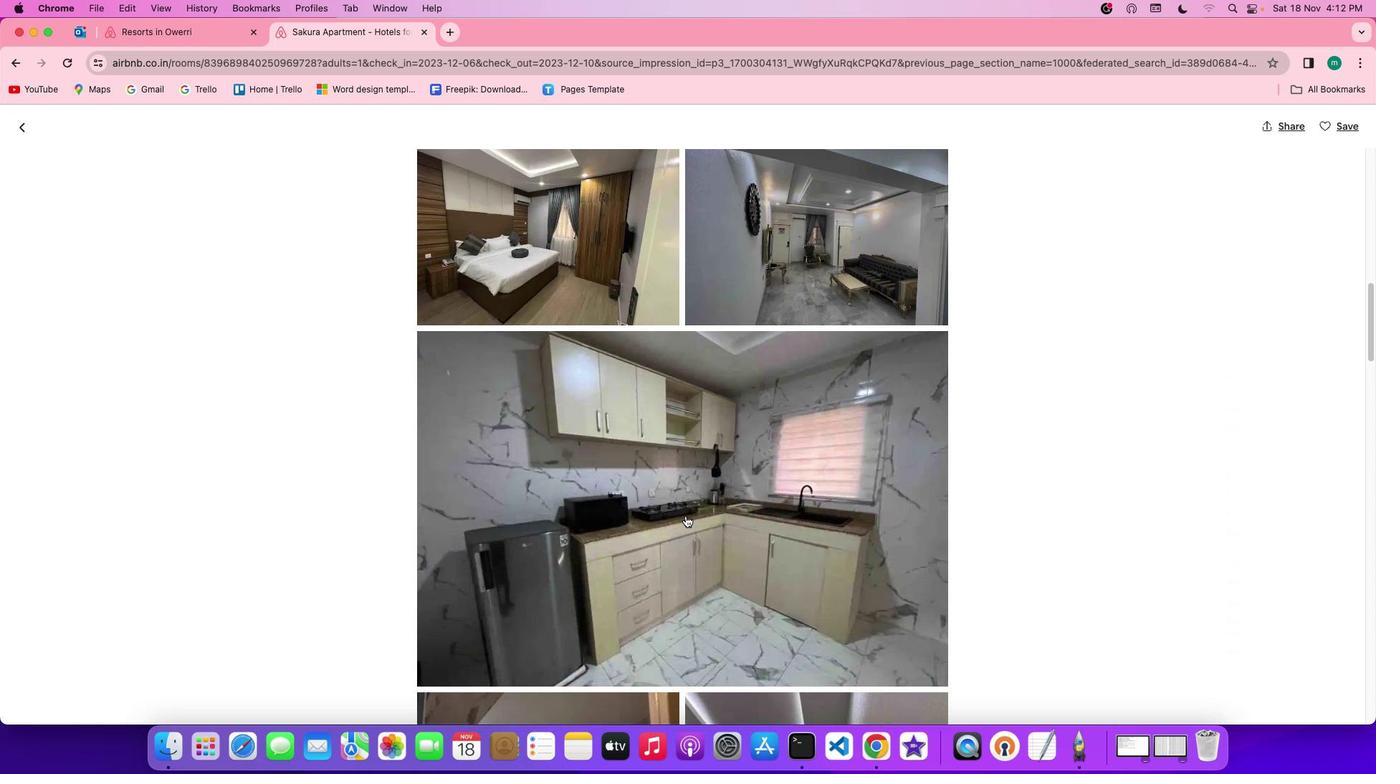 
Action: Mouse scrolled (685, 515) with delta (0, -2)
Screenshot: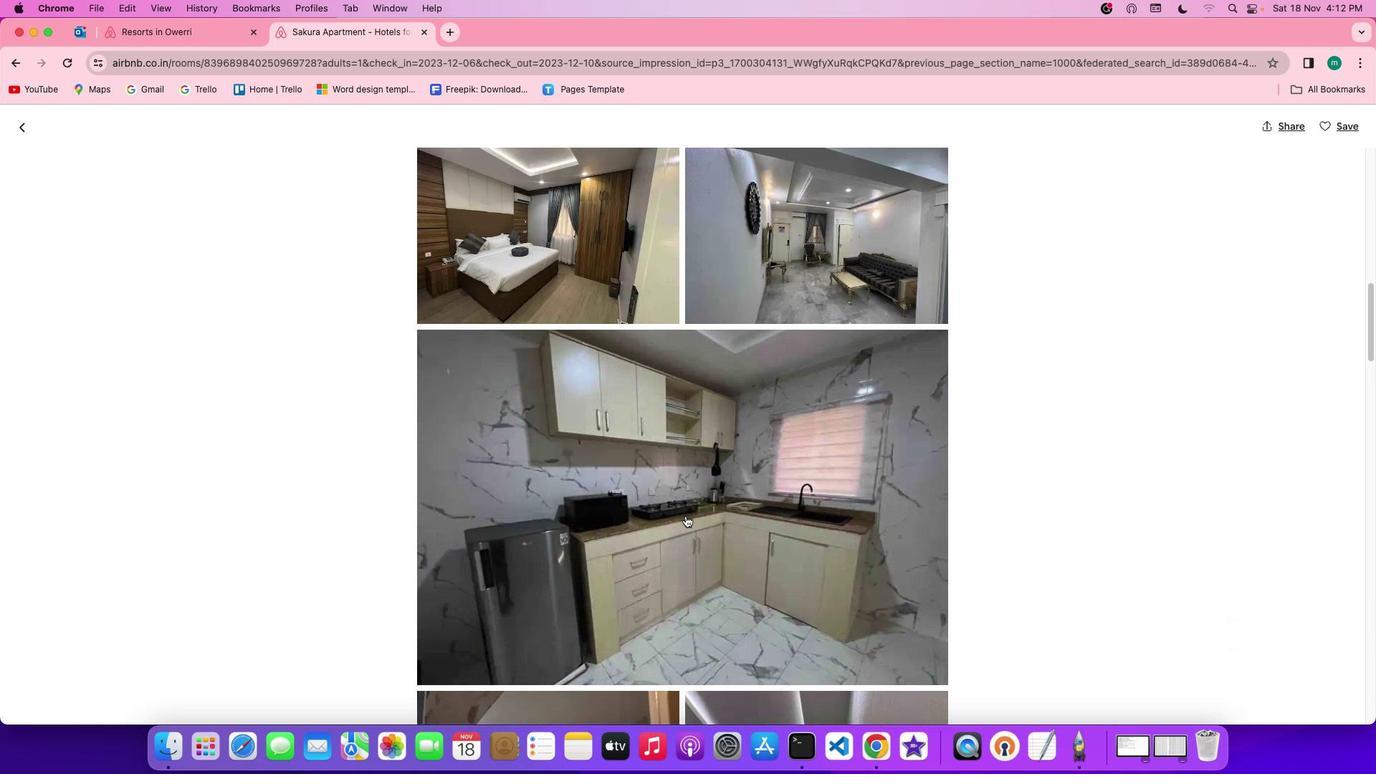 
Action: Mouse scrolled (685, 515) with delta (0, -2)
Screenshot: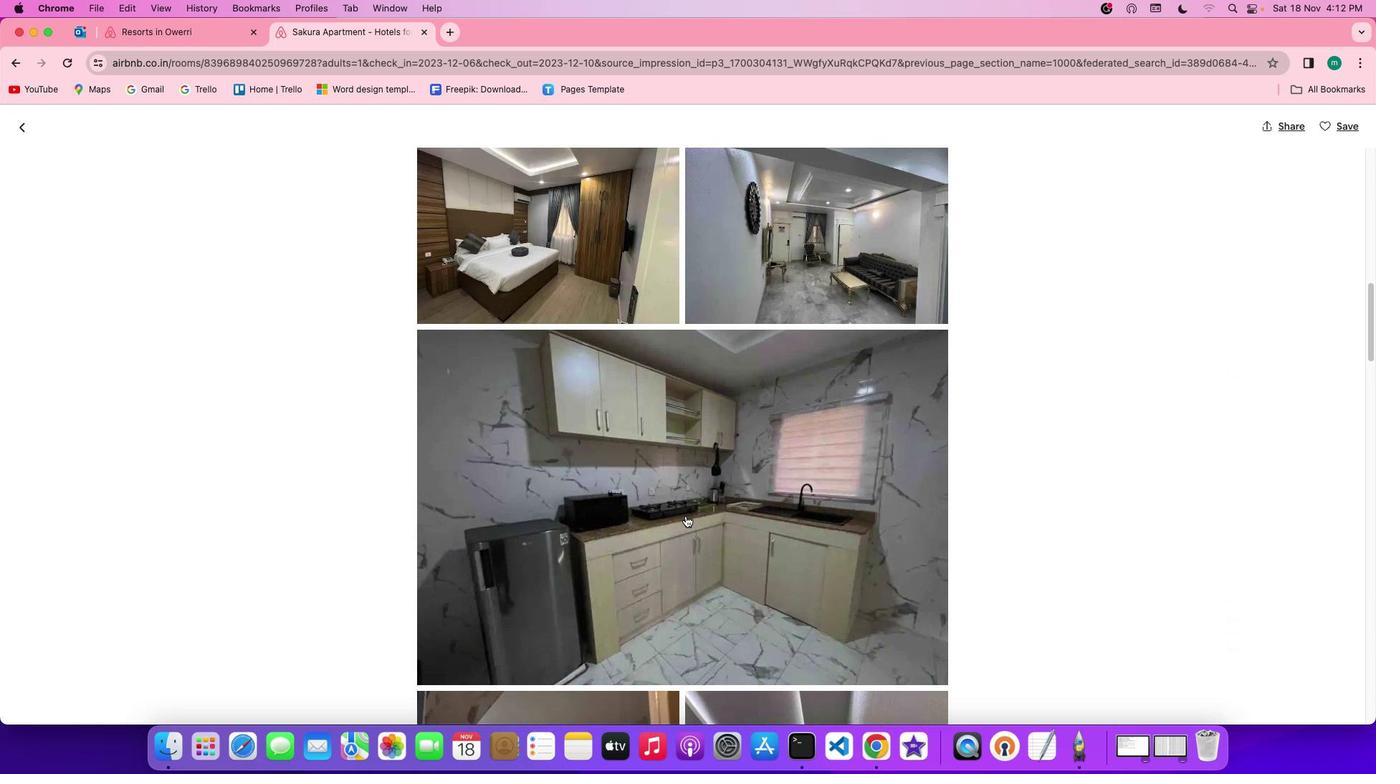 
Action: Mouse scrolled (685, 515) with delta (0, 0)
Screenshot: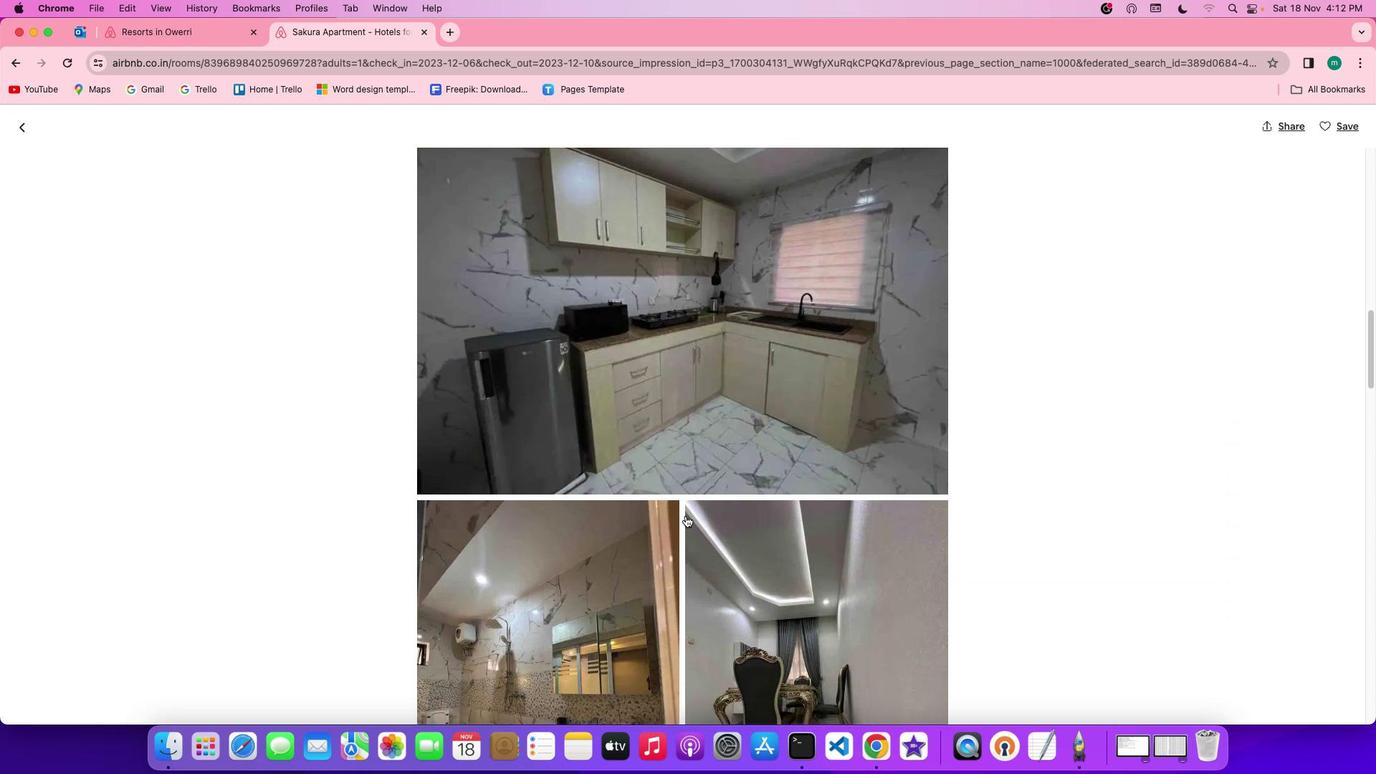
Action: Mouse scrolled (685, 515) with delta (0, 0)
Screenshot: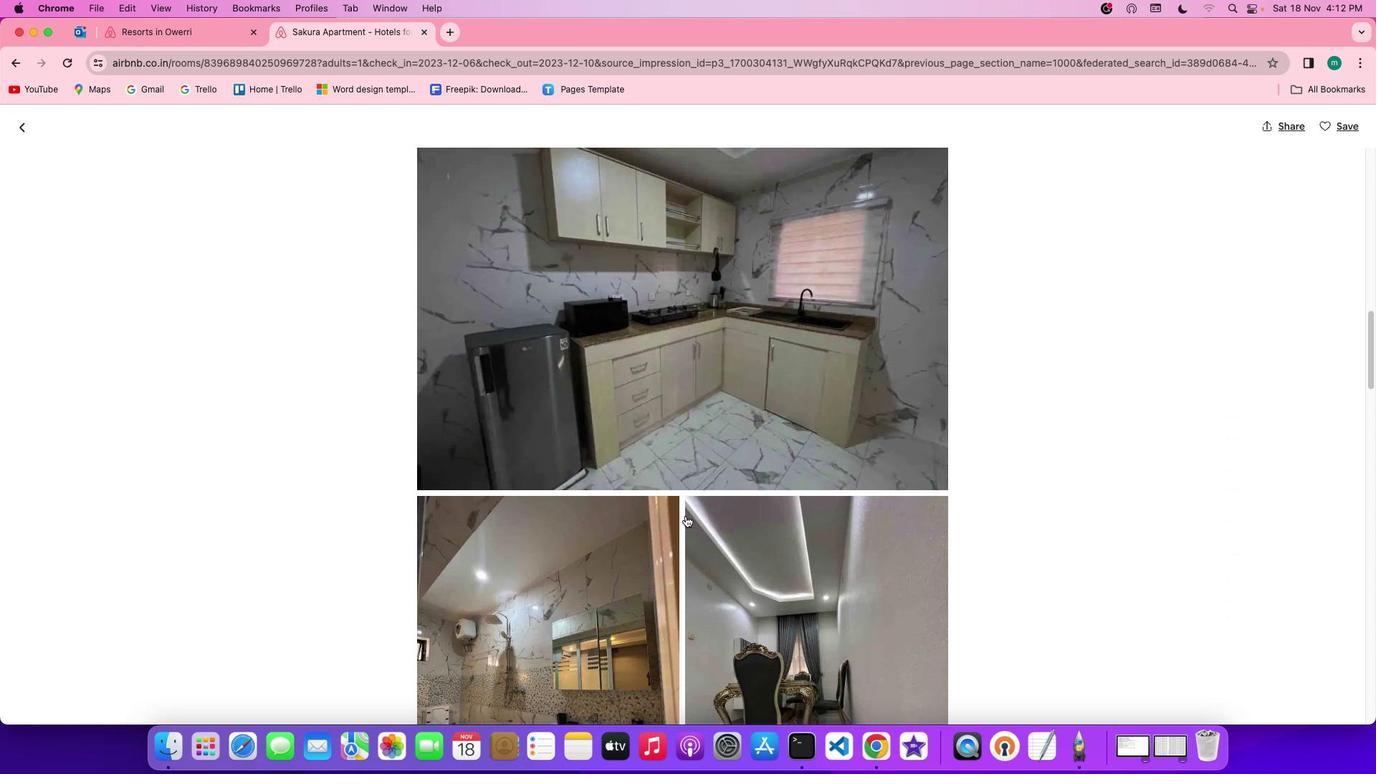 
Action: Mouse scrolled (685, 515) with delta (0, -2)
Screenshot: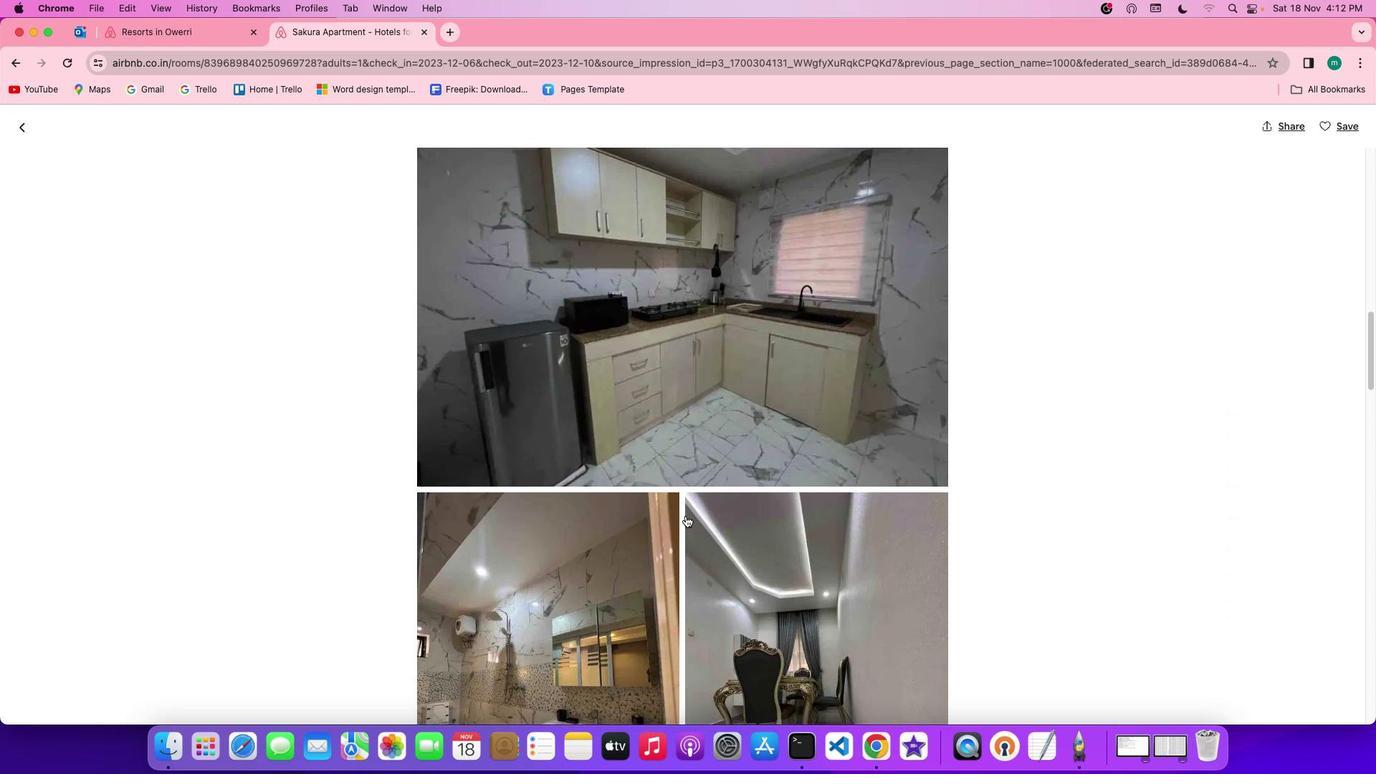 
Action: Mouse scrolled (685, 515) with delta (0, -1)
Screenshot: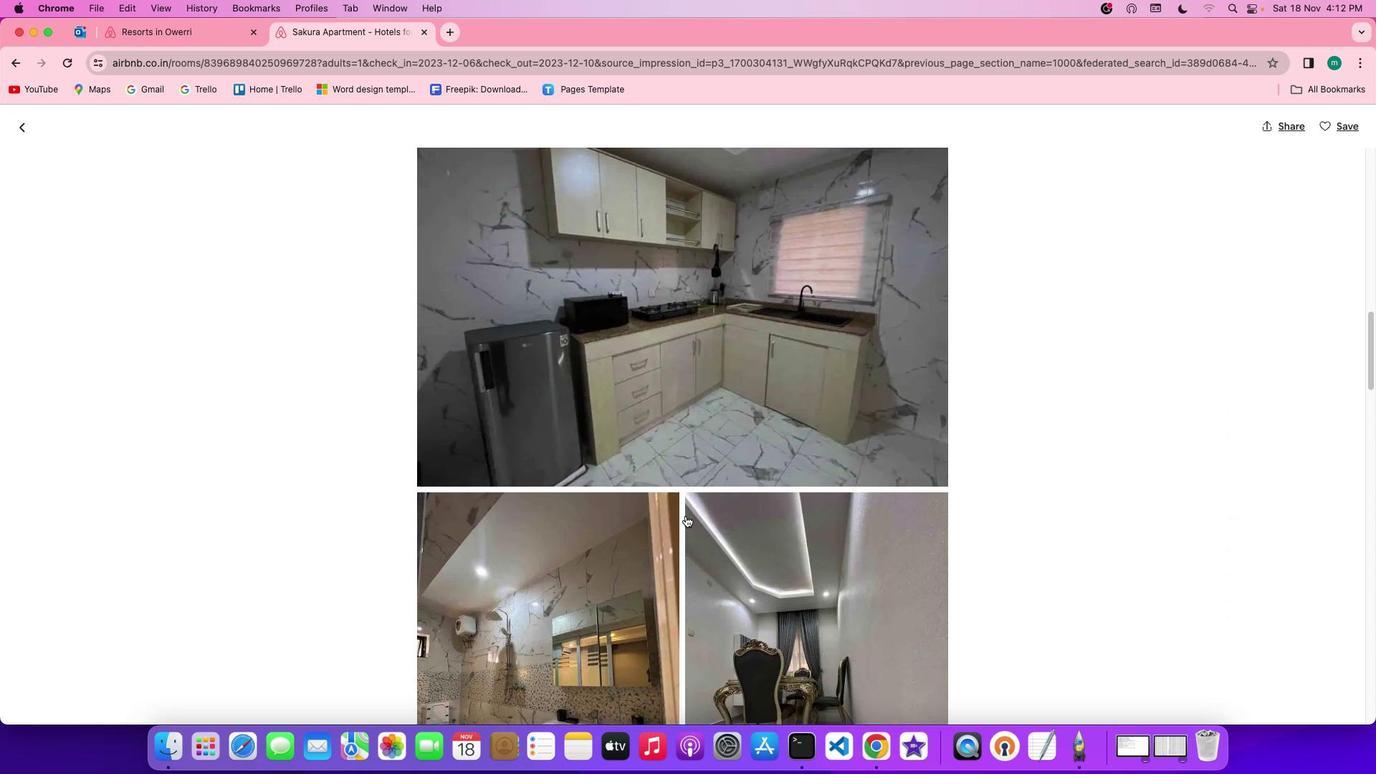 
Action: Mouse scrolled (685, 515) with delta (0, 0)
Screenshot: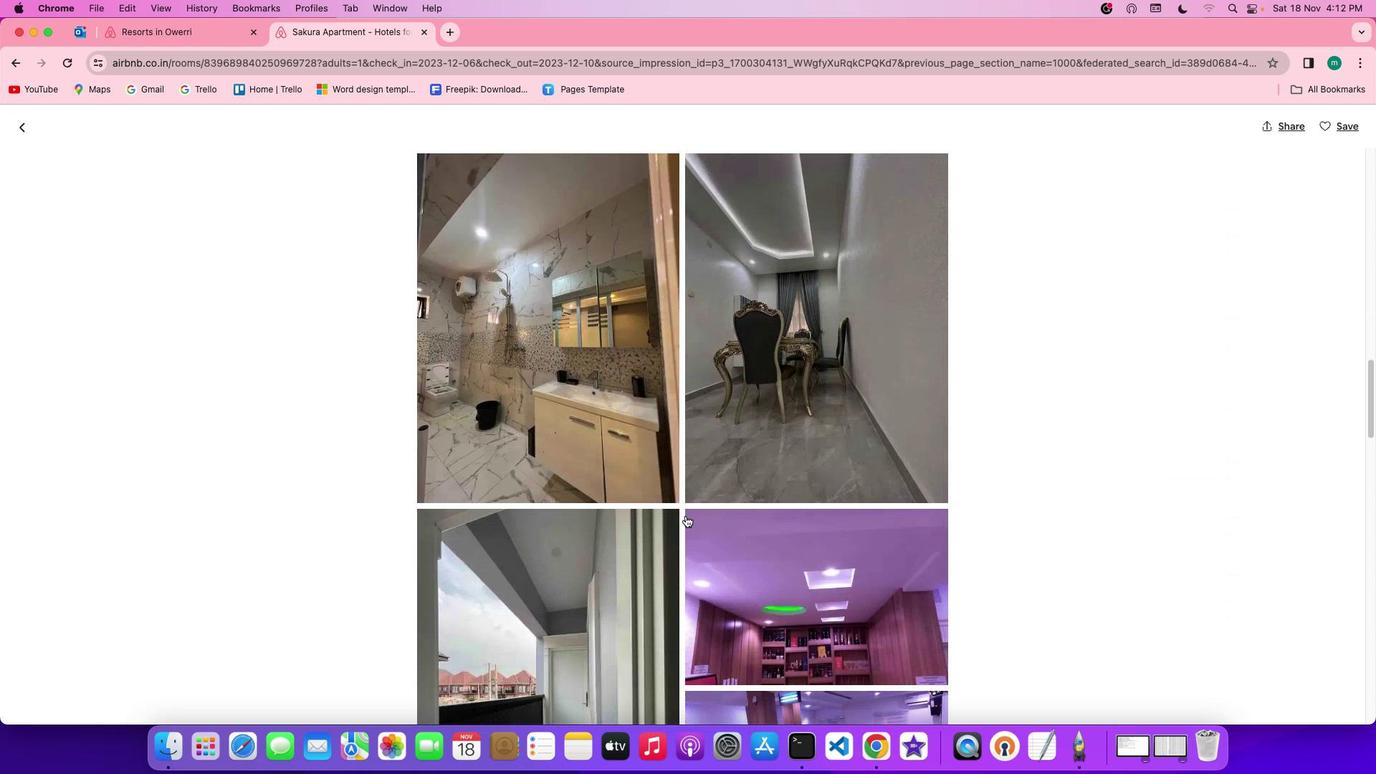 
Action: Mouse scrolled (685, 515) with delta (0, 0)
Screenshot: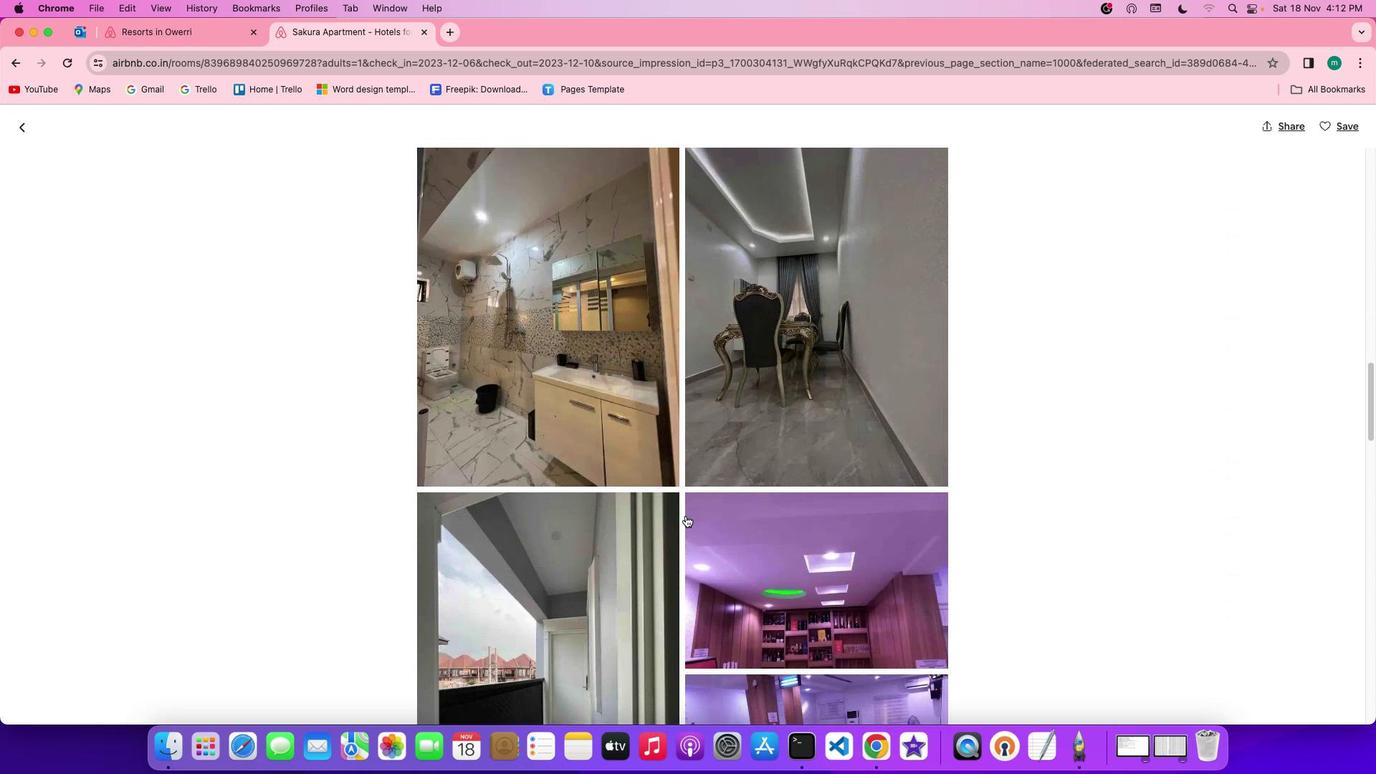 
Action: Mouse scrolled (685, 515) with delta (0, -1)
Screenshot: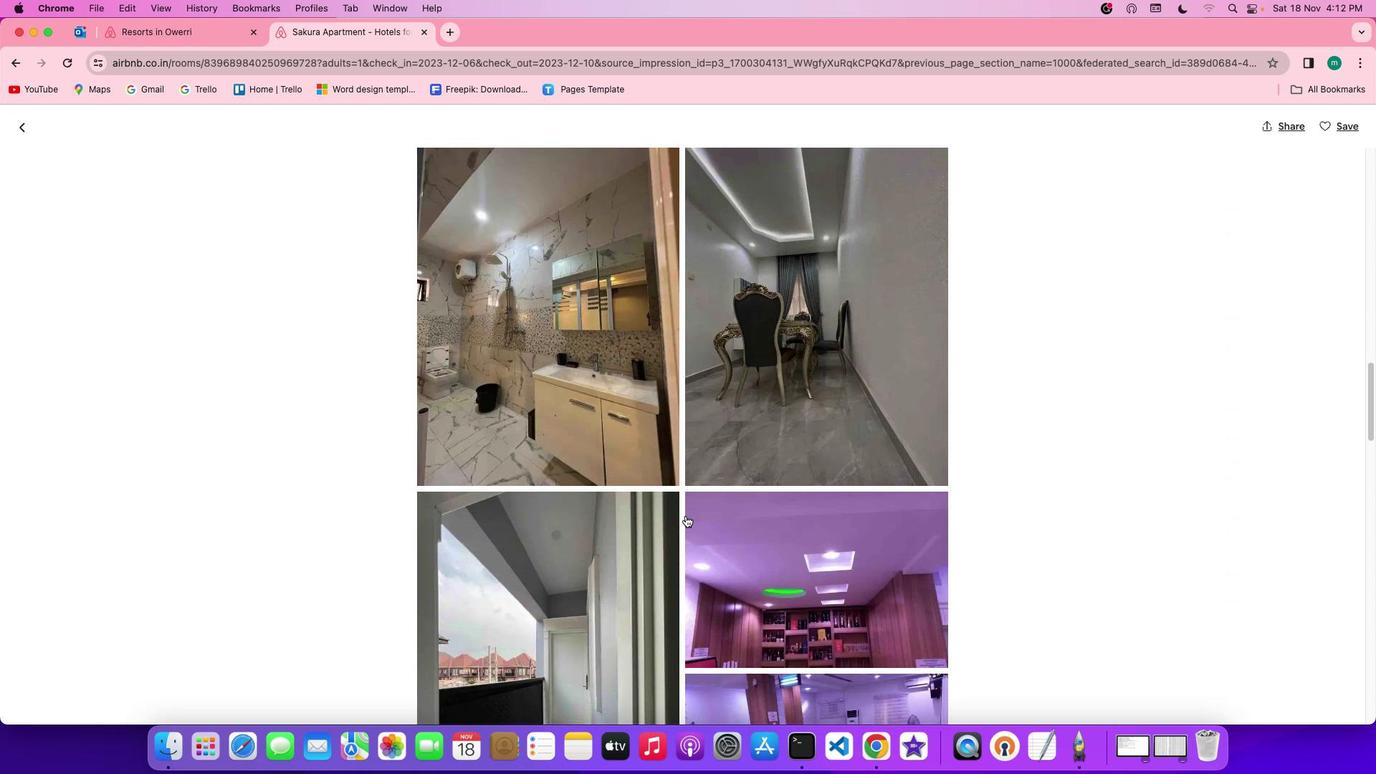 
Action: Mouse scrolled (685, 515) with delta (0, -2)
Screenshot: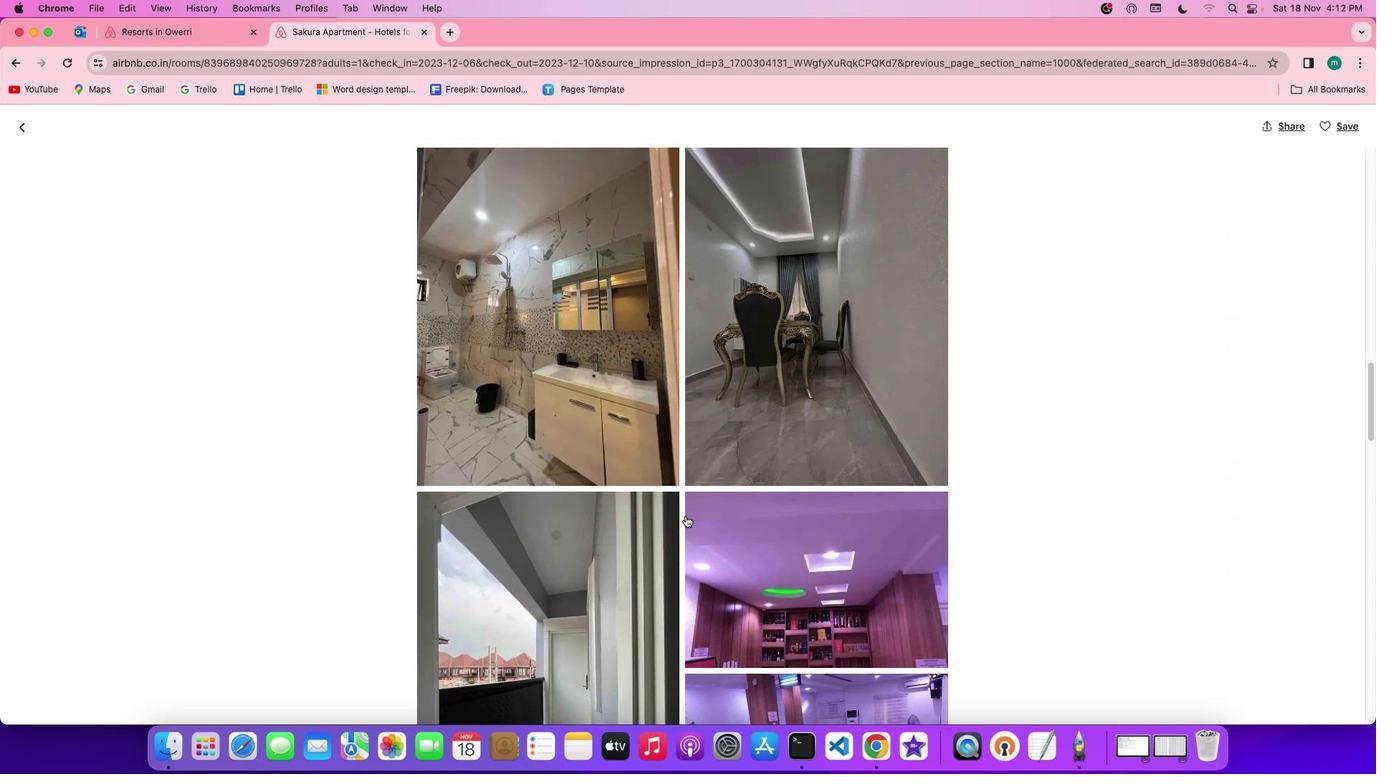 
Action: Mouse scrolled (685, 515) with delta (0, -2)
Screenshot: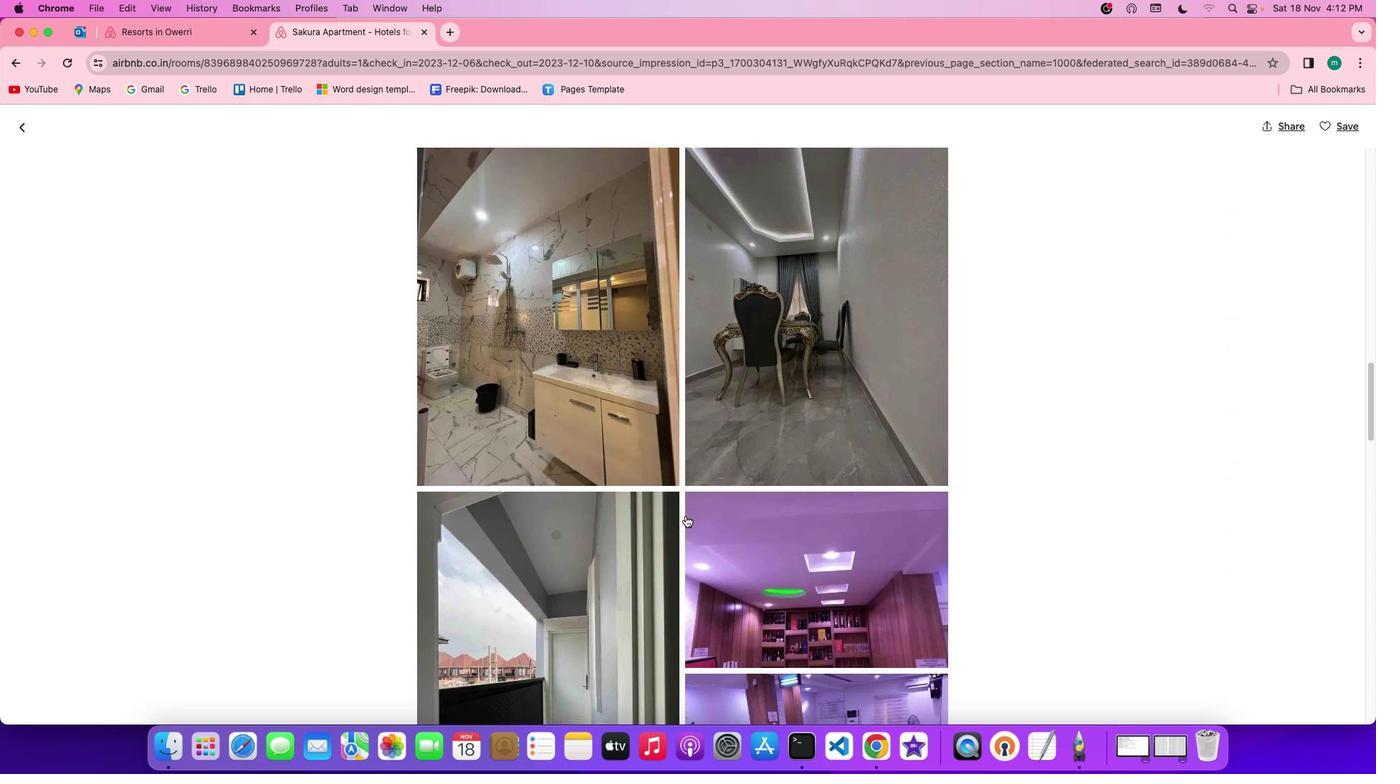 
Action: Mouse scrolled (685, 515) with delta (0, 0)
Screenshot: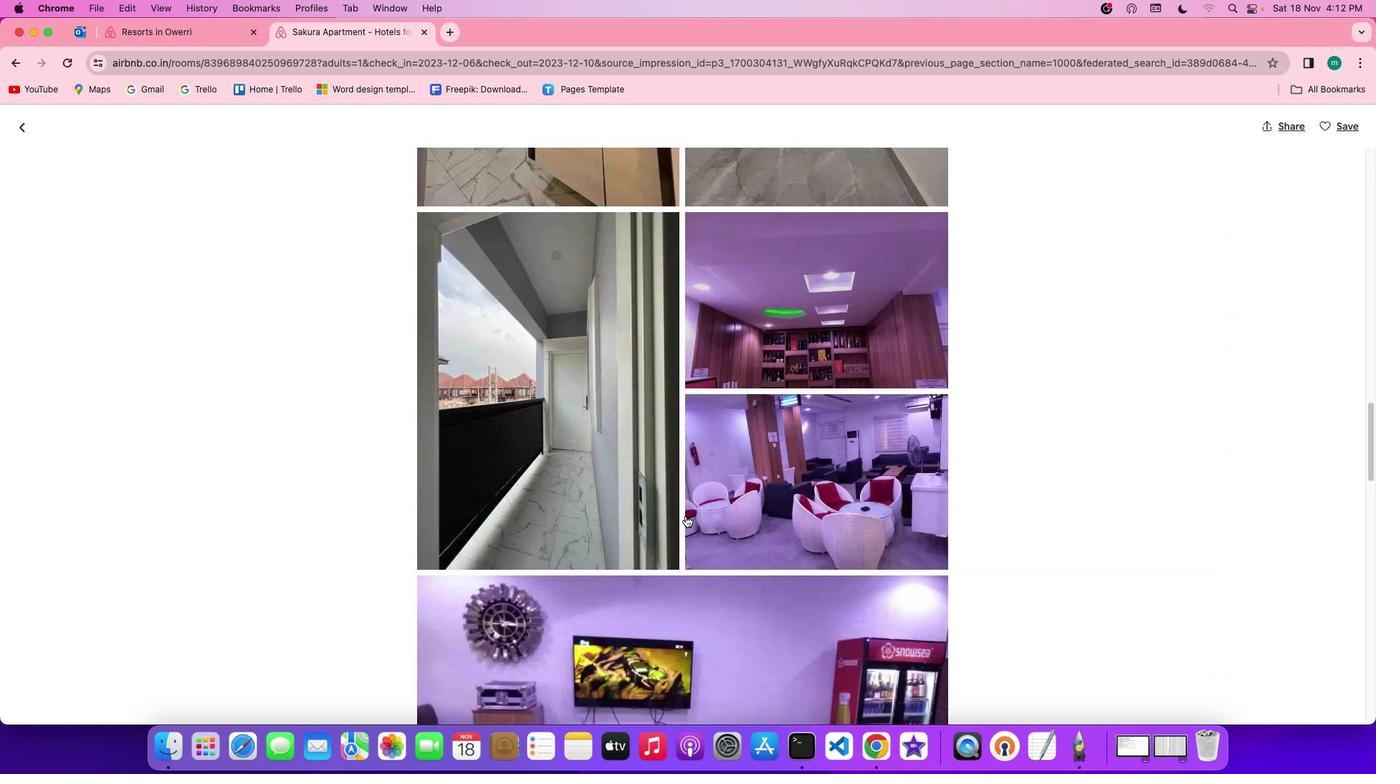 
Action: Mouse scrolled (685, 515) with delta (0, 0)
Screenshot: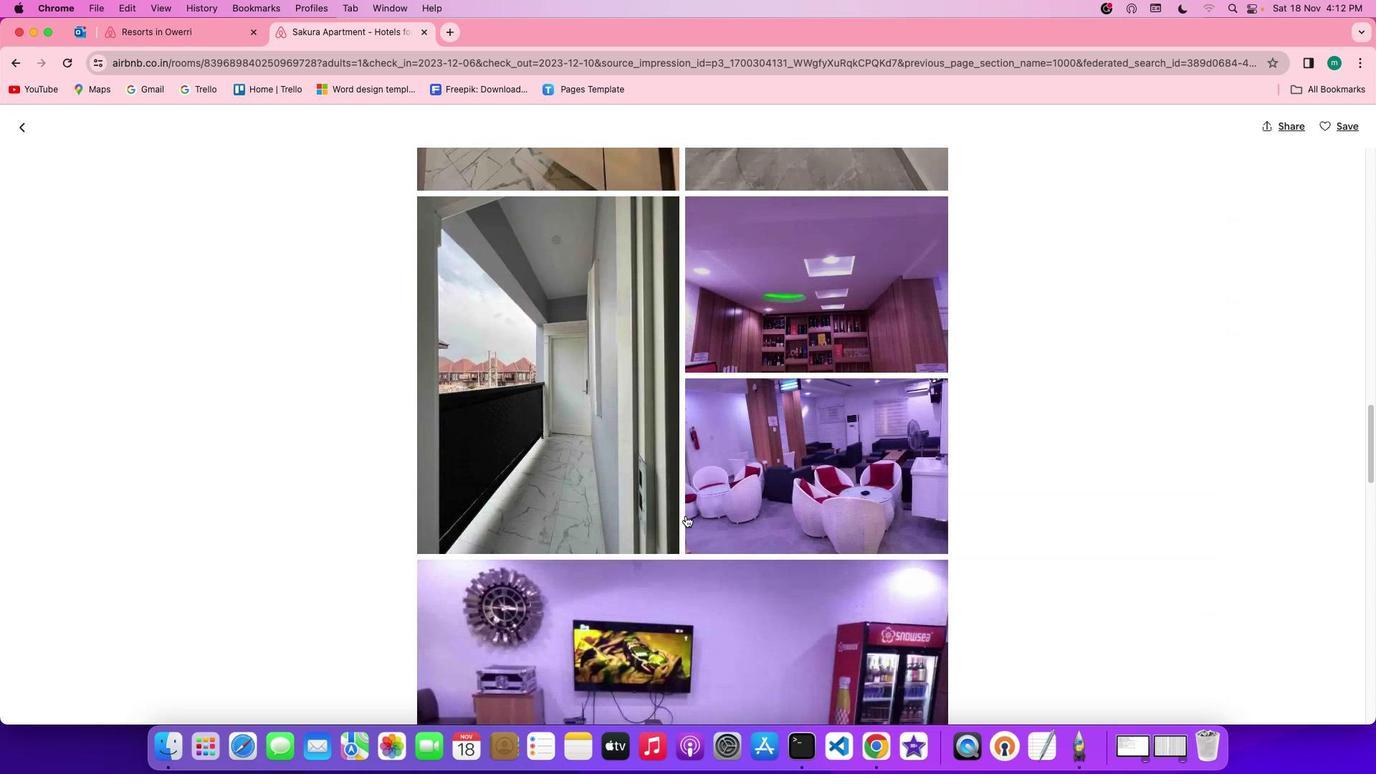 
Action: Mouse scrolled (685, 515) with delta (0, -1)
Screenshot: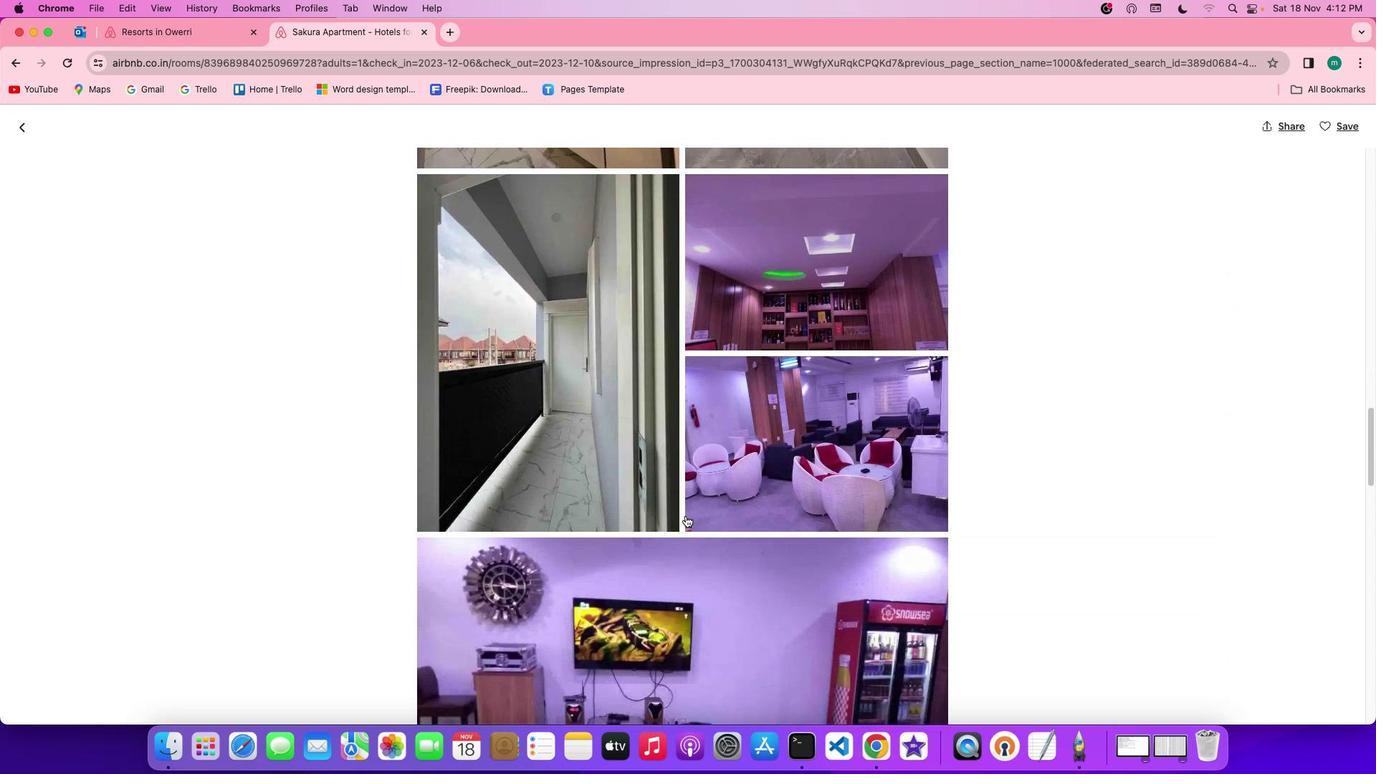 
Action: Mouse scrolled (685, 515) with delta (0, -2)
Screenshot: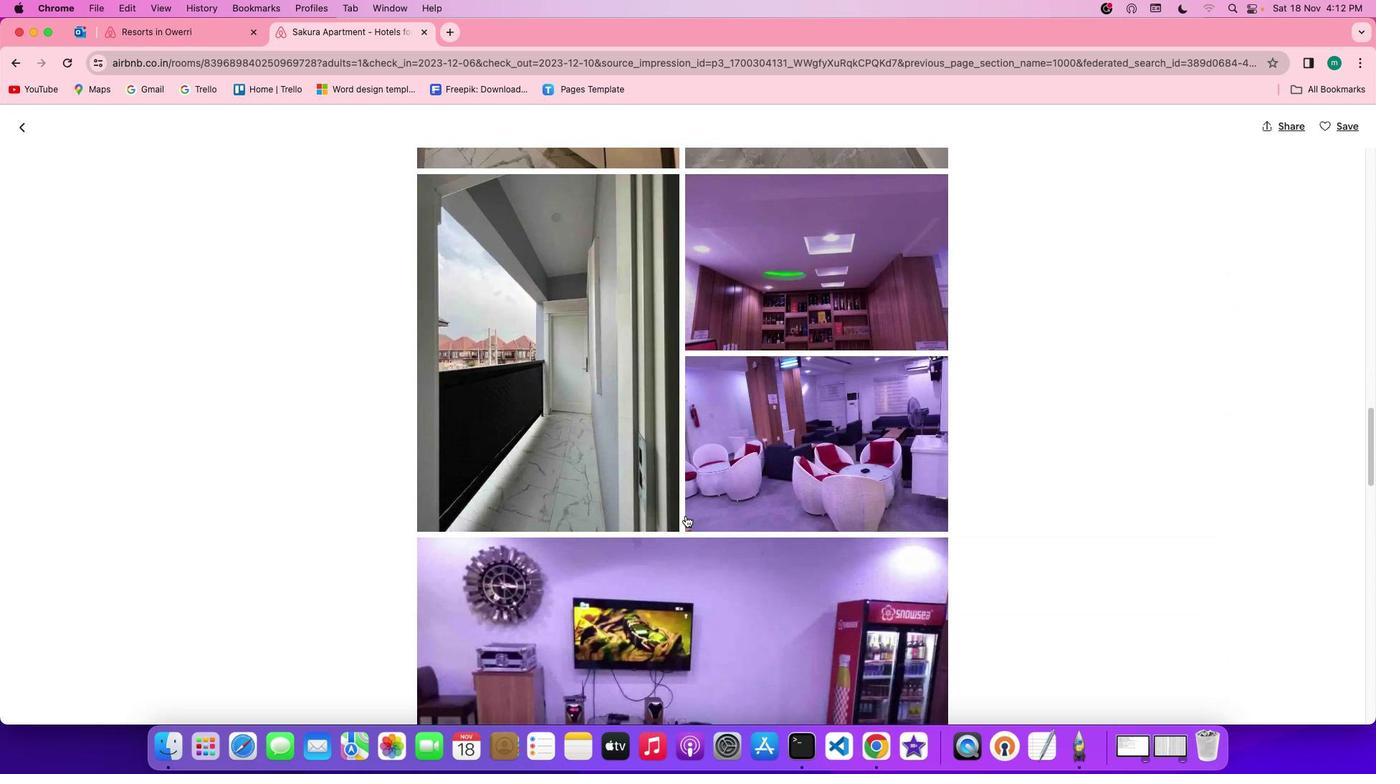 
Action: Mouse scrolled (685, 515) with delta (0, -2)
Screenshot: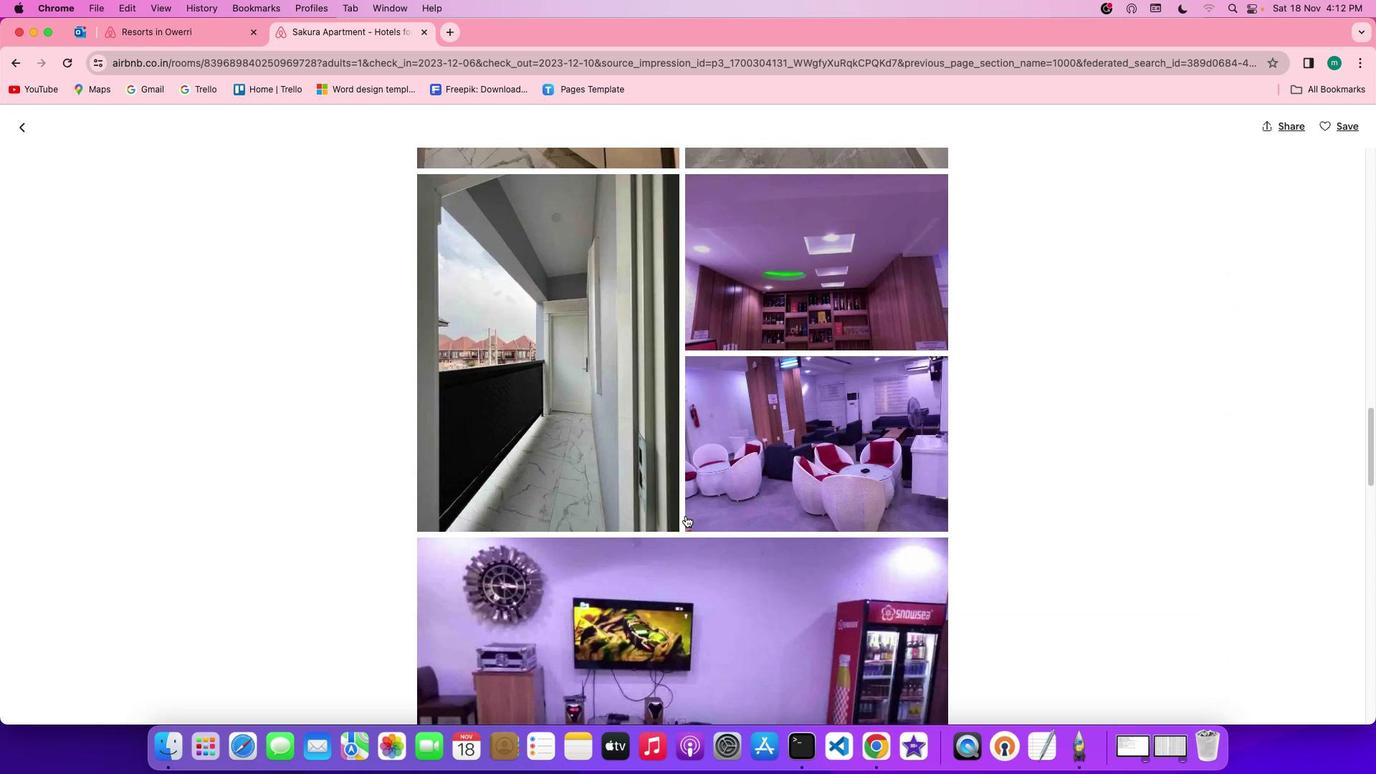 
Action: Mouse scrolled (685, 515) with delta (0, 0)
Screenshot: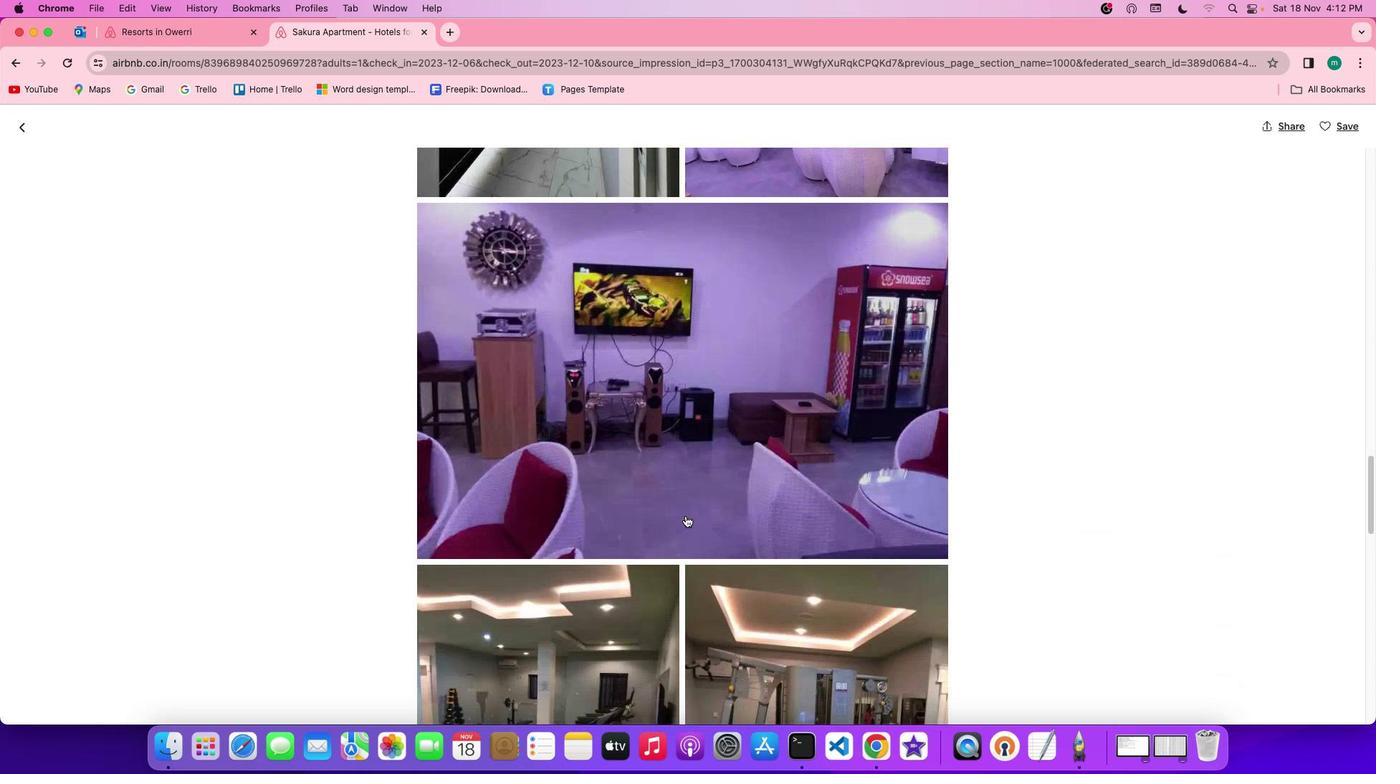 
Action: Mouse scrolled (685, 515) with delta (0, 0)
Screenshot: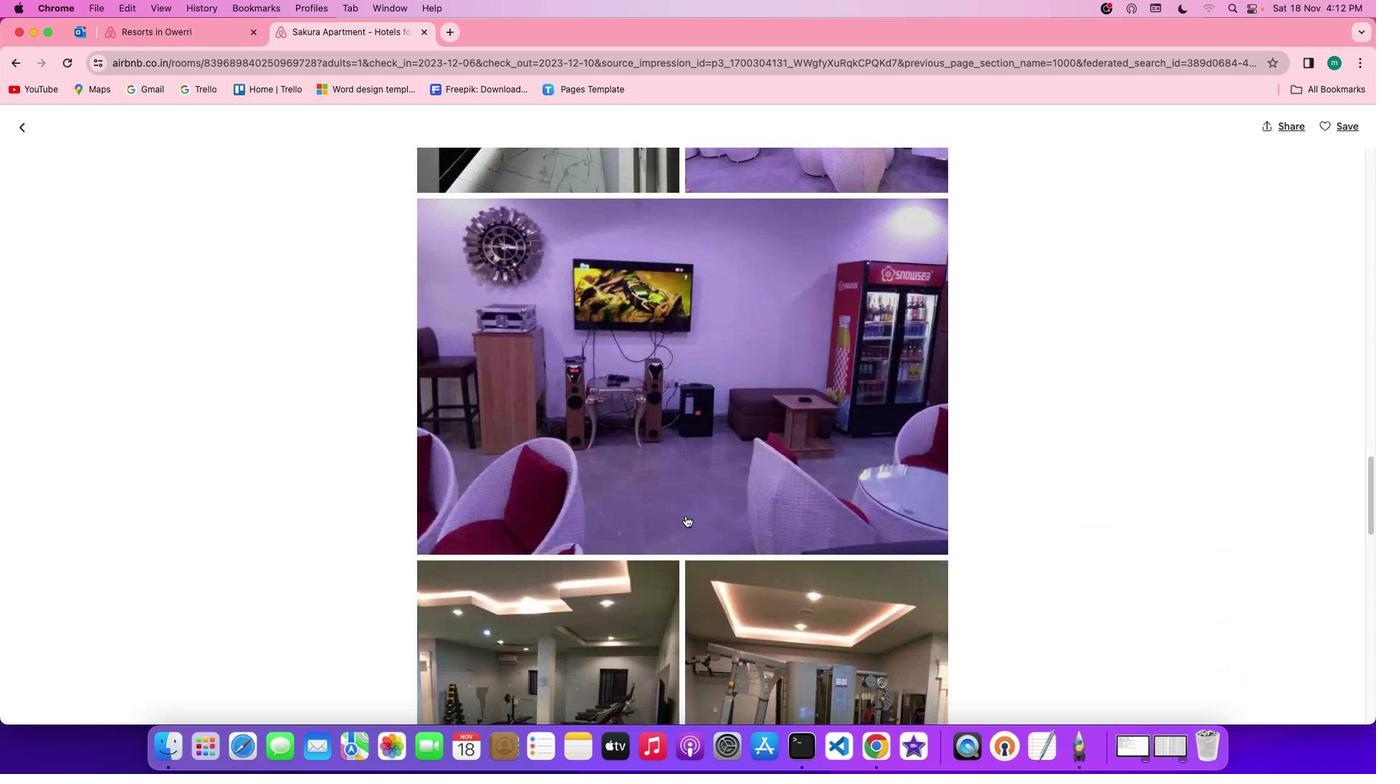 
Action: Mouse scrolled (685, 515) with delta (0, -1)
Screenshot: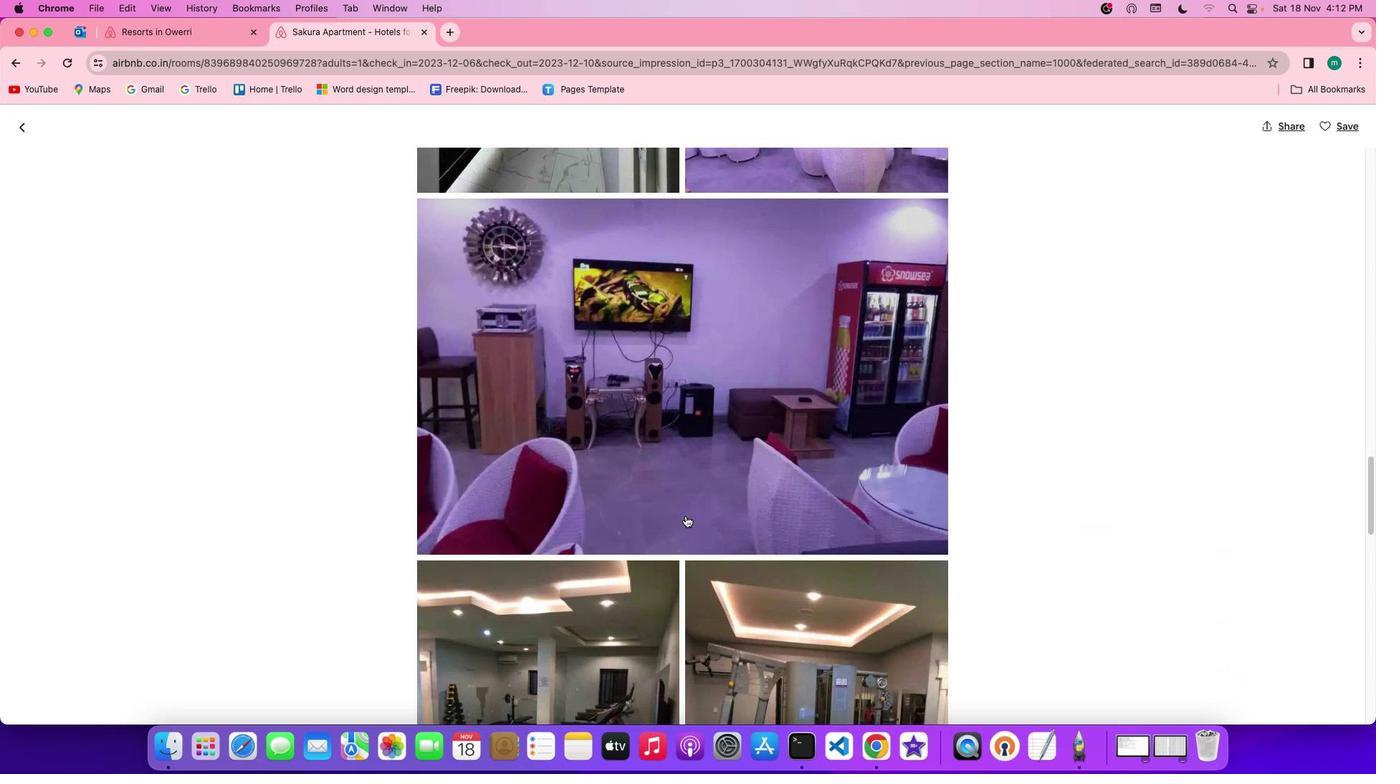 
Action: Mouse scrolled (685, 515) with delta (0, -2)
Screenshot: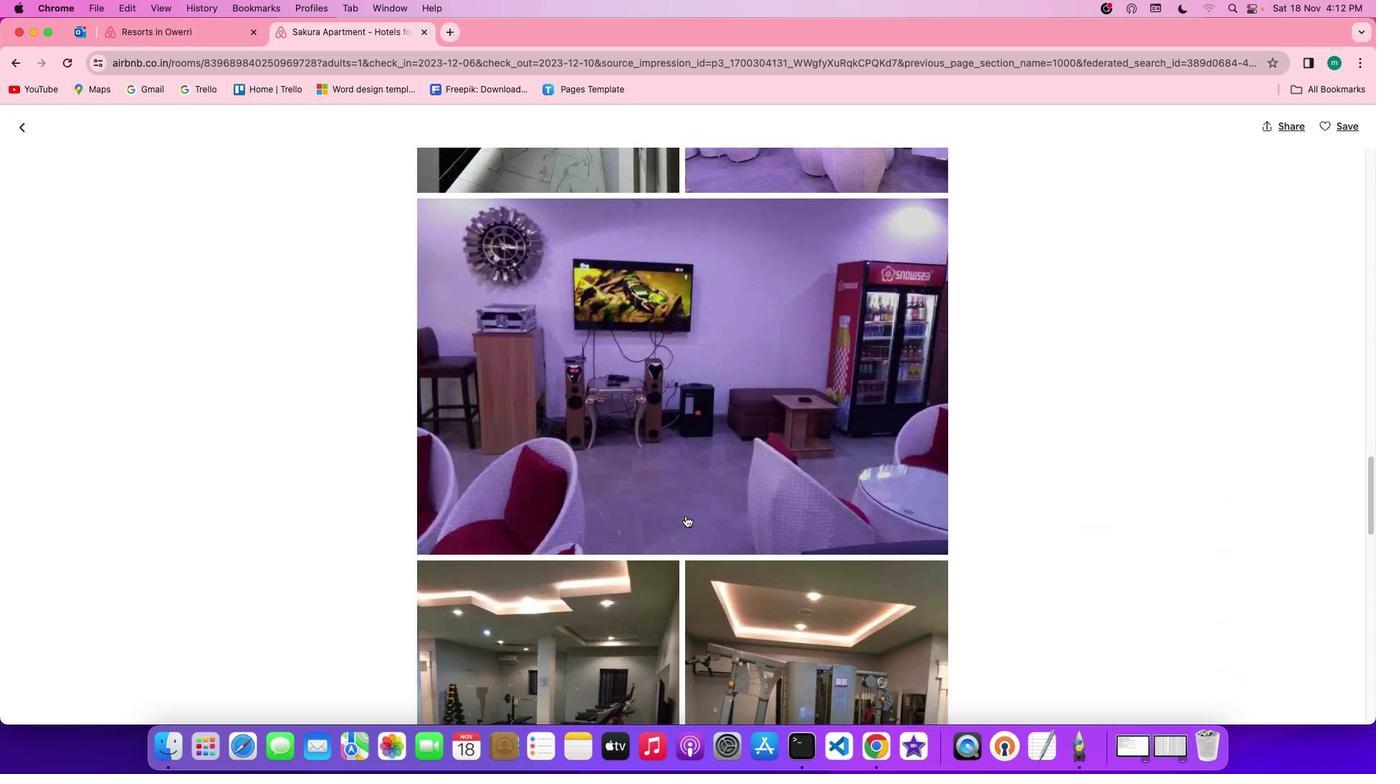 
Action: Mouse scrolled (685, 515) with delta (0, -2)
Screenshot: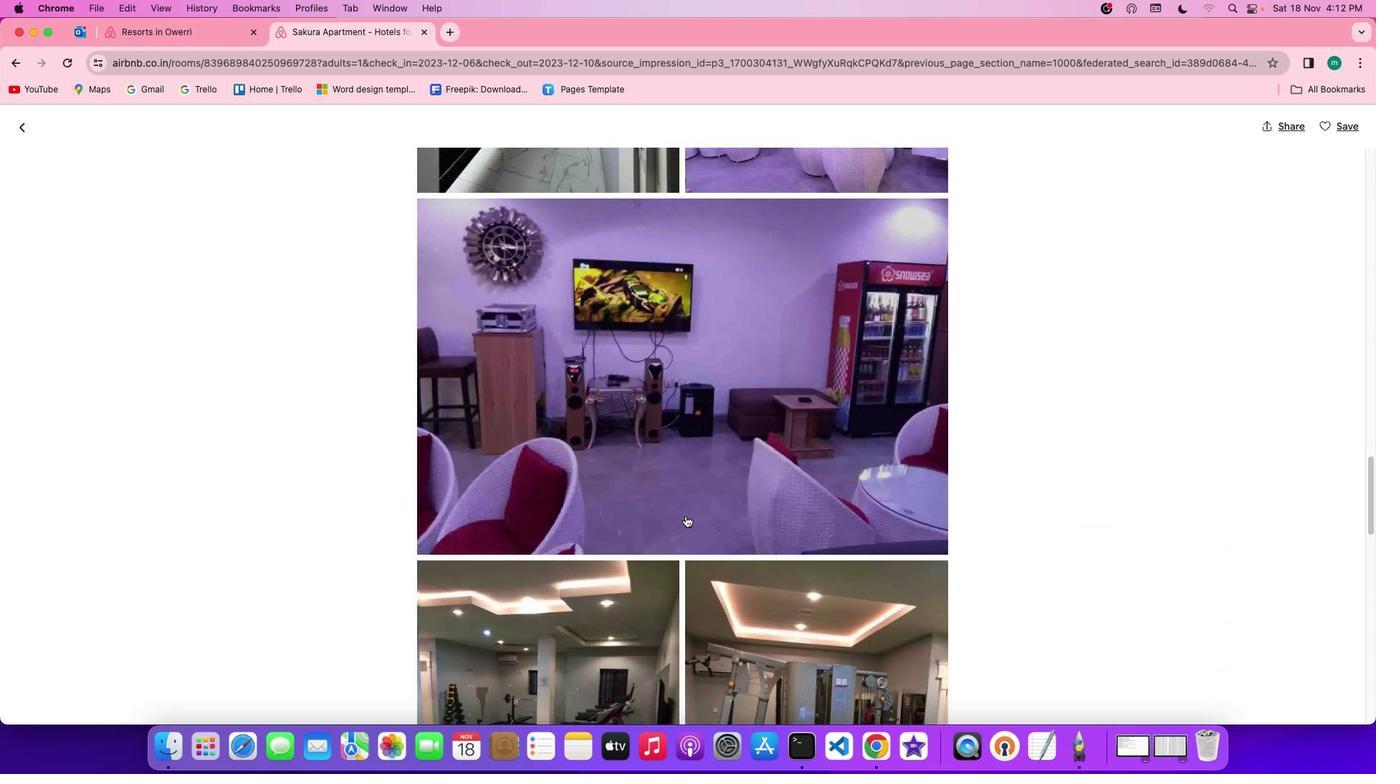 
Action: Mouse scrolled (685, 515) with delta (0, 0)
Screenshot: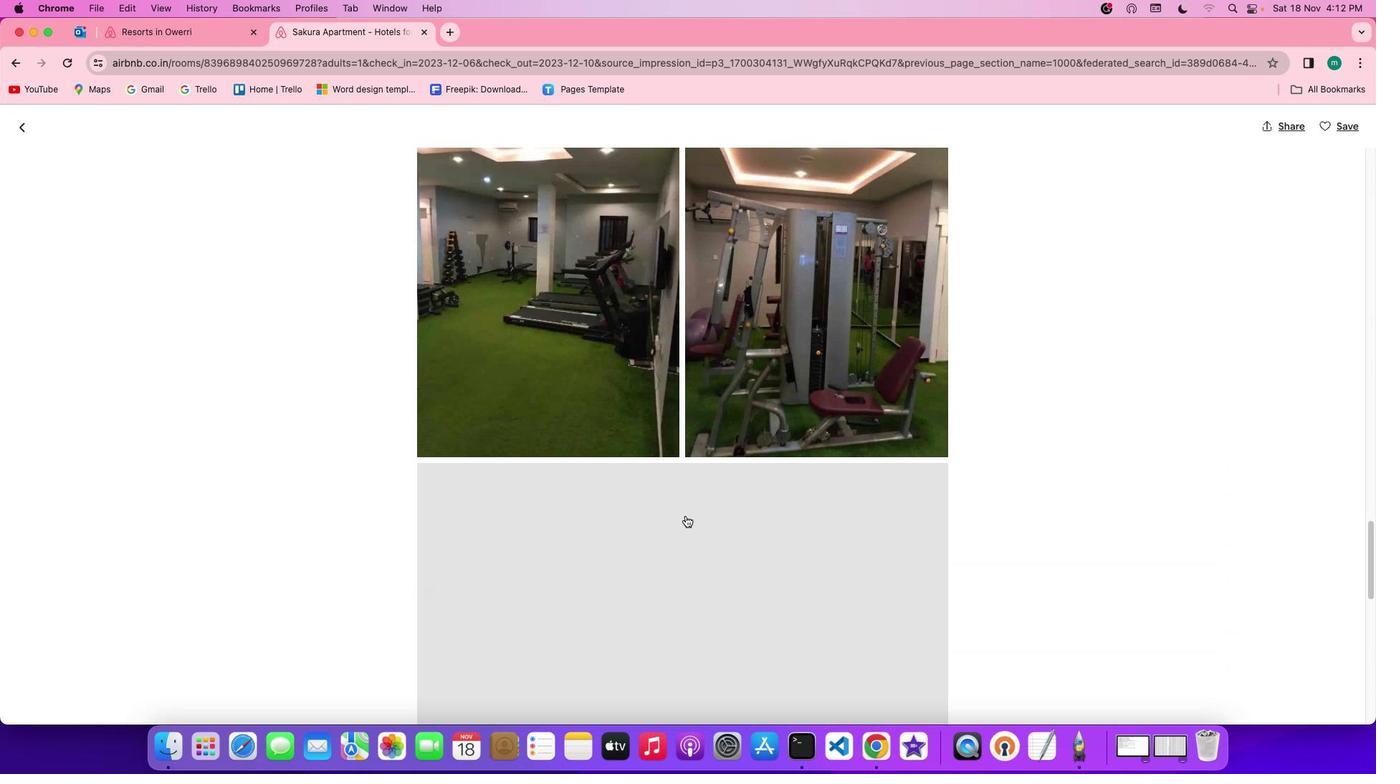 
Action: Mouse scrolled (685, 515) with delta (0, 0)
Screenshot: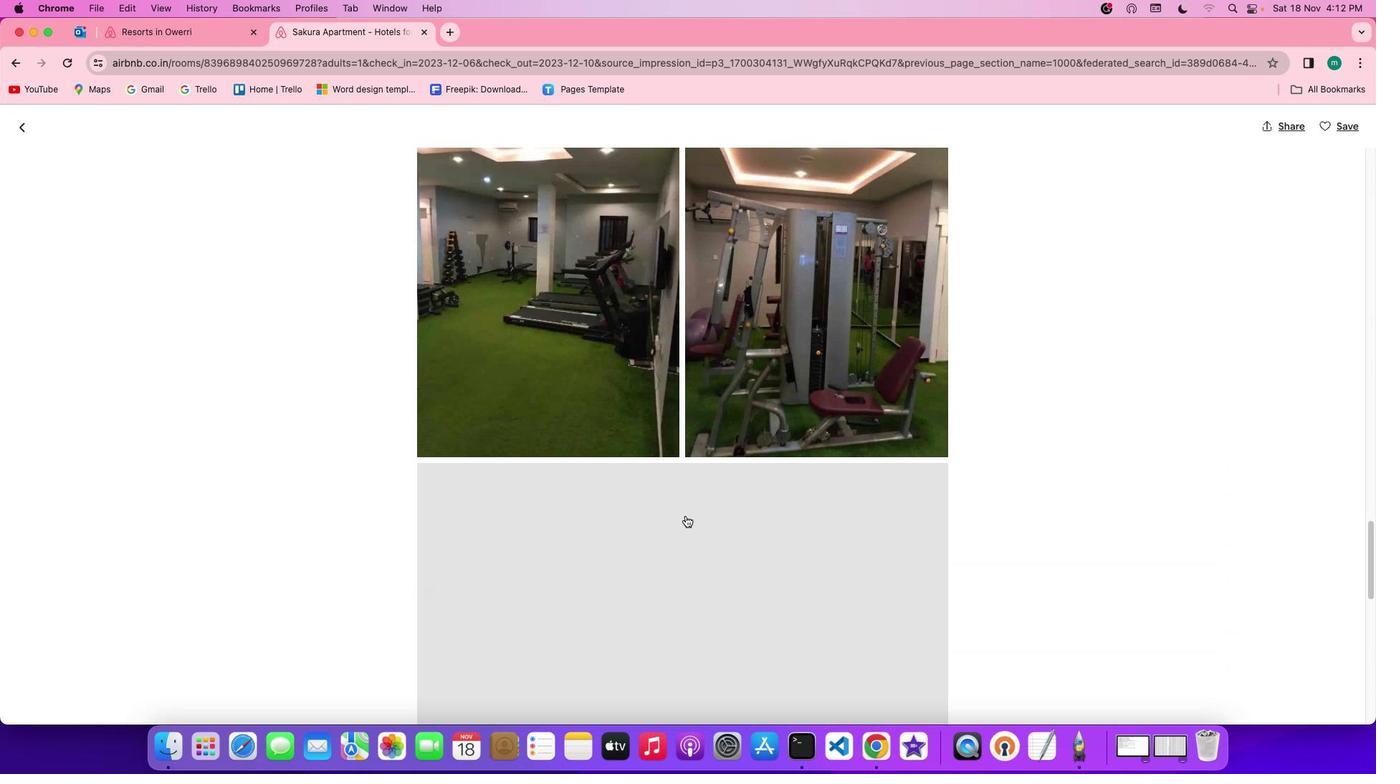 
Action: Mouse scrolled (685, 515) with delta (0, -2)
Screenshot: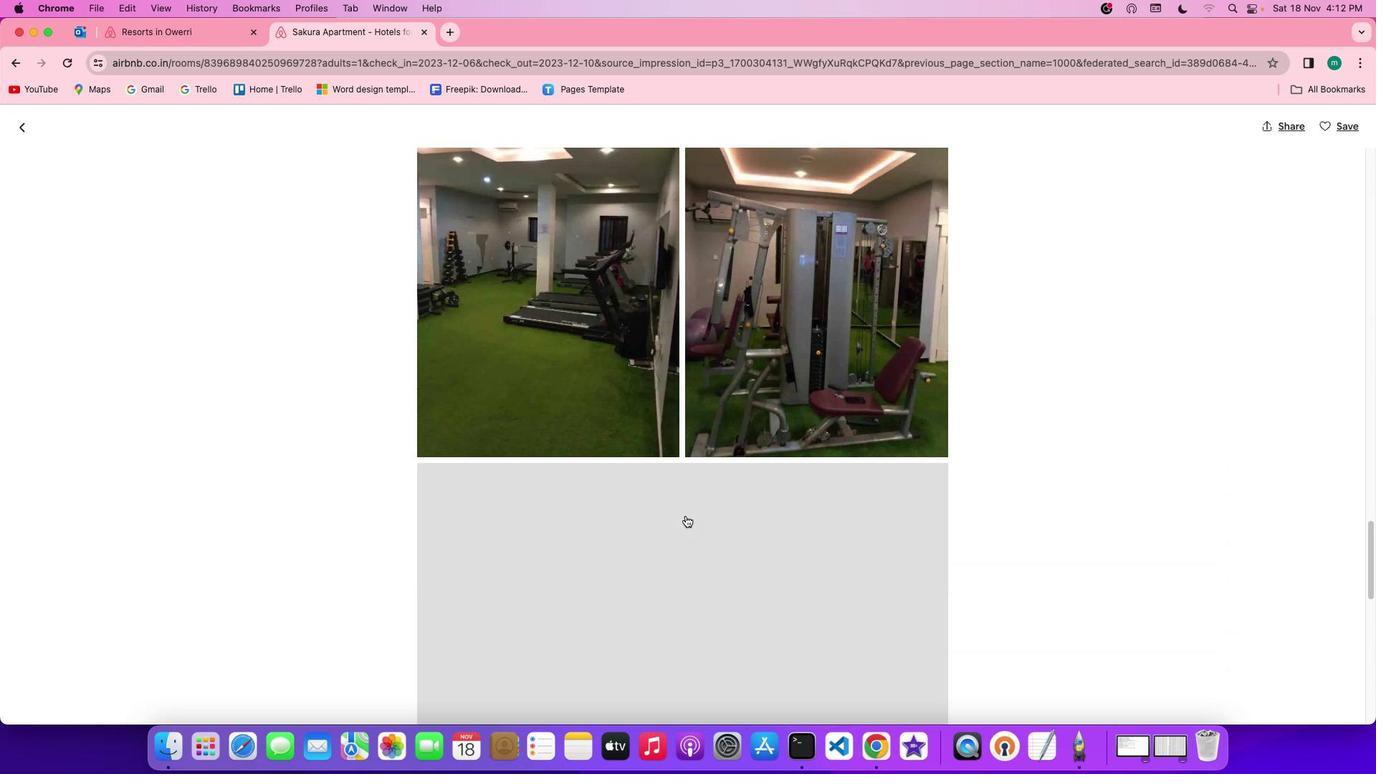 
Action: Mouse scrolled (685, 515) with delta (0, -3)
Screenshot: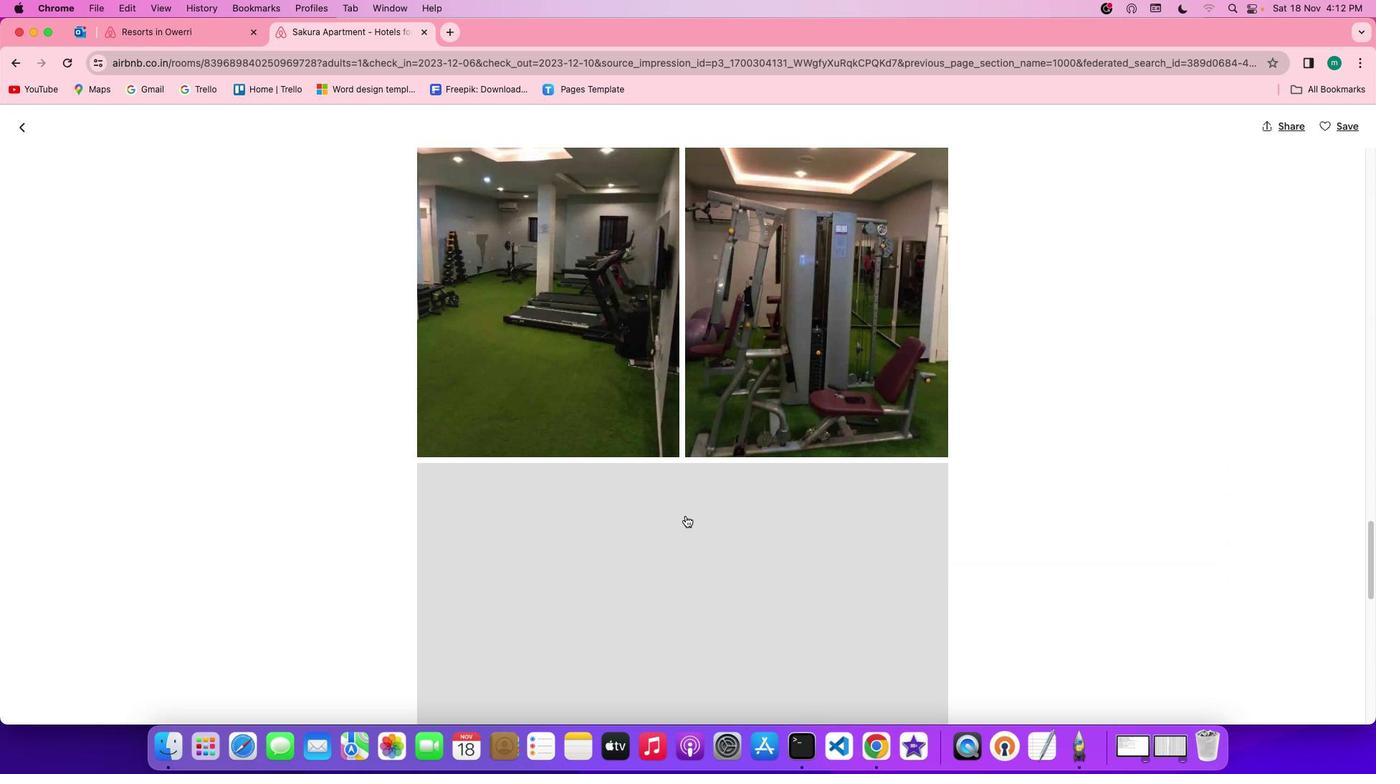 
Action: Mouse scrolled (685, 515) with delta (0, -3)
Screenshot: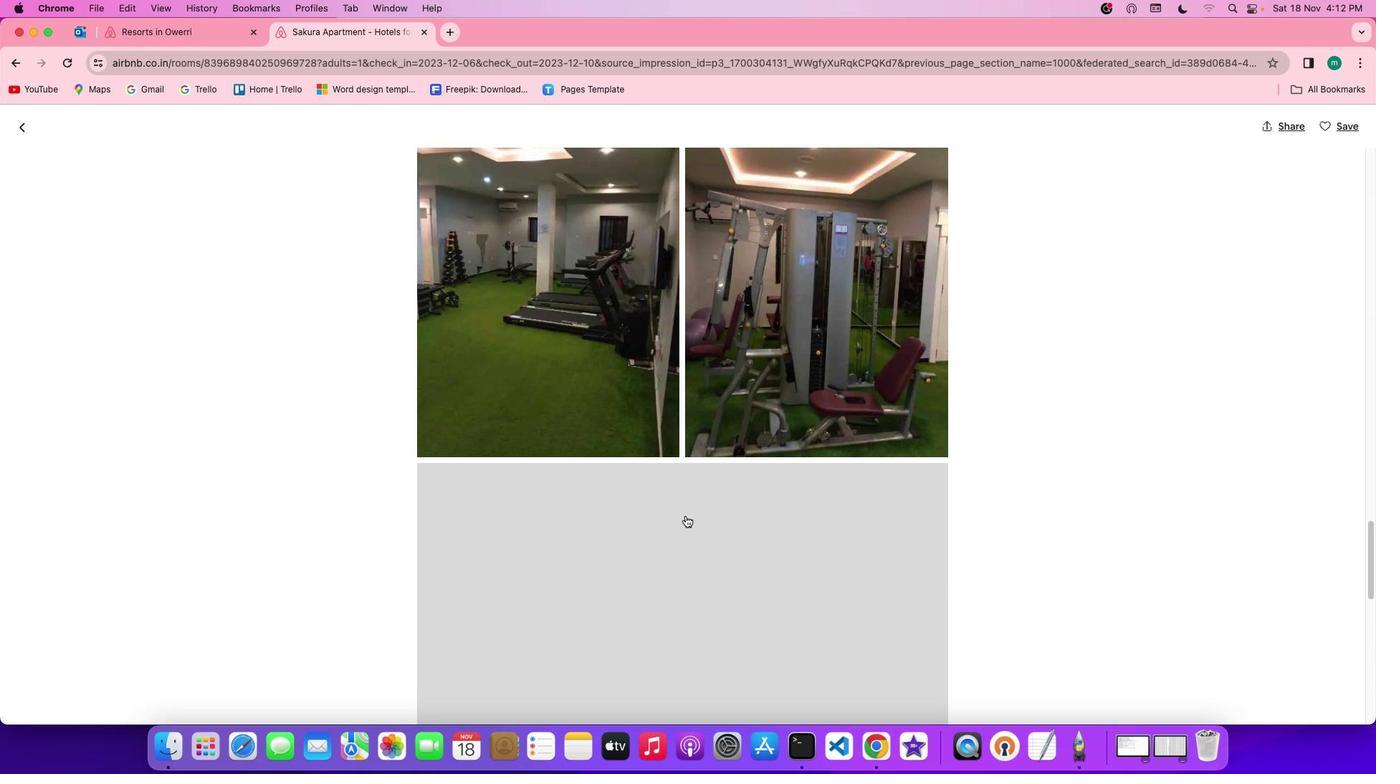 
Action: Mouse scrolled (685, 515) with delta (0, 0)
Screenshot: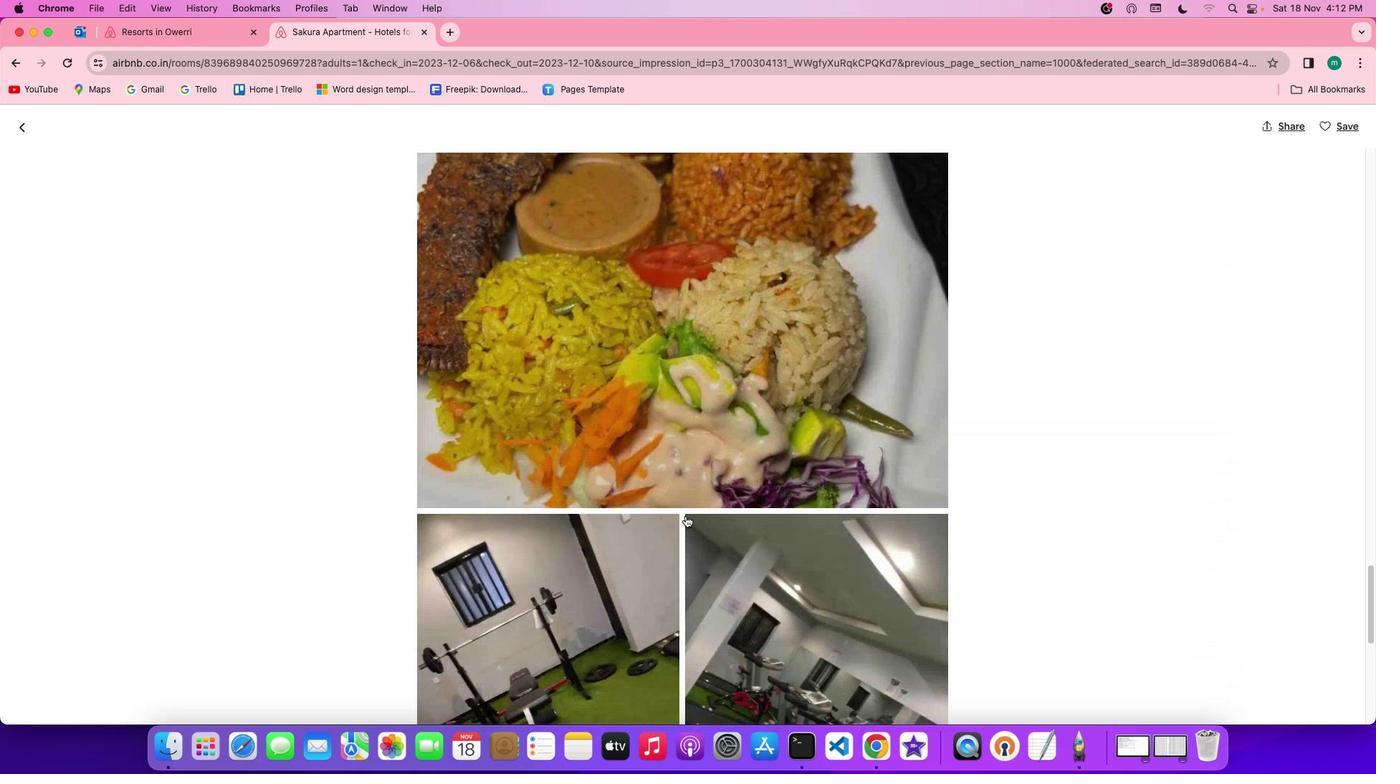 
Action: Mouse scrolled (685, 515) with delta (0, 0)
Screenshot: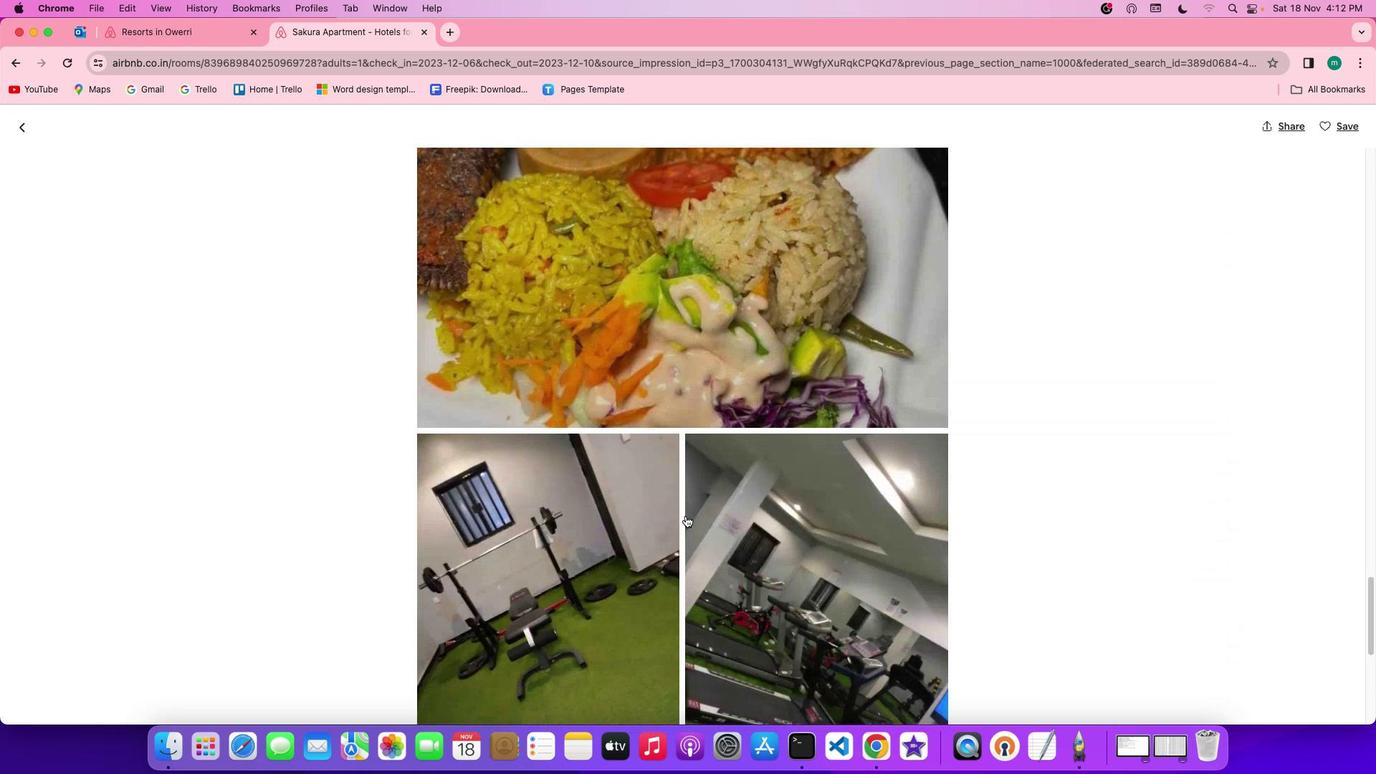 
Action: Mouse scrolled (685, 515) with delta (0, -1)
Screenshot: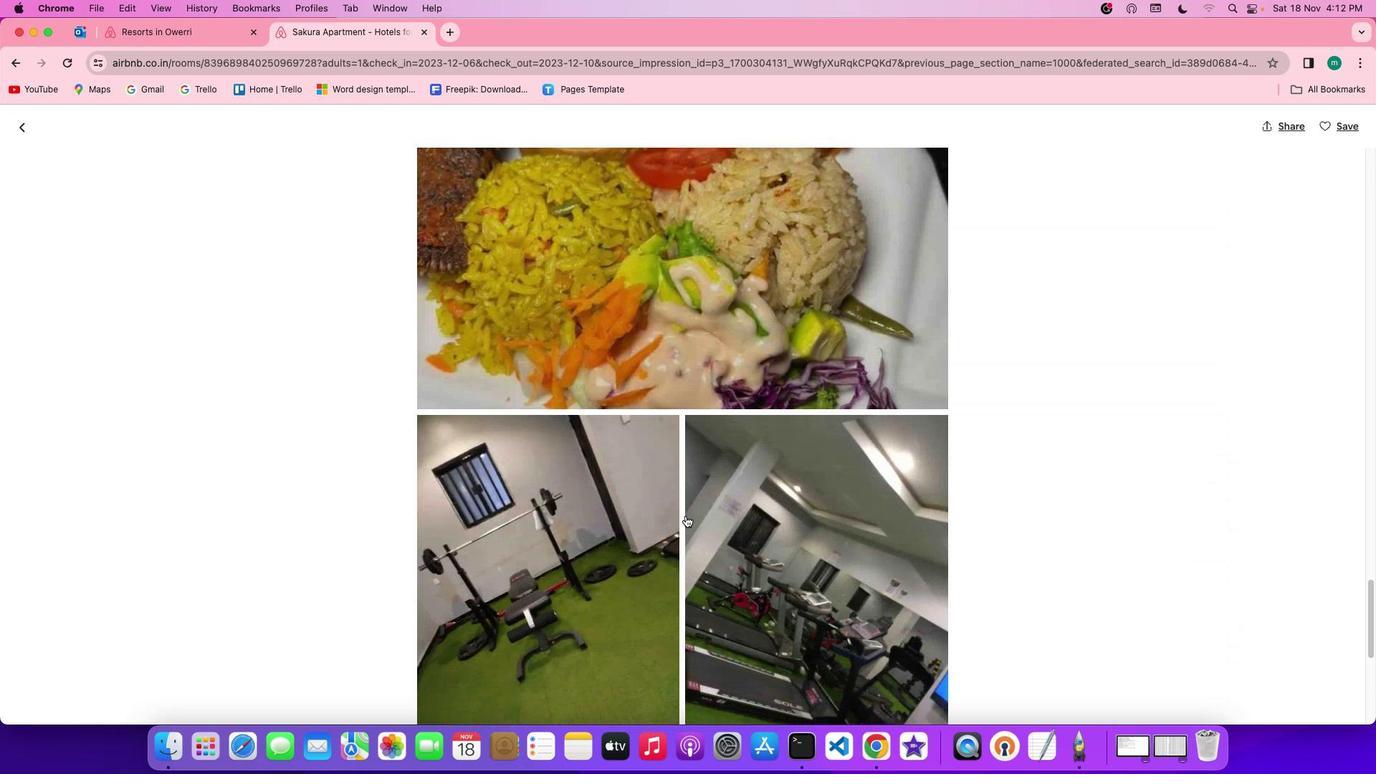 
Action: Mouse scrolled (685, 515) with delta (0, -2)
Screenshot: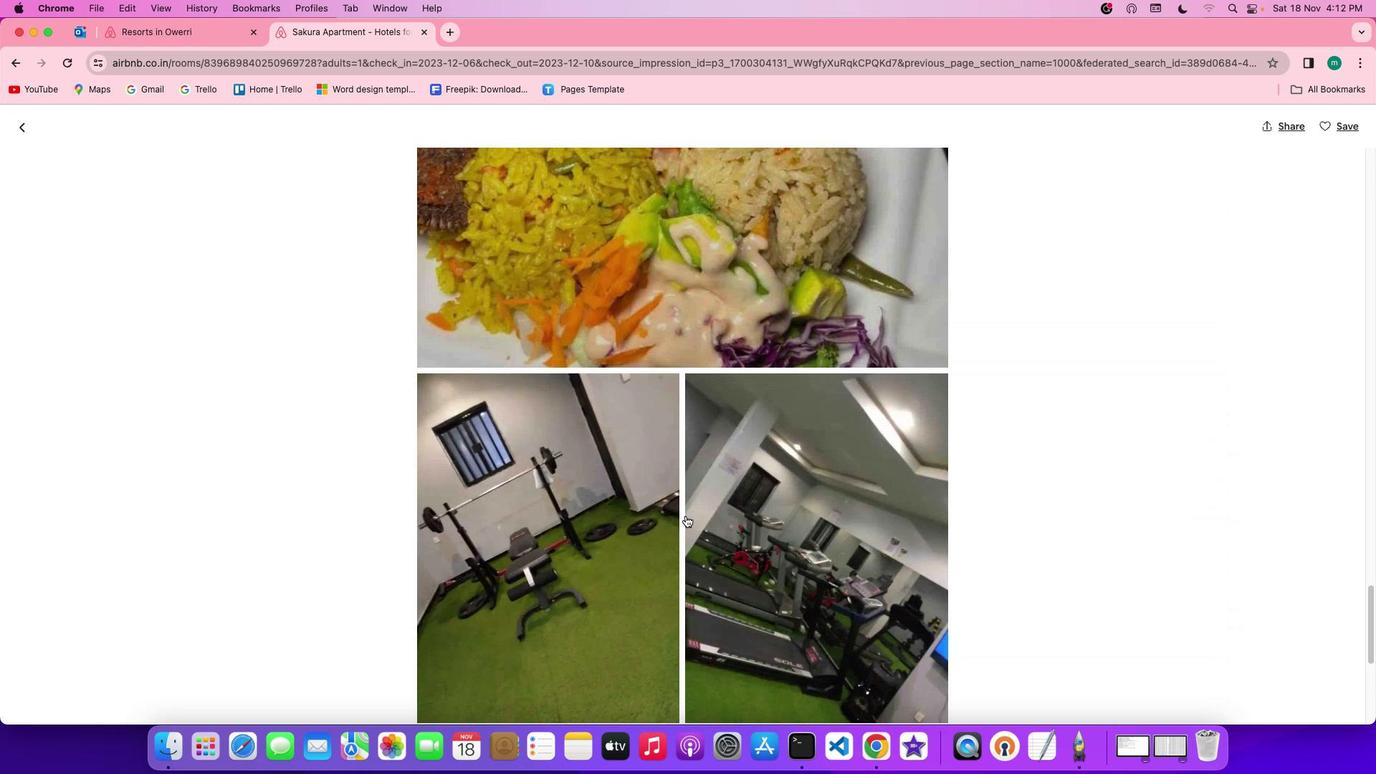 
Action: Mouse scrolled (685, 515) with delta (0, -2)
Screenshot: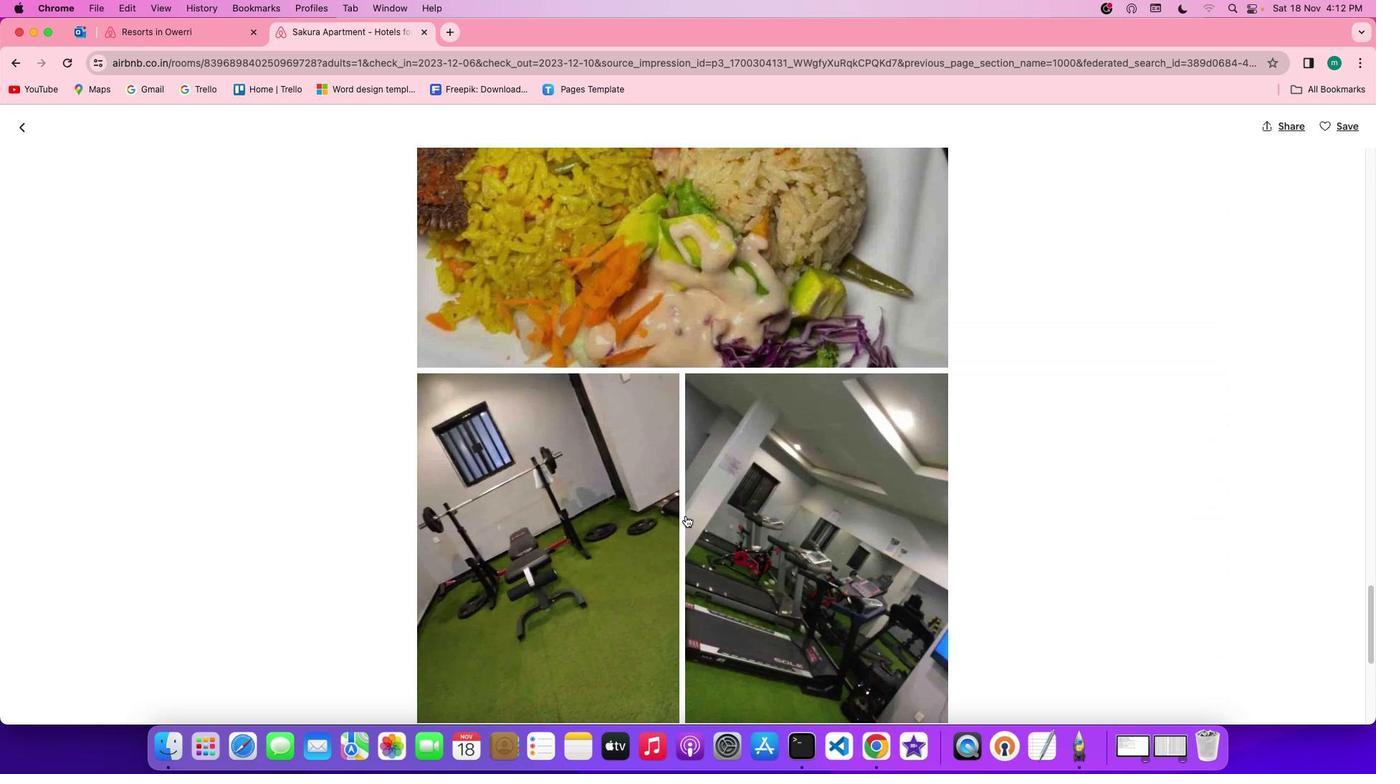 
Action: Mouse scrolled (685, 515) with delta (0, -2)
Screenshot: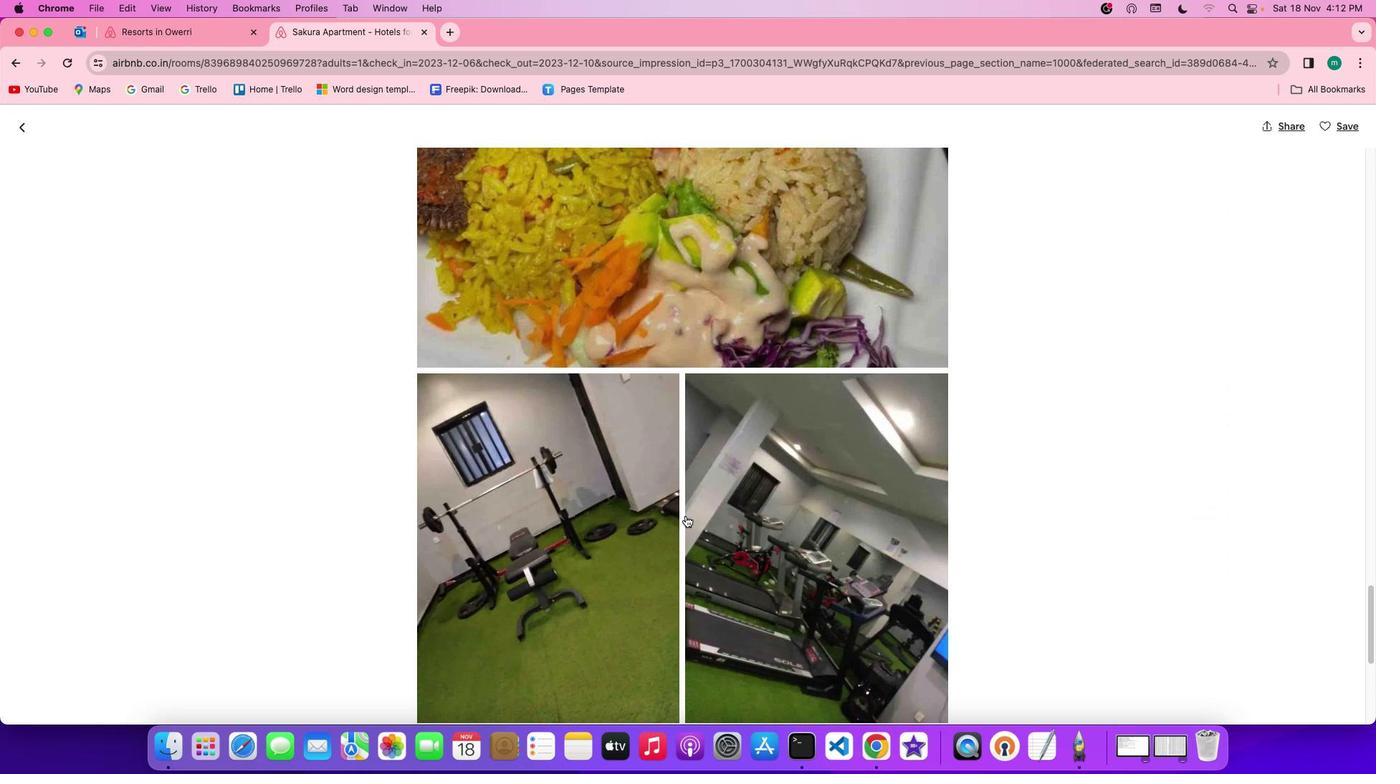 
Action: Mouse scrolled (685, 515) with delta (0, 0)
Screenshot: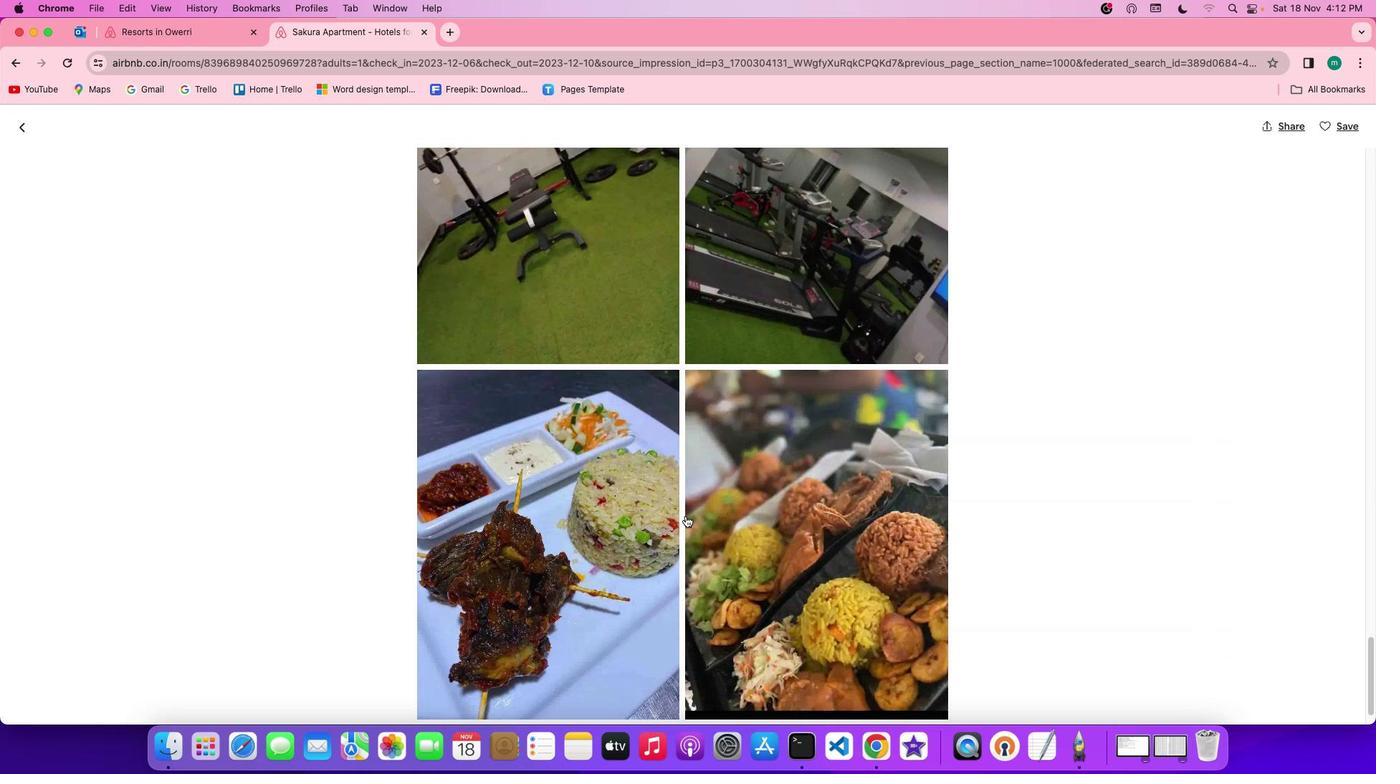 
Action: Mouse scrolled (685, 515) with delta (0, 0)
Screenshot: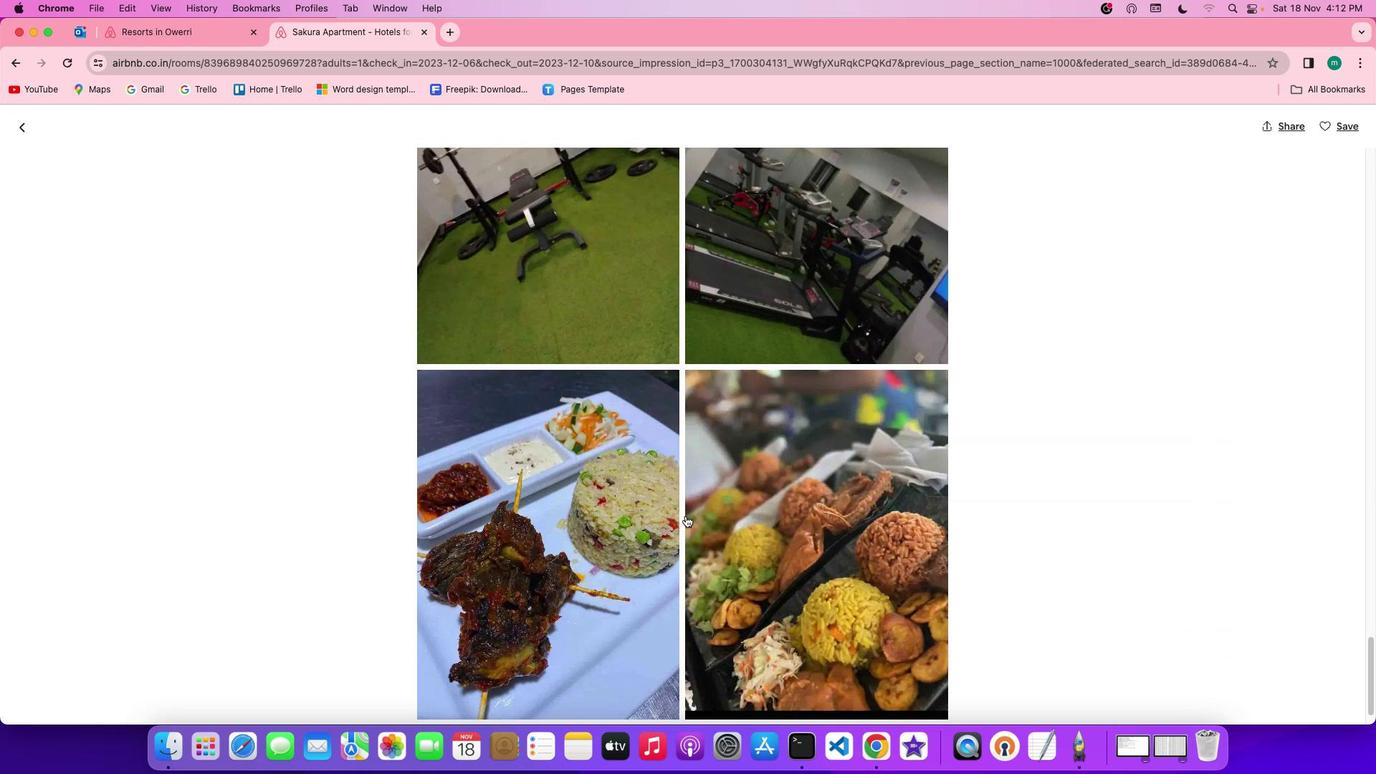 
Action: Mouse scrolled (685, 515) with delta (0, -1)
Screenshot: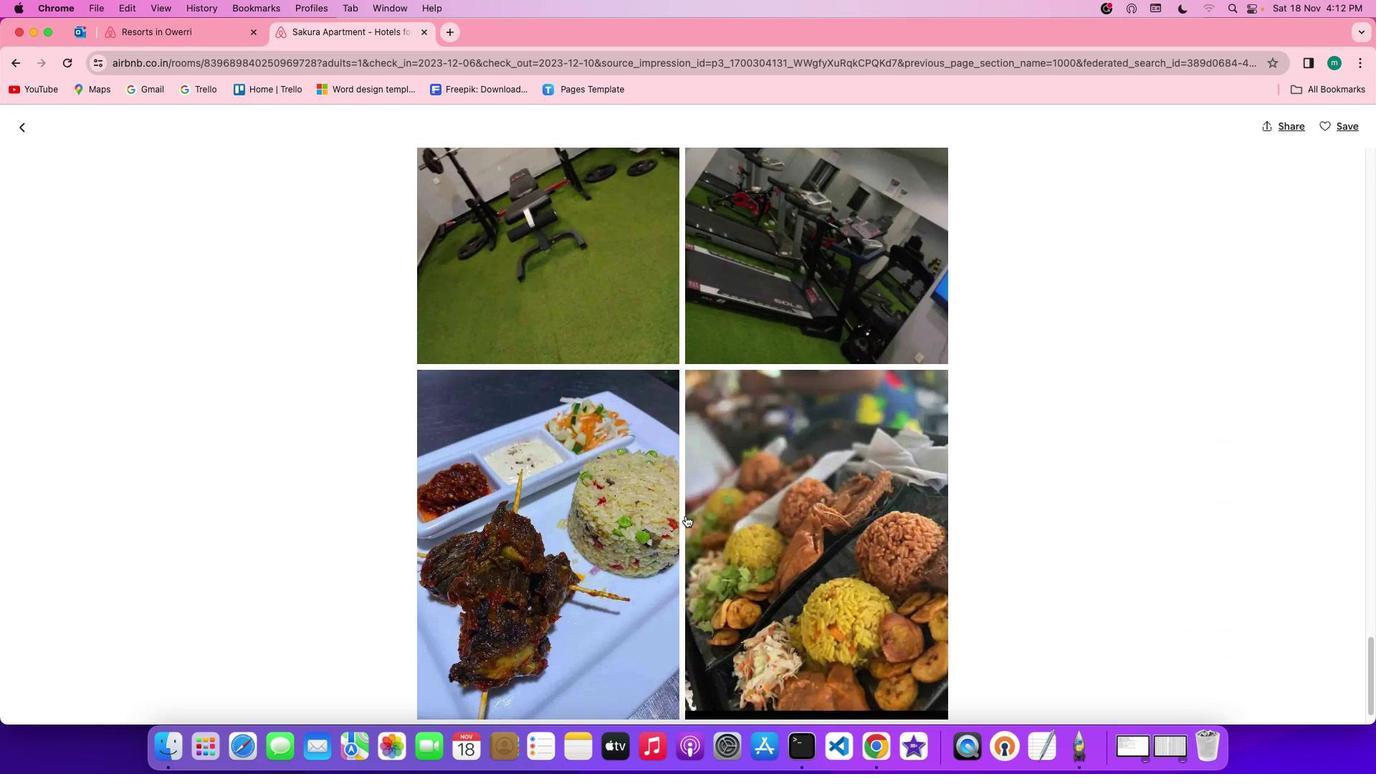 
Action: Mouse scrolled (685, 515) with delta (0, -2)
Screenshot: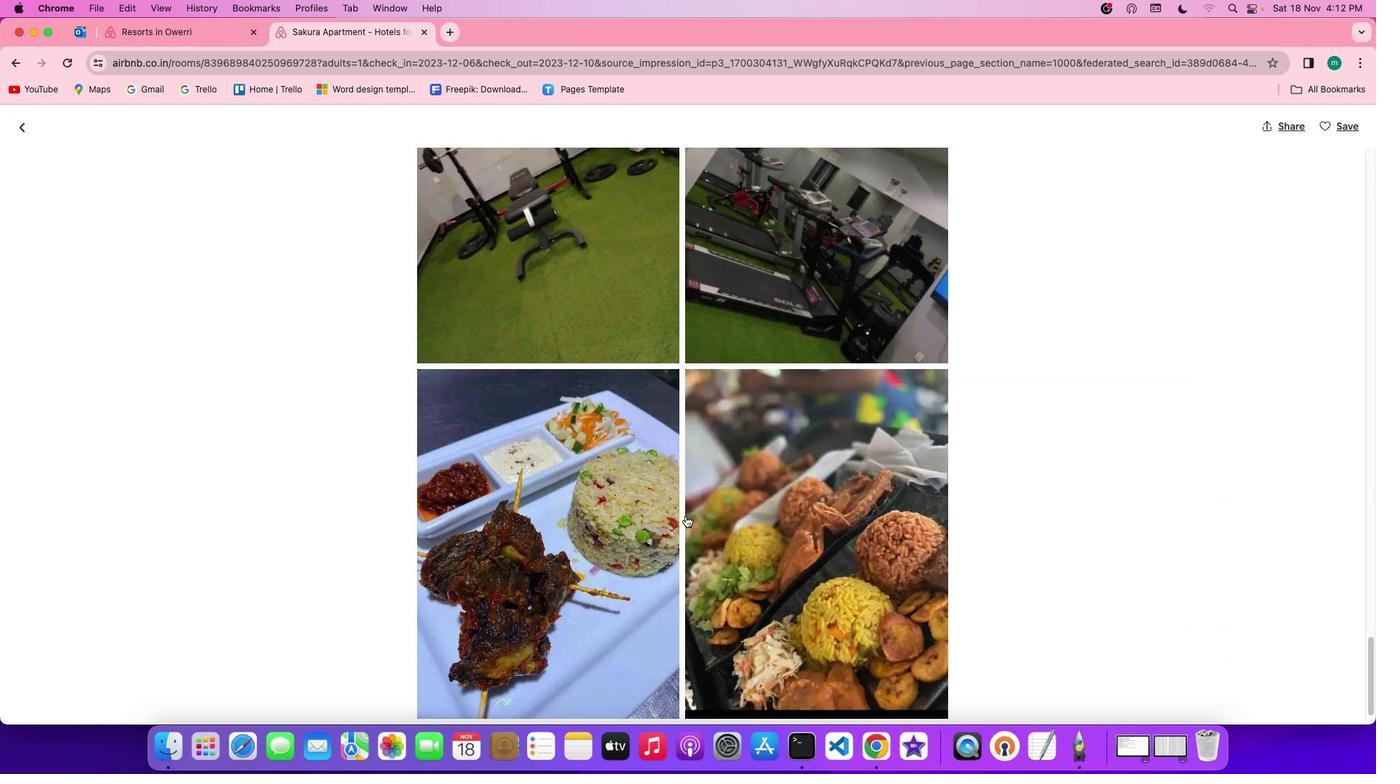 
Action: Mouse scrolled (685, 515) with delta (0, -2)
Screenshot: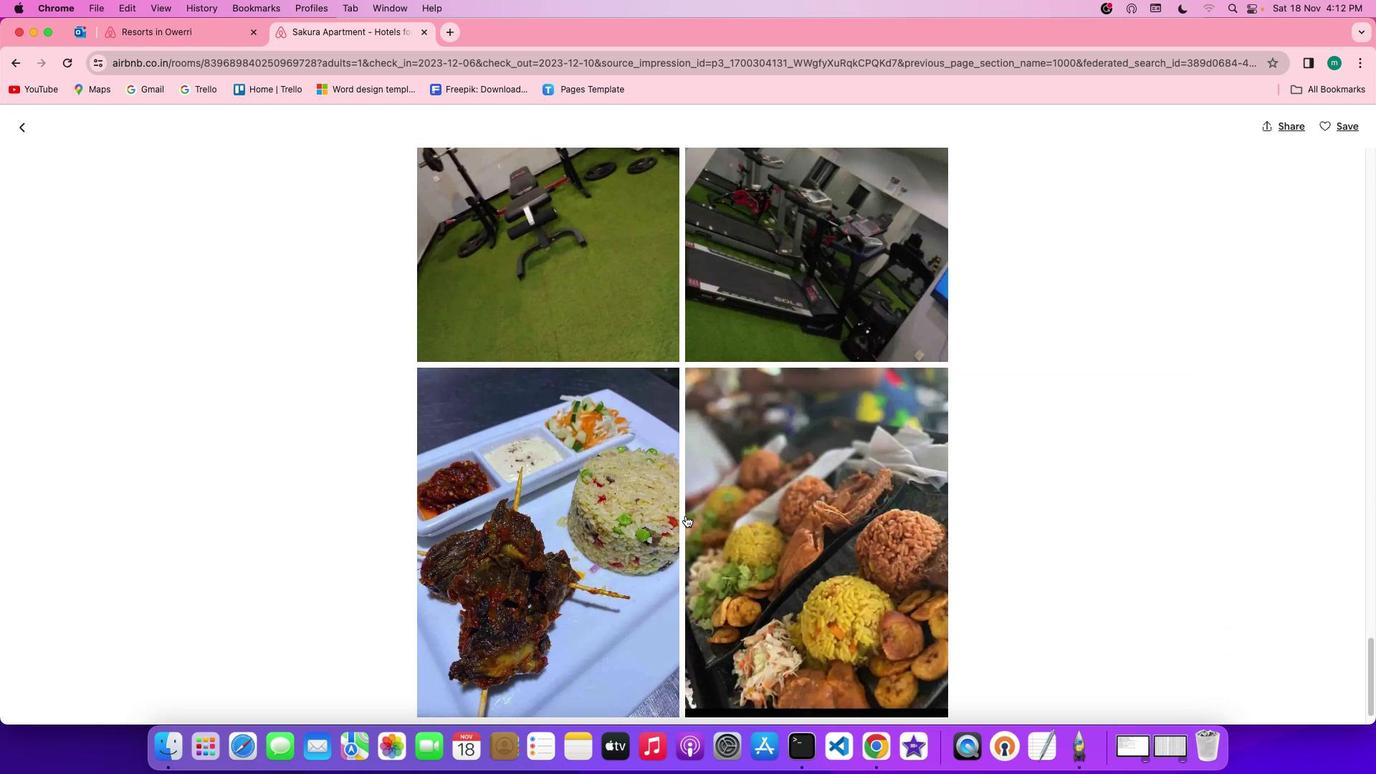 
Action: Mouse scrolled (685, 515) with delta (0, 0)
Screenshot: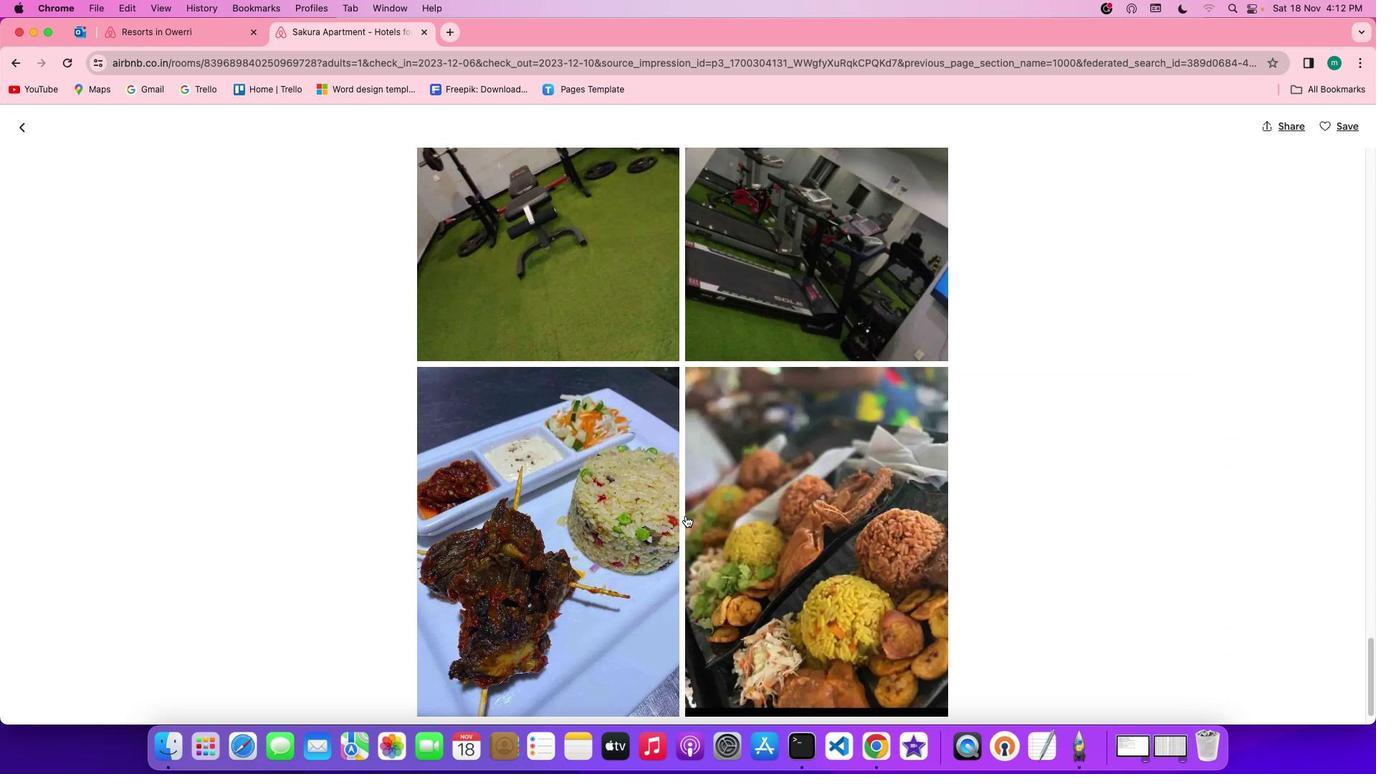 
Action: Mouse scrolled (685, 515) with delta (0, 0)
Screenshot: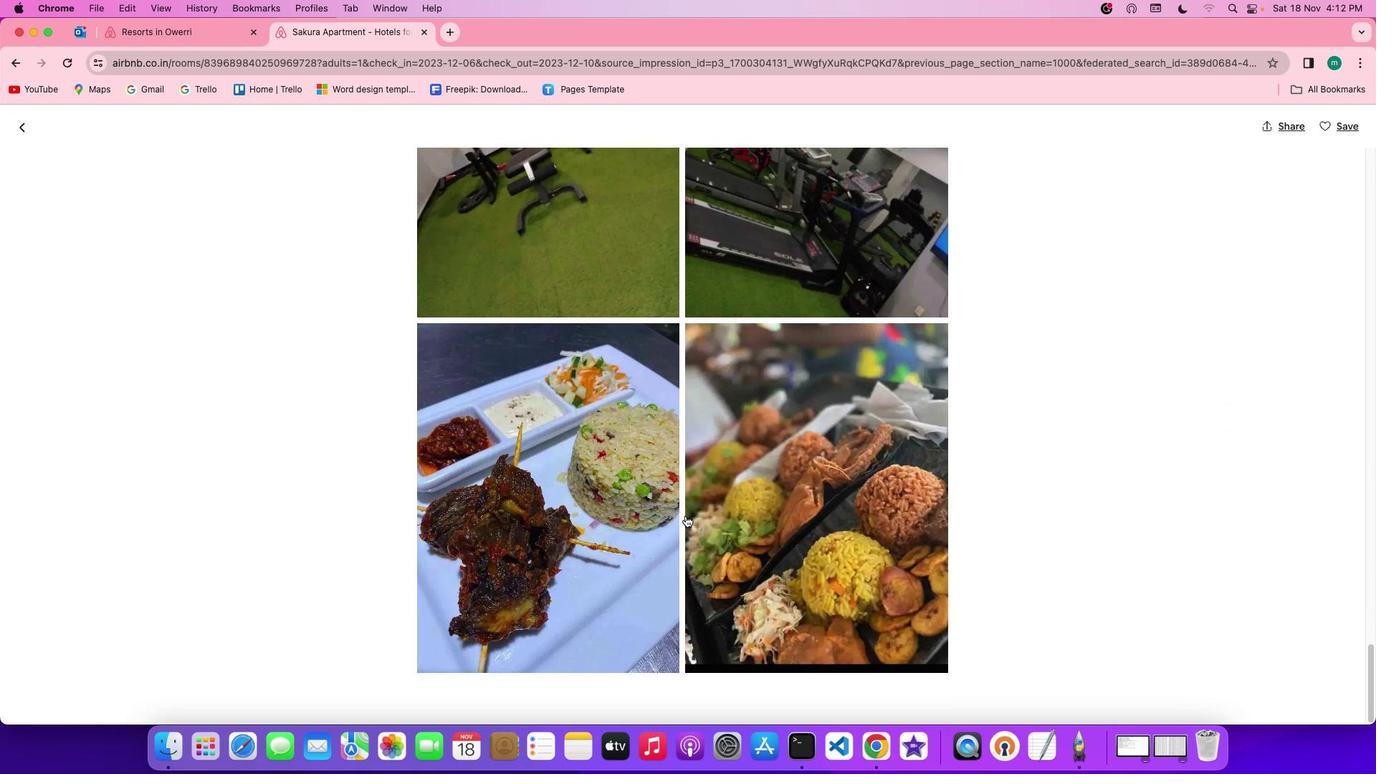 
Action: Mouse scrolled (685, 515) with delta (0, 0)
Screenshot: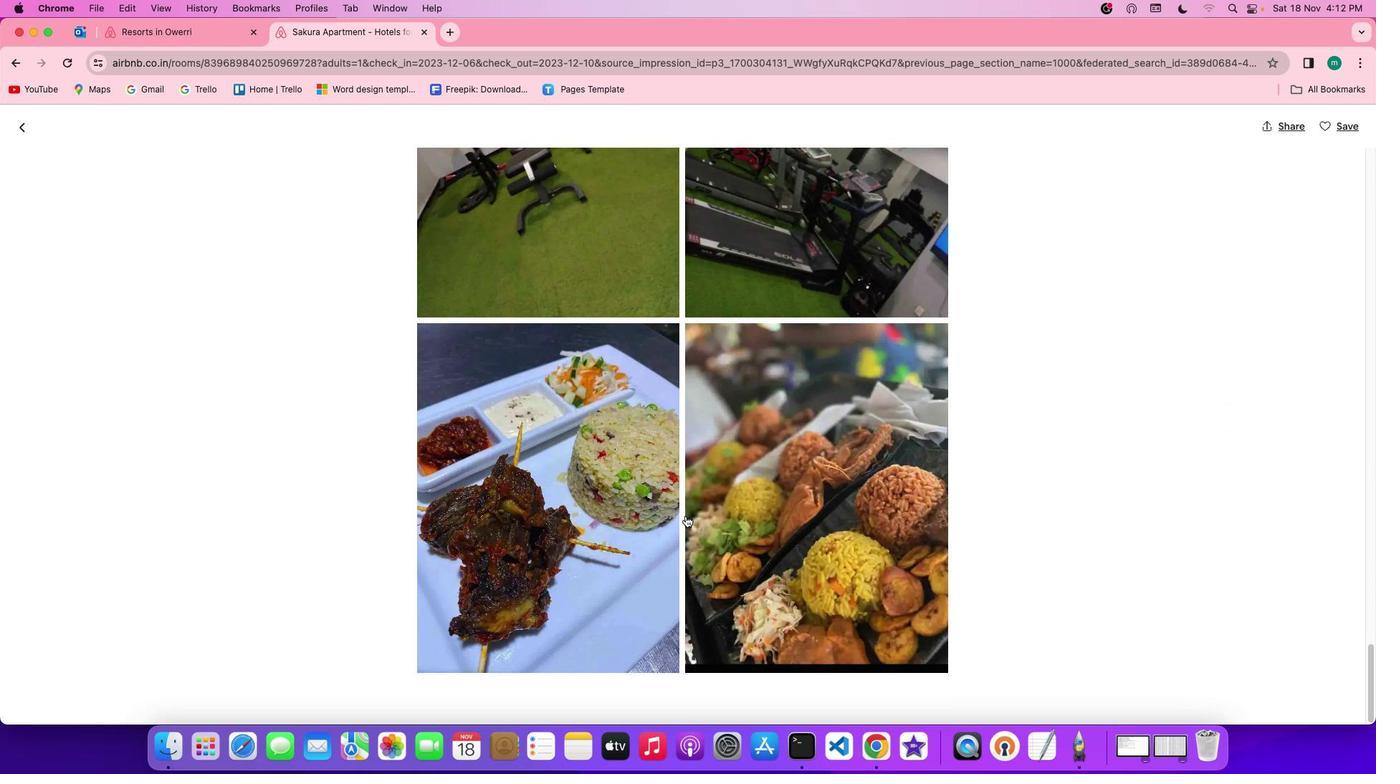 
Action: Mouse scrolled (685, 515) with delta (0, -1)
Screenshot: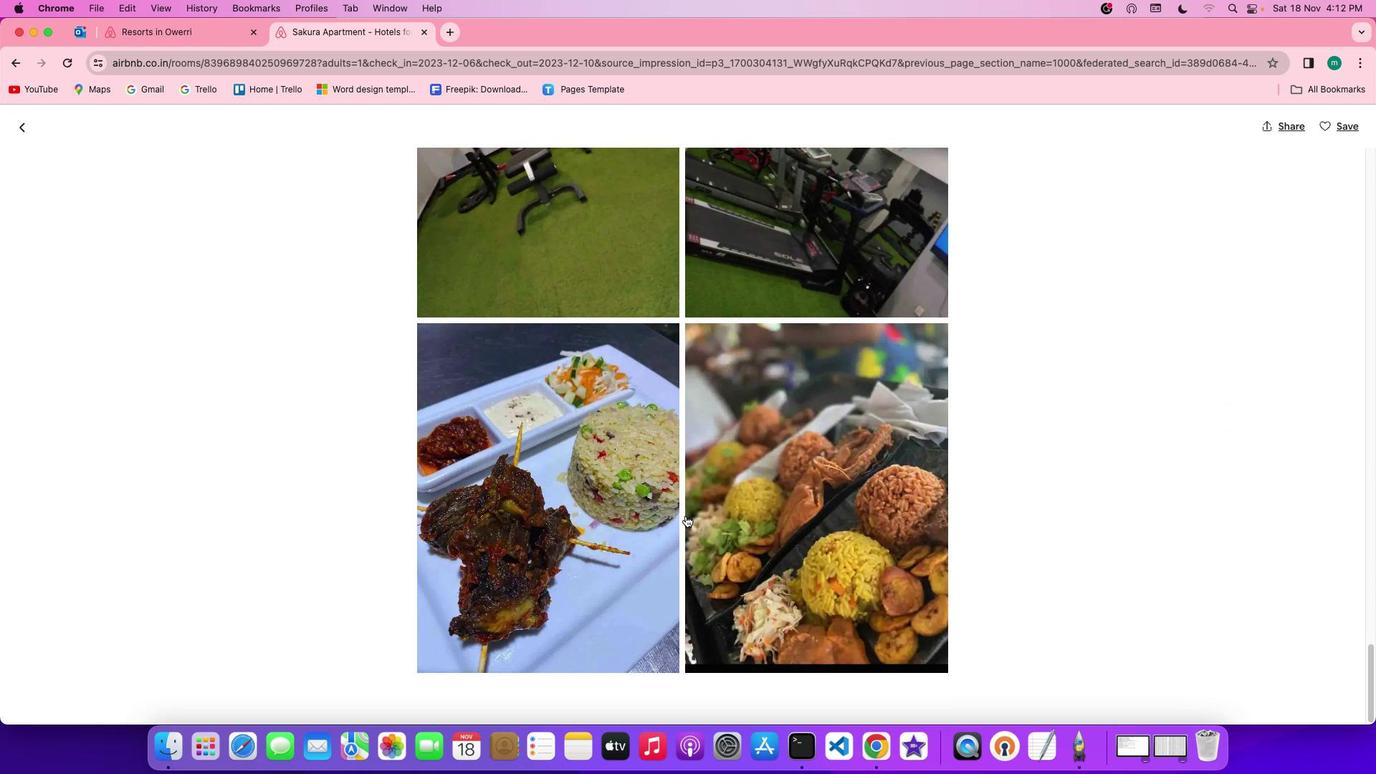 
Action: Mouse scrolled (685, 515) with delta (0, -2)
Screenshot: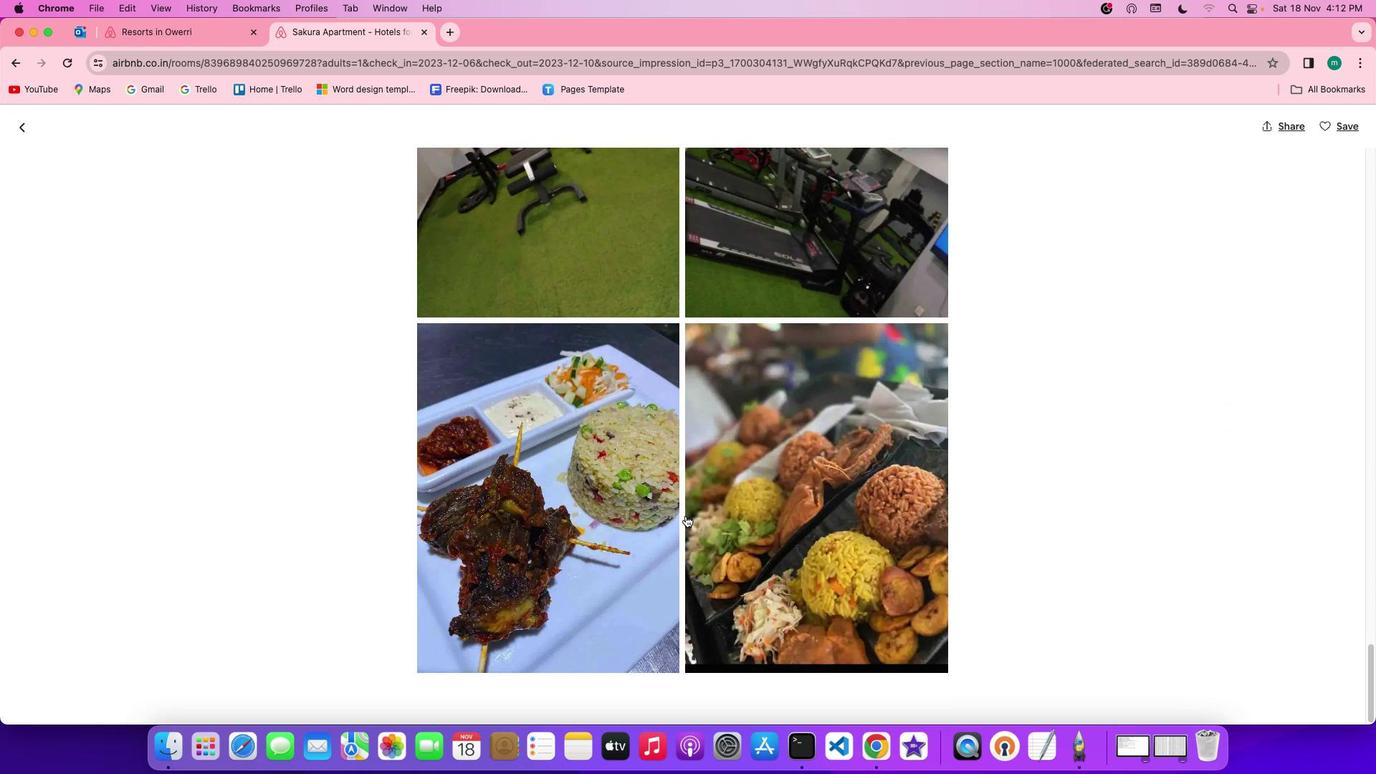 
Action: Mouse scrolled (685, 515) with delta (0, -2)
Screenshot: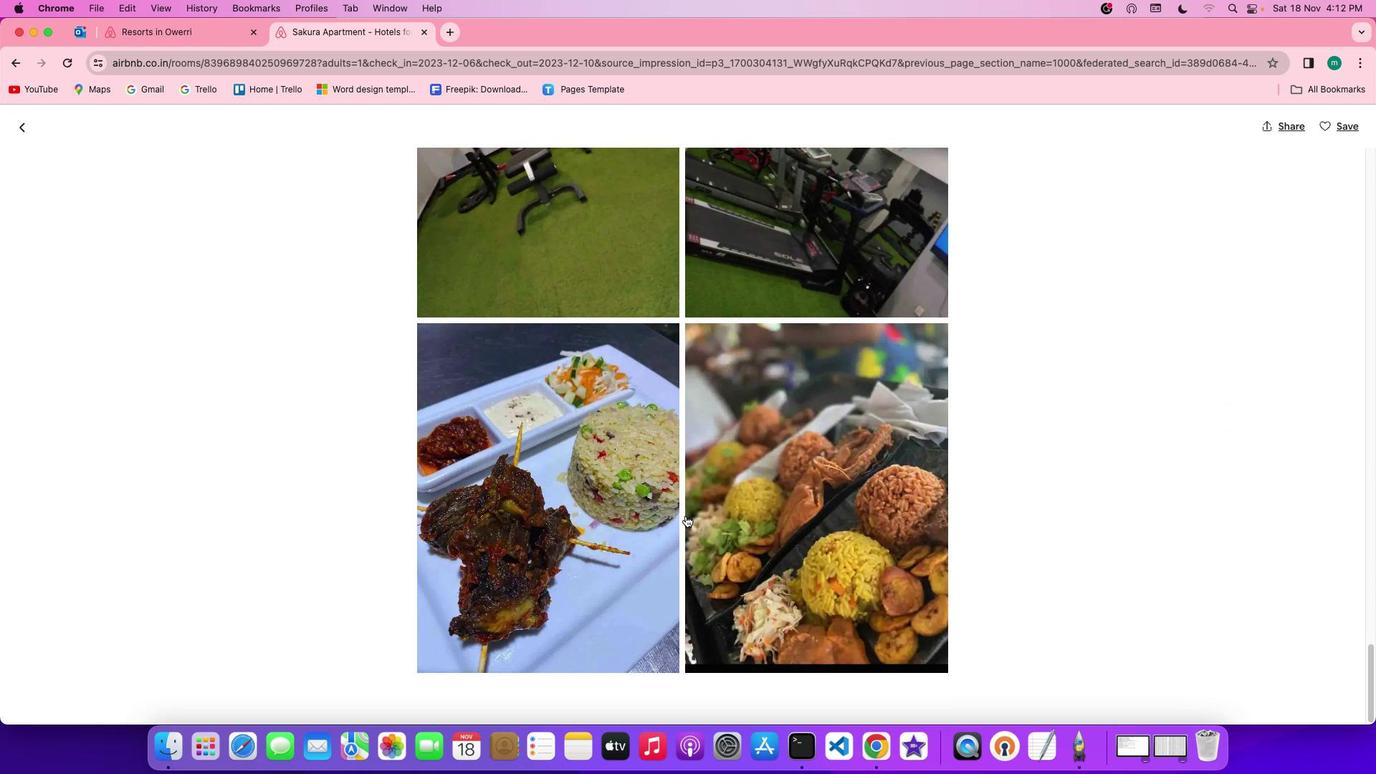 
Action: Mouse moved to (15, 130)
Screenshot: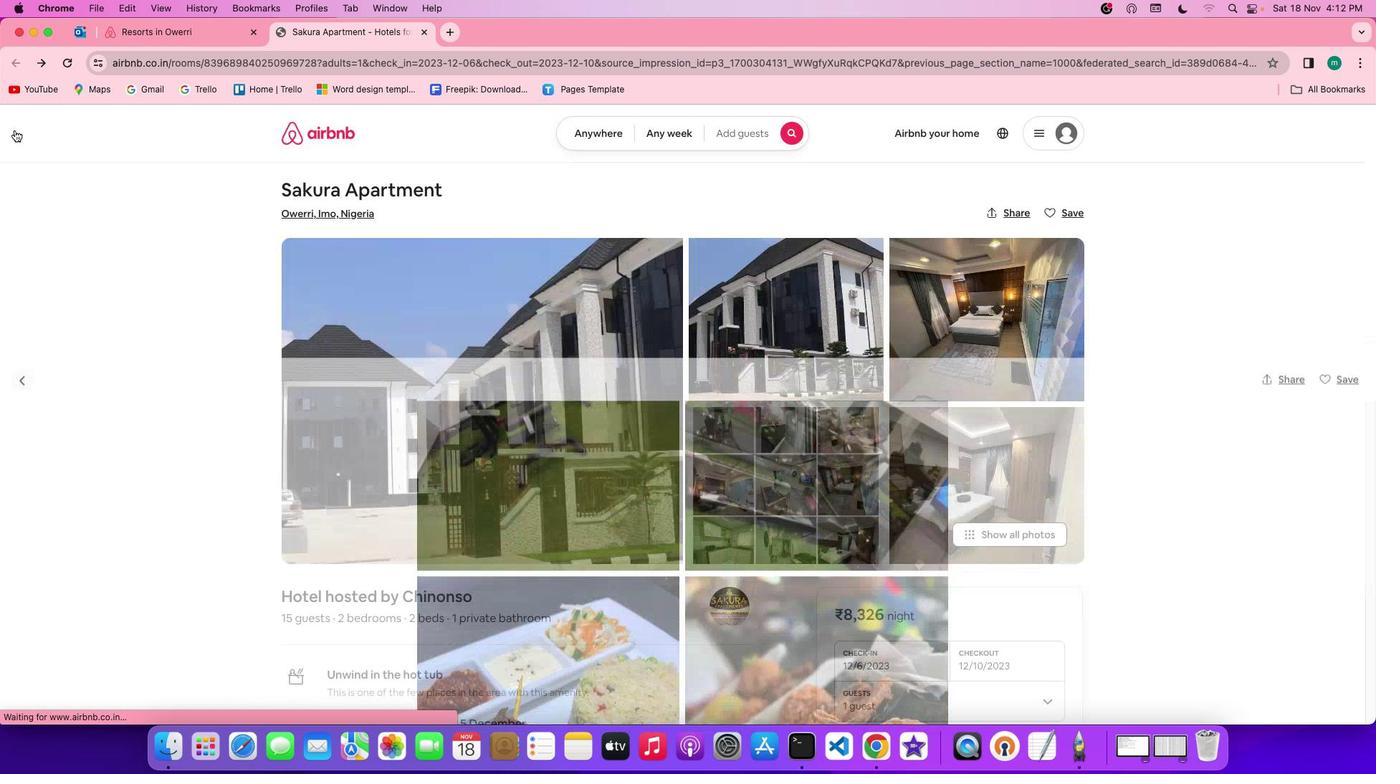 
Action: Mouse pressed left at (15, 130)
Screenshot: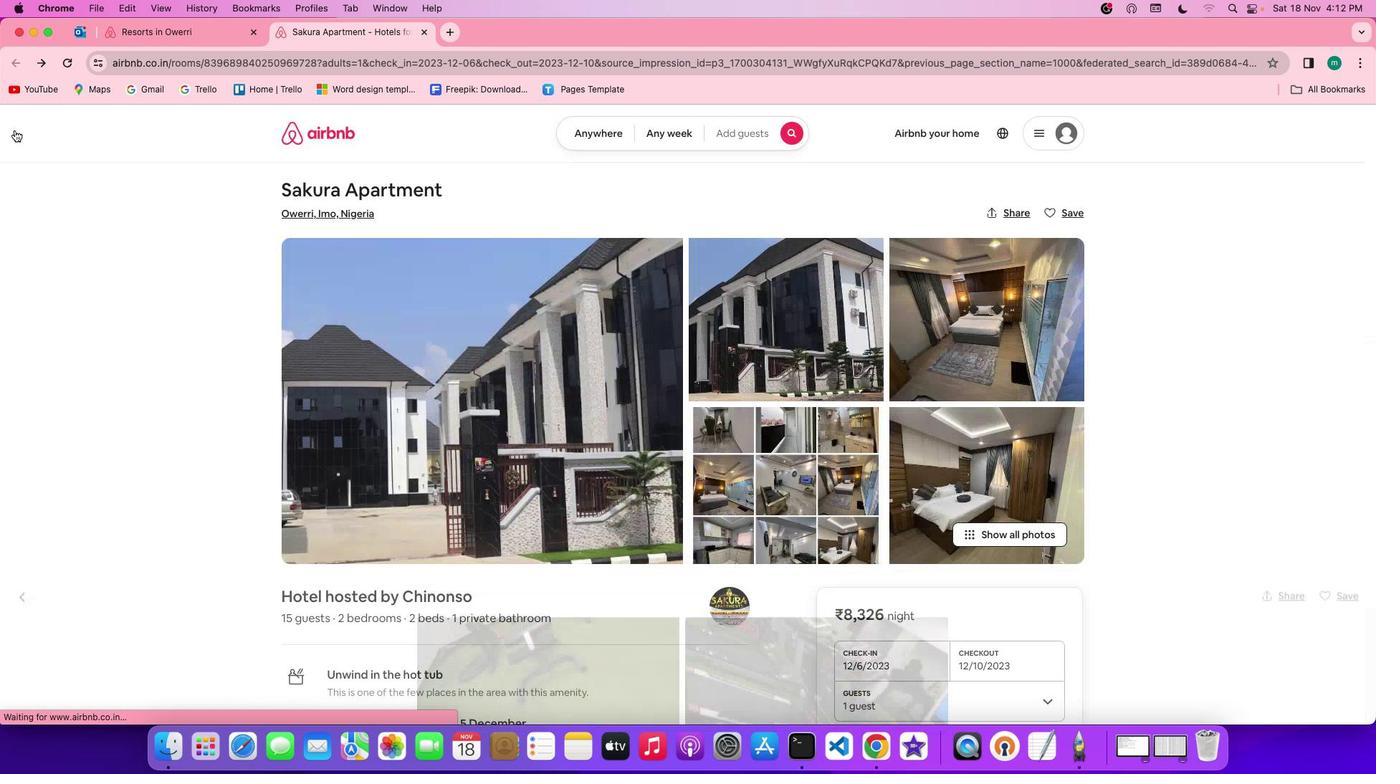 
Action: Mouse moved to (542, 599)
Screenshot: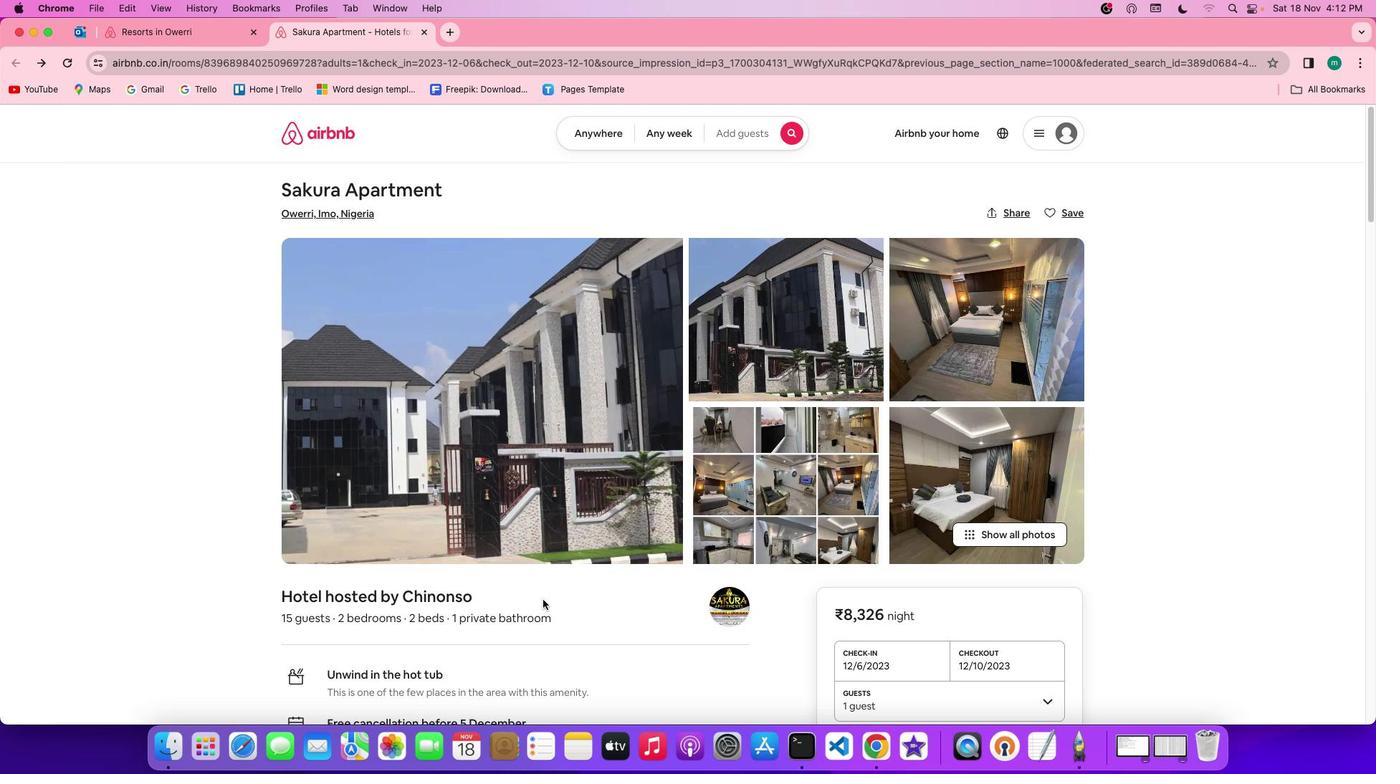 
Action: Mouse scrolled (542, 599) with delta (0, 0)
Screenshot: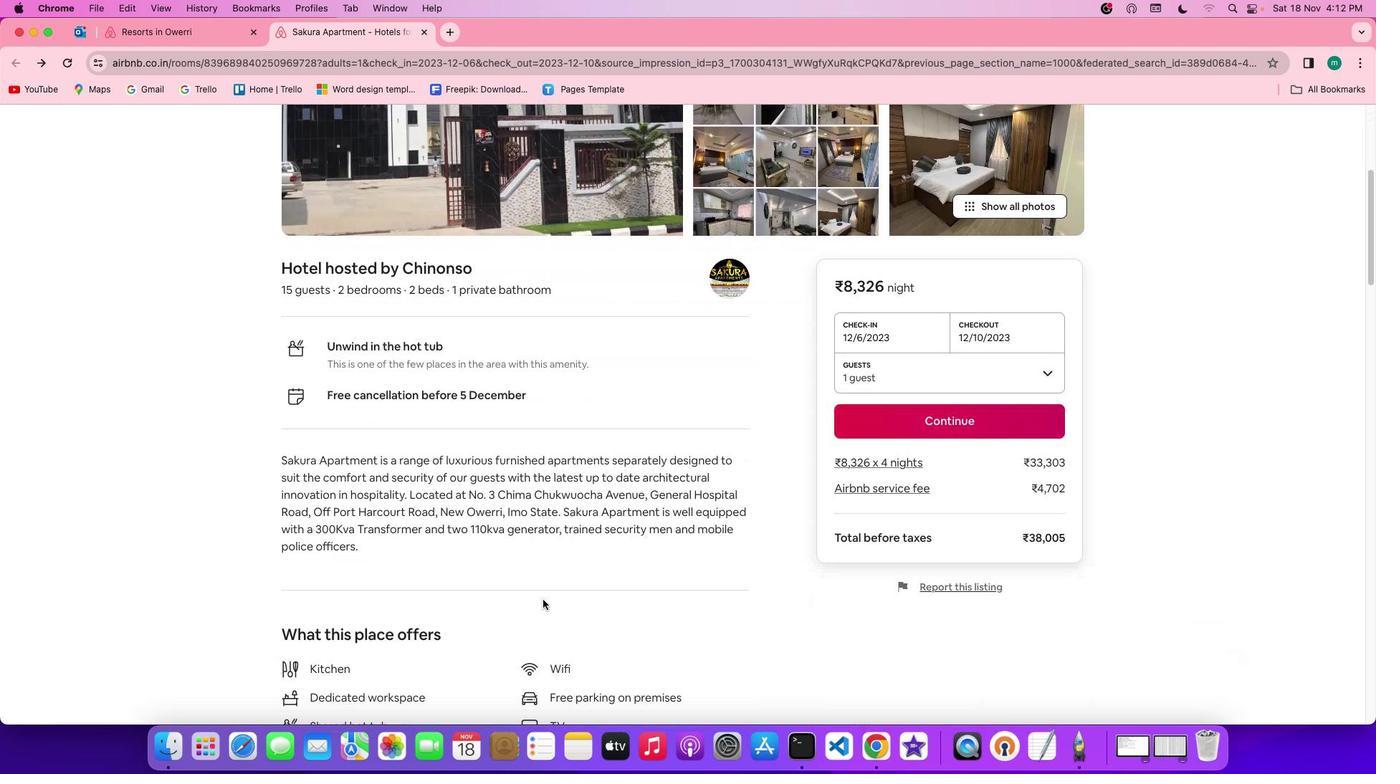 
Action: Mouse scrolled (542, 599) with delta (0, 0)
Screenshot: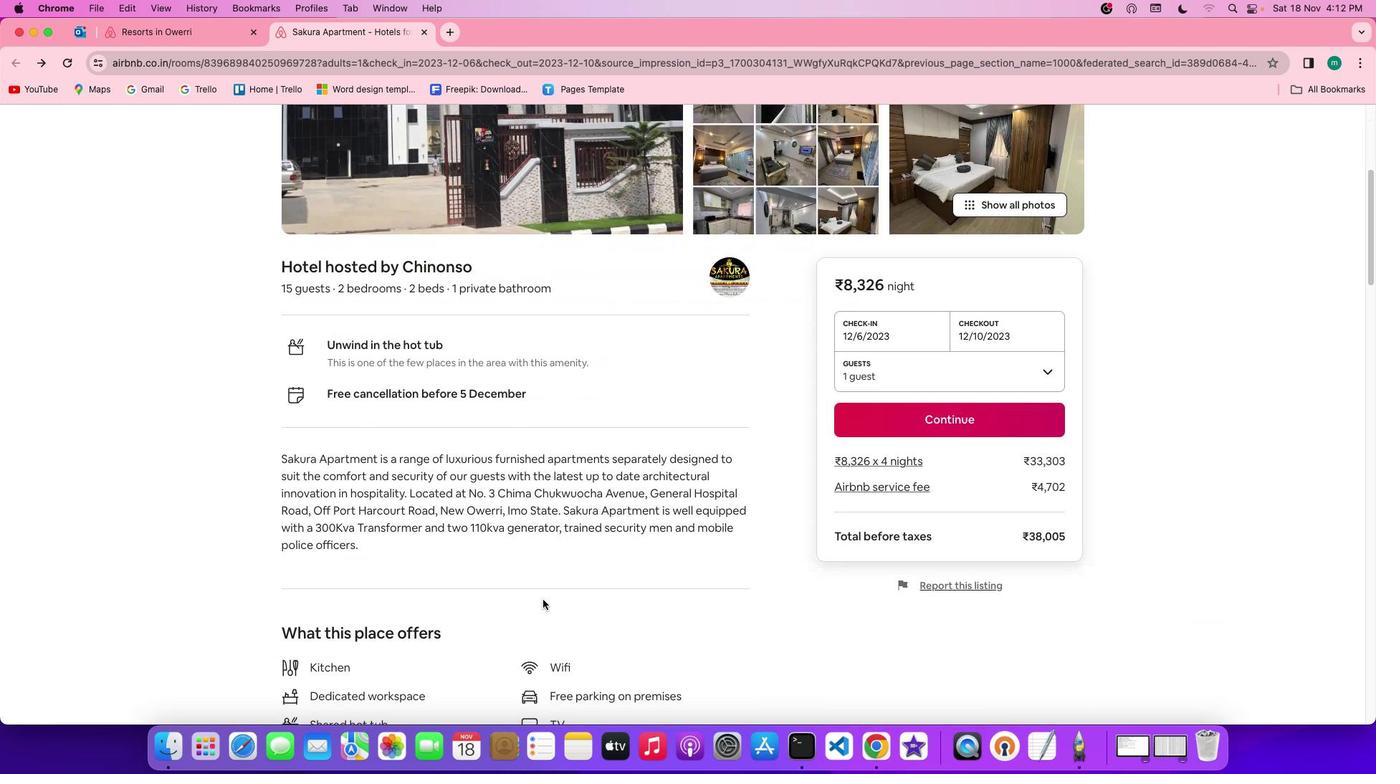 
Action: Mouse scrolled (542, 599) with delta (0, -1)
Screenshot: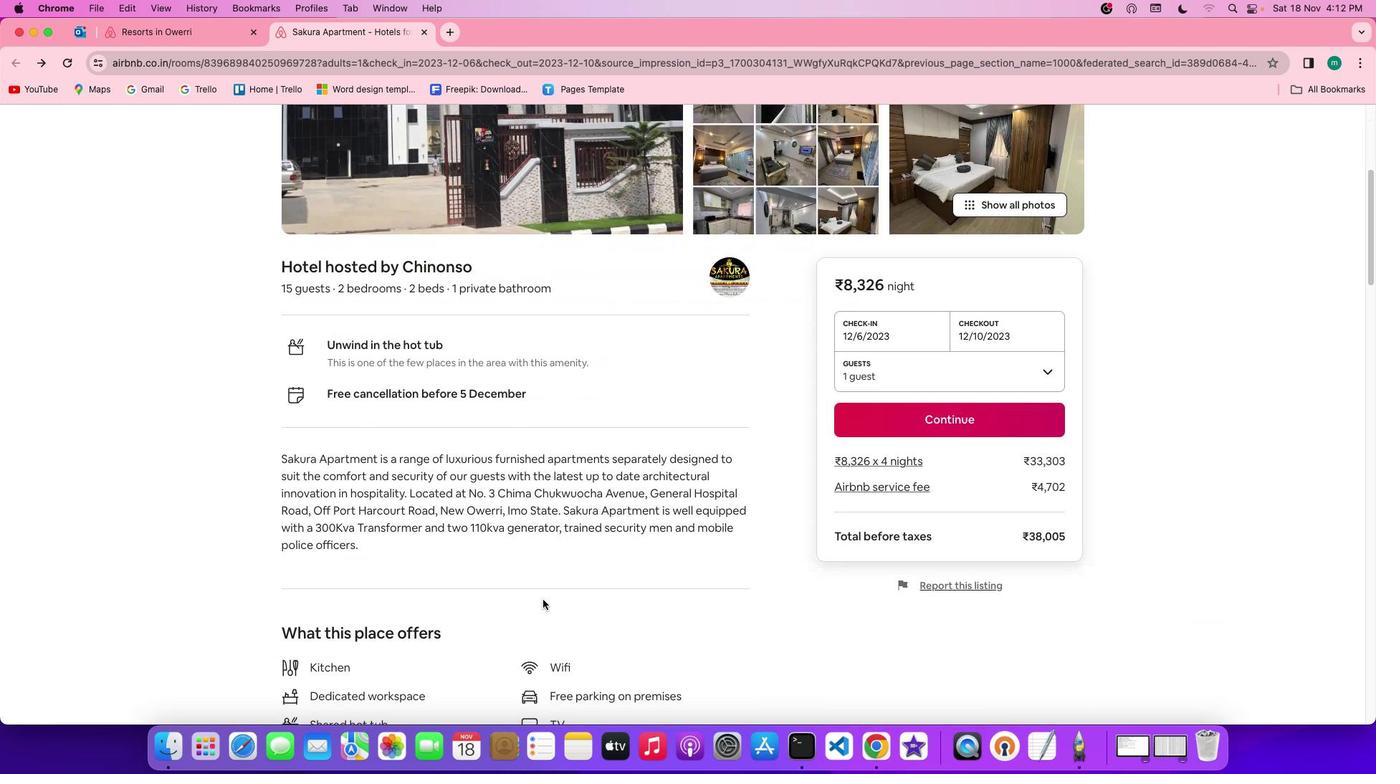 
Action: Mouse scrolled (542, 599) with delta (0, -2)
Screenshot: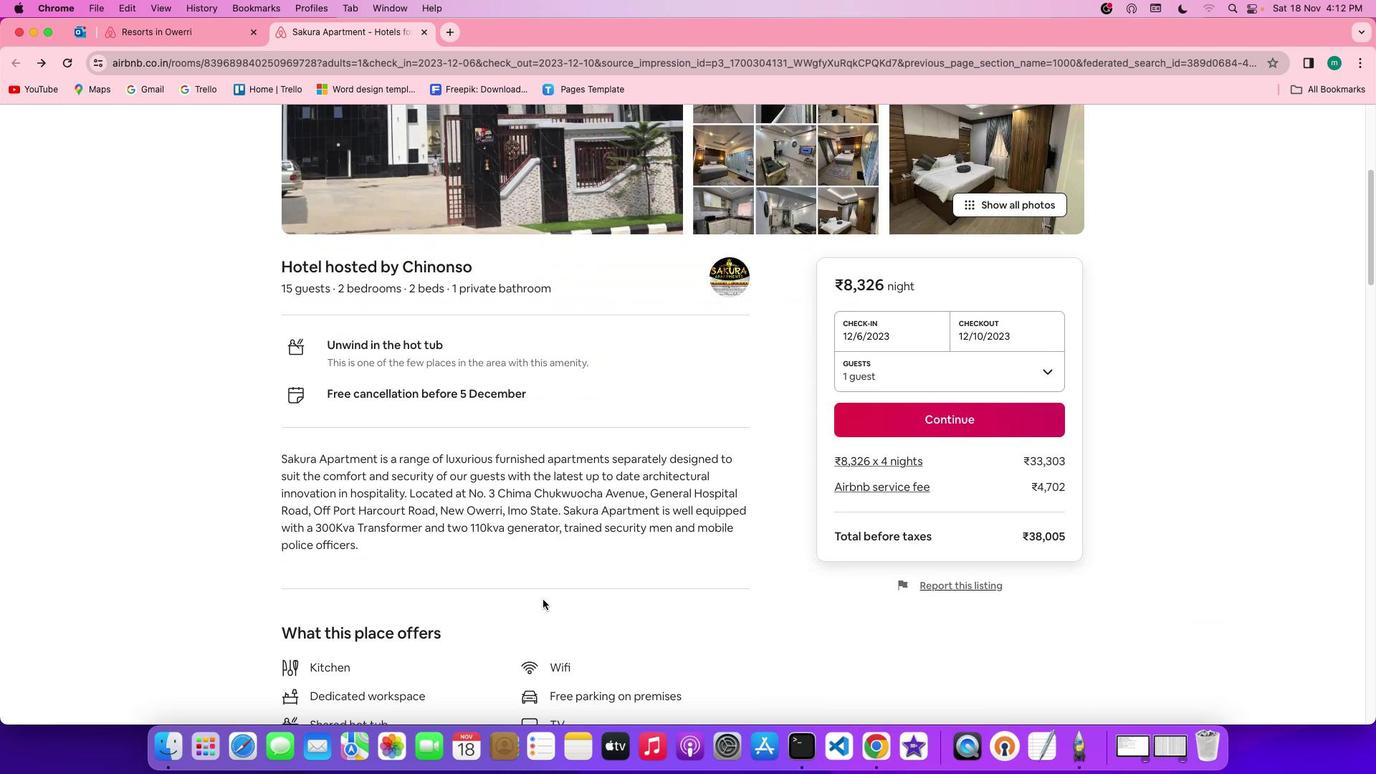 
Action: Mouse scrolled (542, 599) with delta (0, -2)
Screenshot: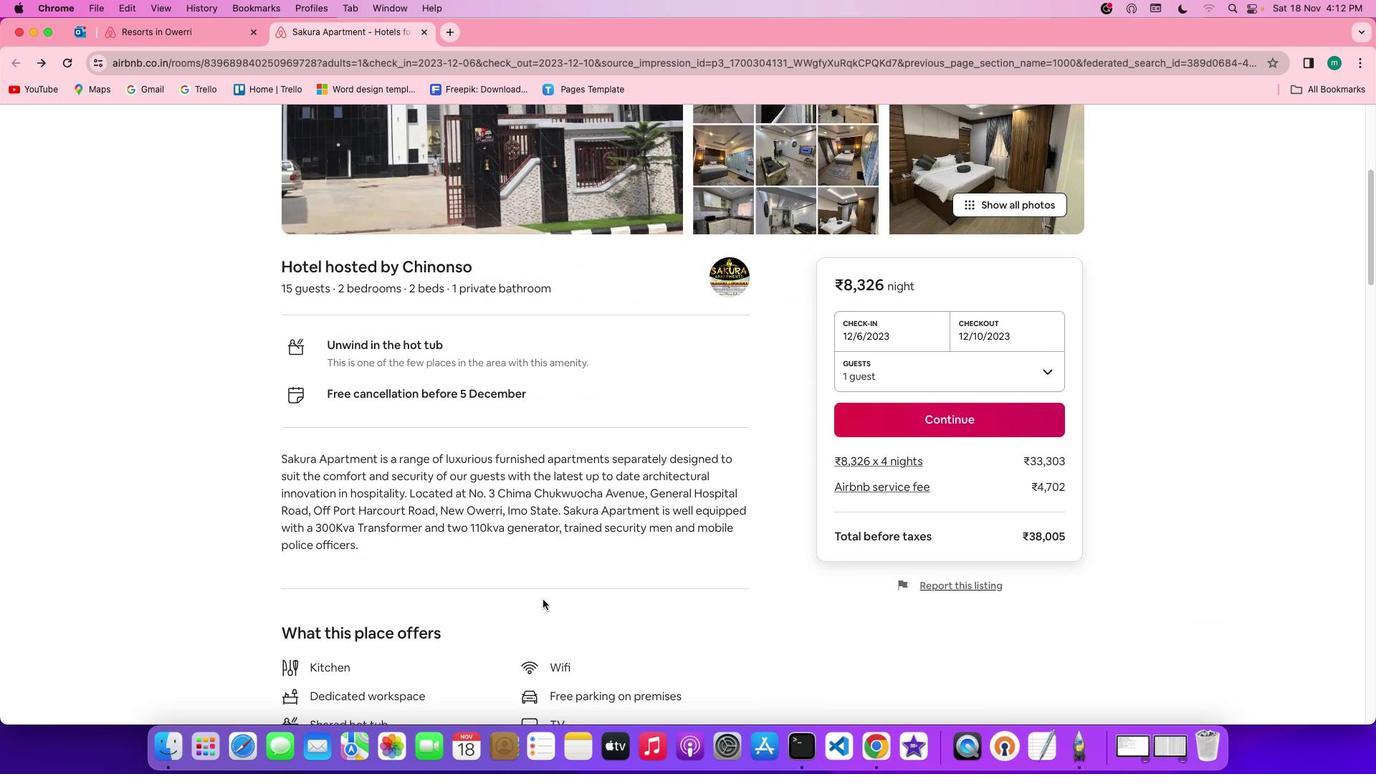 
Action: Mouse scrolled (542, 599) with delta (0, 0)
Screenshot: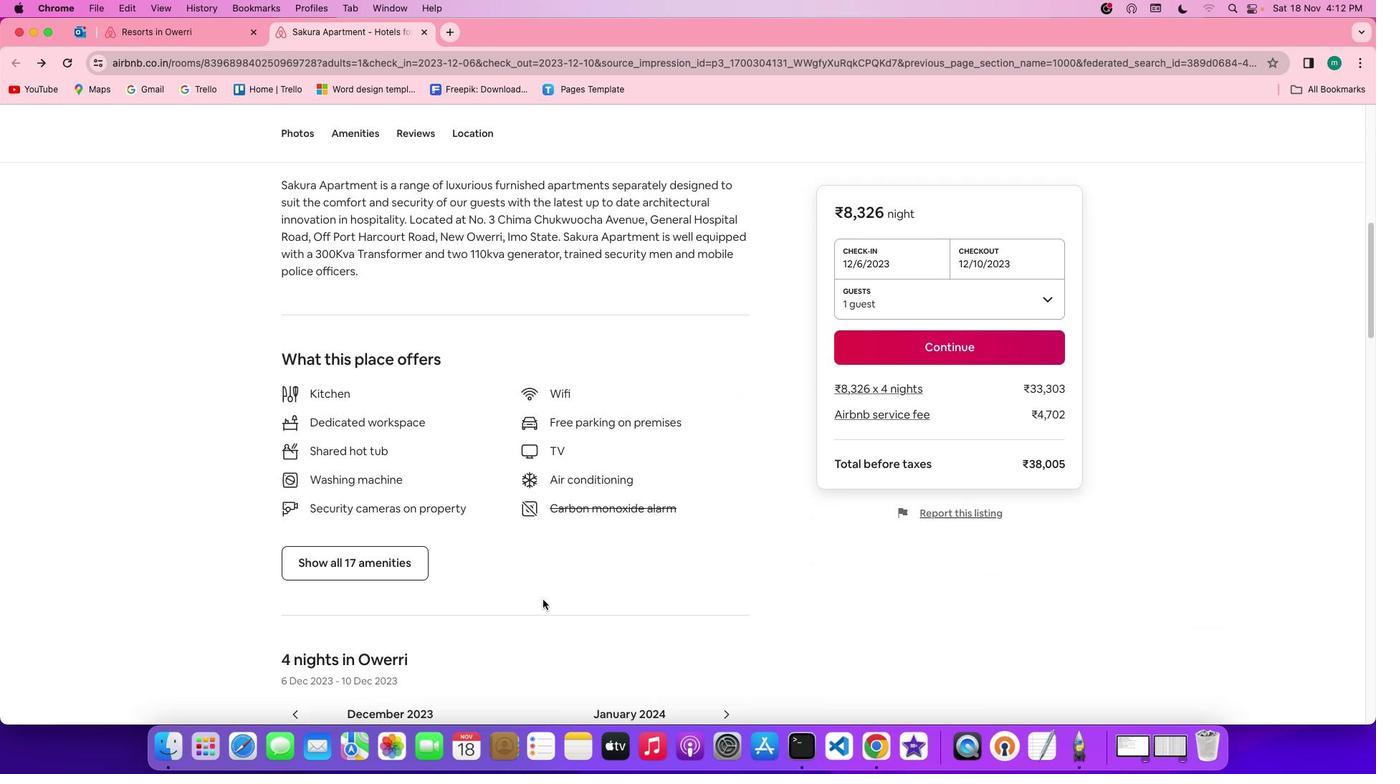
Action: Mouse scrolled (542, 599) with delta (0, 0)
Screenshot: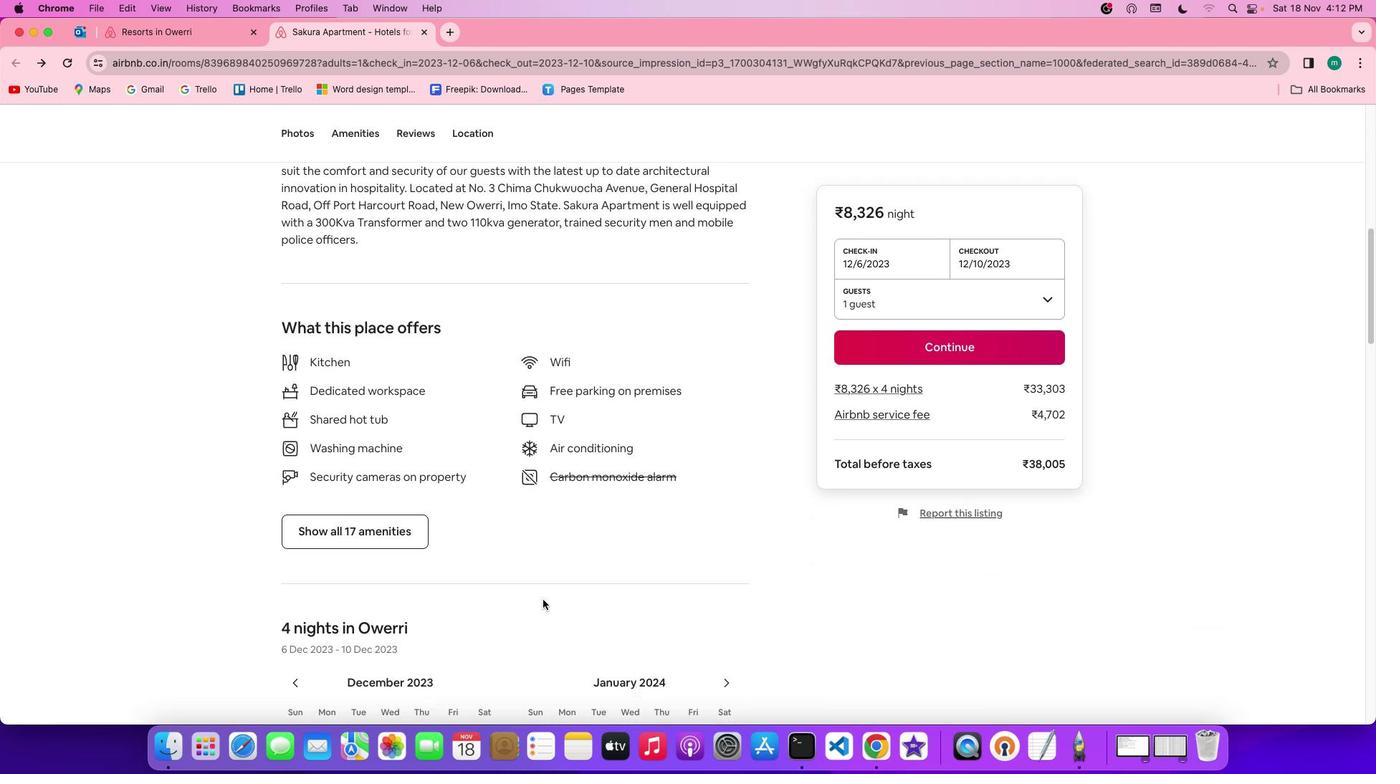 
Action: Mouse scrolled (542, 599) with delta (0, -1)
Screenshot: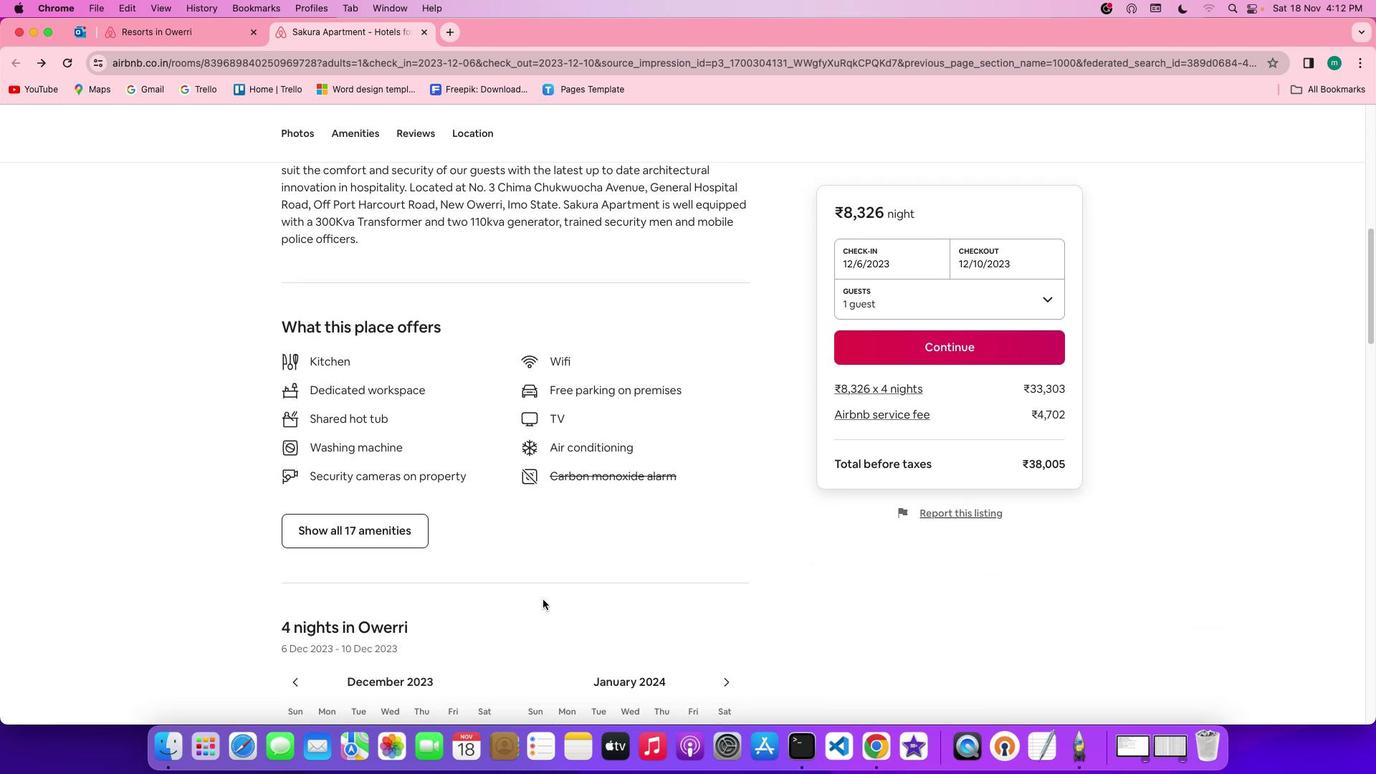 
Action: Mouse scrolled (542, 599) with delta (0, -2)
Screenshot: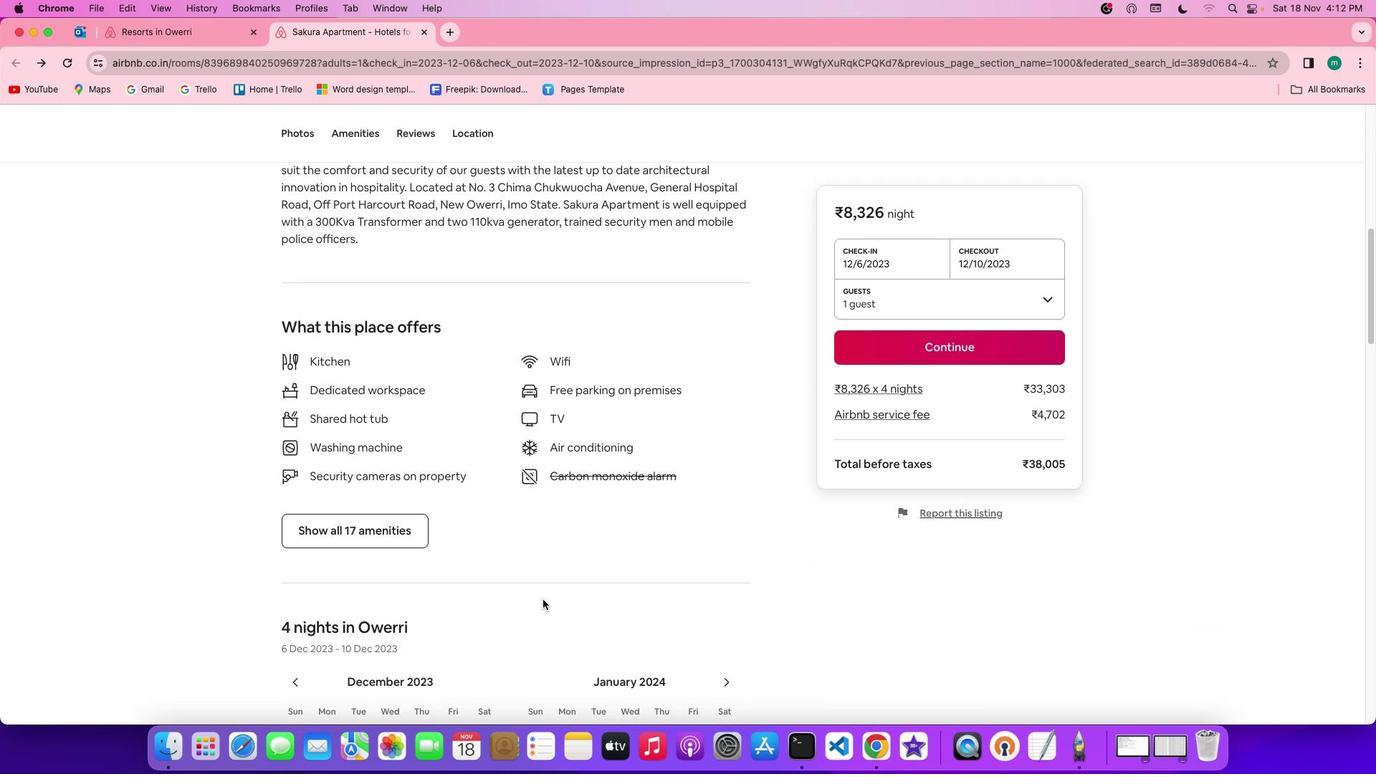 
Action: Mouse scrolled (542, 599) with delta (0, -2)
Screenshot: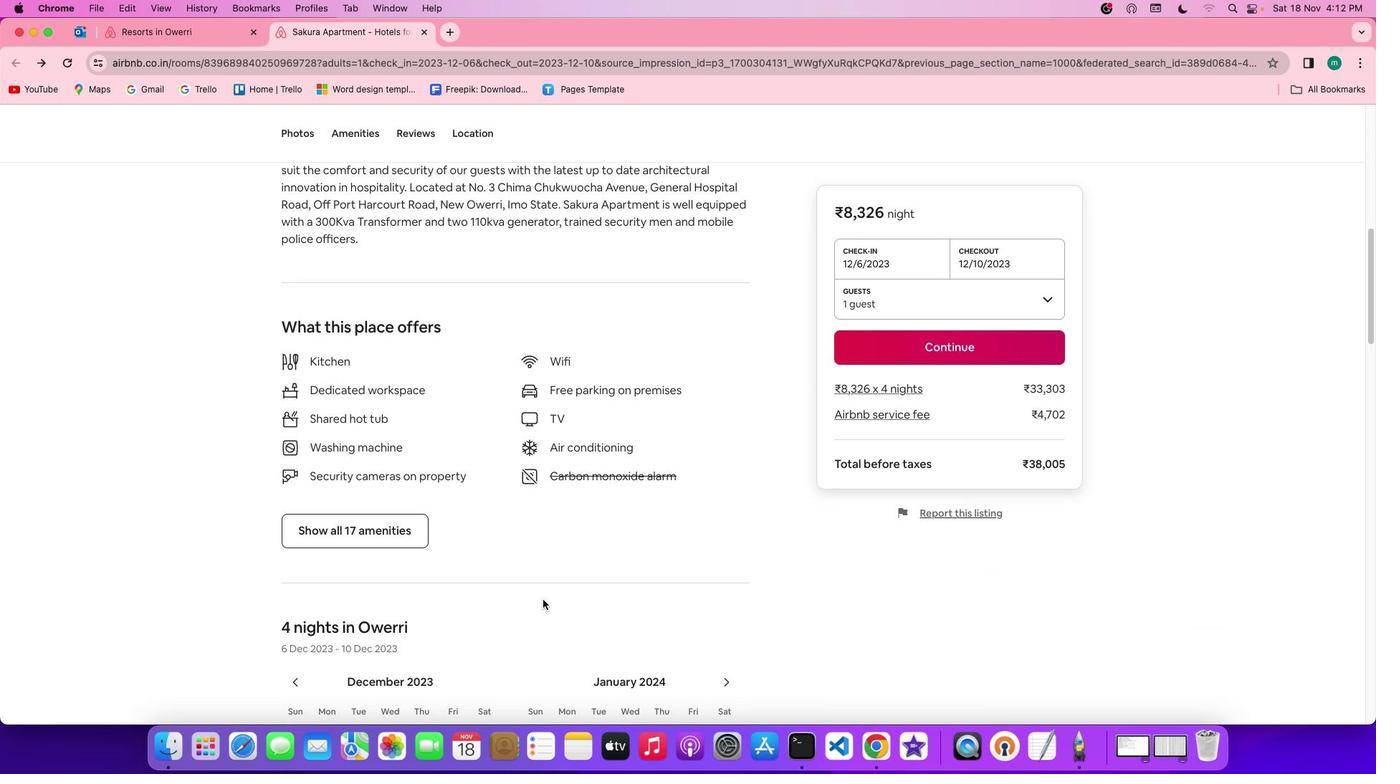 
Action: Mouse moved to (350, 521)
Screenshot: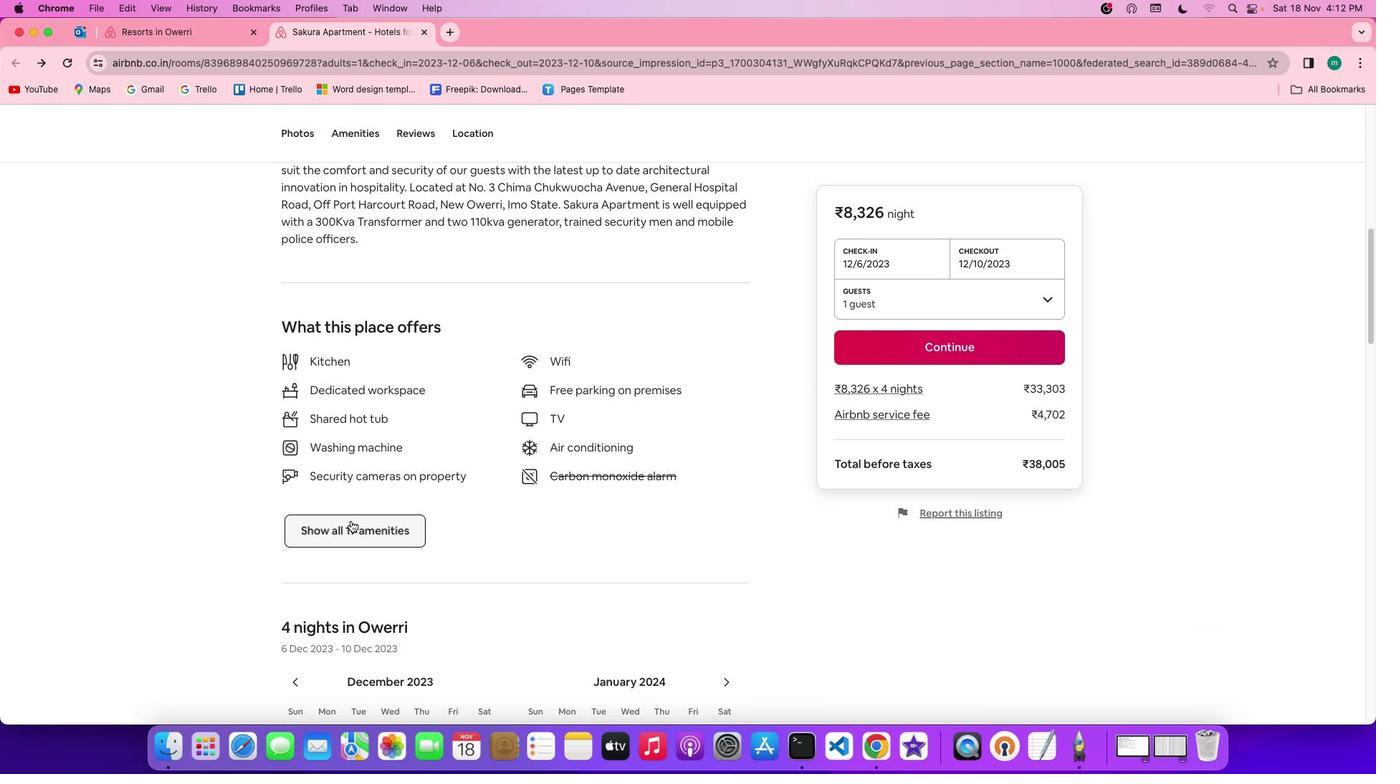 
Action: Mouse pressed left at (350, 521)
Screenshot: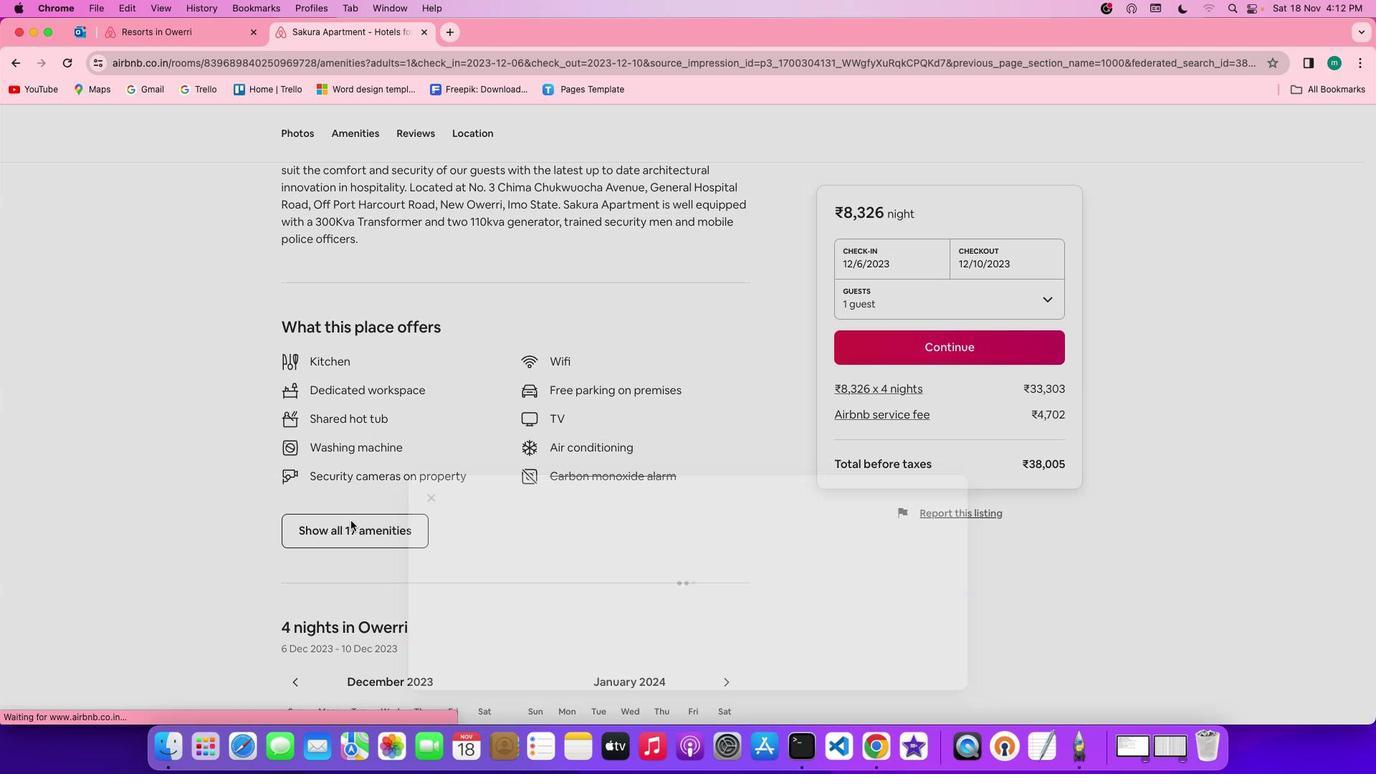 
Action: Mouse moved to (638, 565)
Screenshot: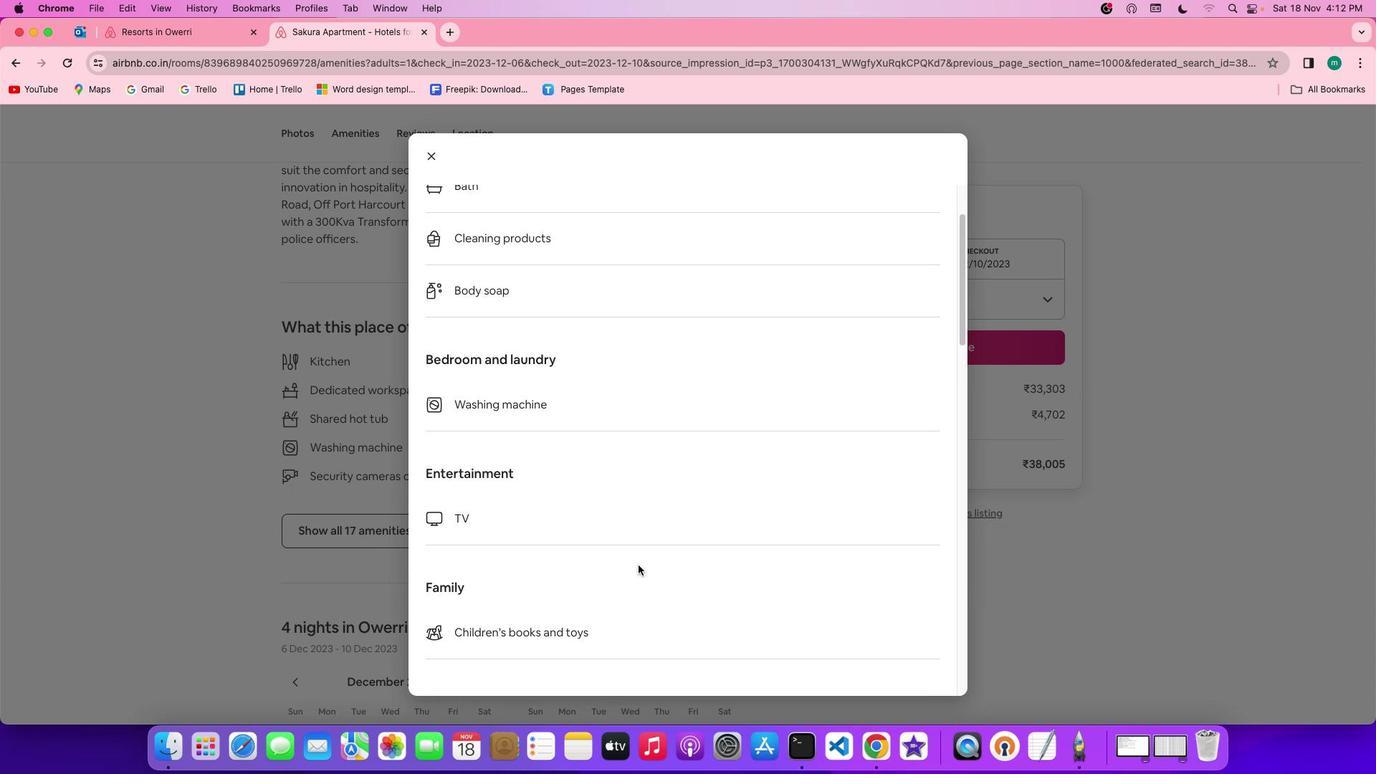 
Action: Mouse scrolled (638, 565) with delta (0, 0)
Screenshot: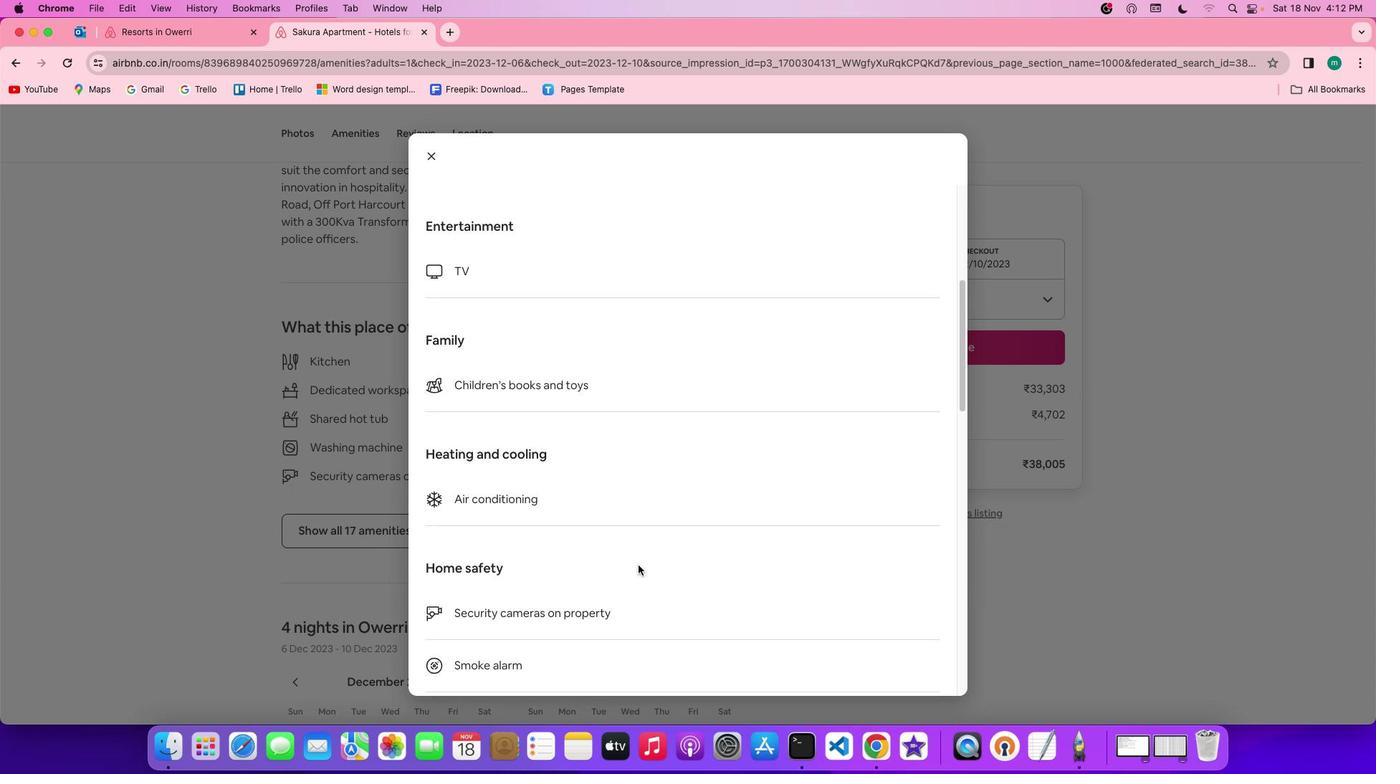 
Action: Mouse scrolled (638, 565) with delta (0, 0)
Screenshot: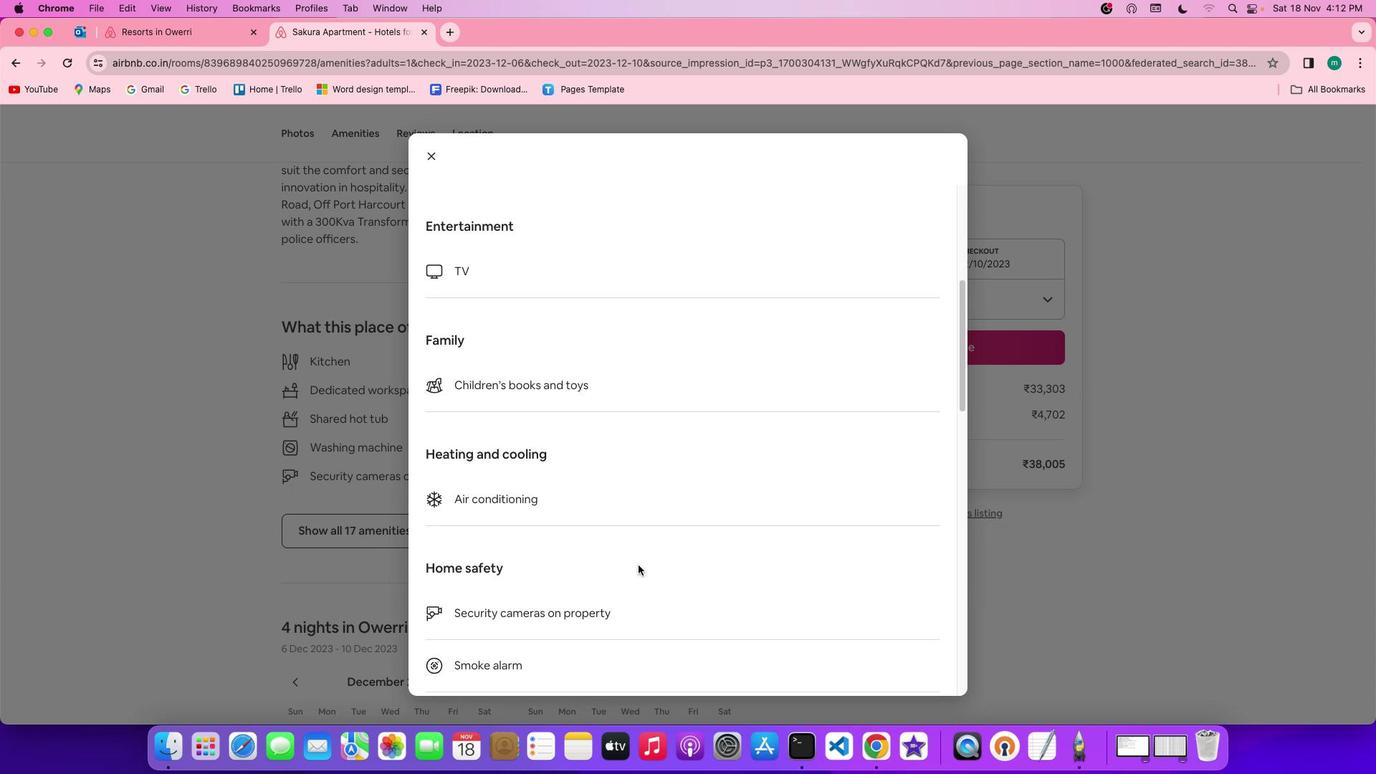 
Action: Mouse scrolled (638, 565) with delta (0, -1)
Screenshot: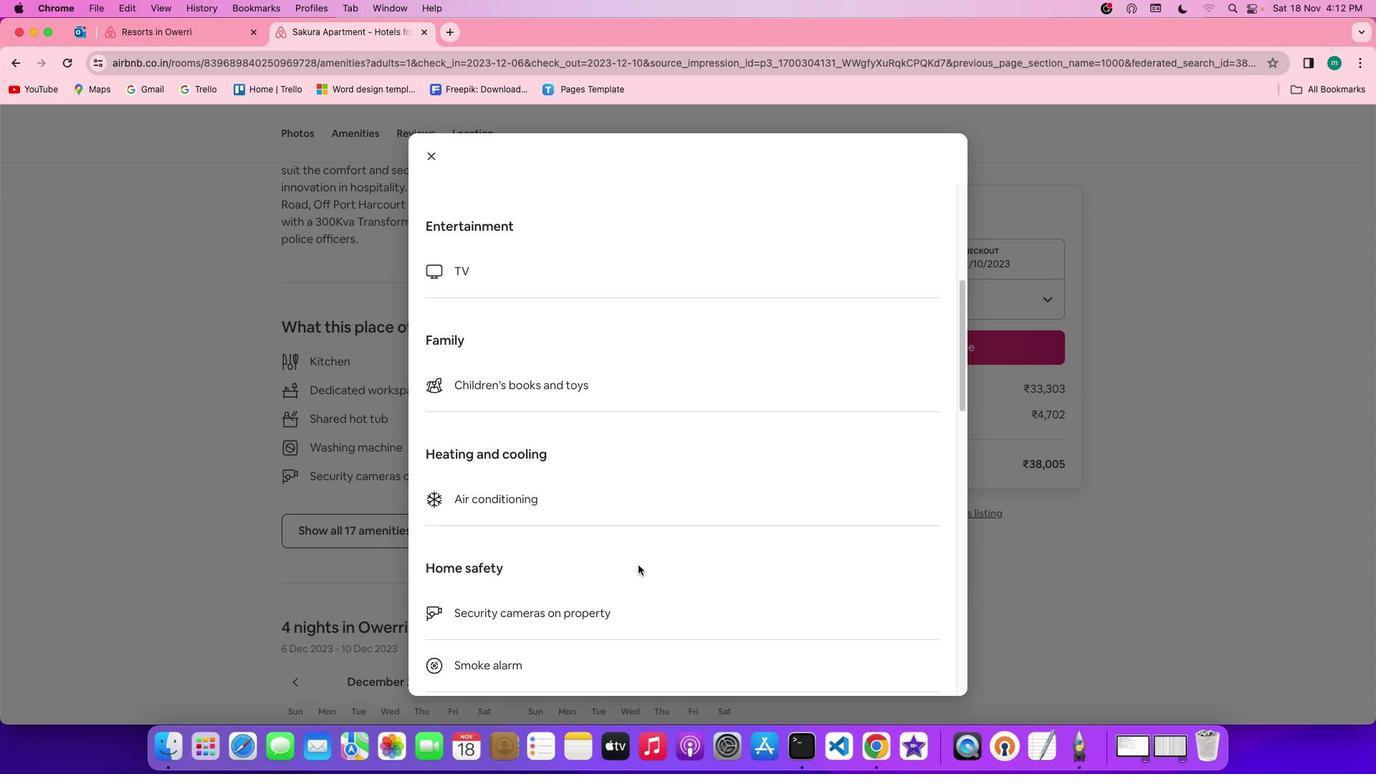 
Action: Mouse scrolled (638, 565) with delta (0, -2)
Screenshot: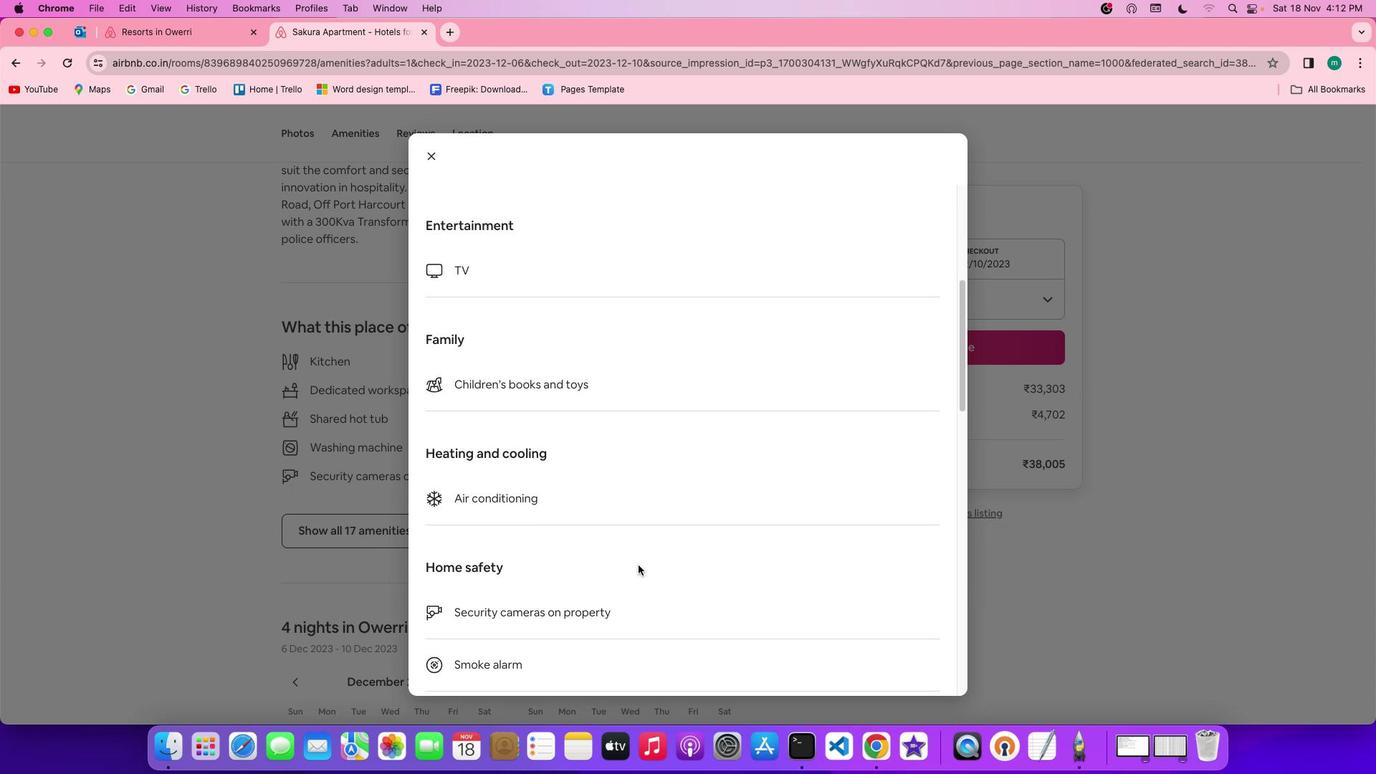 
Action: Mouse scrolled (638, 565) with delta (0, -2)
Screenshot: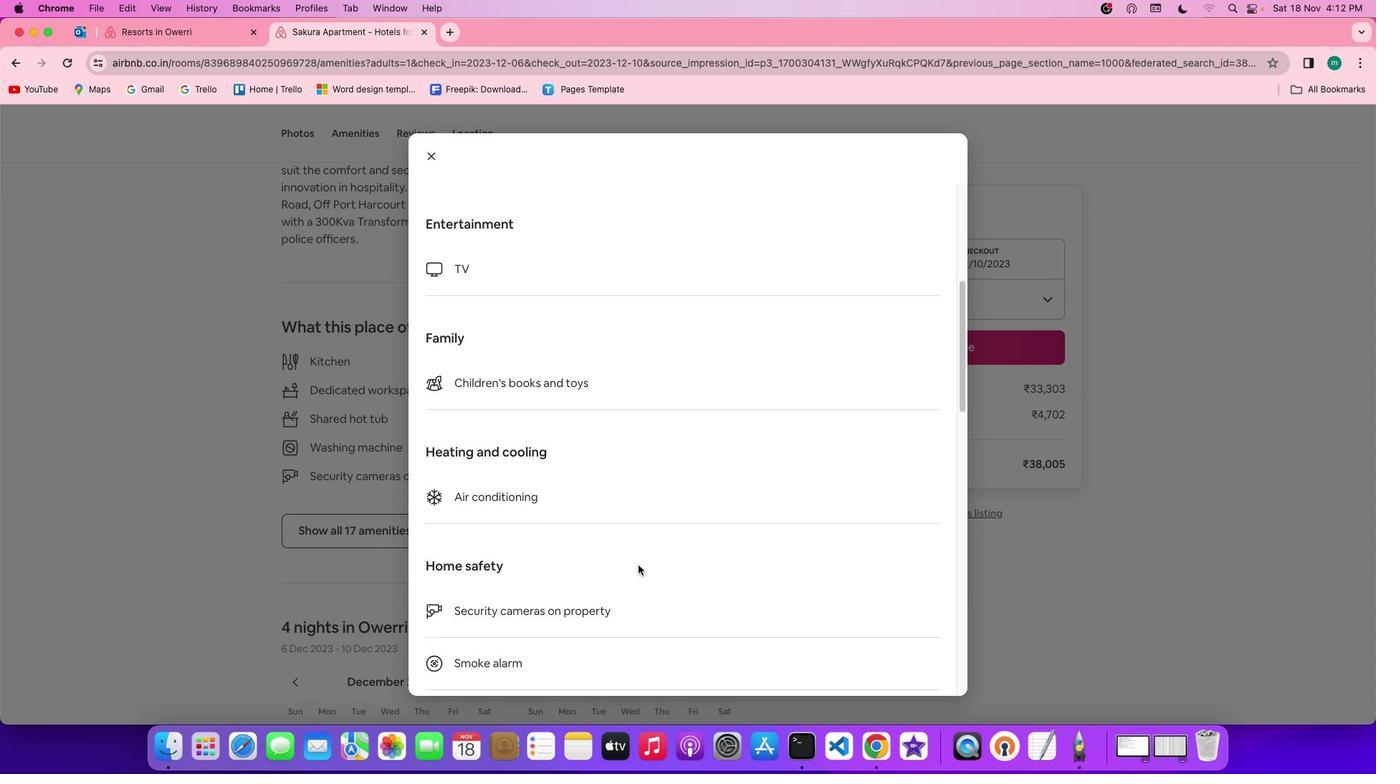 
Action: Mouse scrolled (638, 565) with delta (0, 0)
Screenshot: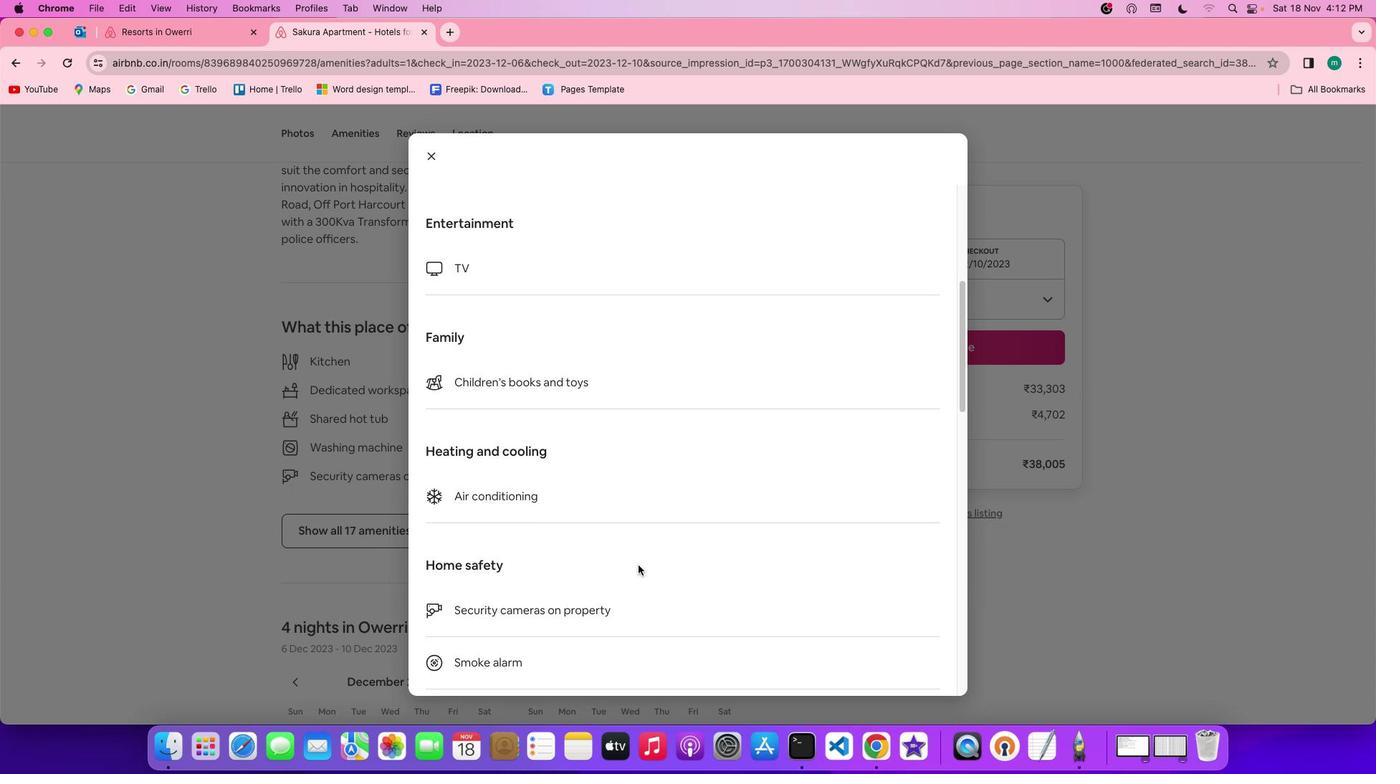 
Action: Mouse scrolled (638, 565) with delta (0, 0)
Screenshot: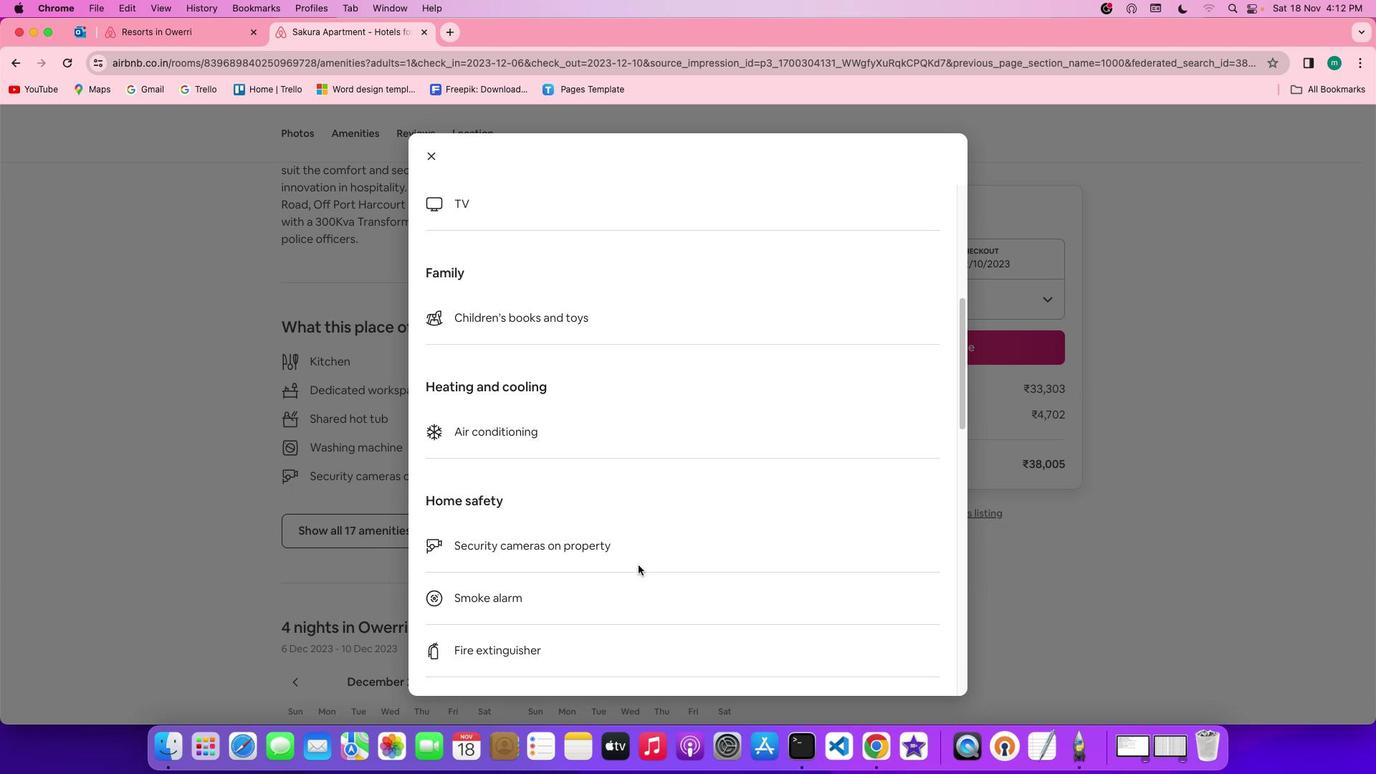 
Action: Mouse scrolled (638, 565) with delta (0, 0)
Screenshot: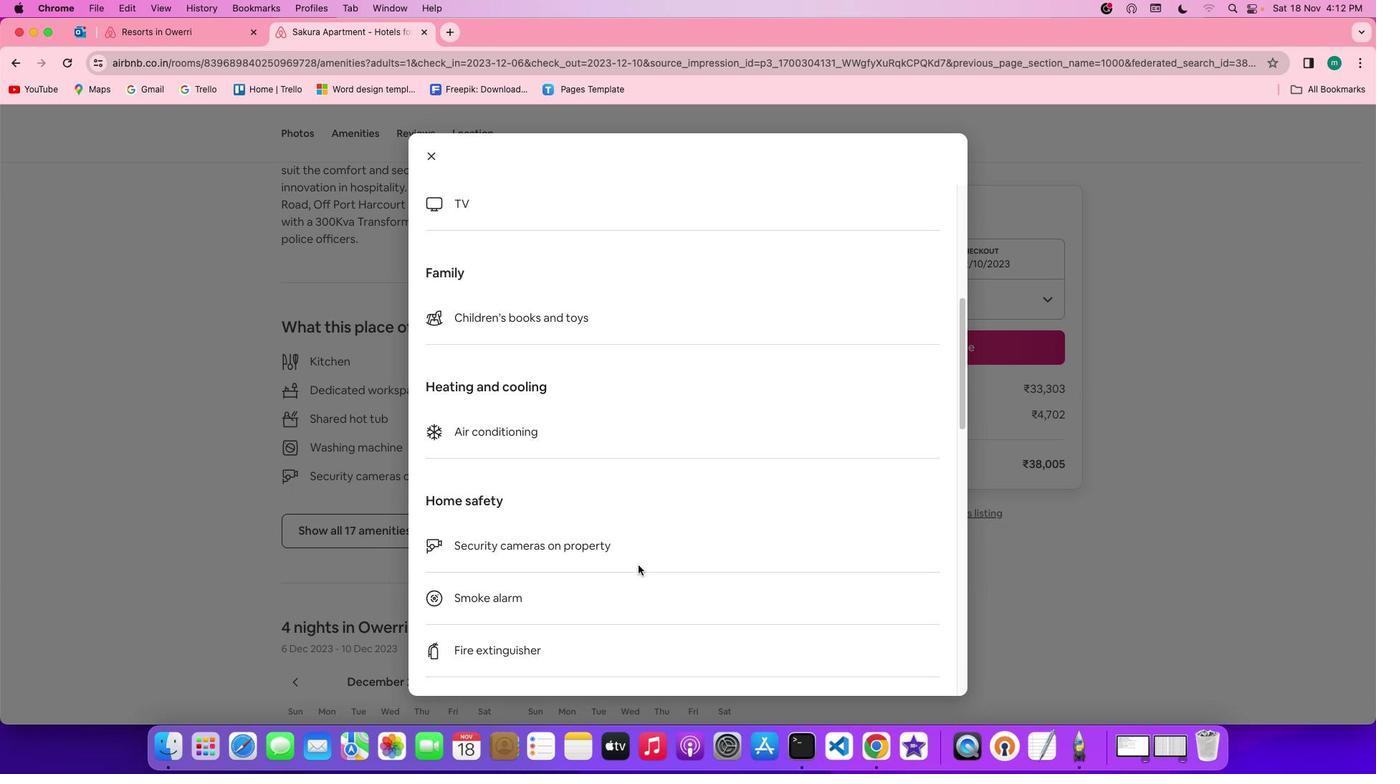 
Action: Mouse scrolled (638, 565) with delta (0, 0)
Screenshot: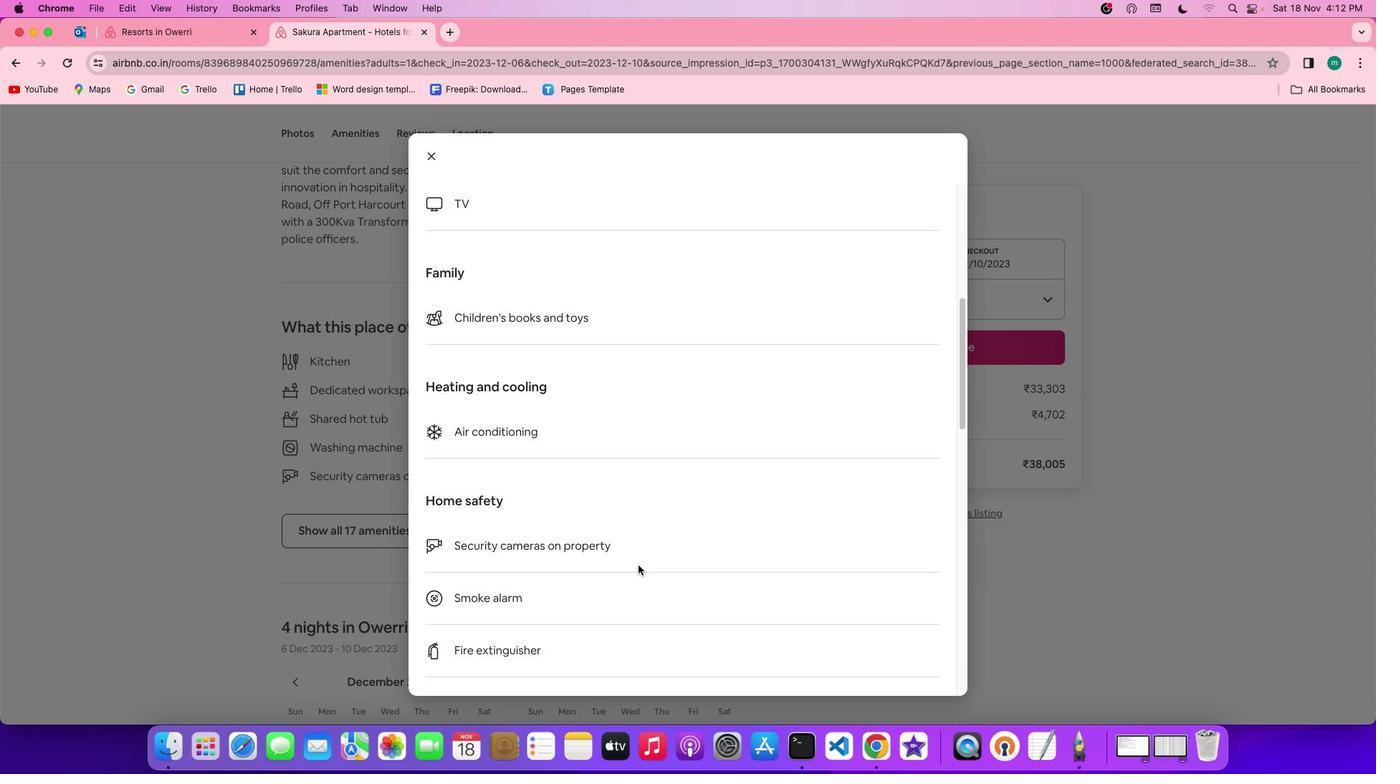 
Action: Mouse scrolled (638, 565) with delta (0, 0)
Screenshot: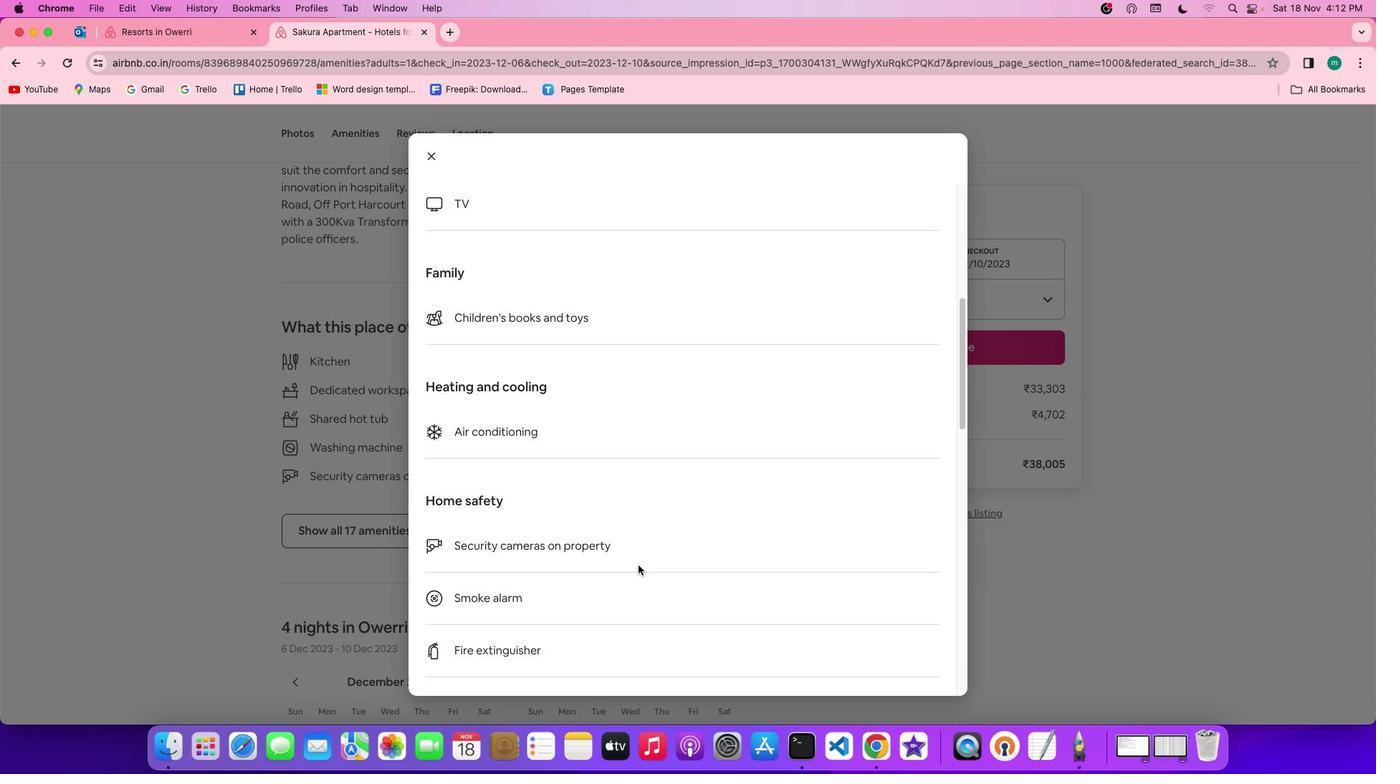 
Action: Mouse scrolled (638, 565) with delta (0, 0)
Screenshot: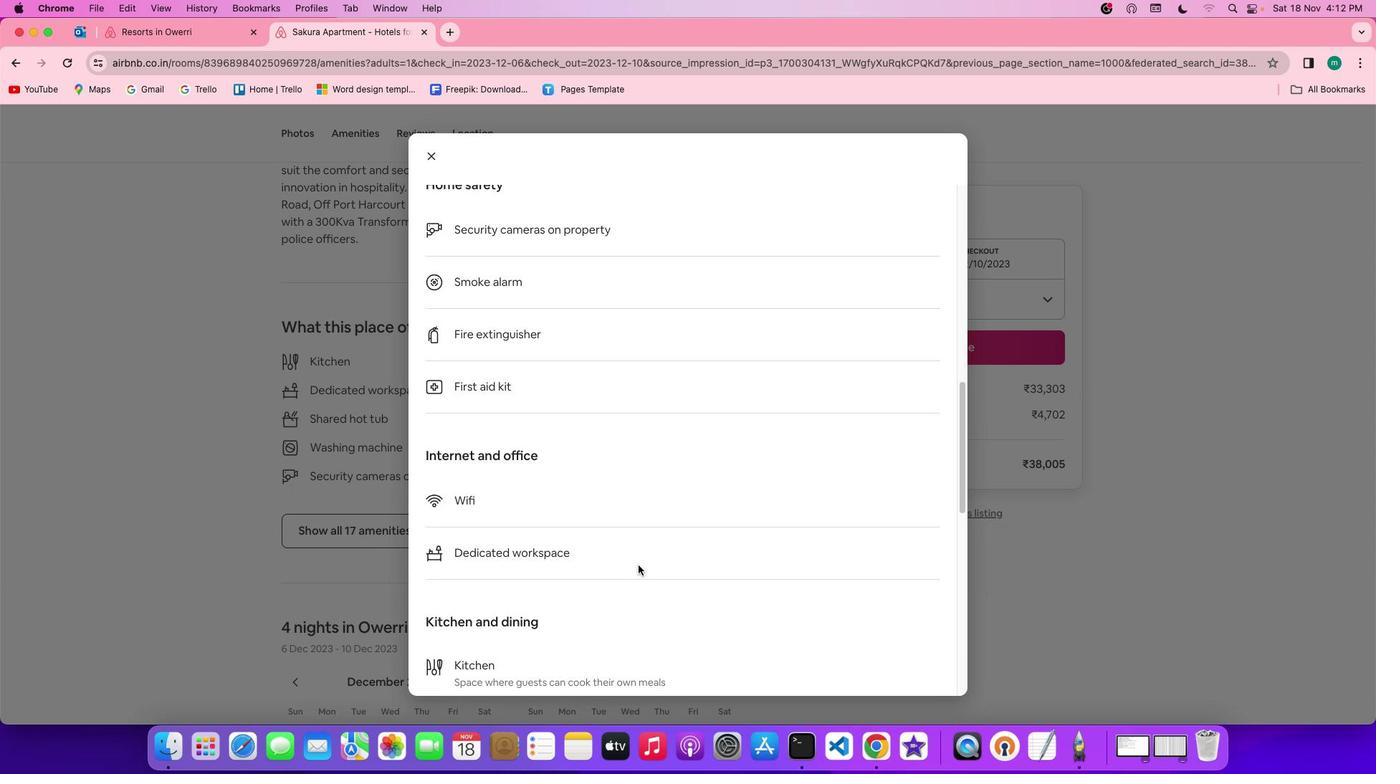 
Action: Mouse scrolled (638, 565) with delta (0, 0)
Screenshot: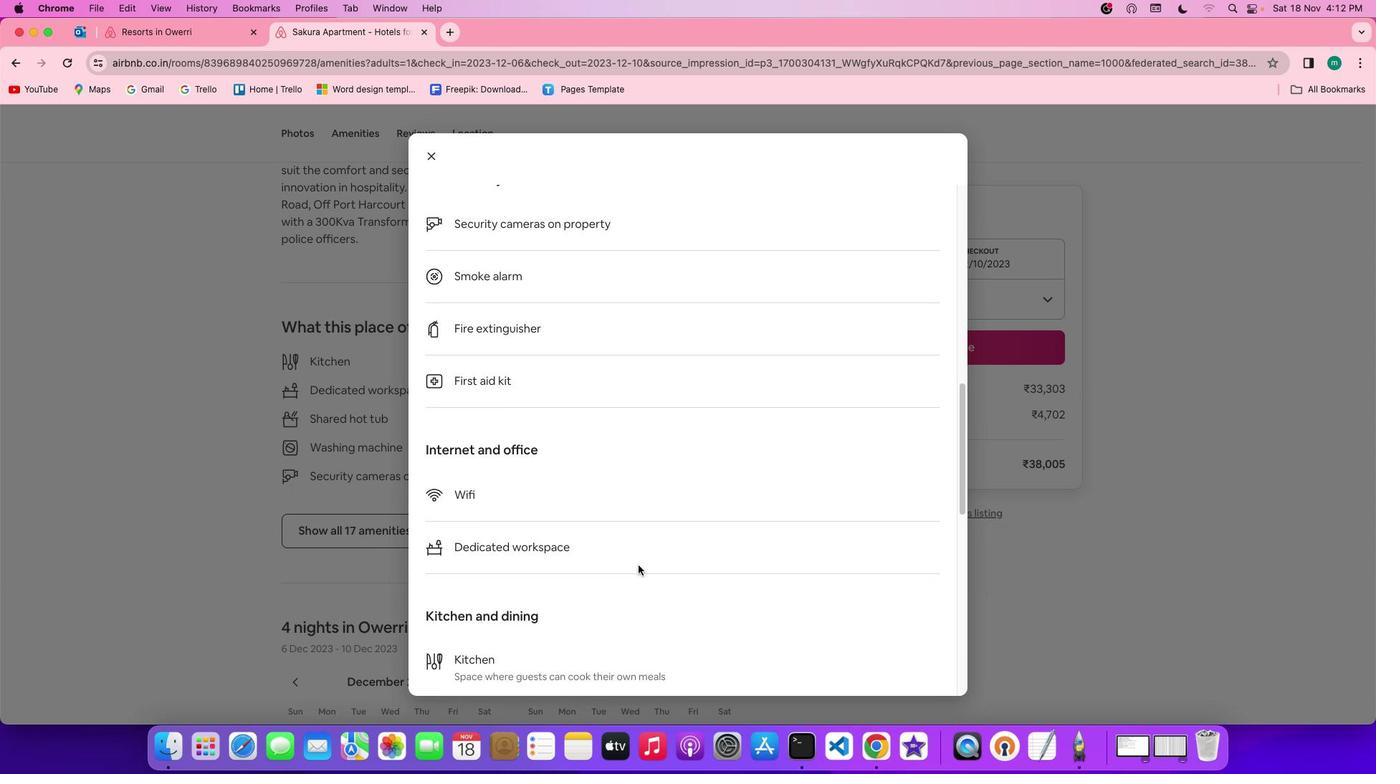 
Action: Mouse scrolled (638, 565) with delta (0, -1)
Screenshot: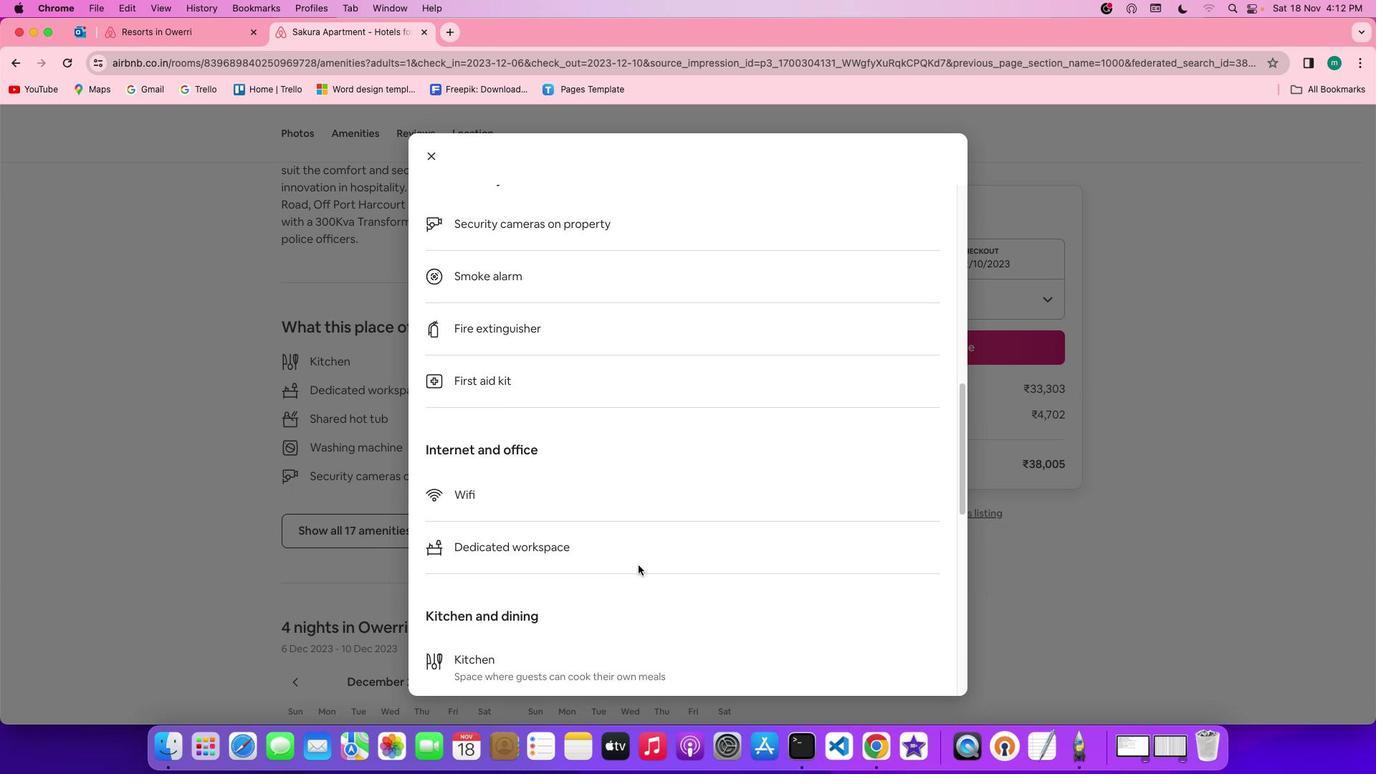 
Action: Mouse scrolled (638, 565) with delta (0, -2)
Screenshot: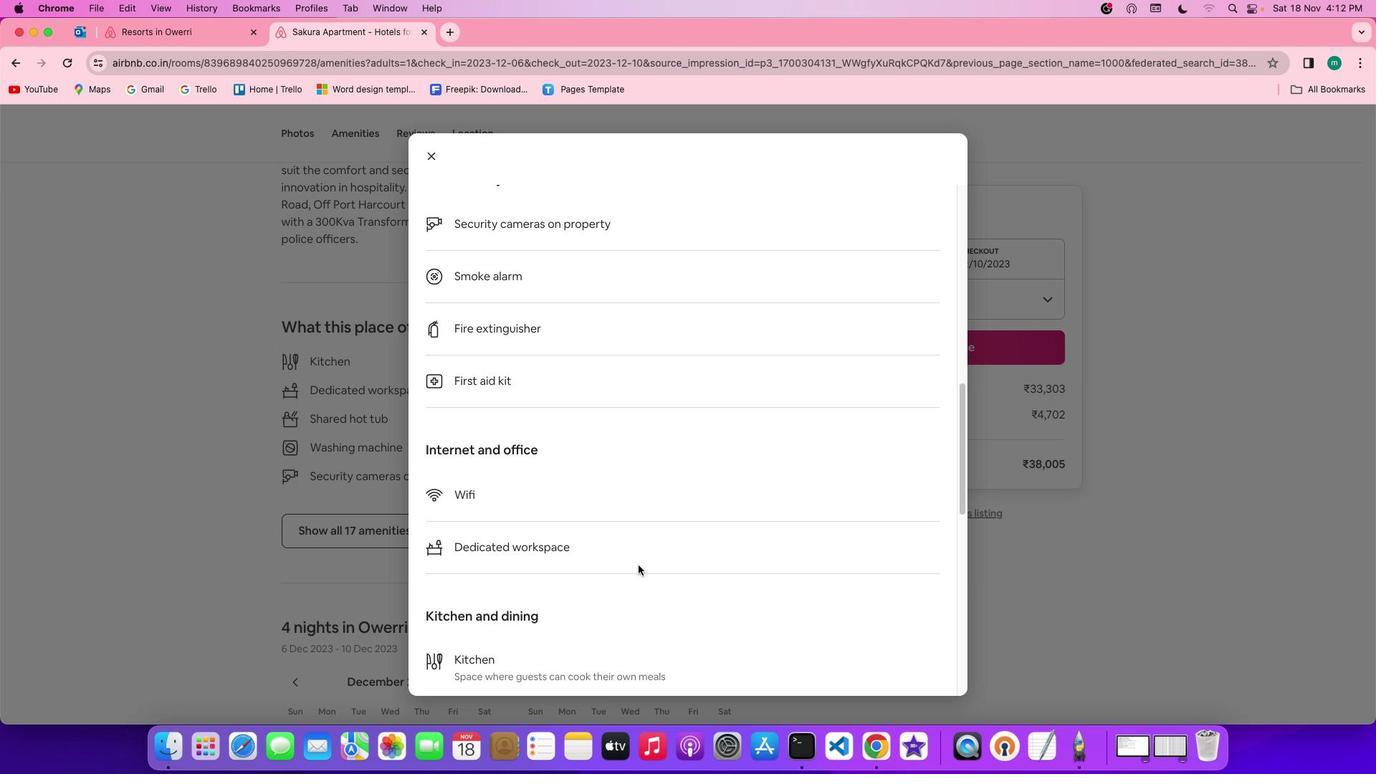 
Action: Mouse scrolled (638, 565) with delta (0, -2)
Screenshot: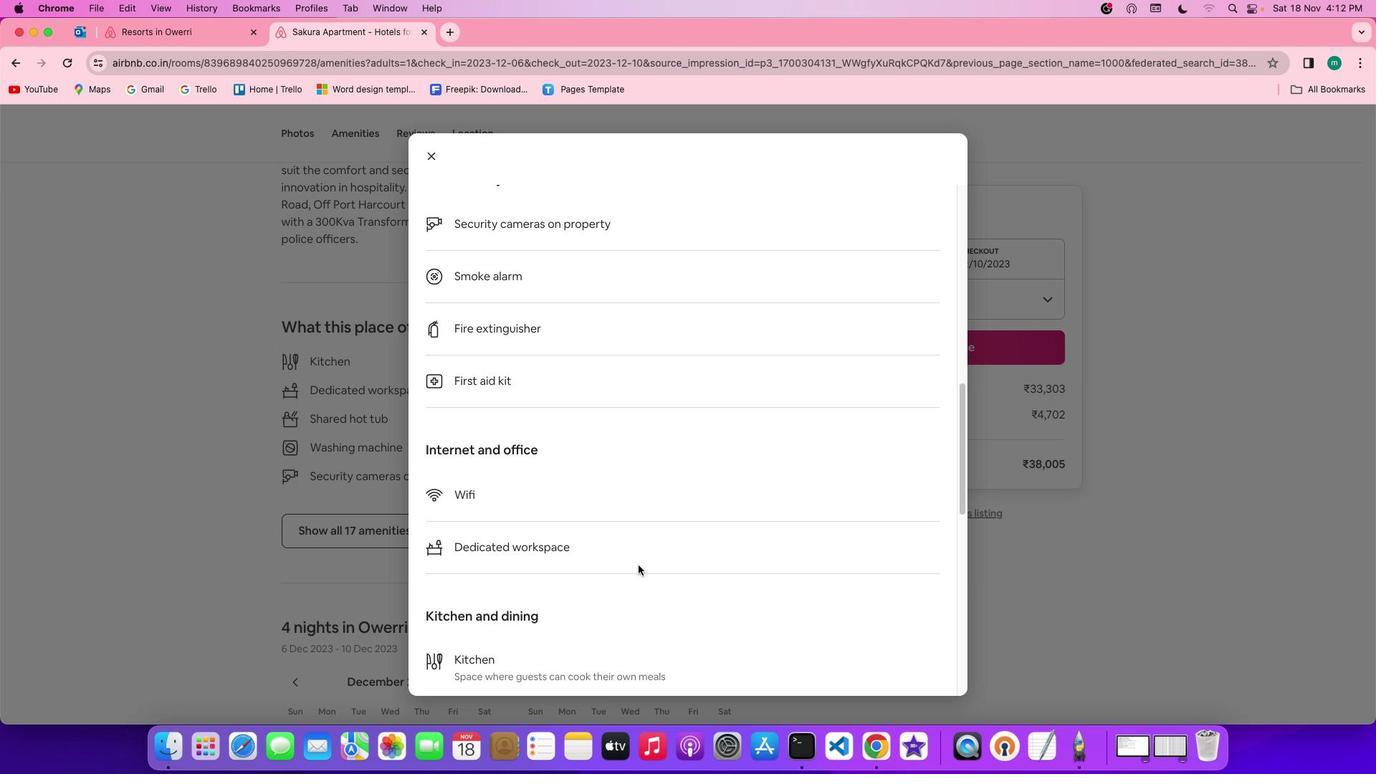 
Action: Mouse scrolled (638, 565) with delta (0, 0)
Screenshot: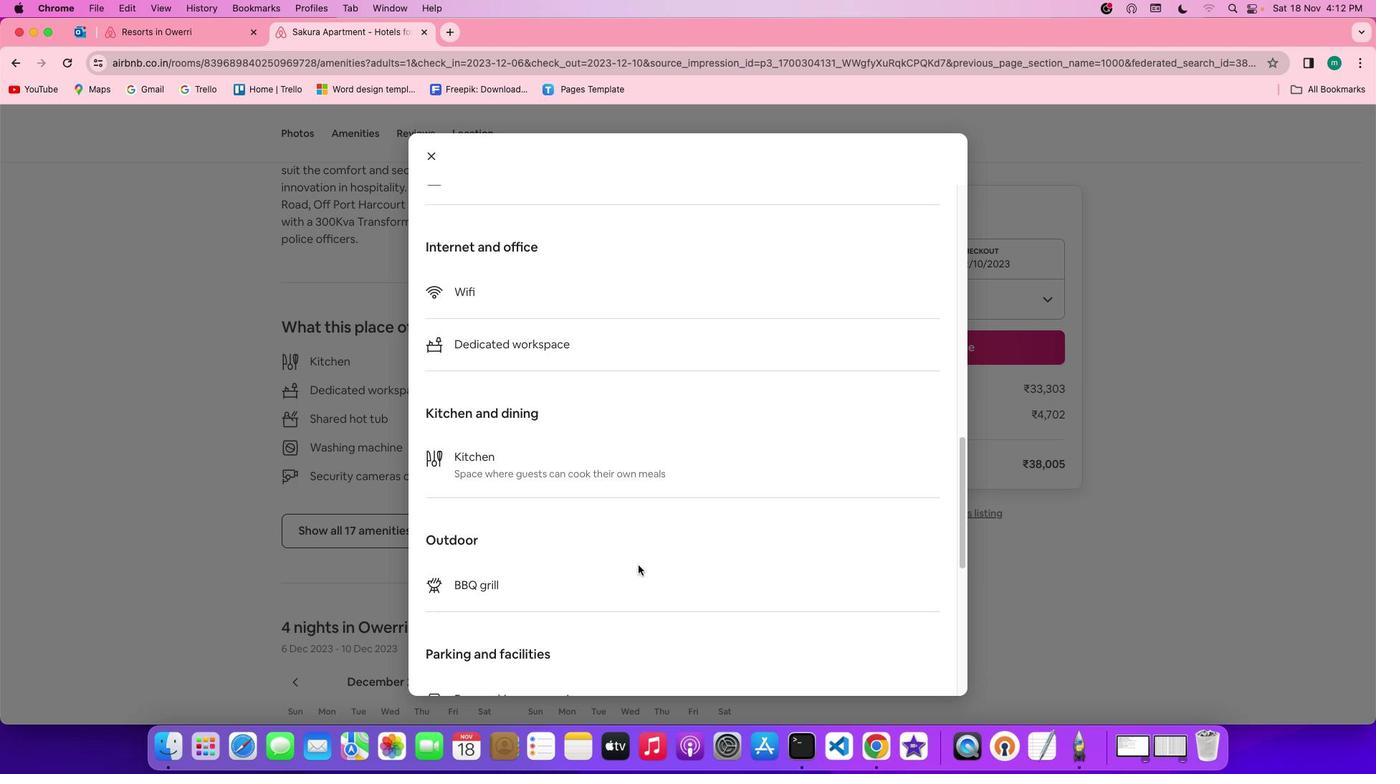 
Action: Mouse scrolled (638, 565) with delta (0, 0)
Screenshot: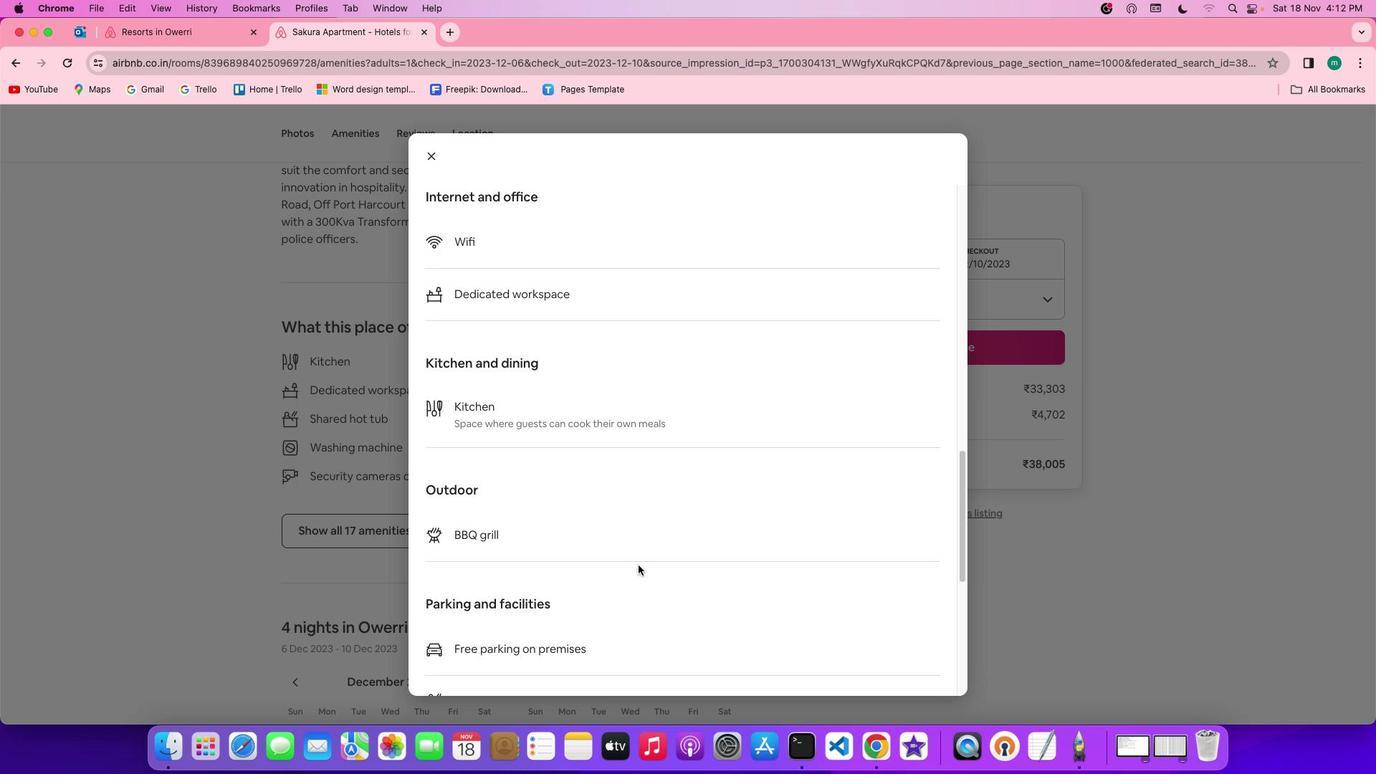 
Action: Mouse scrolled (638, 565) with delta (0, 0)
Screenshot: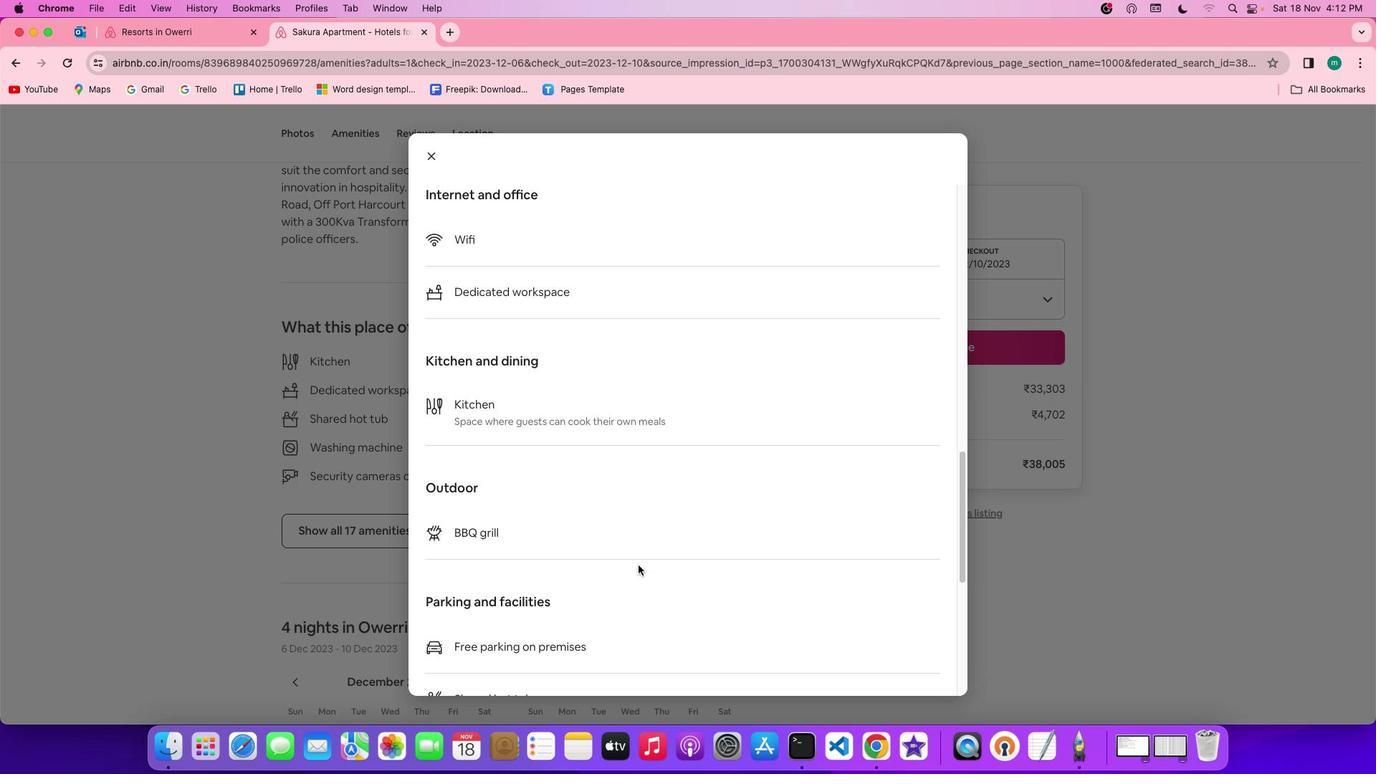 
Action: Mouse scrolled (638, 565) with delta (0, -2)
Screenshot: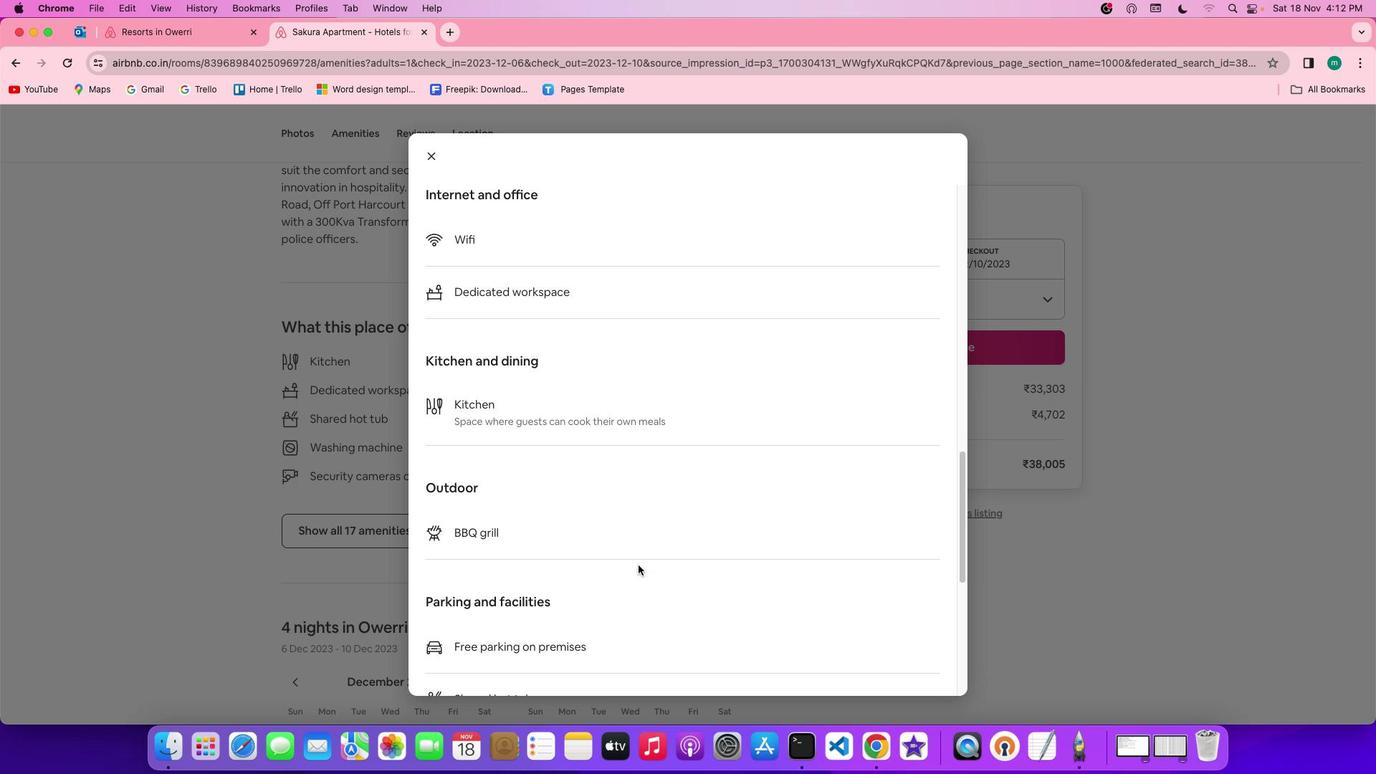 
Action: Mouse scrolled (638, 565) with delta (0, -2)
Screenshot: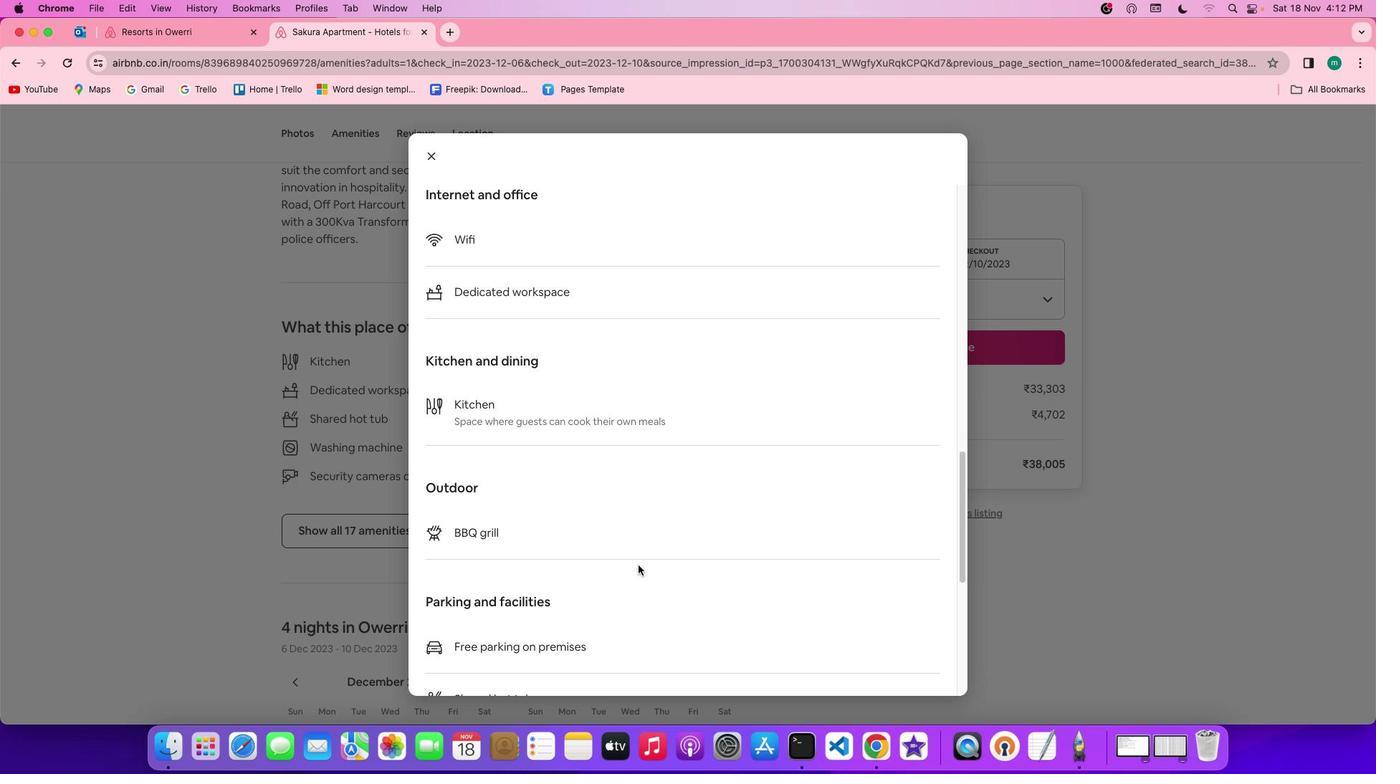 
Action: Mouse scrolled (638, 565) with delta (0, 0)
Screenshot: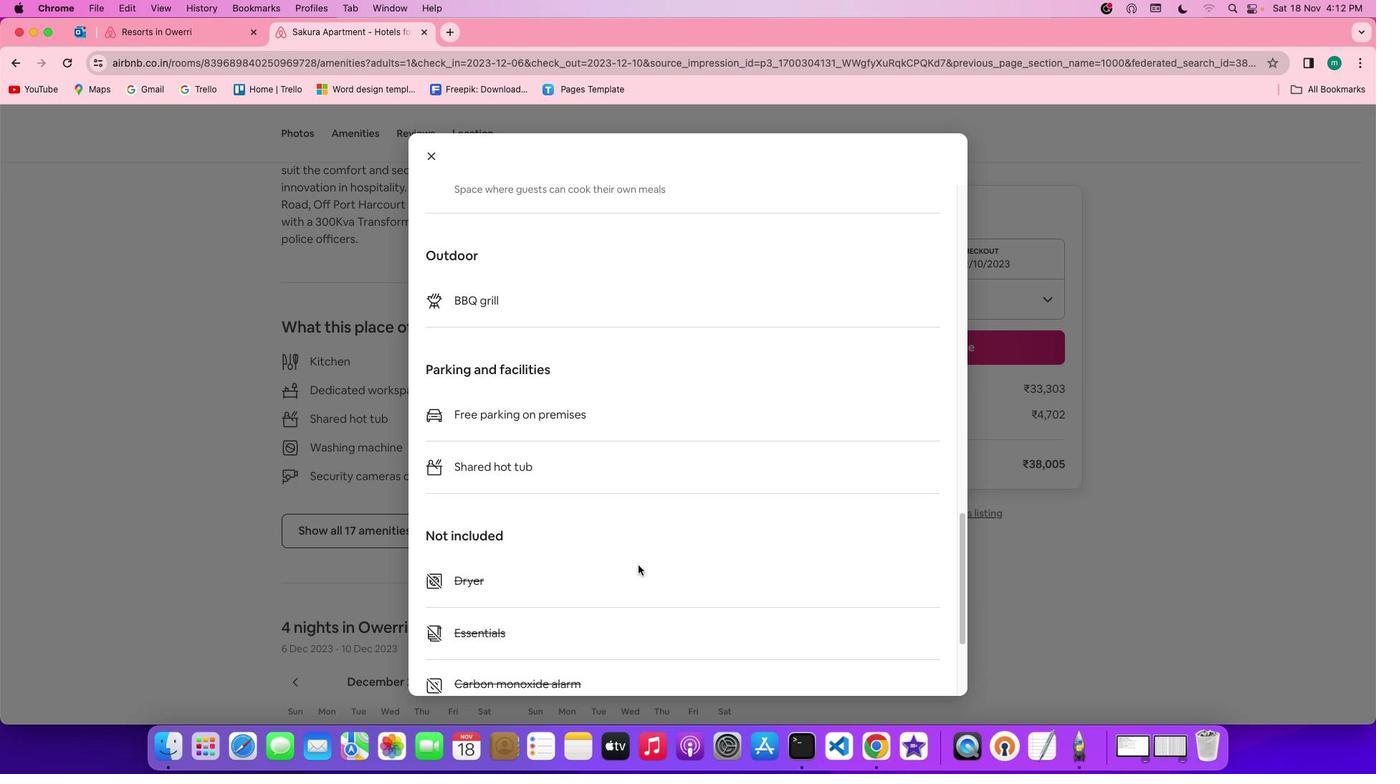 
Action: Mouse scrolled (638, 565) with delta (0, 0)
Screenshot: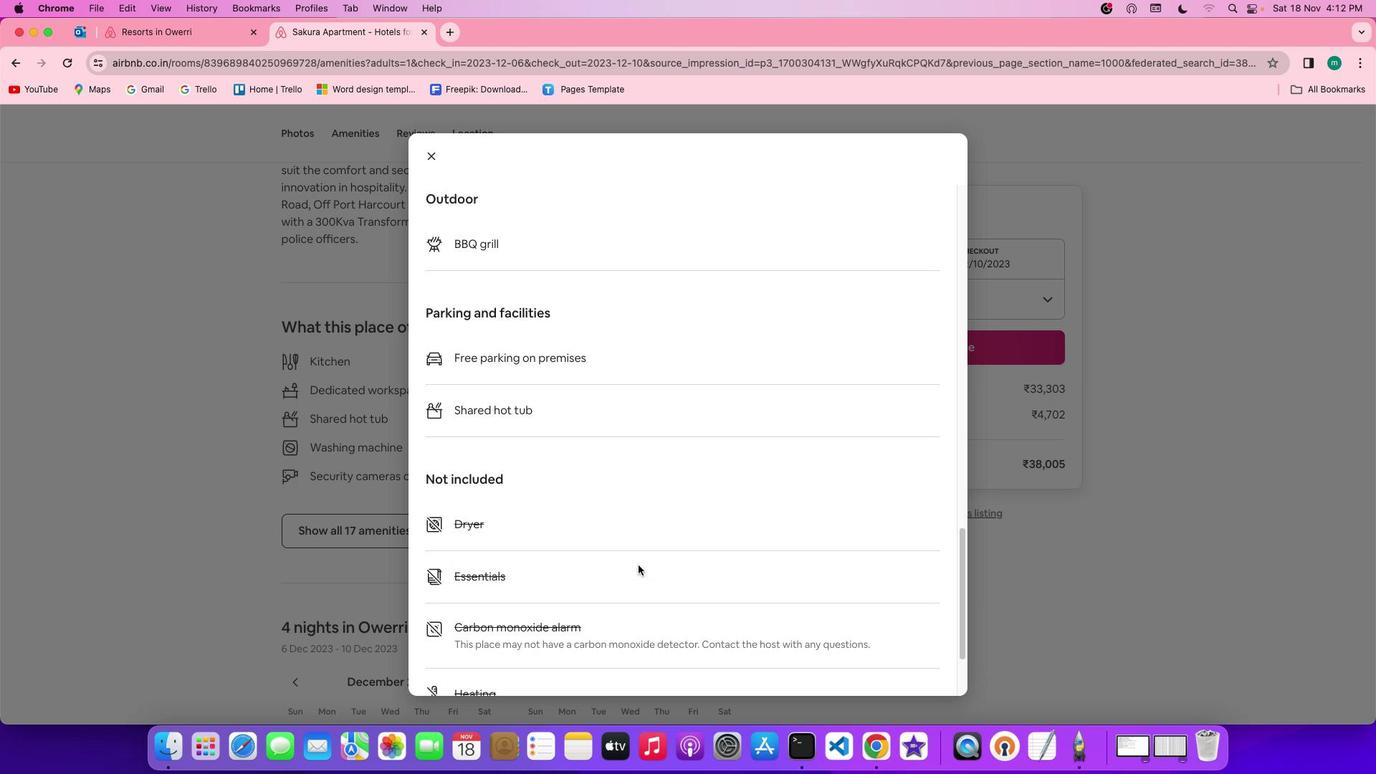 
Action: Mouse scrolled (638, 565) with delta (0, -1)
Screenshot: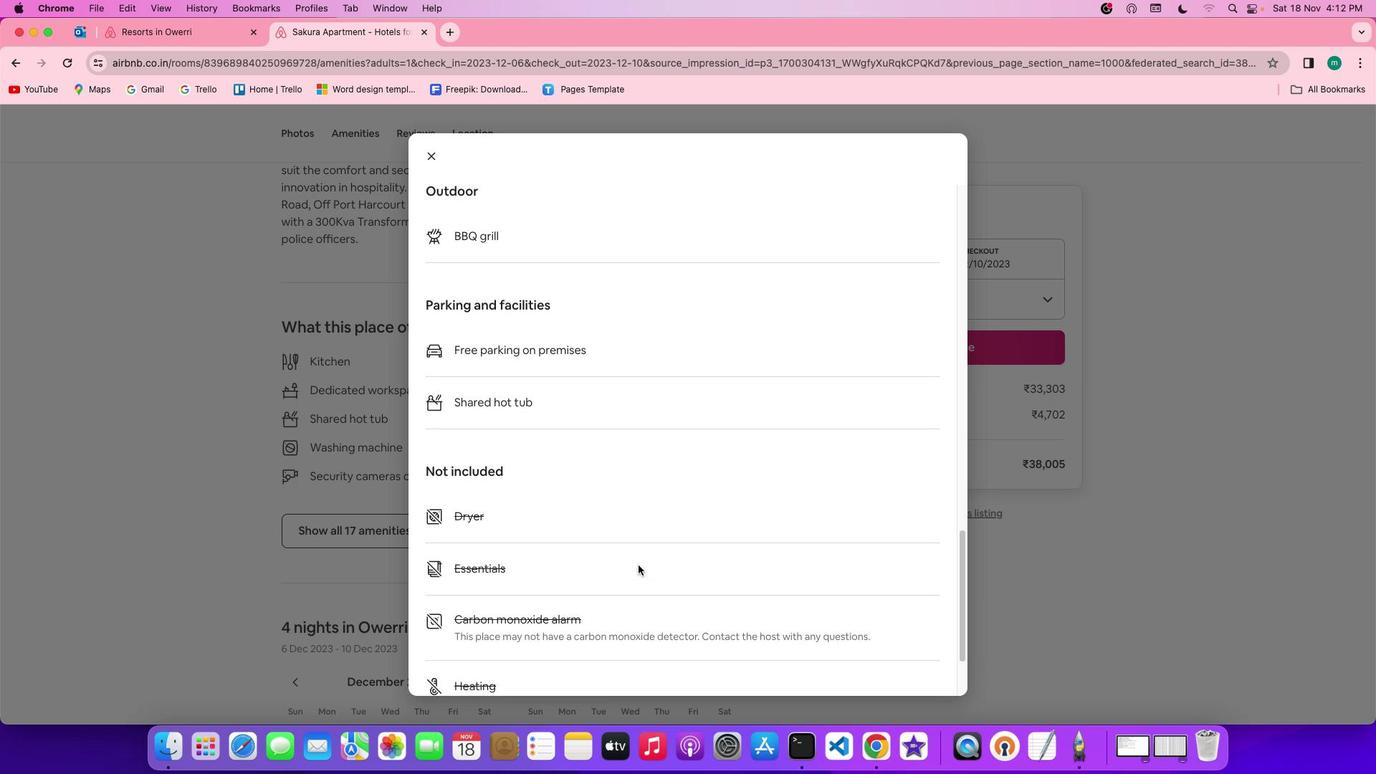 
Action: Mouse scrolled (638, 565) with delta (0, -2)
Screenshot: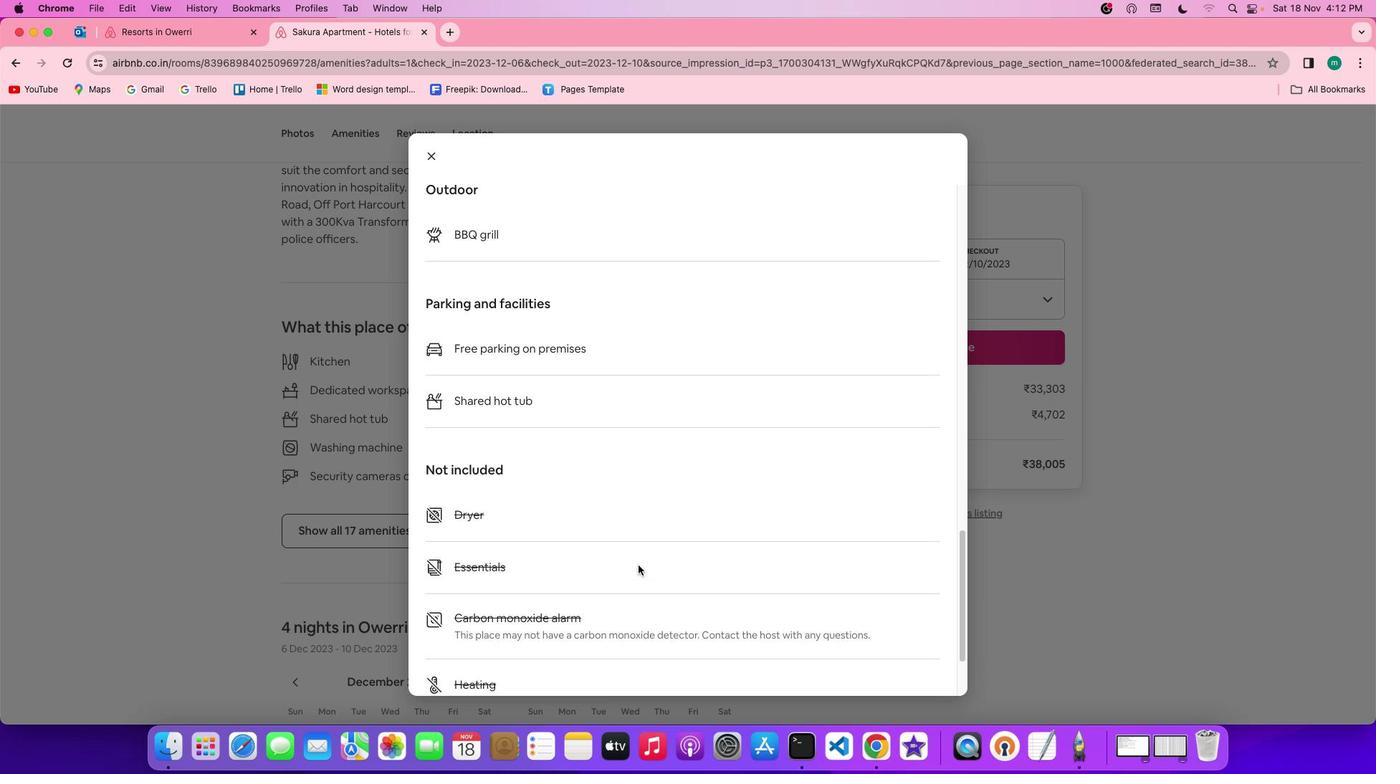 
Action: Mouse scrolled (638, 565) with delta (0, -2)
Screenshot: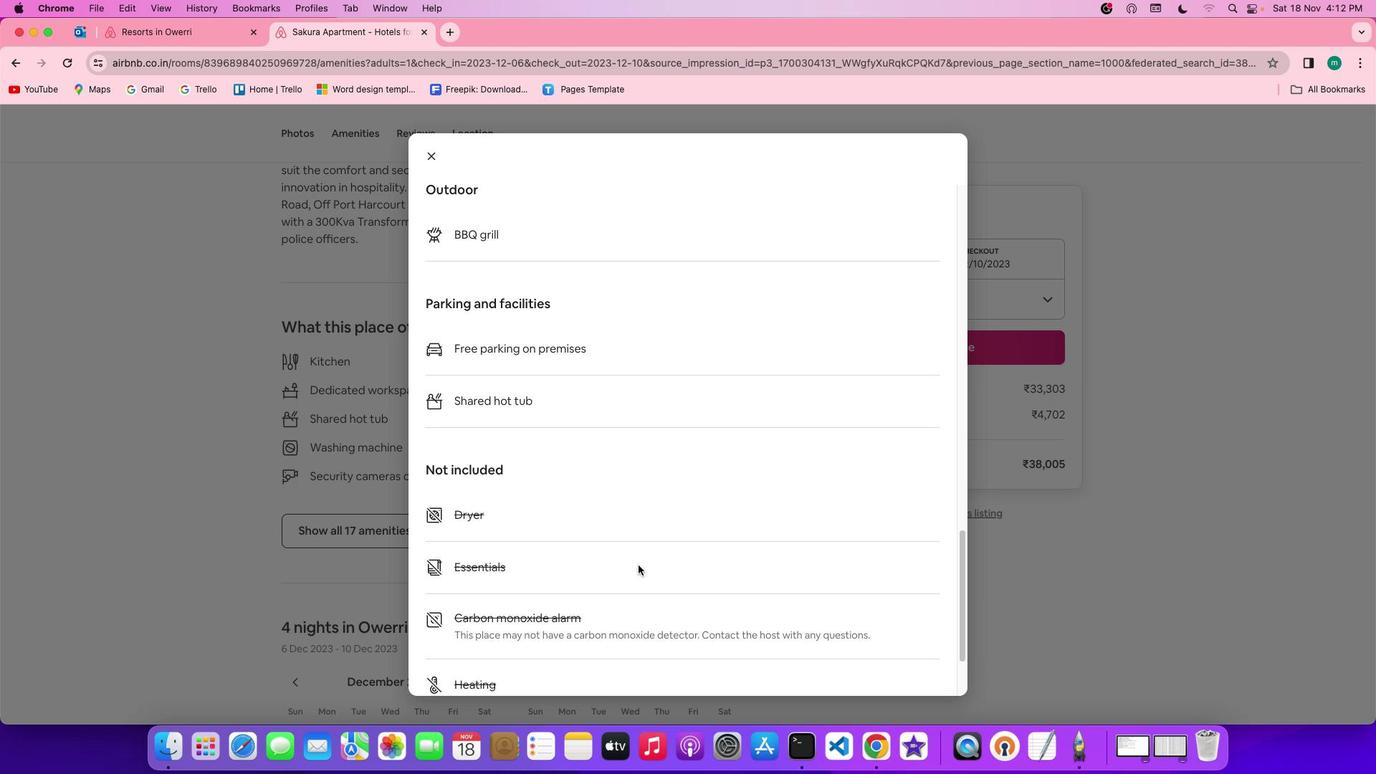 
Action: Mouse scrolled (638, 565) with delta (0, 0)
Screenshot: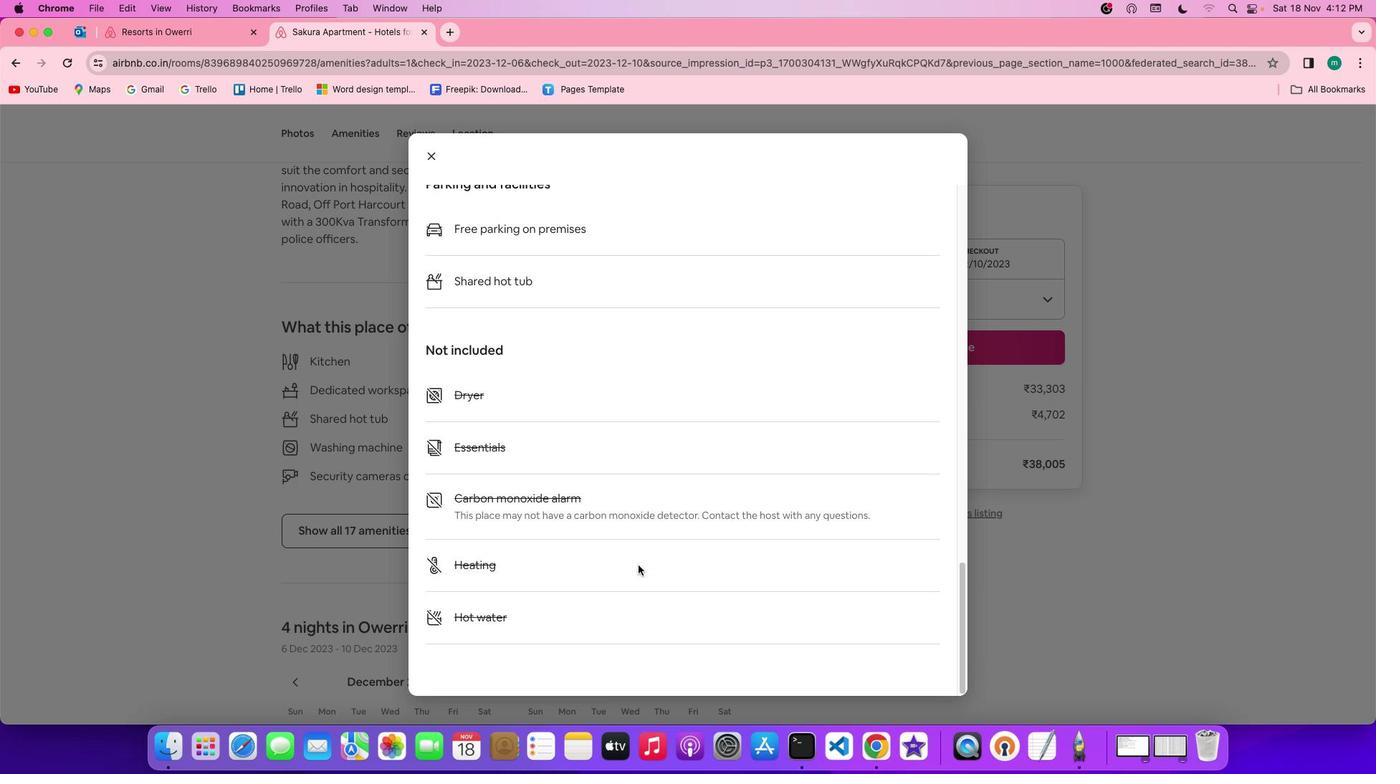 
Action: Mouse scrolled (638, 565) with delta (0, 0)
Screenshot: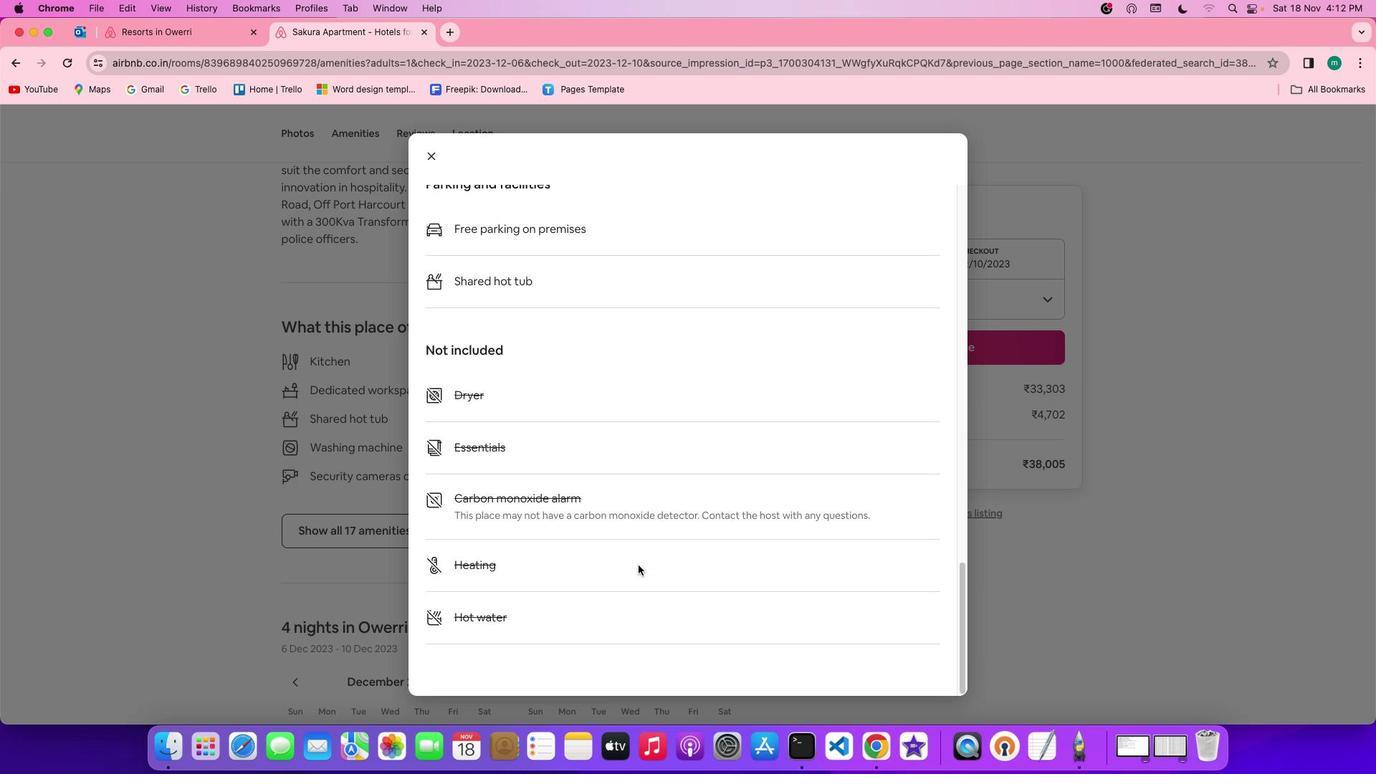 
Action: Mouse scrolled (638, 565) with delta (0, -1)
Screenshot: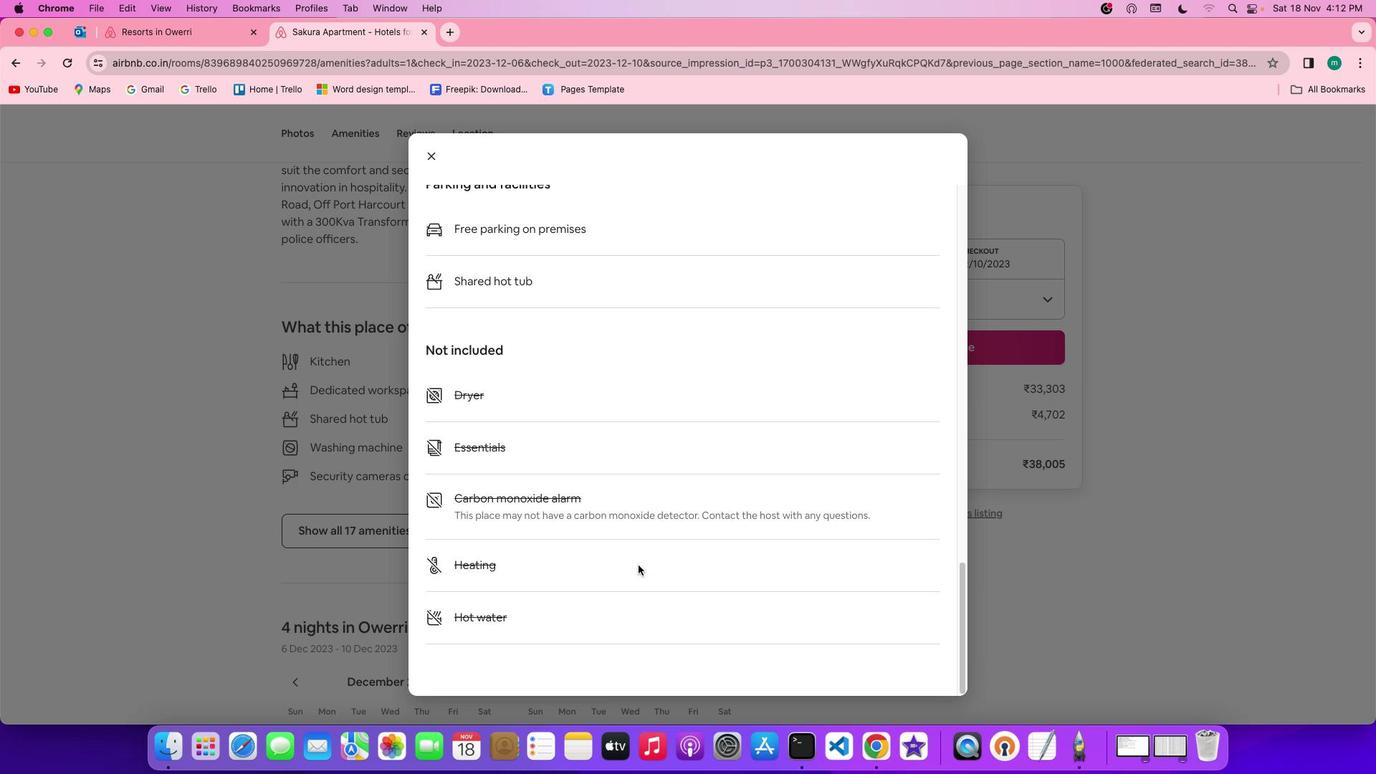 
Action: Mouse scrolled (638, 565) with delta (0, -2)
Screenshot: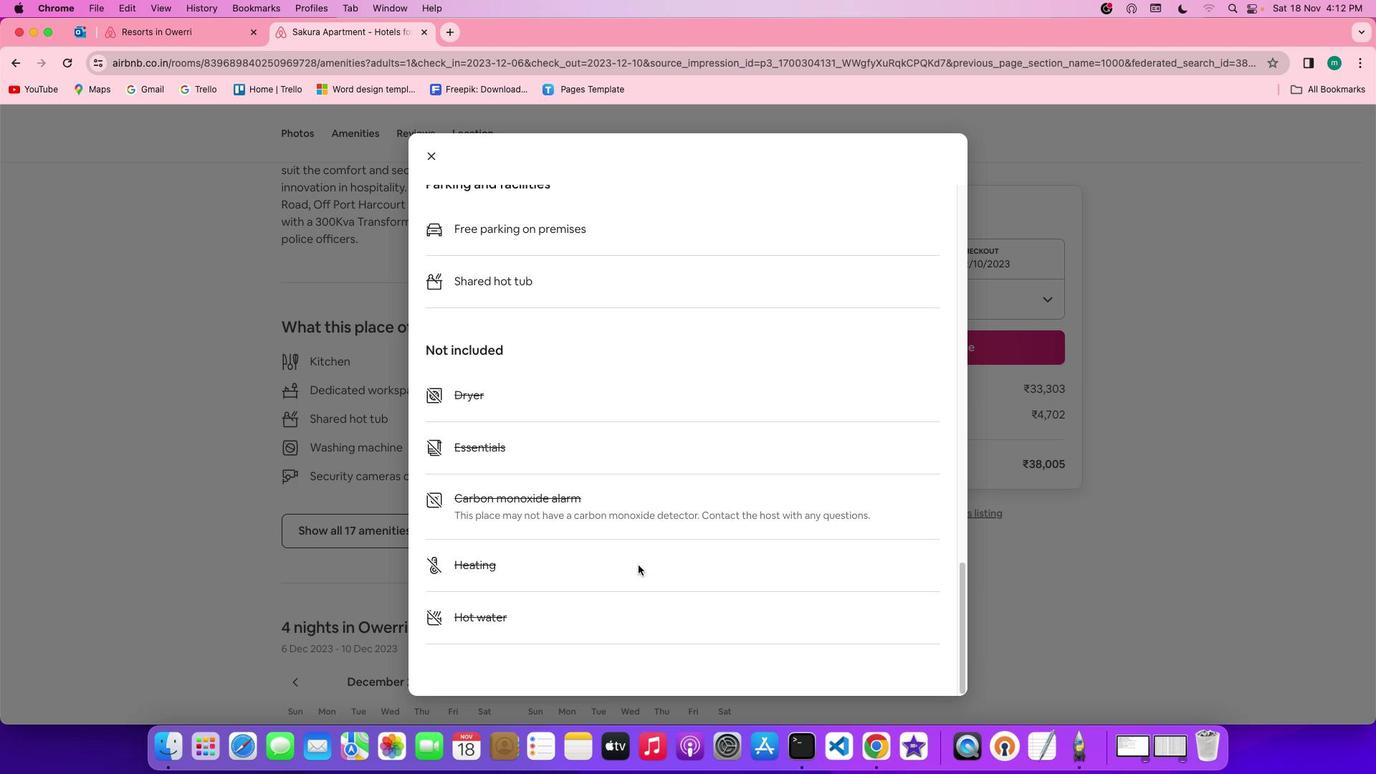 
Action: Mouse scrolled (638, 565) with delta (0, -2)
Screenshot: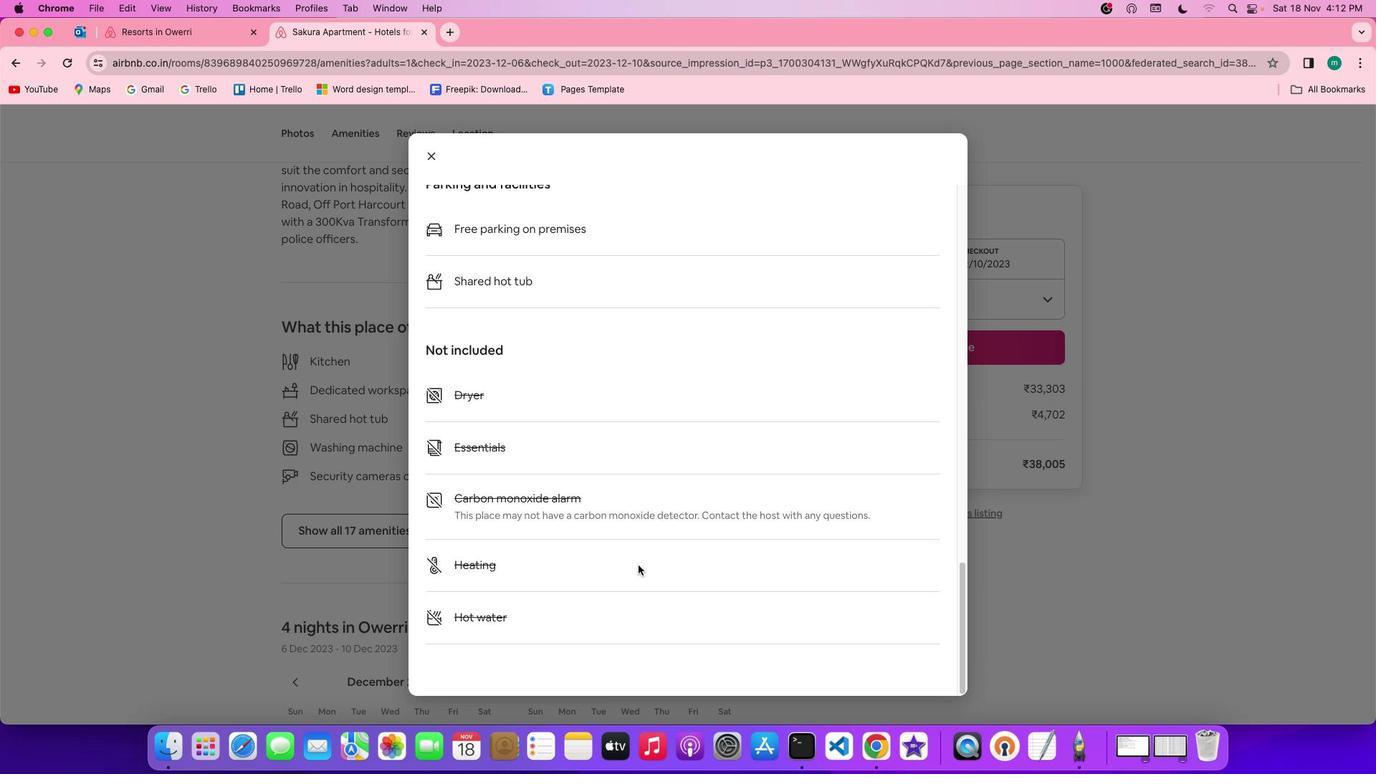 
Action: Mouse scrolled (638, 565) with delta (0, 0)
Screenshot: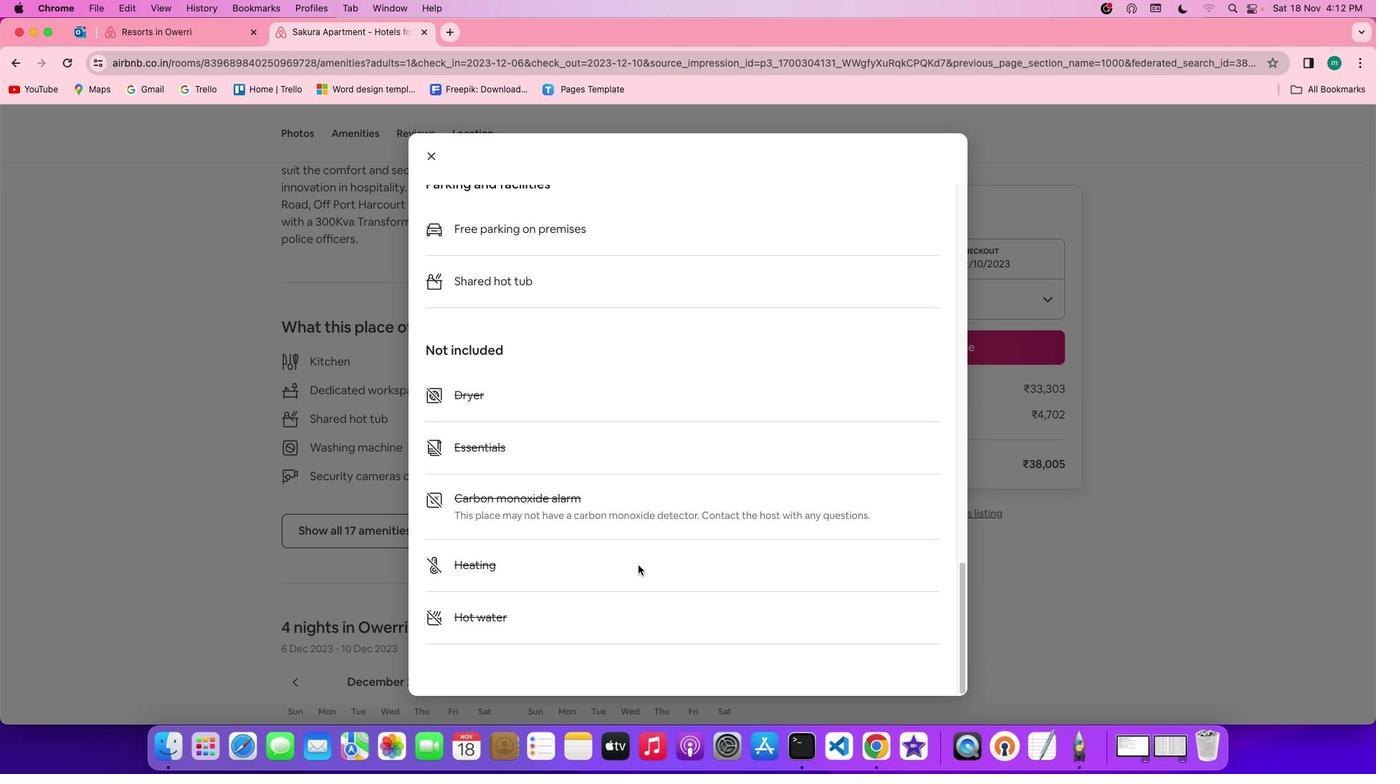 
Action: Mouse scrolled (638, 565) with delta (0, 0)
Screenshot: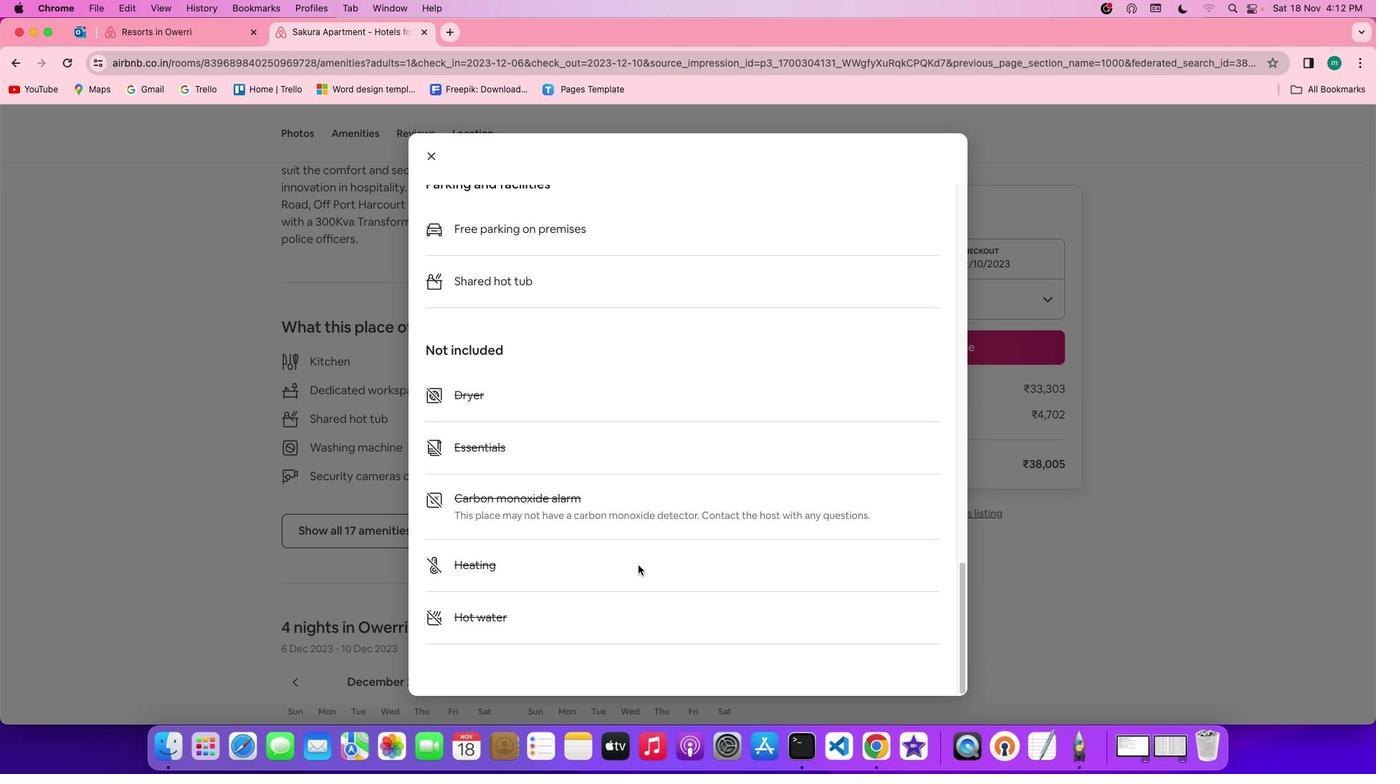 
Action: Mouse scrolled (638, 565) with delta (0, -1)
Screenshot: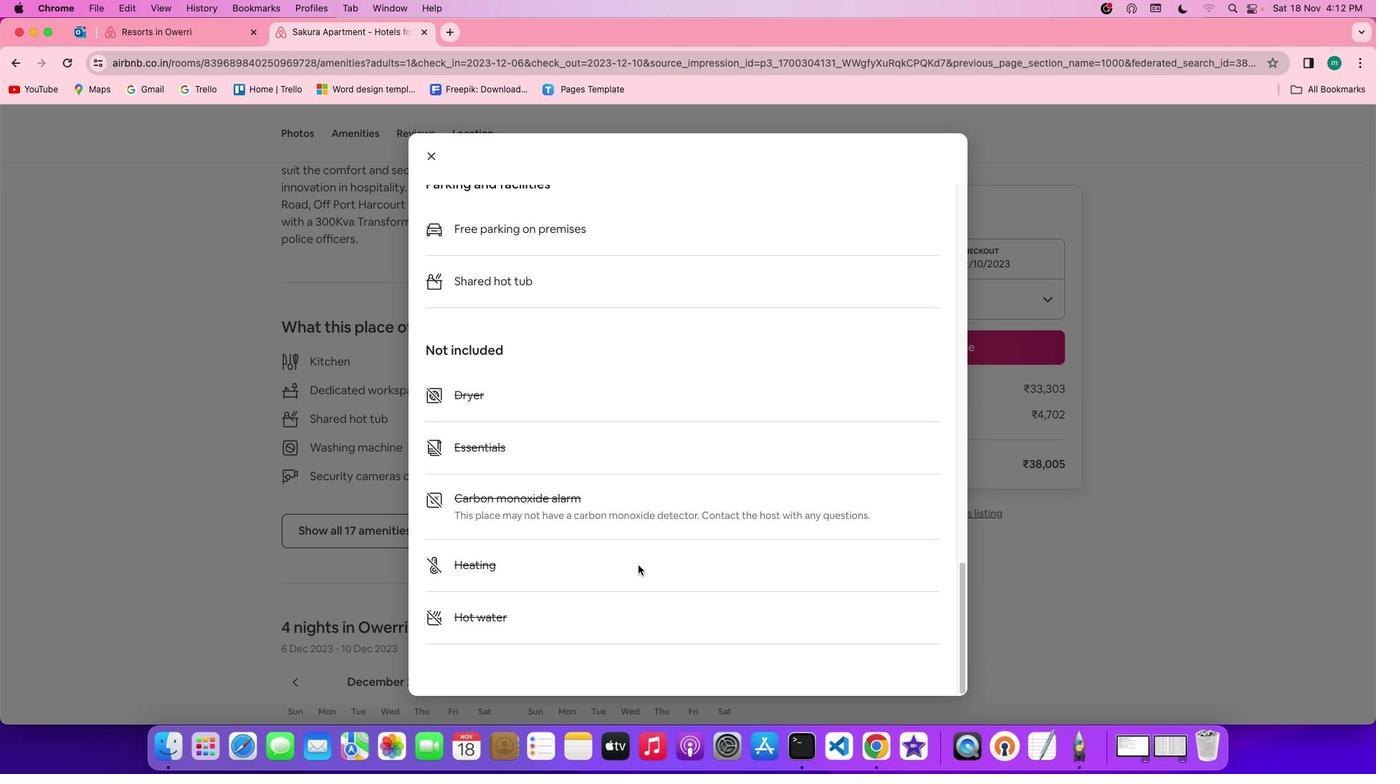 
Action: Mouse scrolled (638, 565) with delta (0, -2)
Screenshot: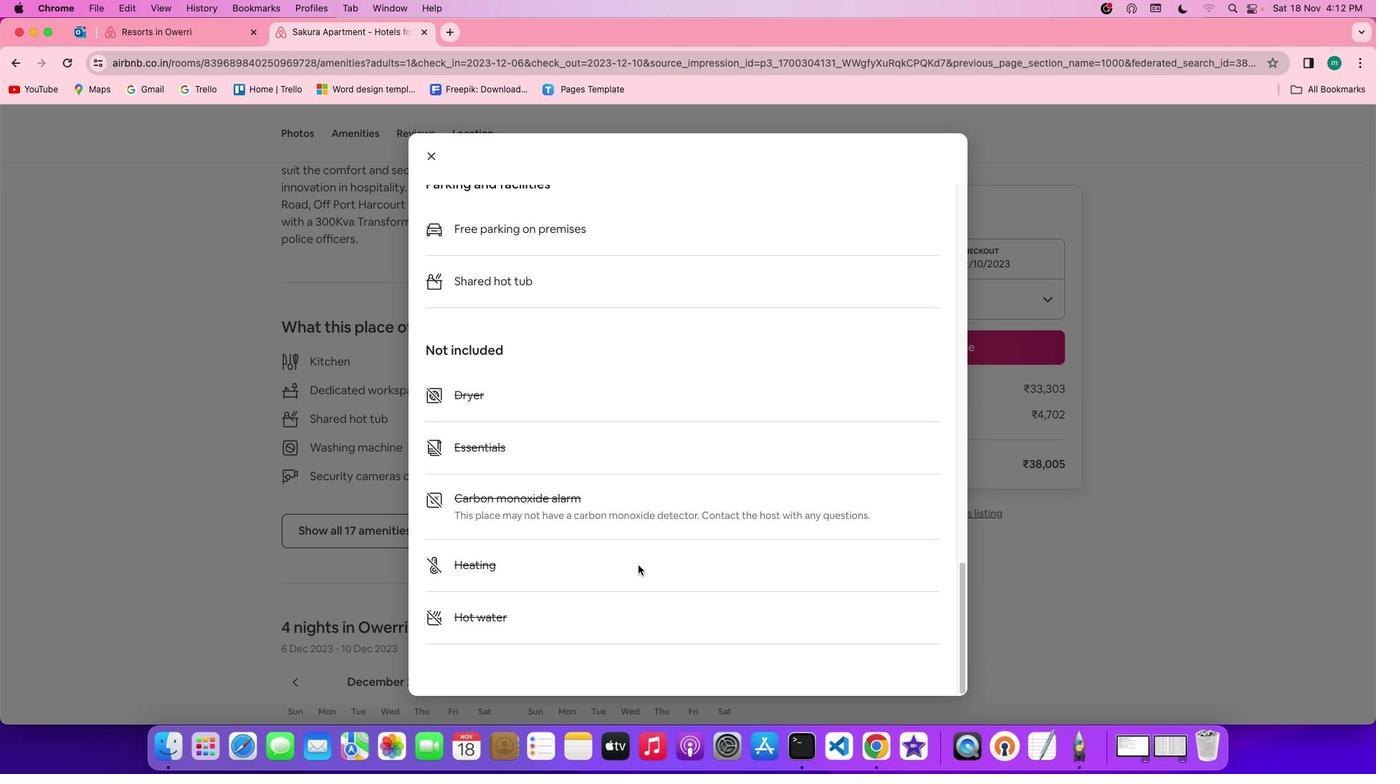 
Action: Mouse scrolled (638, 565) with delta (0, -2)
Screenshot: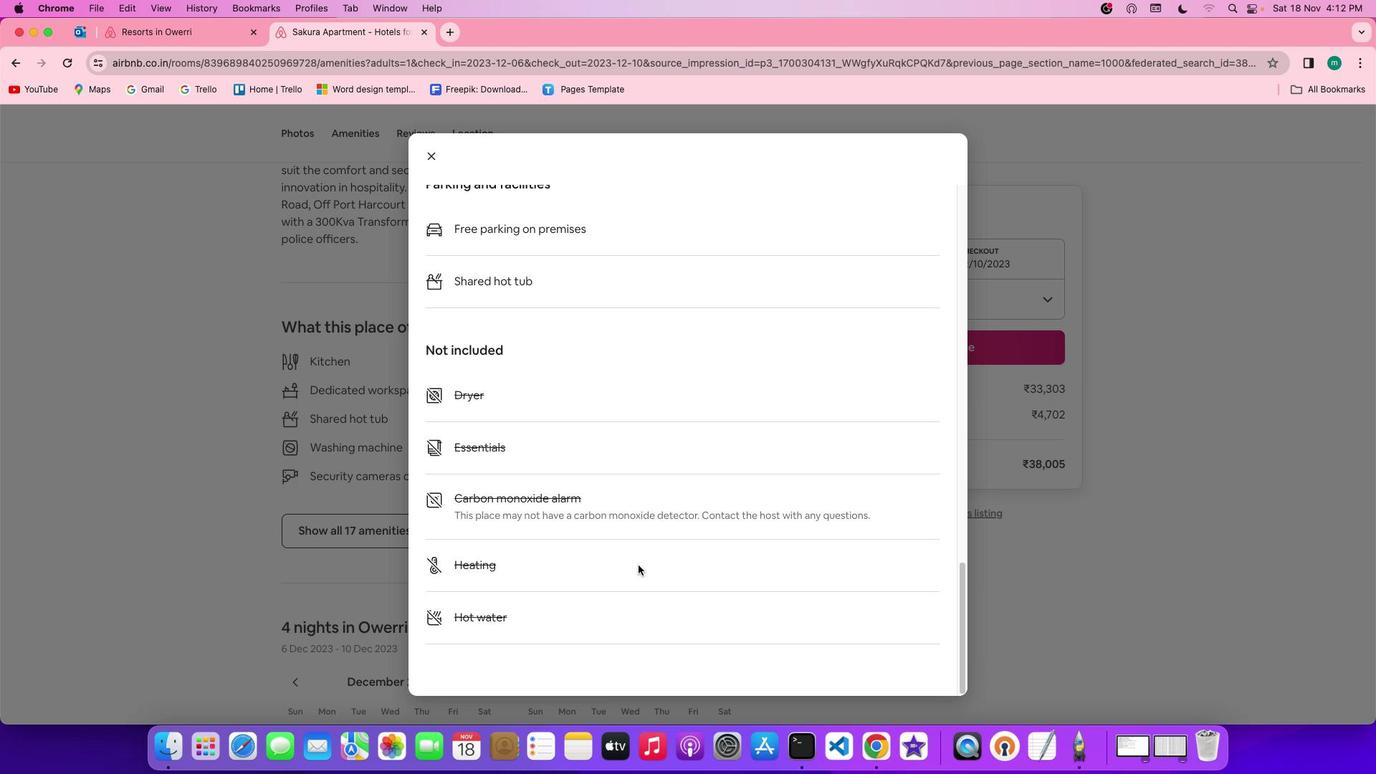 
Action: Mouse scrolled (638, 565) with delta (0, 0)
Screenshot: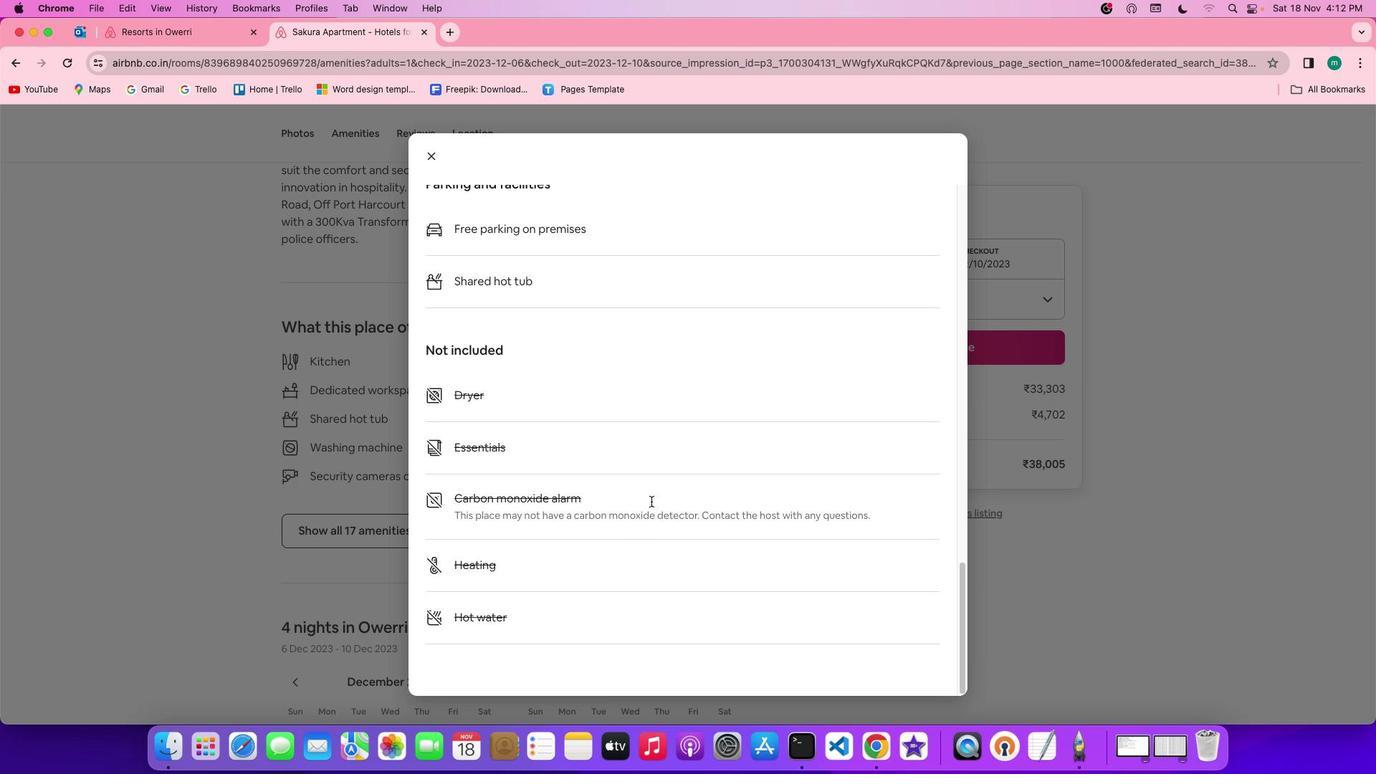 
Action: Mouse scrolled (638, 565) with delta (0, 0)
Screenshot: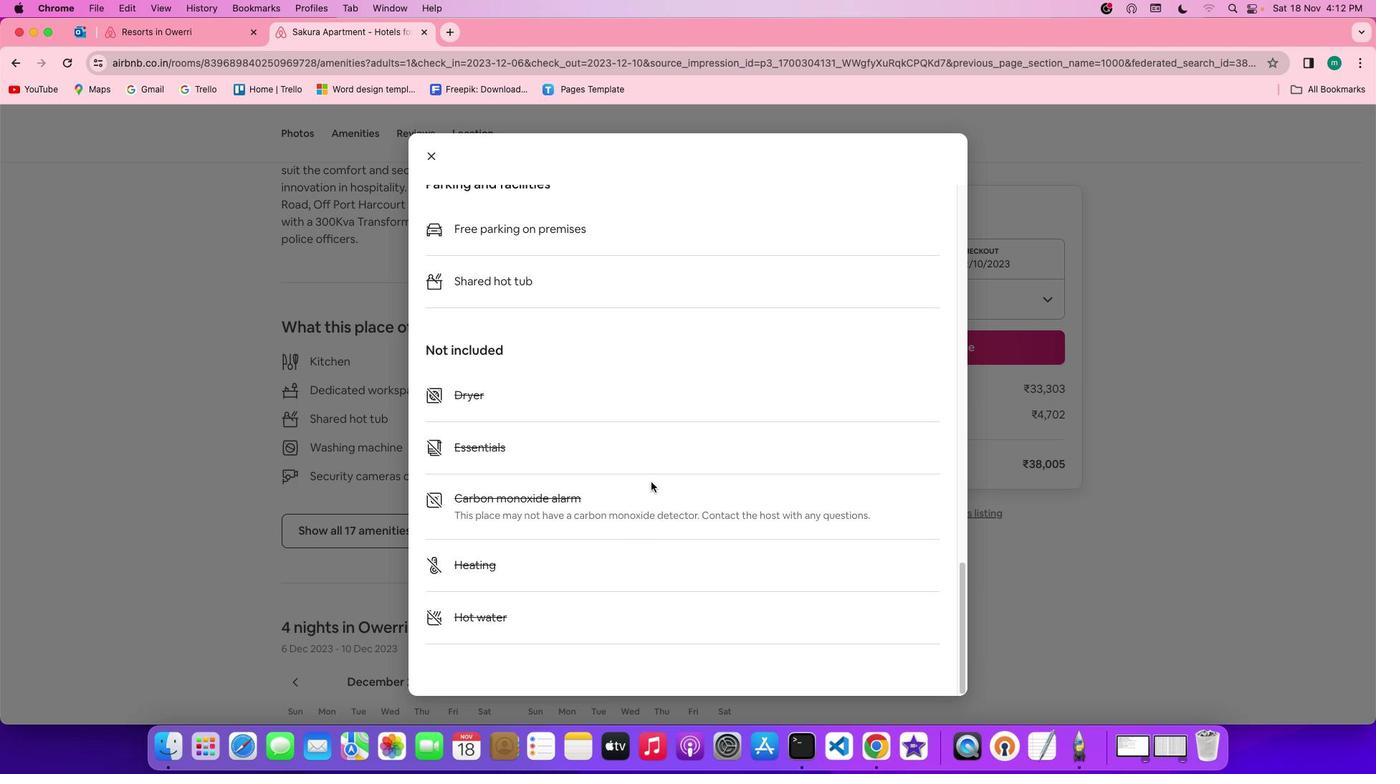 
Action: Mouse scrolled (638, 565) with delta (0, -2)
Screenshot: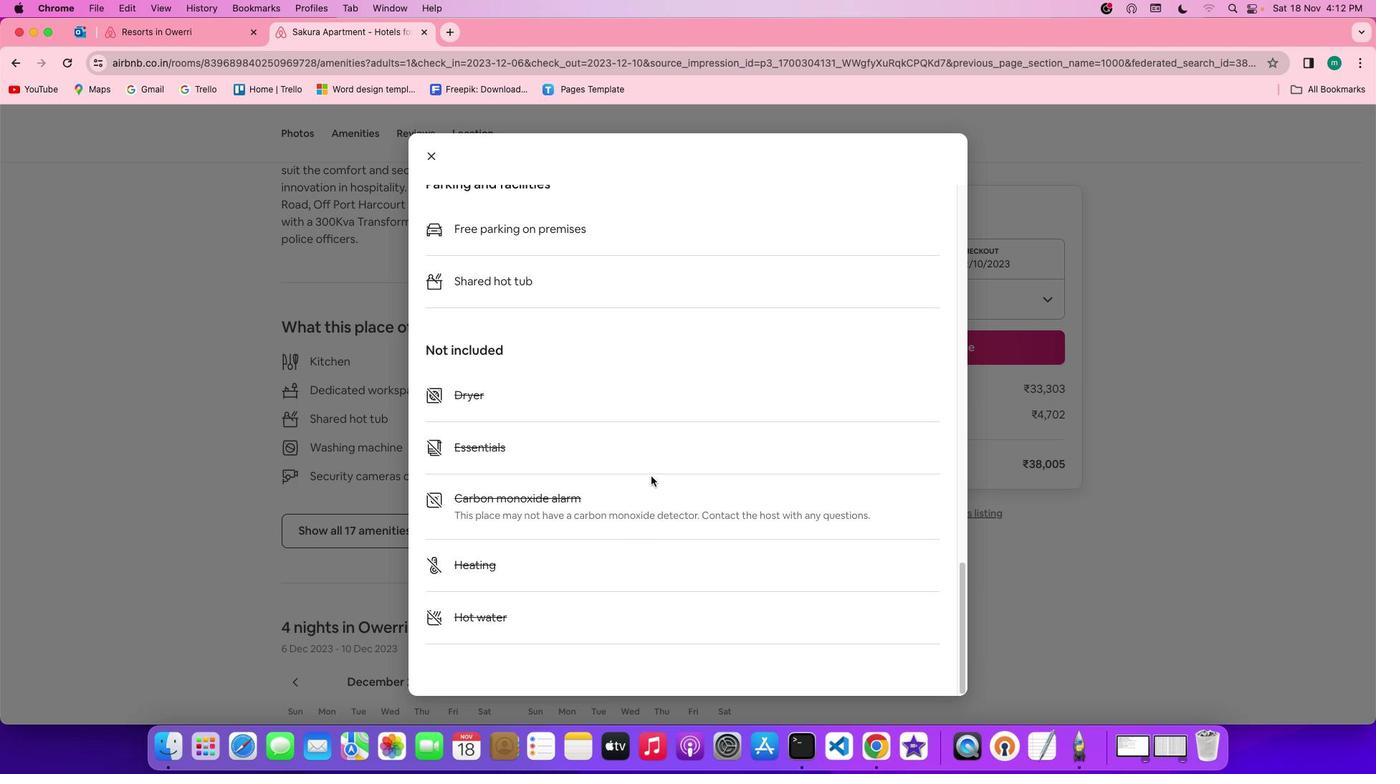 
Action: Mouse scrolled (638, 565) with delta (0, -2)
Screenshot: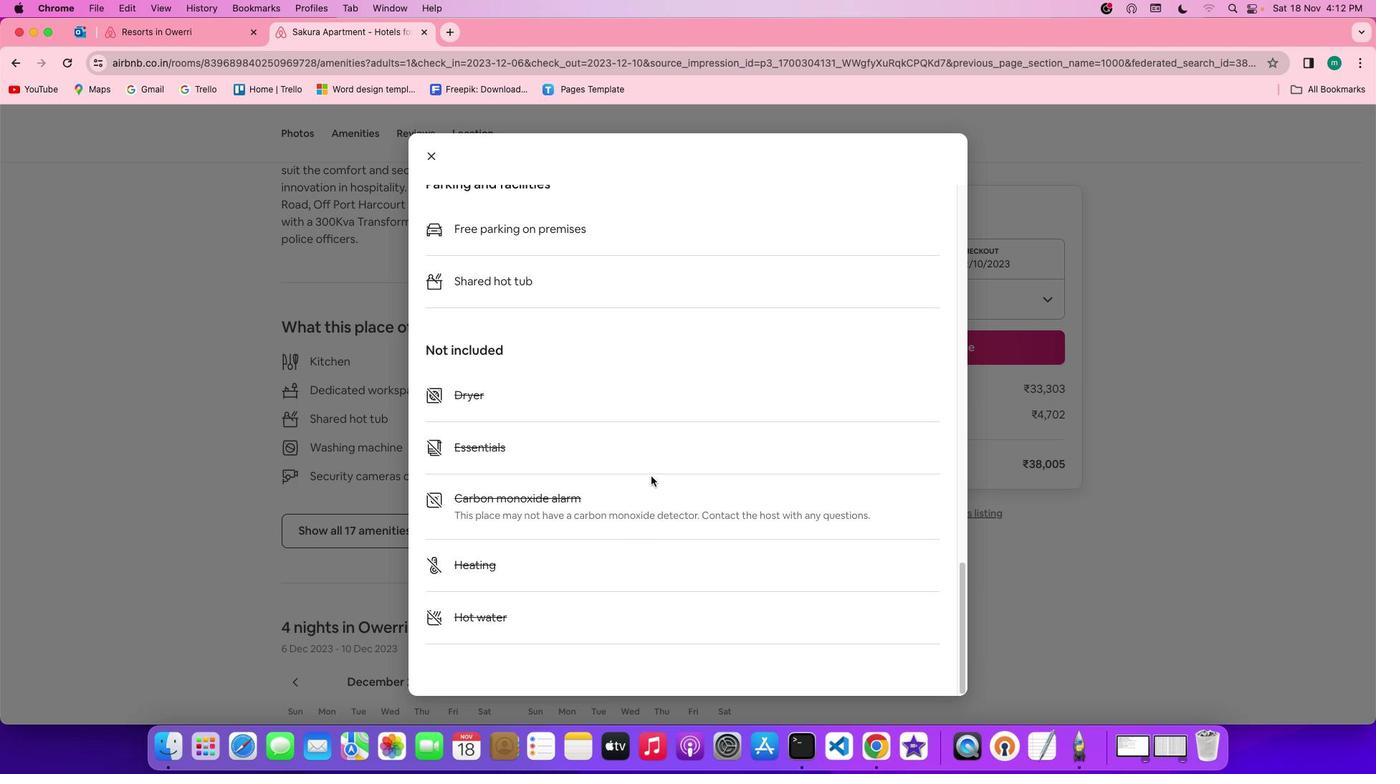 
Action: Mouse scrolled (638, 565) with delta (0, -3)
Screenshot: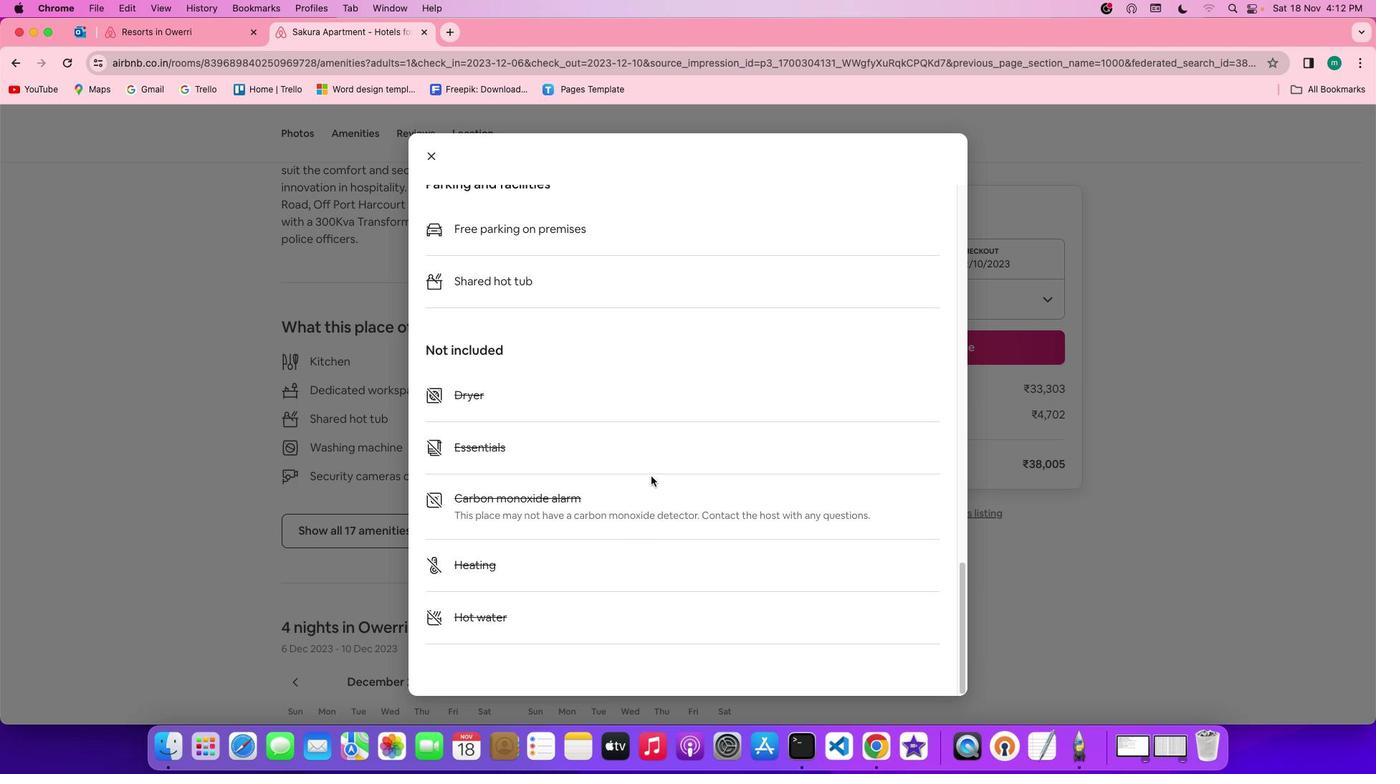 
Action: Mouse moved to (651, 476)
Screenshot: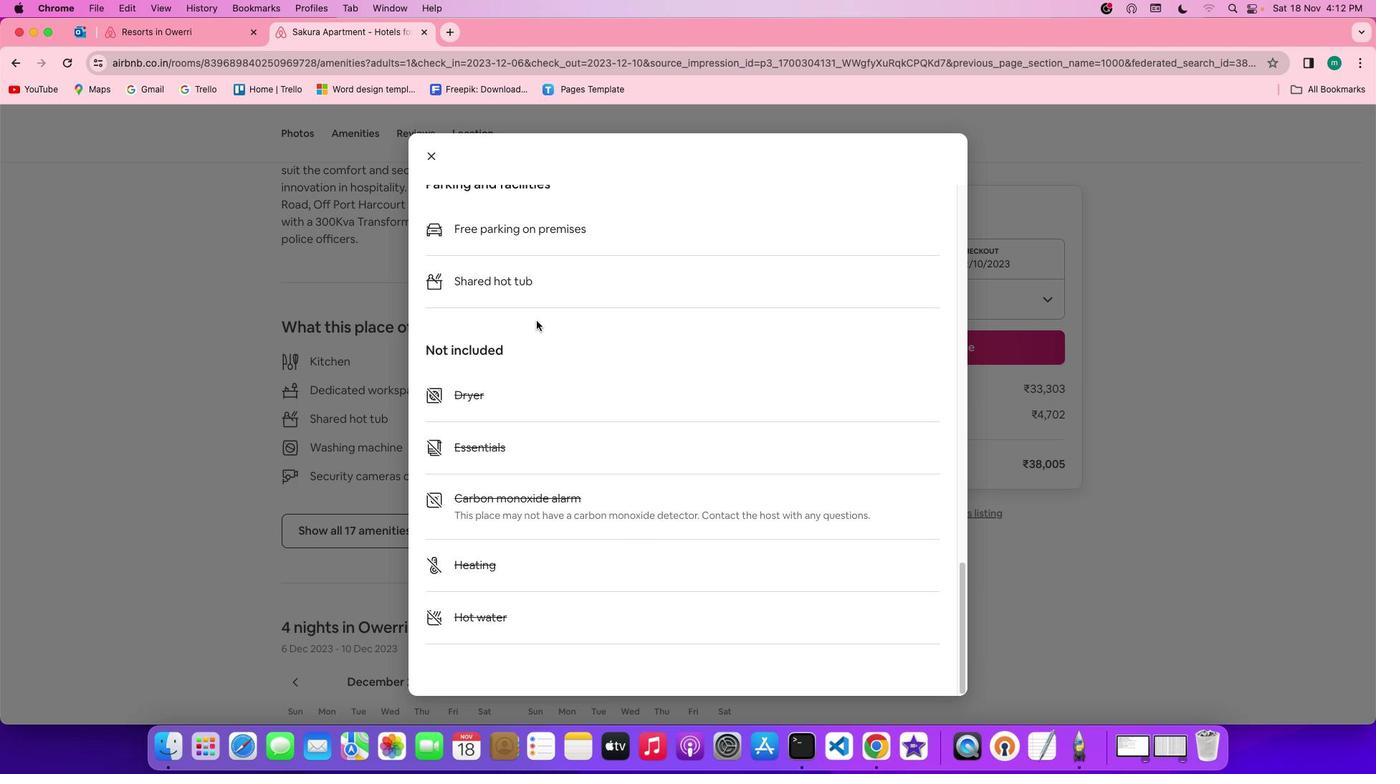 
Action: Mouse scrolled (651, 476) with delta (0, 0)
Screenshot: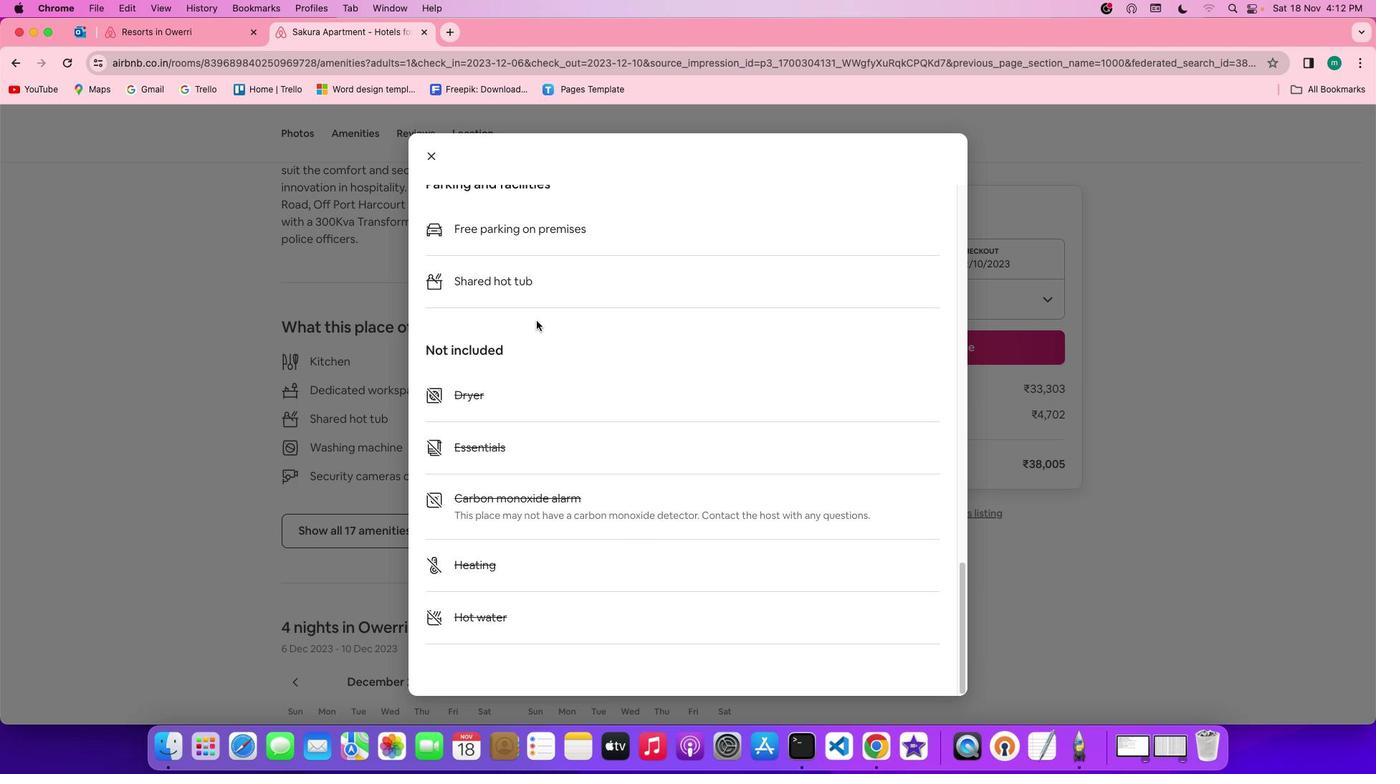 
Action: Mouse scrolled (651, 476) with delta (0, 0)
Screenshot: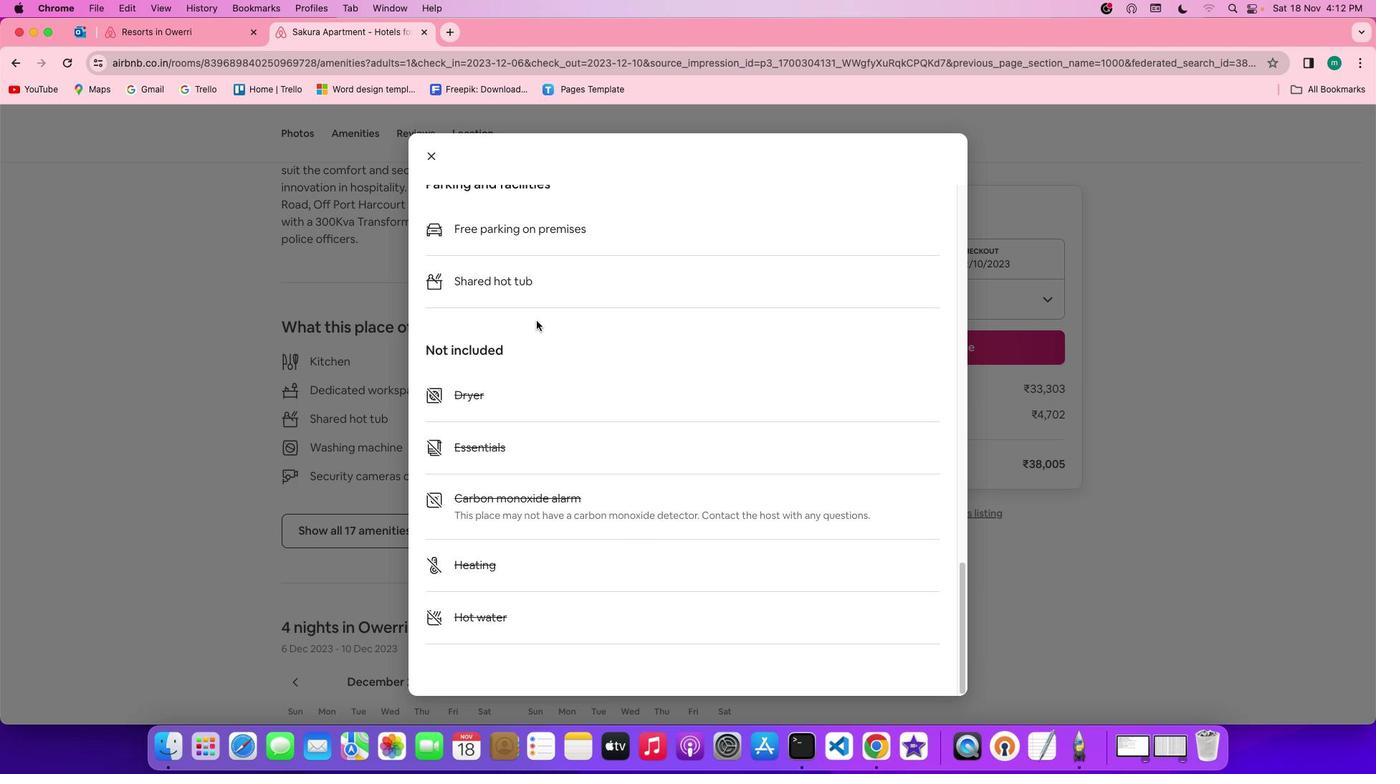 
Action: Mouse moved to (651, 476)
Screenshot: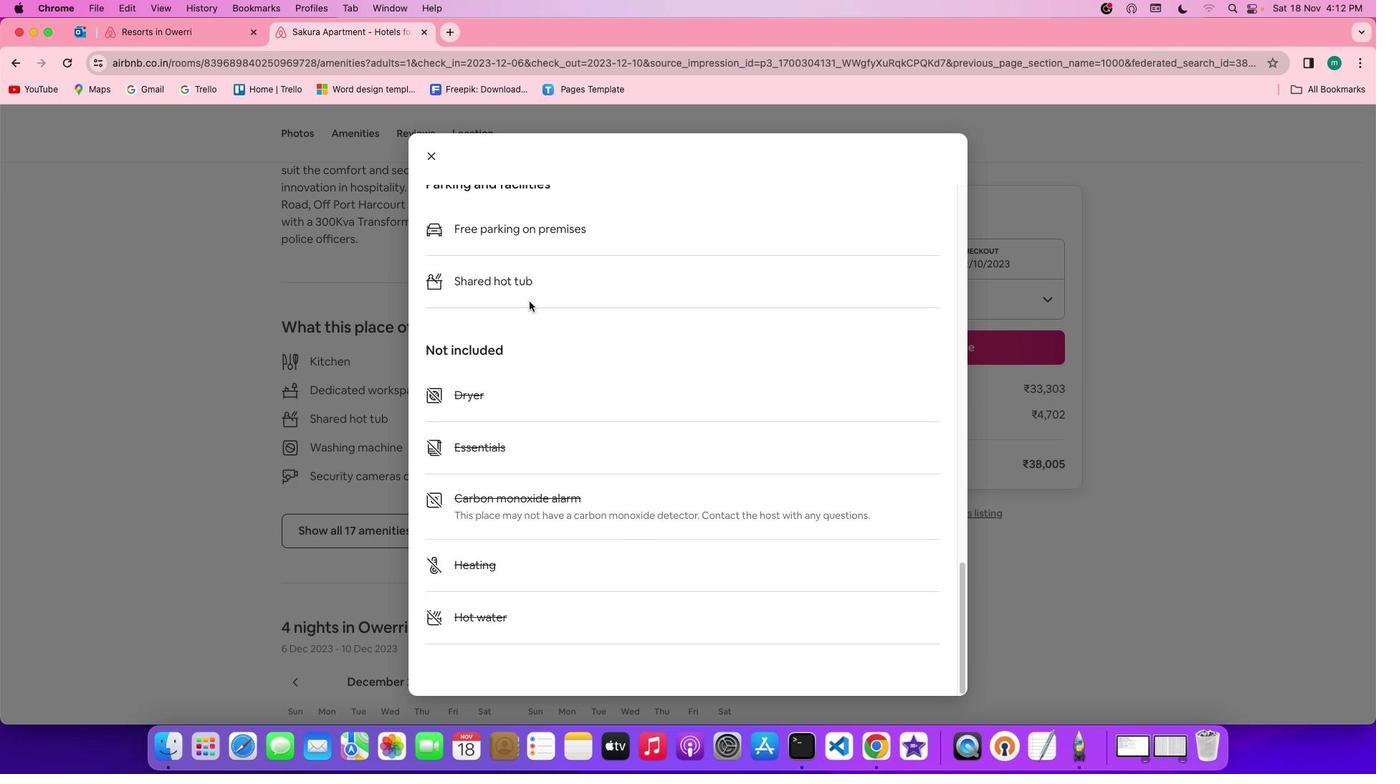 
Action: Mouse scrolled (651, 476) with delta (0, -2)
Screenshot: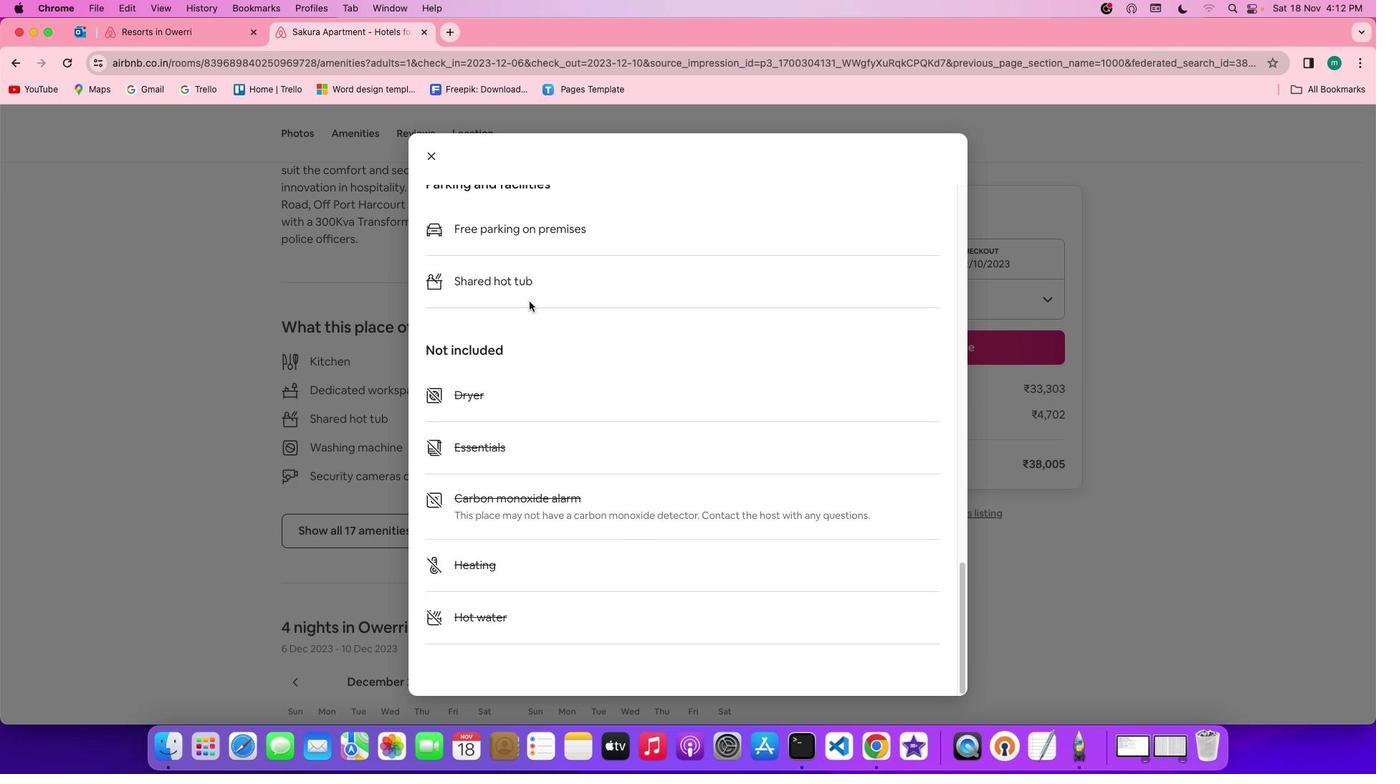 
Action: Mouse scrolled (651, 476) with delta (0, -3)
Screenshot: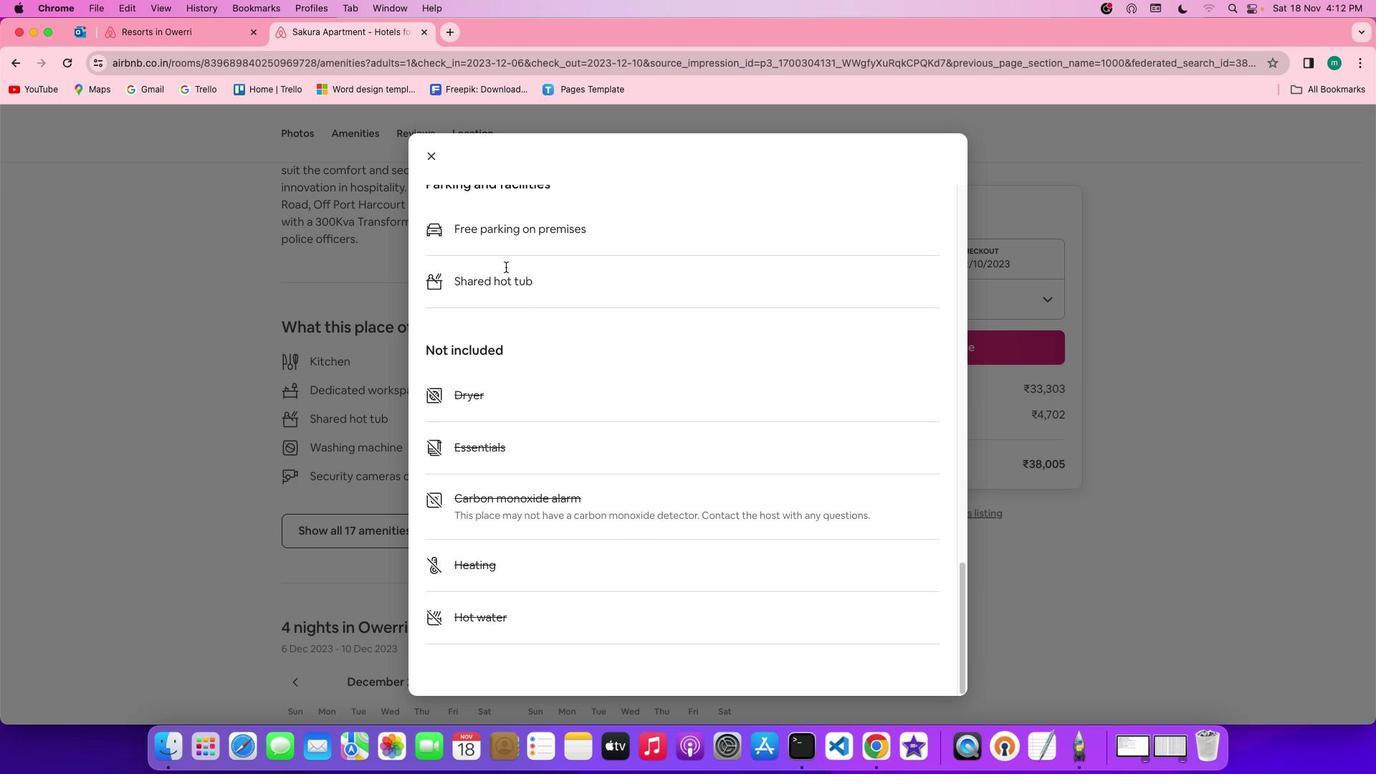
Action: Mouse moved to (436, 156)
Screenshot: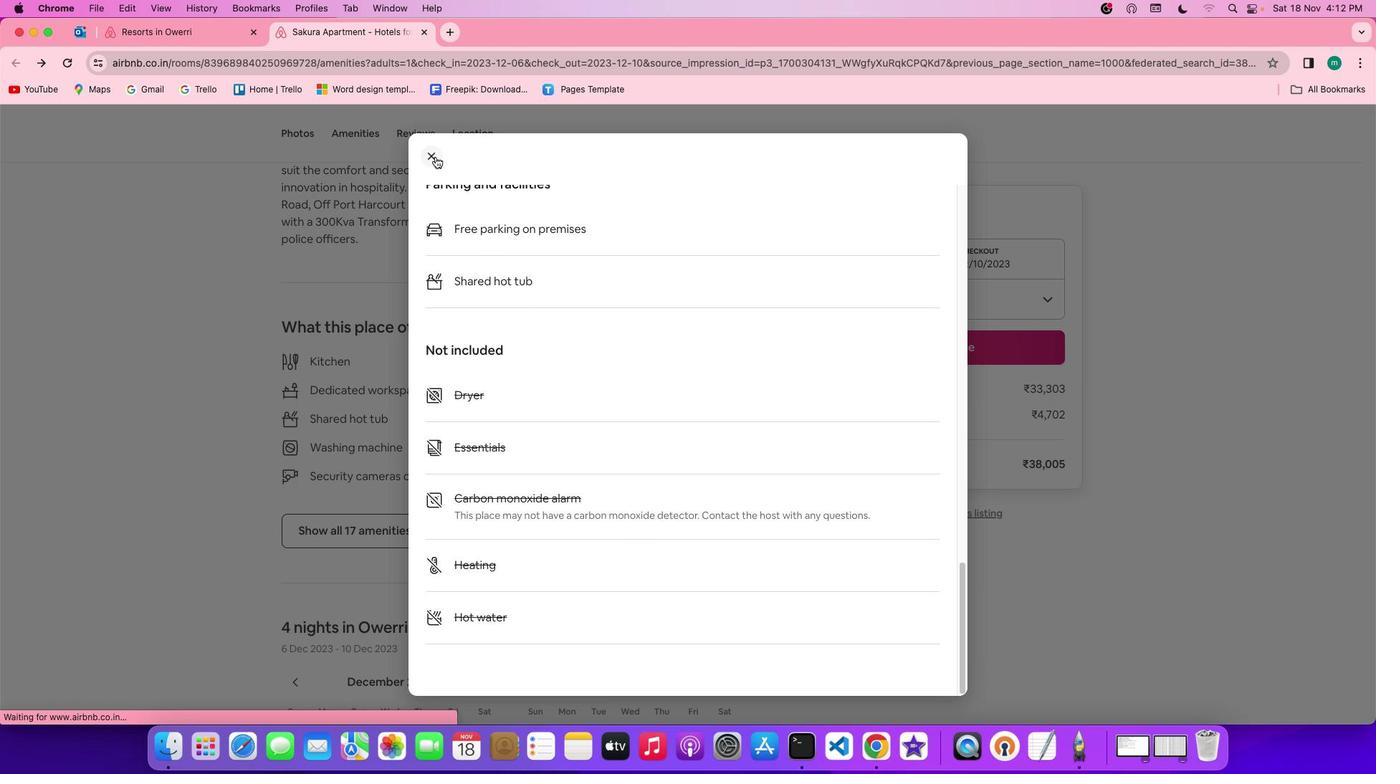 
Action: Mouse pressed left at (436, 156)
Screenshot: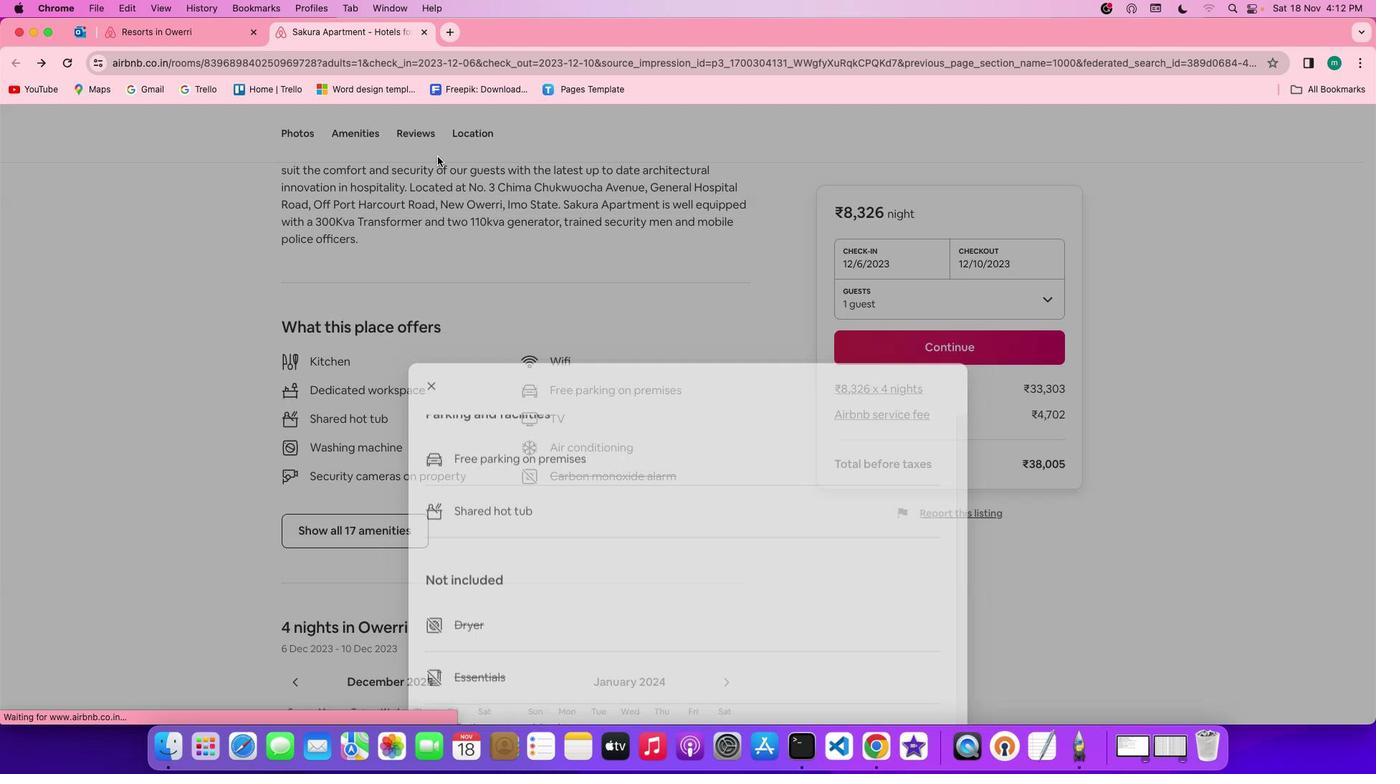 
Action: Mouse moved to (473, 525)
Screenshot: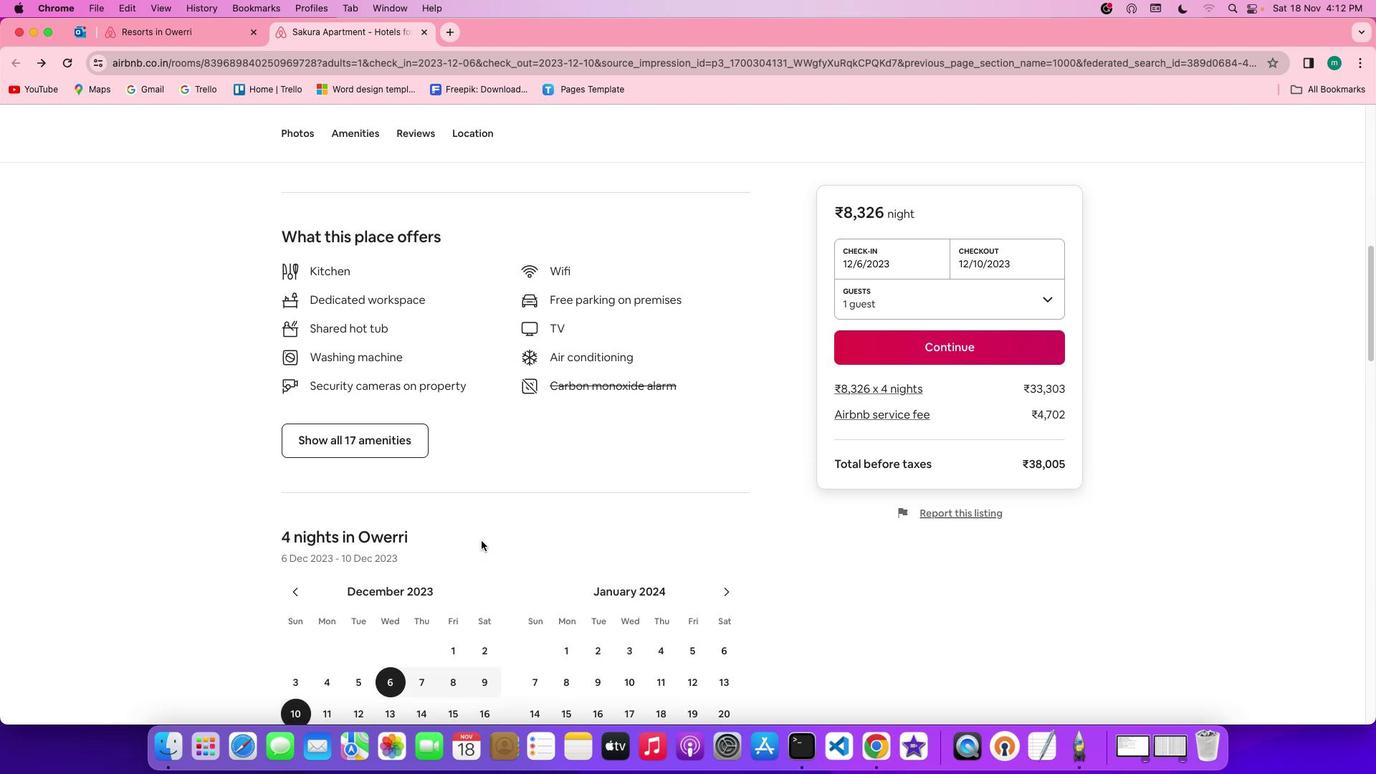 
Action: Mouse scrolled (473, 525) with delta (0, 0)
Screenshot: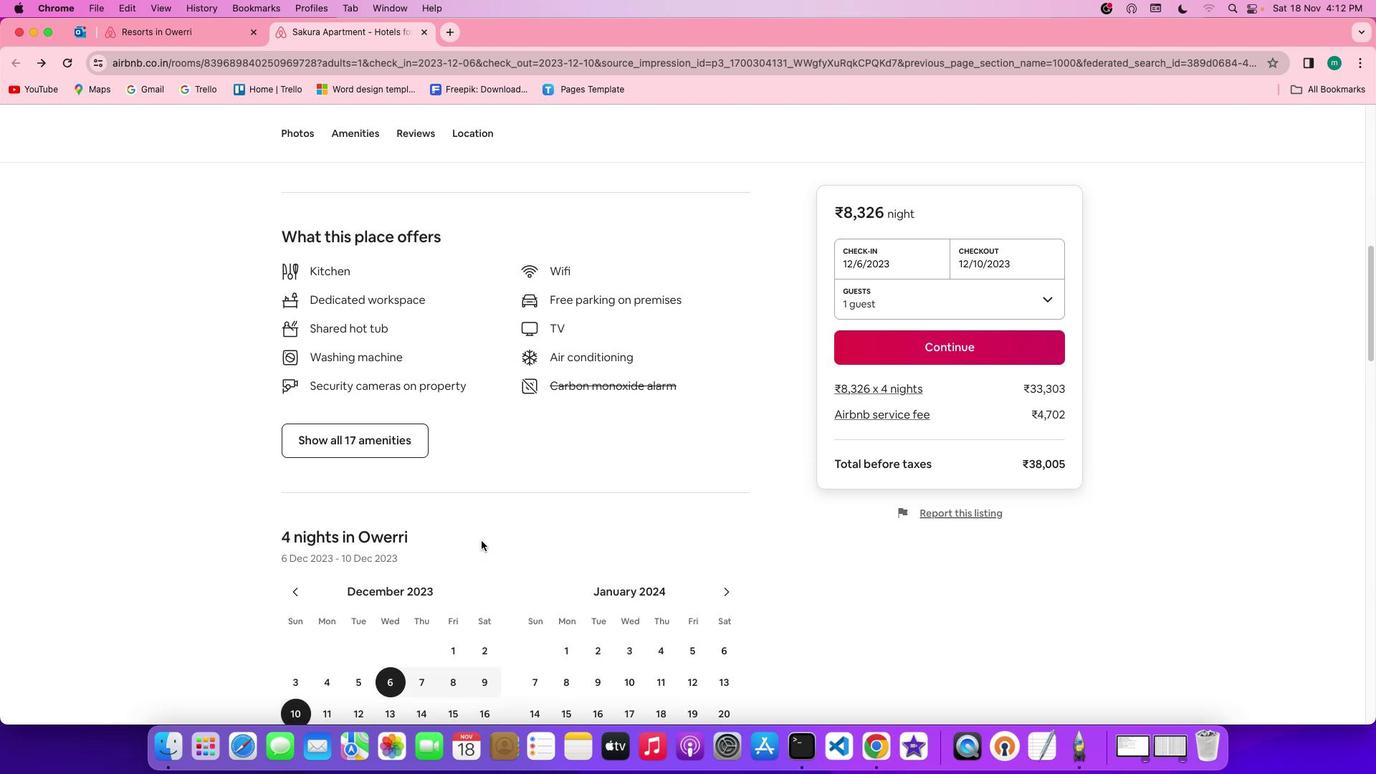 
Action: Mouse moved to (479, 537)
Screenshot: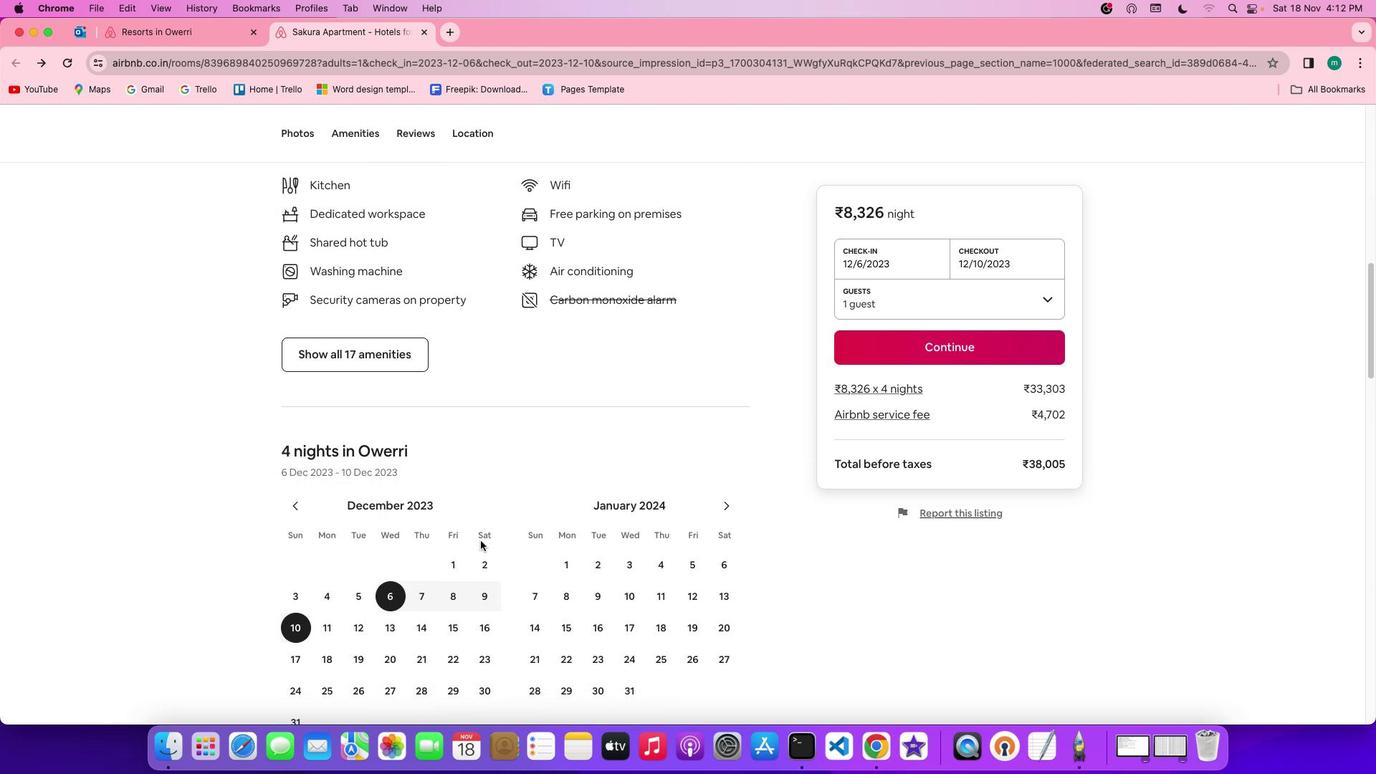 
Action: Mouse scrolled (479, 537) with delta (0, 0)
Screenshot: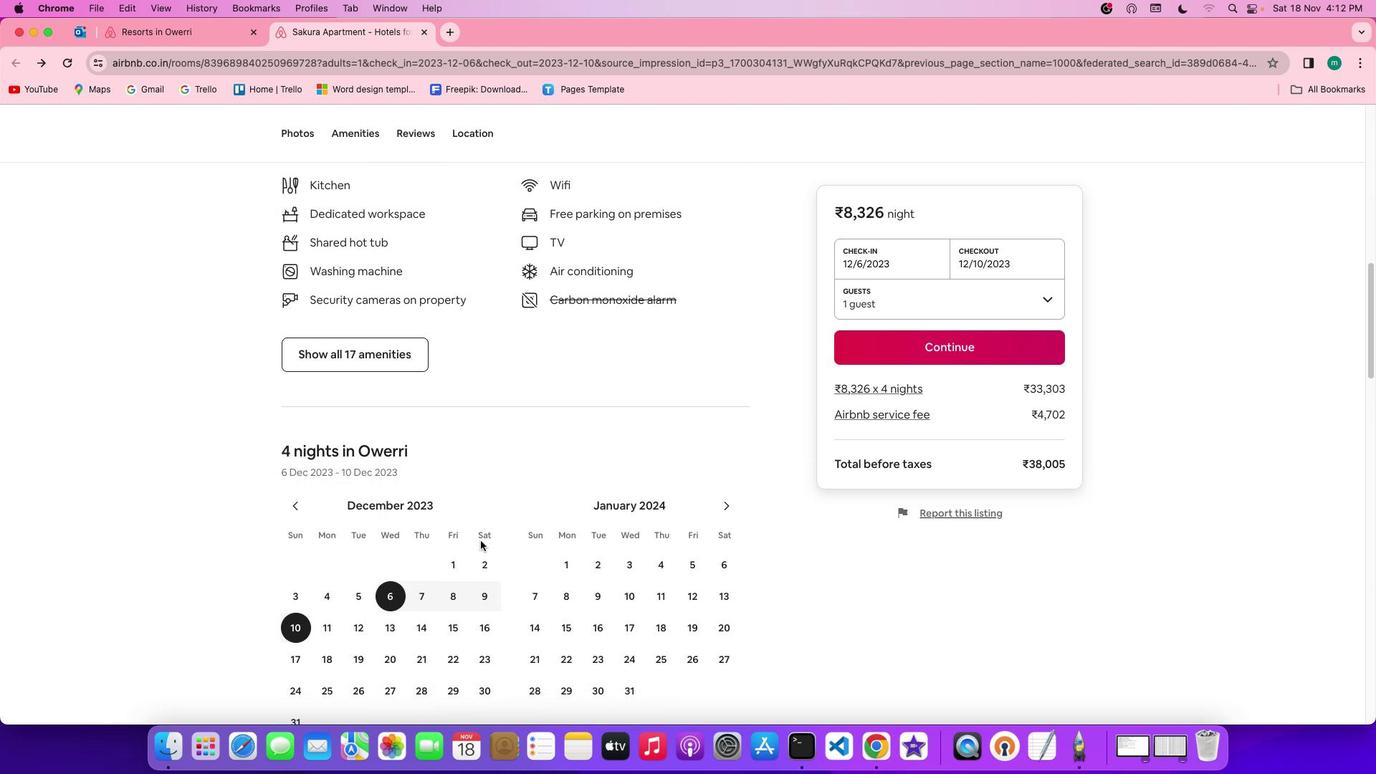 
Action: Mouse moved to (481, 539)
Screenshot: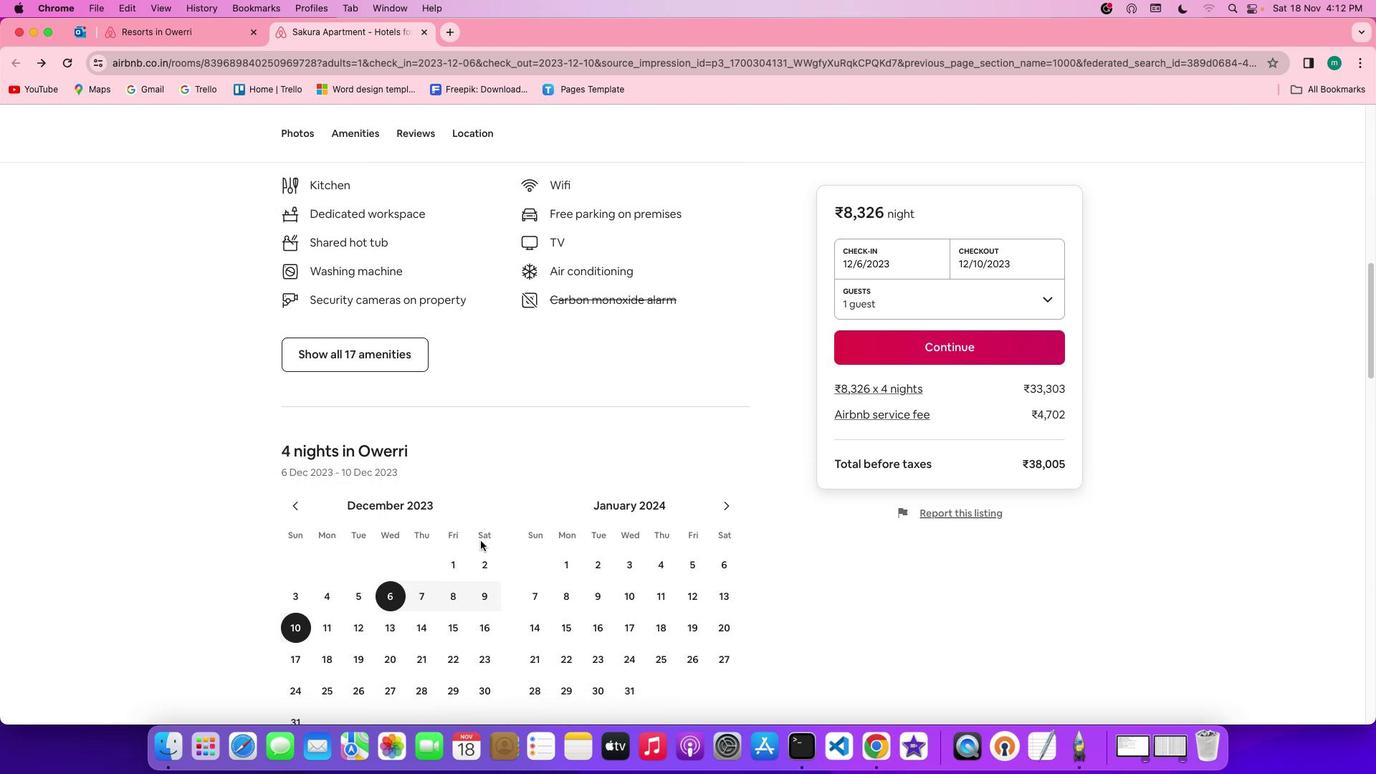
Action: Mouse scrolled (481, 539) with delta (0, 0)
Screenshot: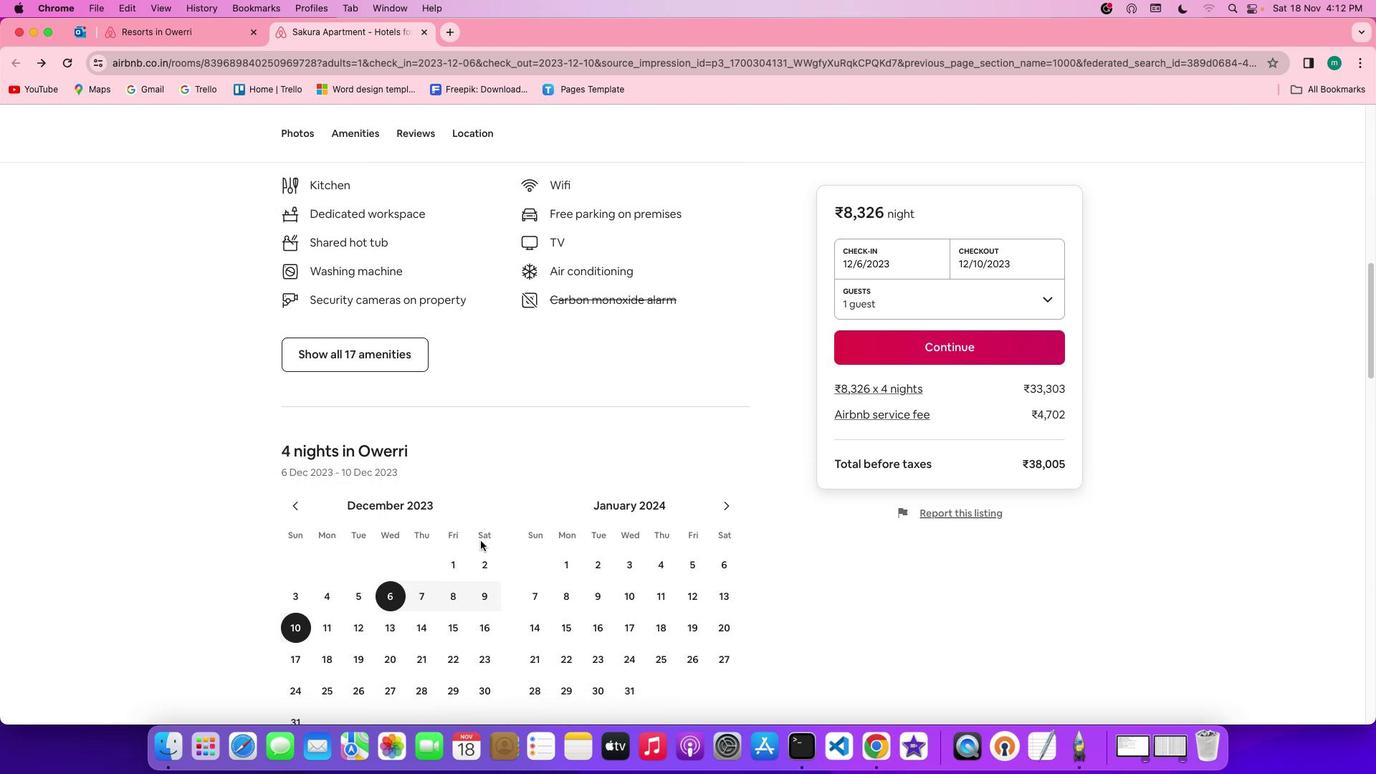 
Action: Mouse moved to (481, 540)
Screenshot: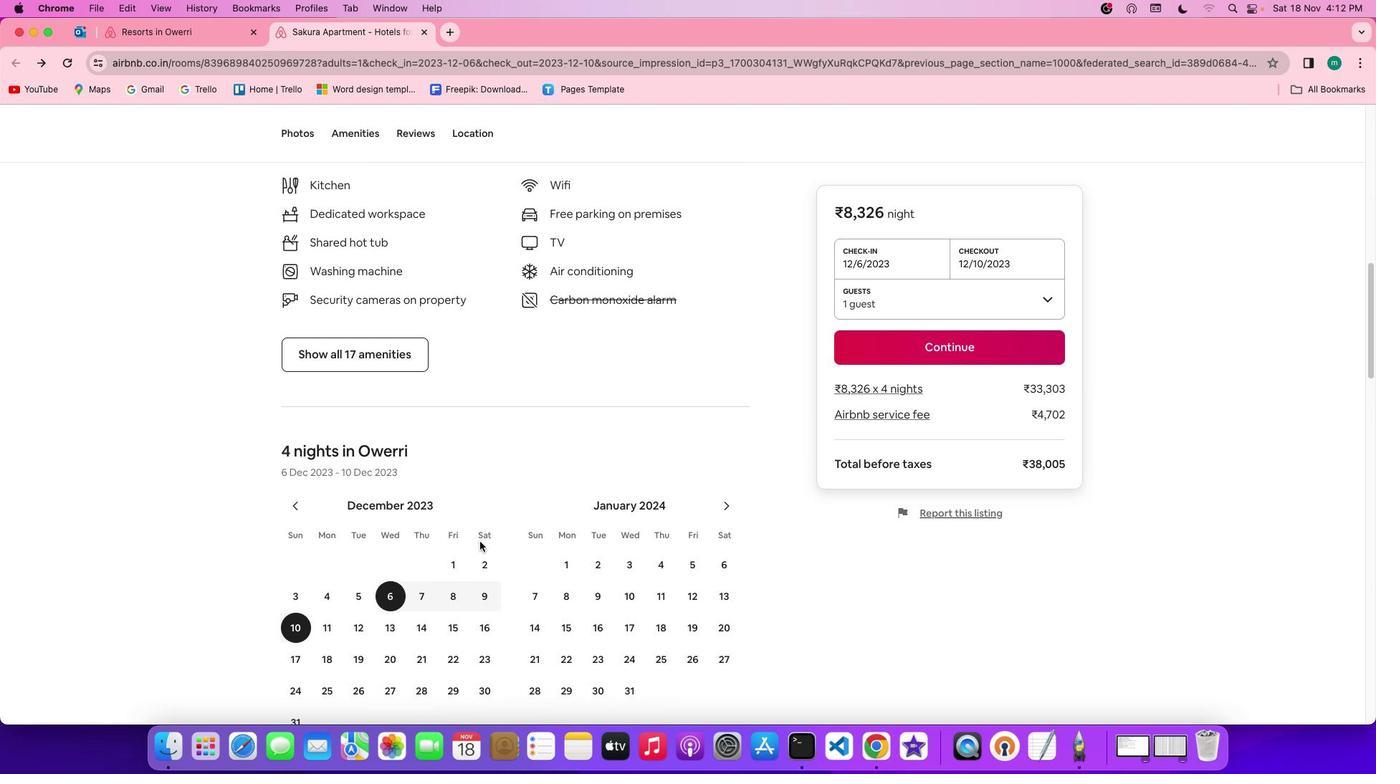 
Action: Mouse scrolled (481, 540) with delta (0, 0)
Screenshot: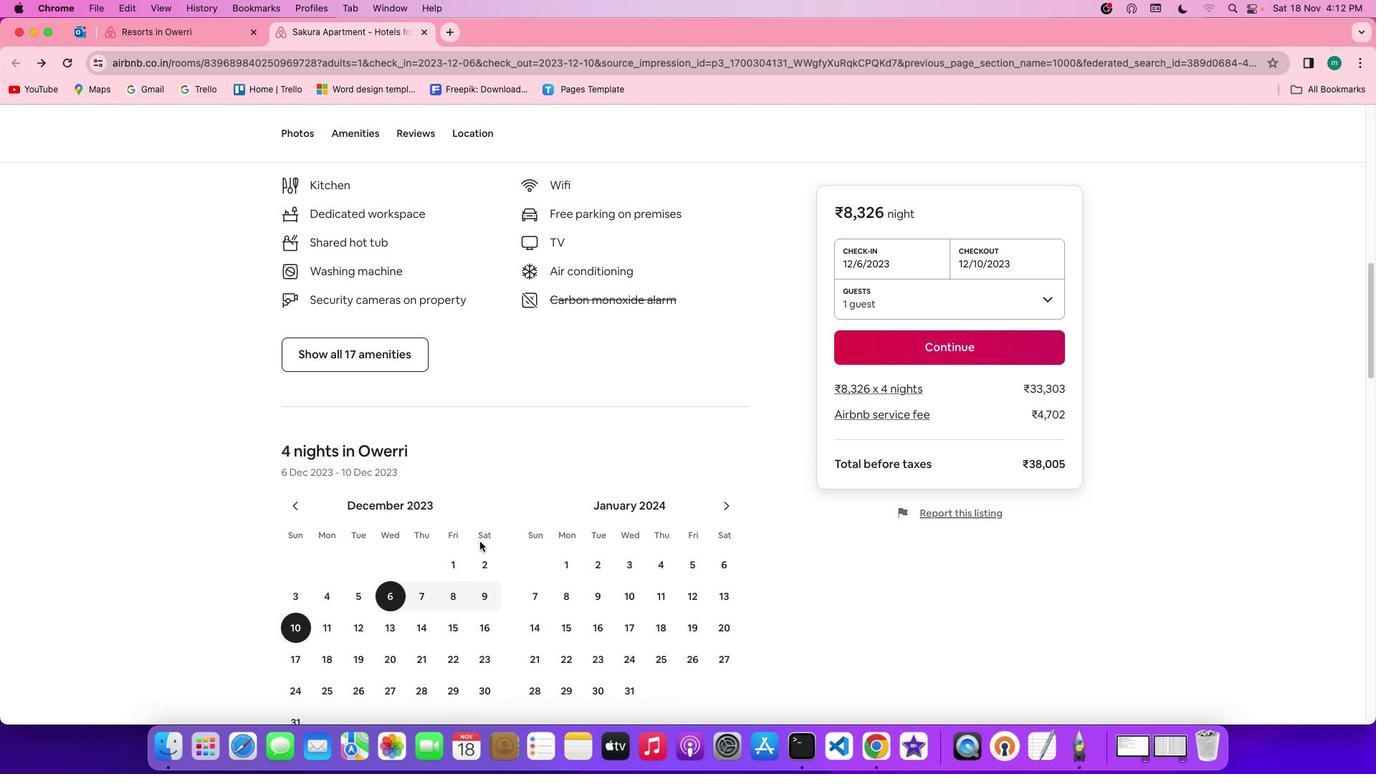 
Action: Mouse scrolled (481, 540) with delta (0, -2)
Screenshot: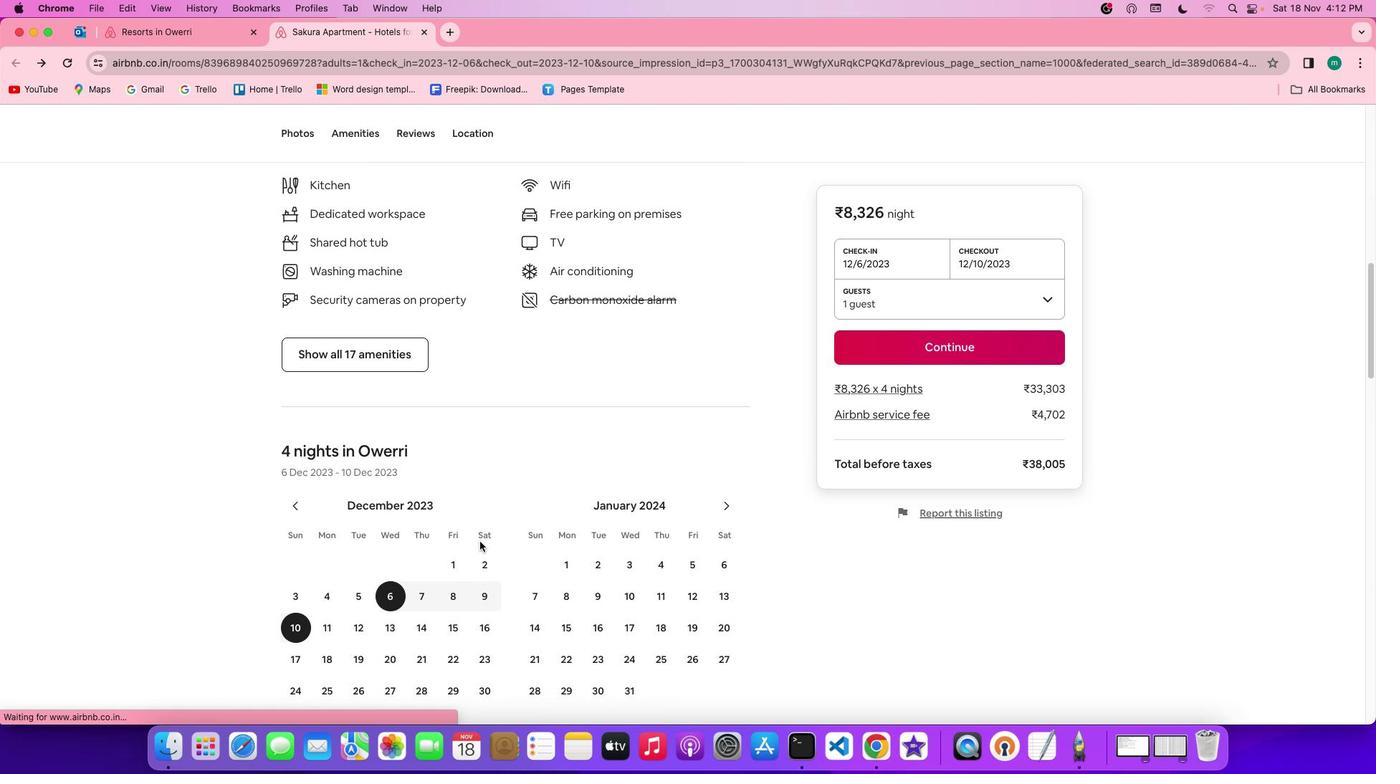 
Action: Mouse moved to (479, 542)
Screenshot: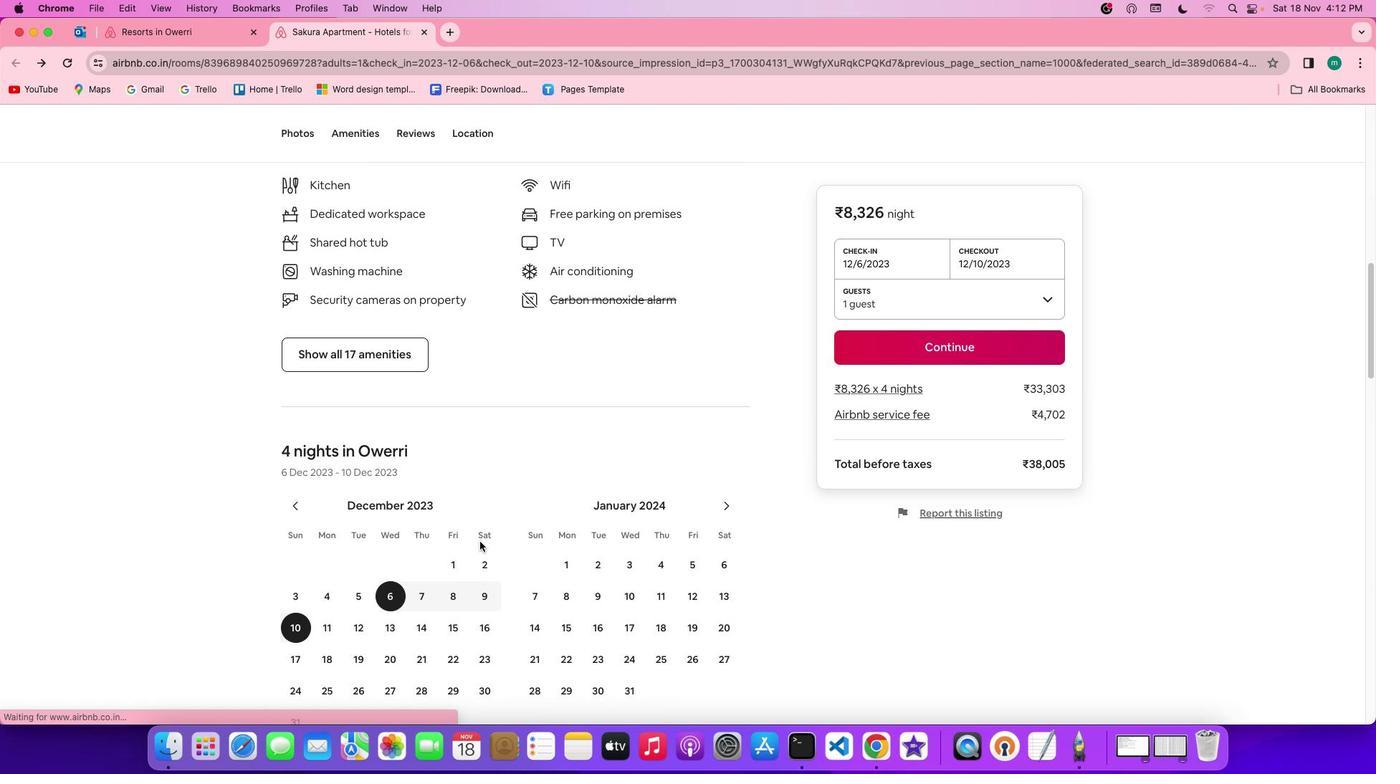 
Action: Mouse scrolled (479, 542) with delta (0, 0)
Screenshot: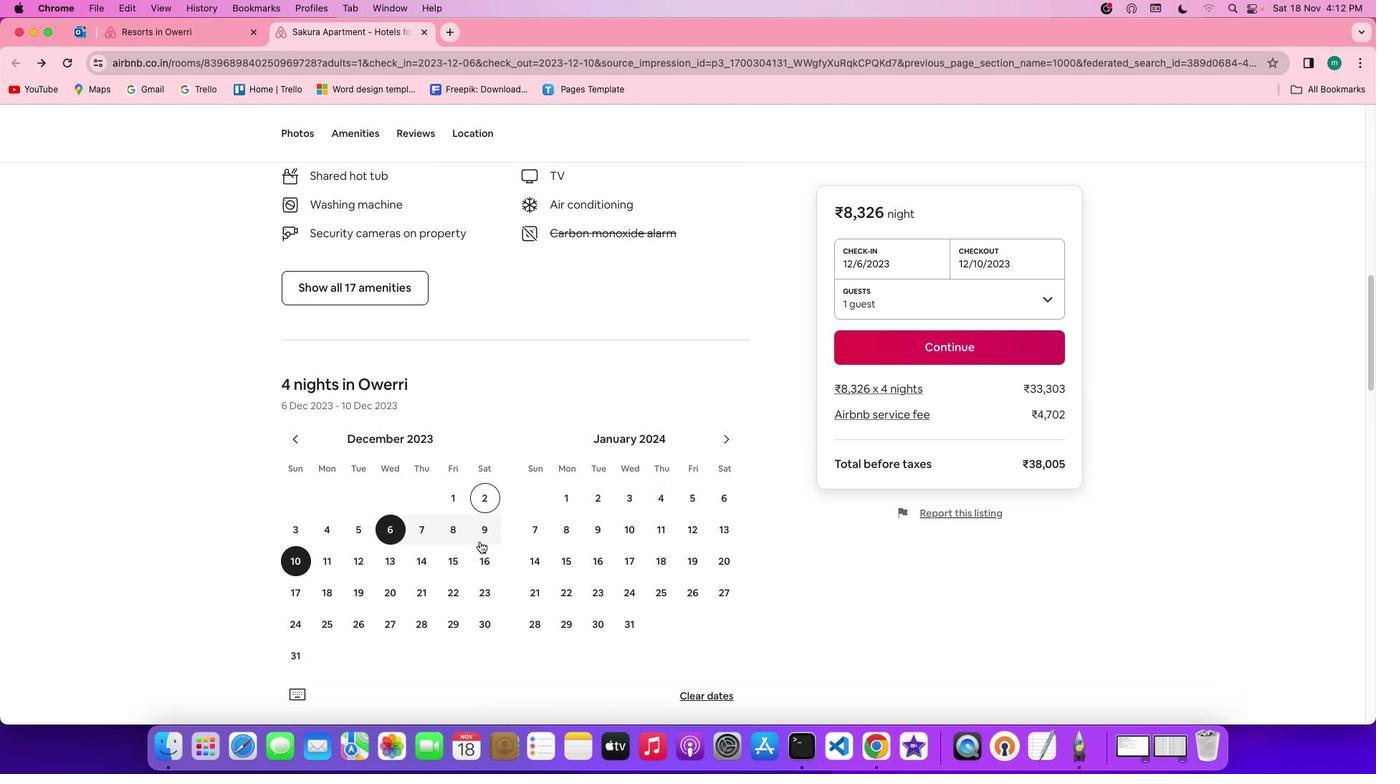 
Action: Mouse scrolled (479, 542) with delta (0, 0)
Screenshot: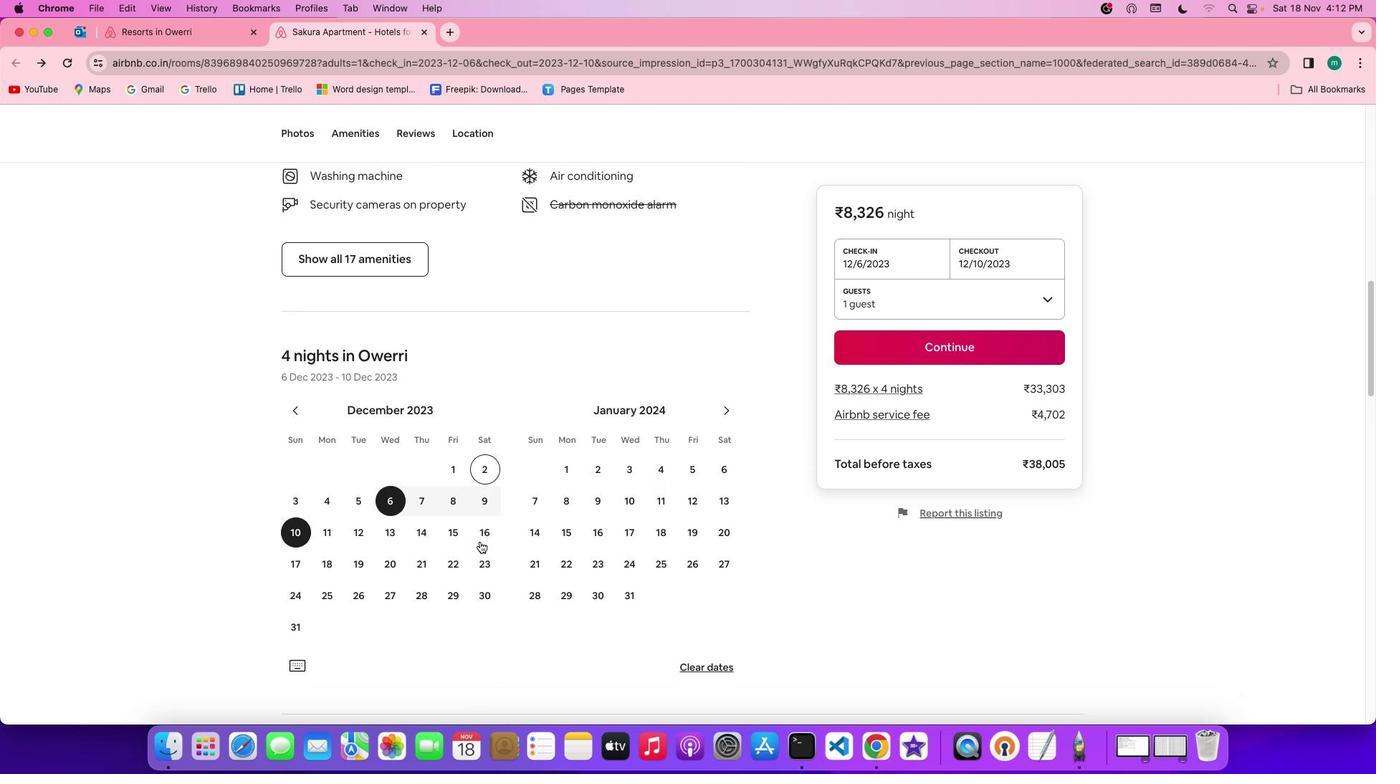 
Action: Mouse scrolled (479, 542) with delta (0, 0)
Screenshot: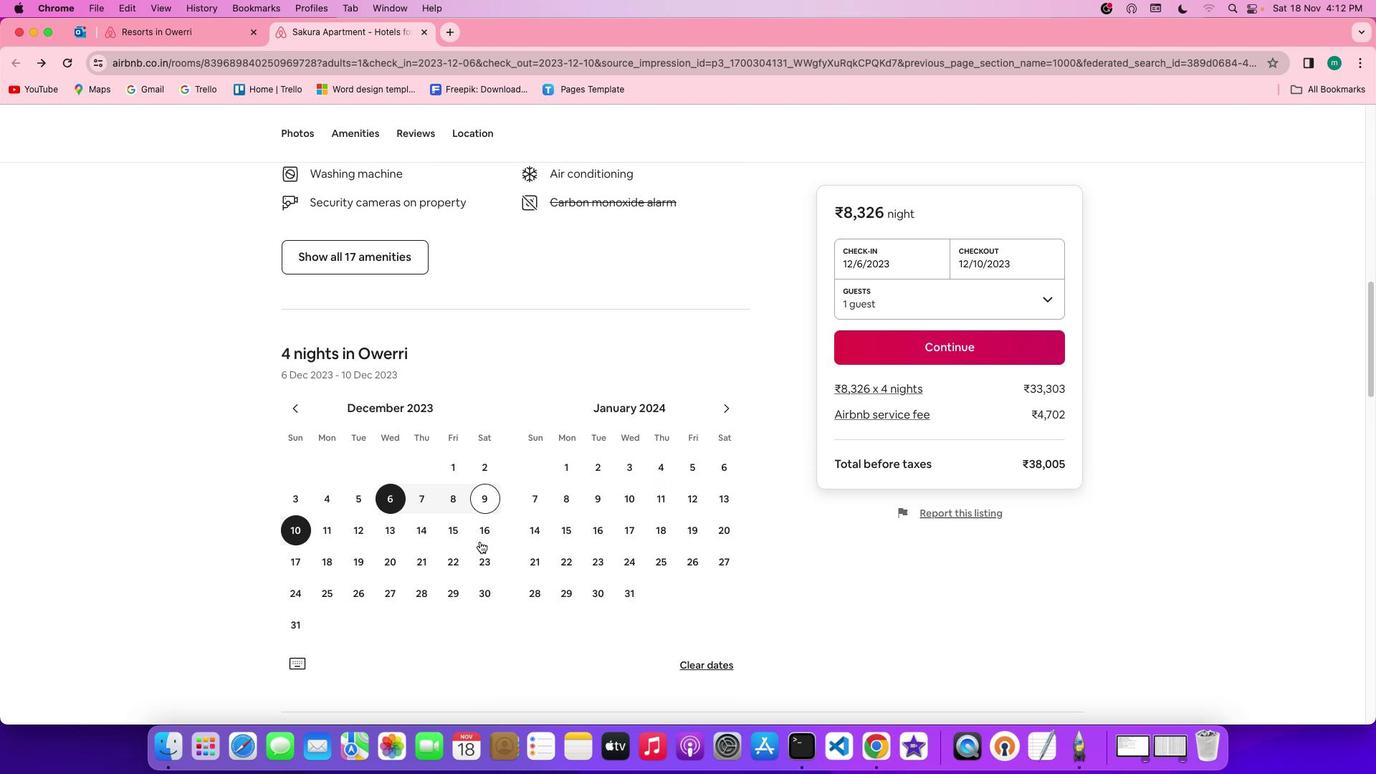 
Action: Mouse scrolled (479, 542) with delta (0, 0)
Screenshot: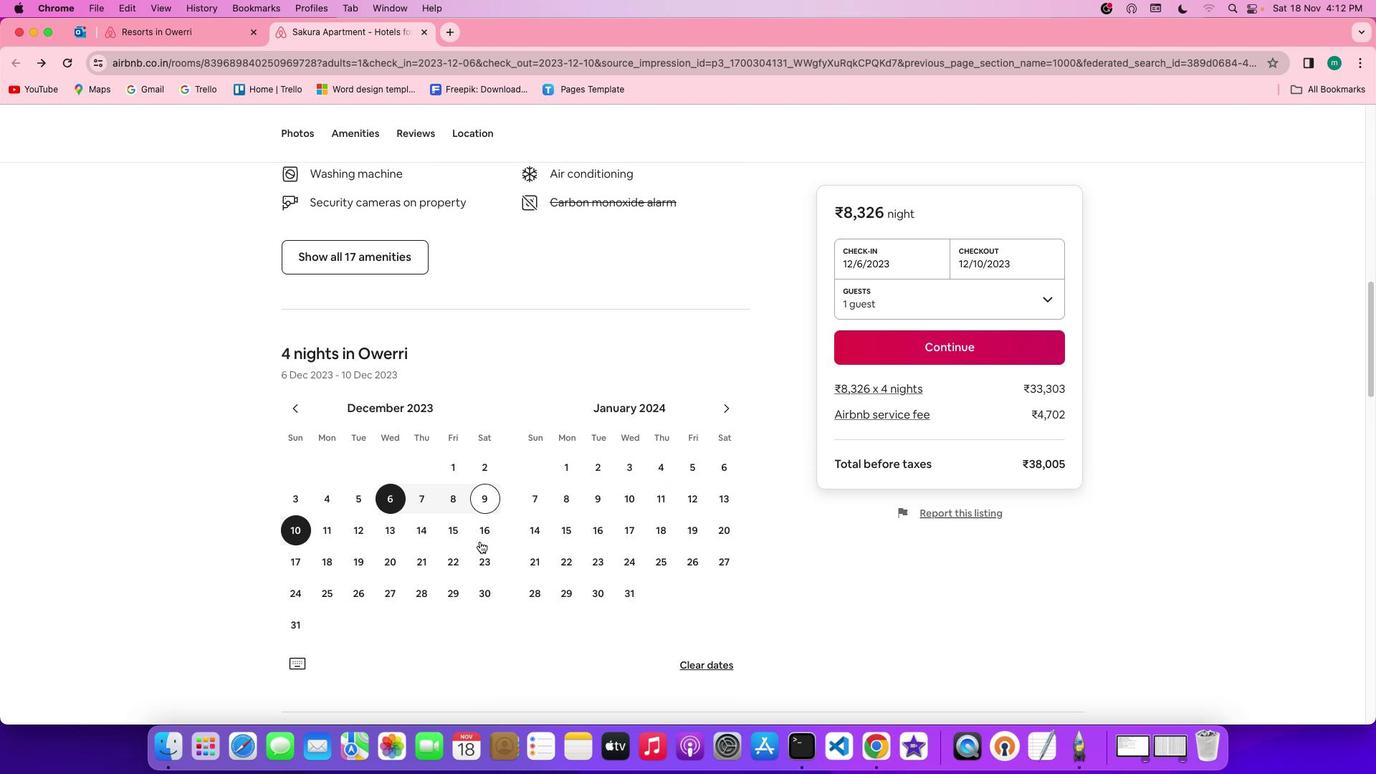 
Action: Mouse scrolled (479, 542) with delta (0, 0)
Screenshot: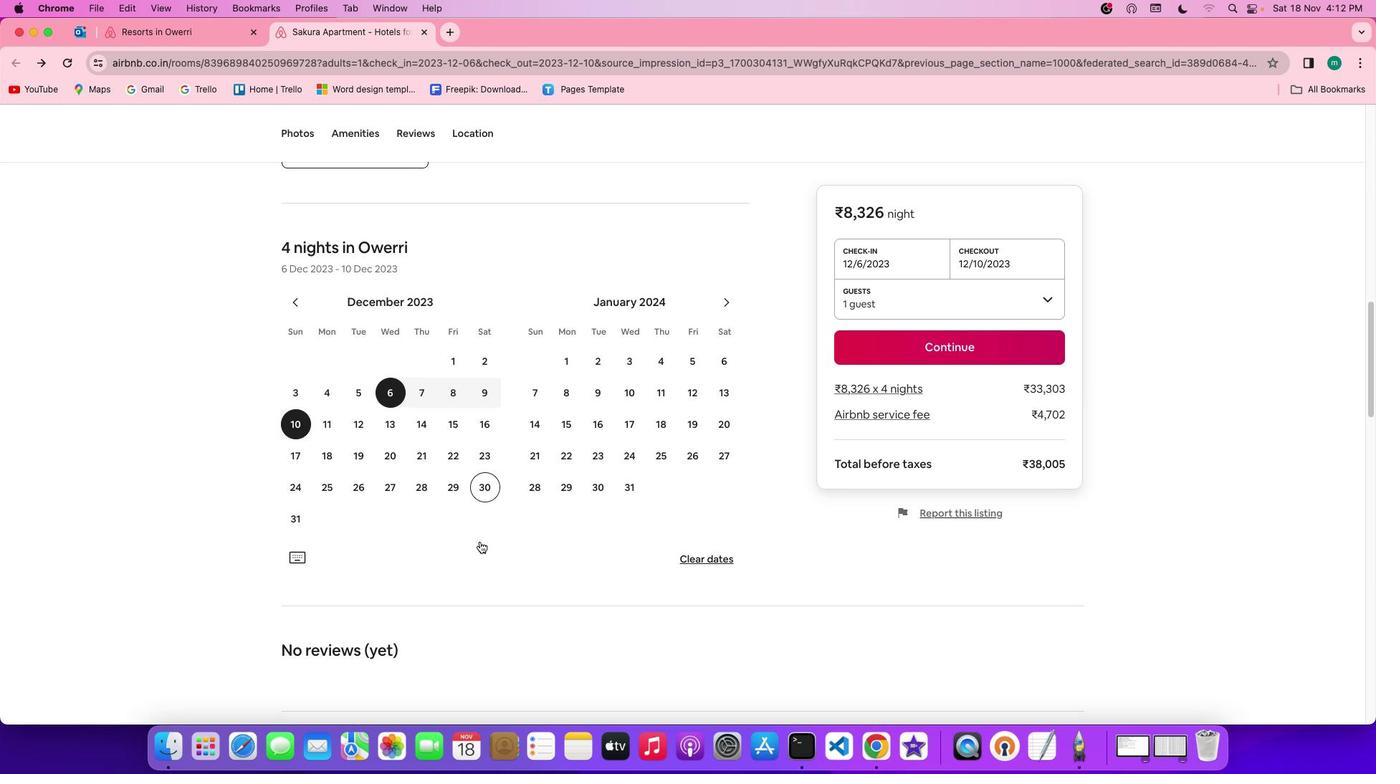 
Action: Mouse scrolled (479, 542) with delta (0, 0)
Screenshot: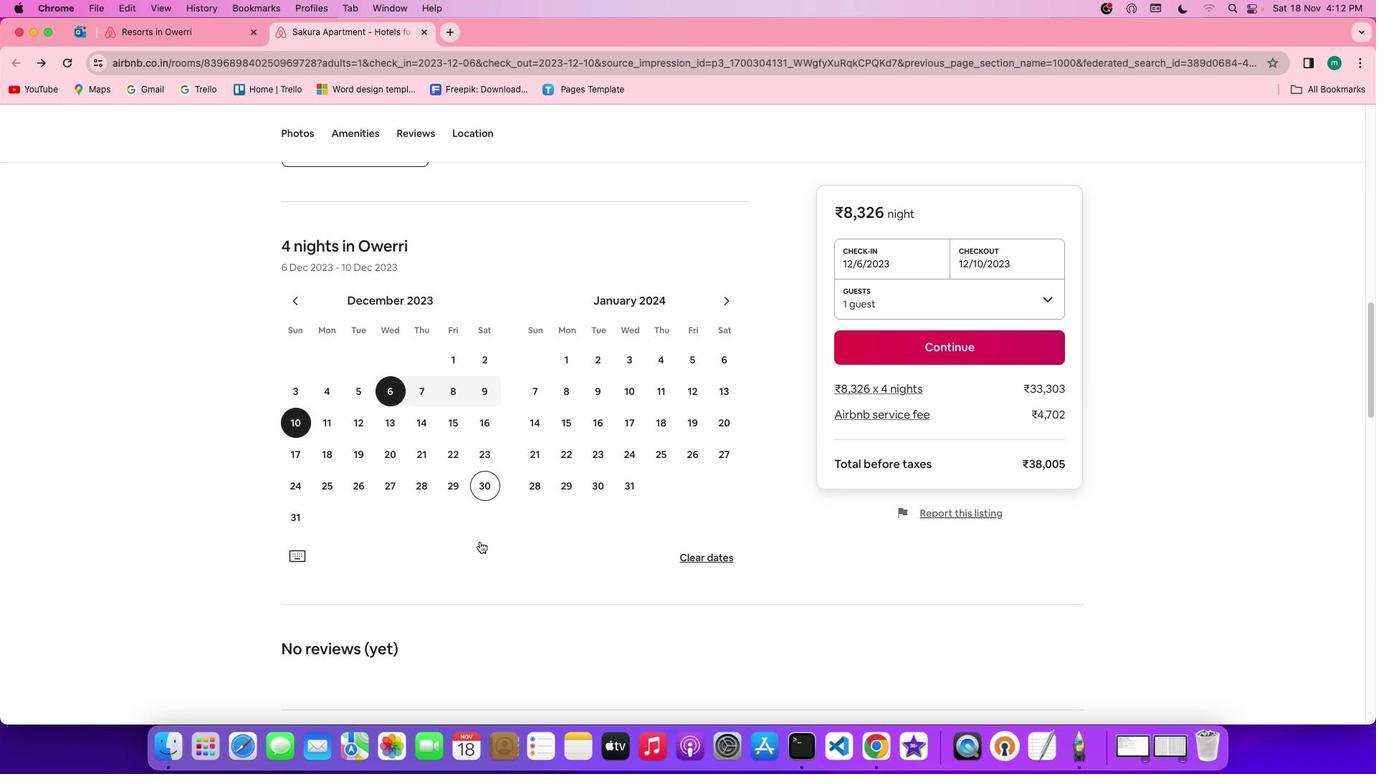 
Action: Mouse scrolled (479, 542) with delta (0, -1)
